 Task: Slide 16 - My Business Strategy.
Action: Mouse moved to (45, 109)
Screenshot: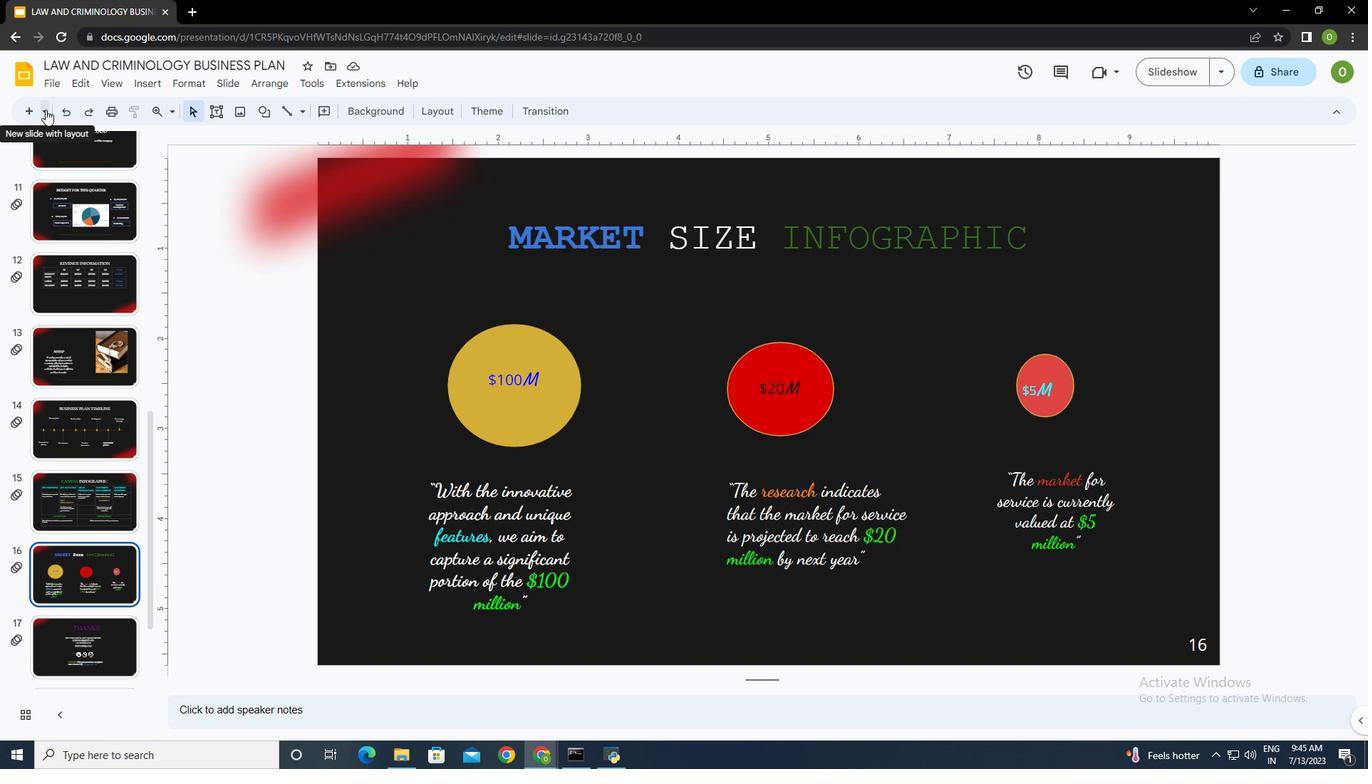 
Action: Mouse pressed left at (45, 109)
Screenshot: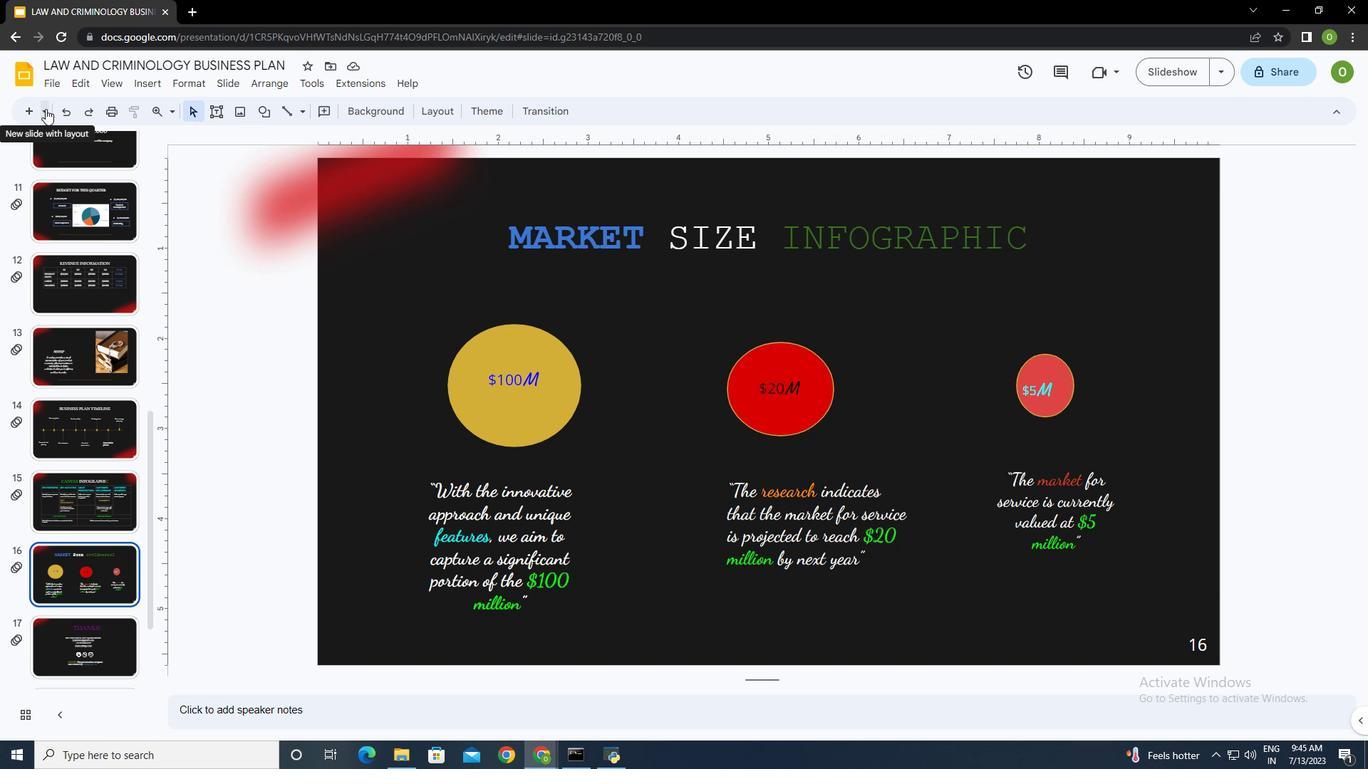 
Action: Mouse moved to (163, 240)
Screenshot: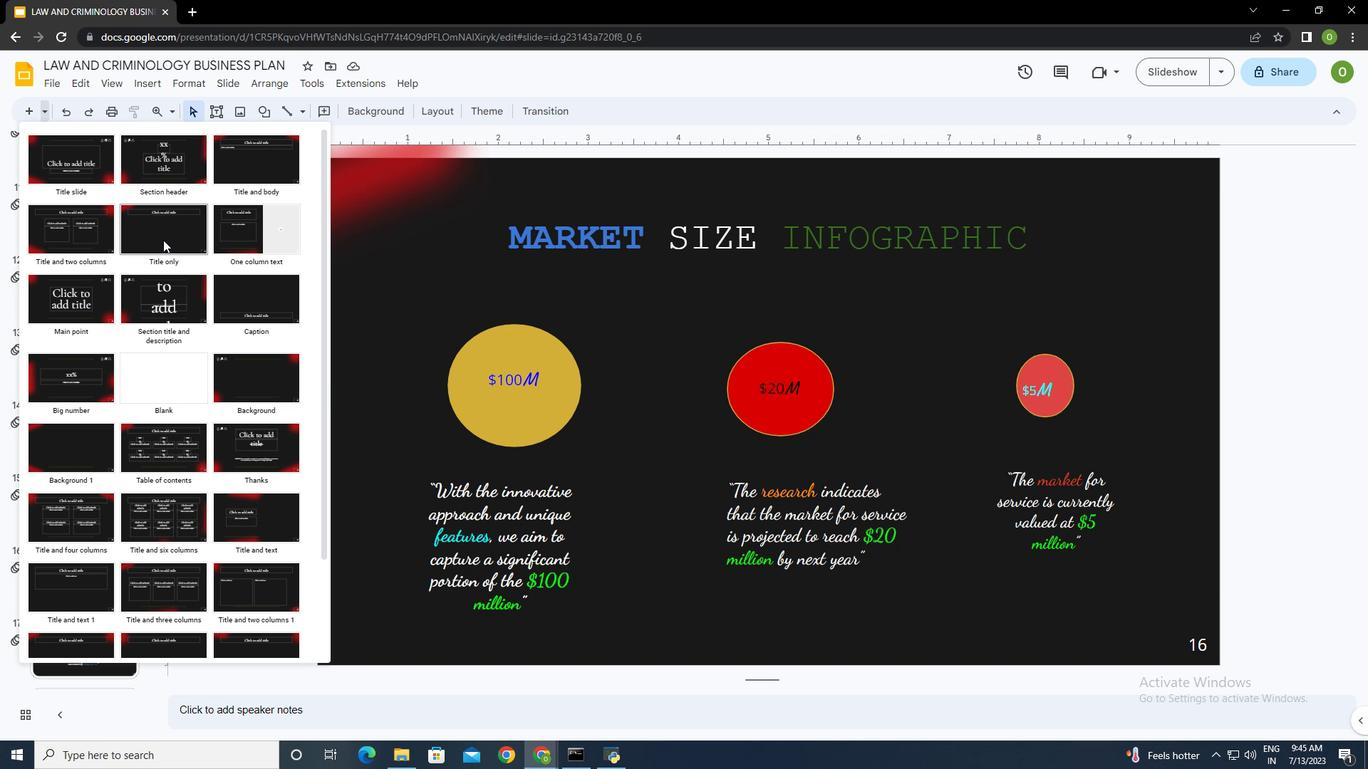 
Action: Mouse pressed left at (163, 240)
Screenshot: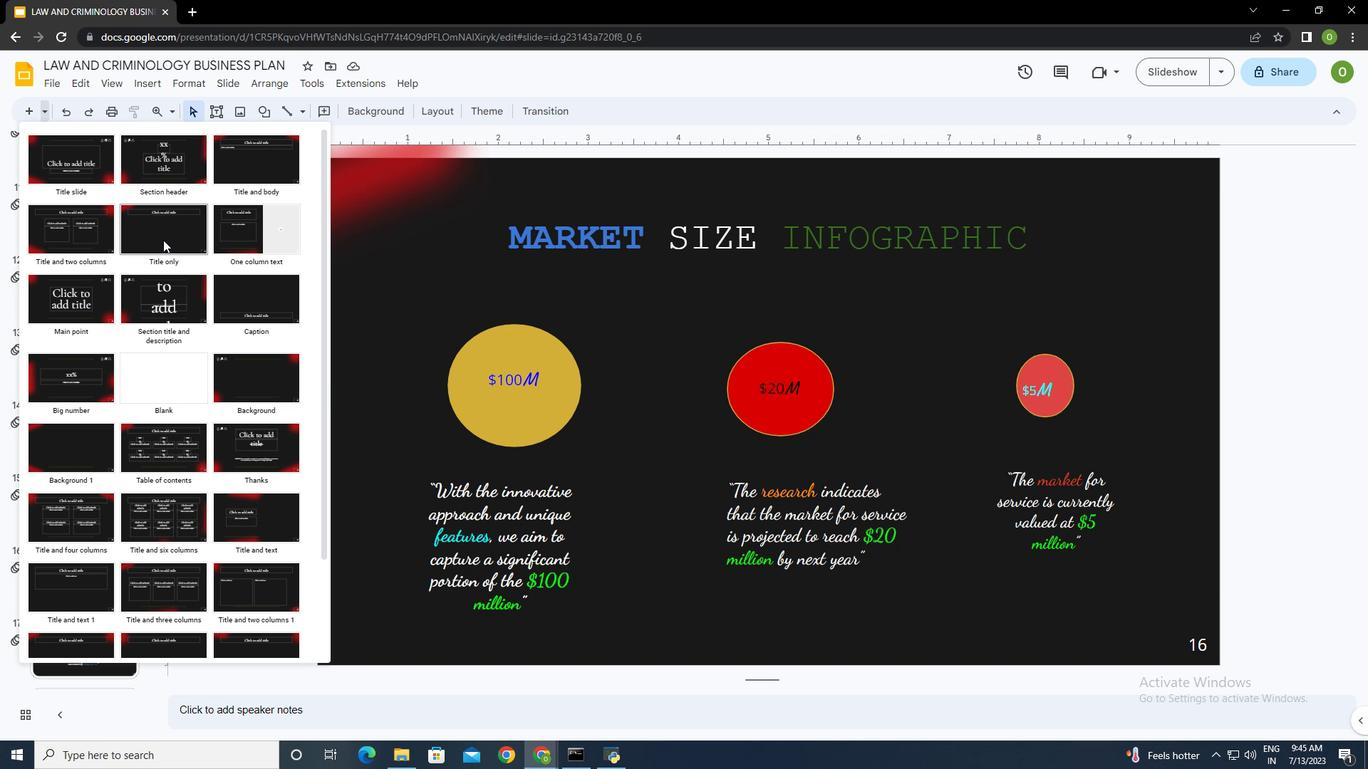 
Action: Mouse moved to (591, 222)
Screenshot: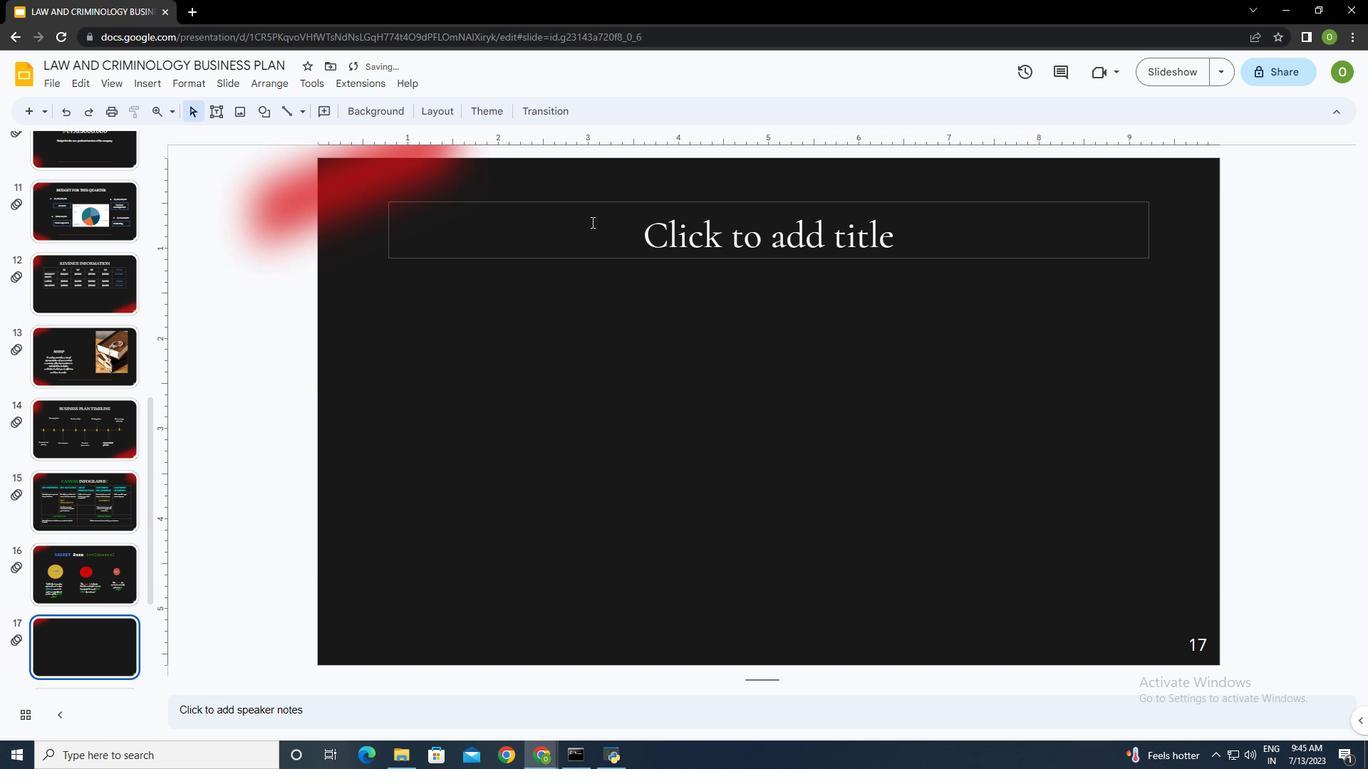 
Action: Mouse pressed left at (591, 222)
Screenshot: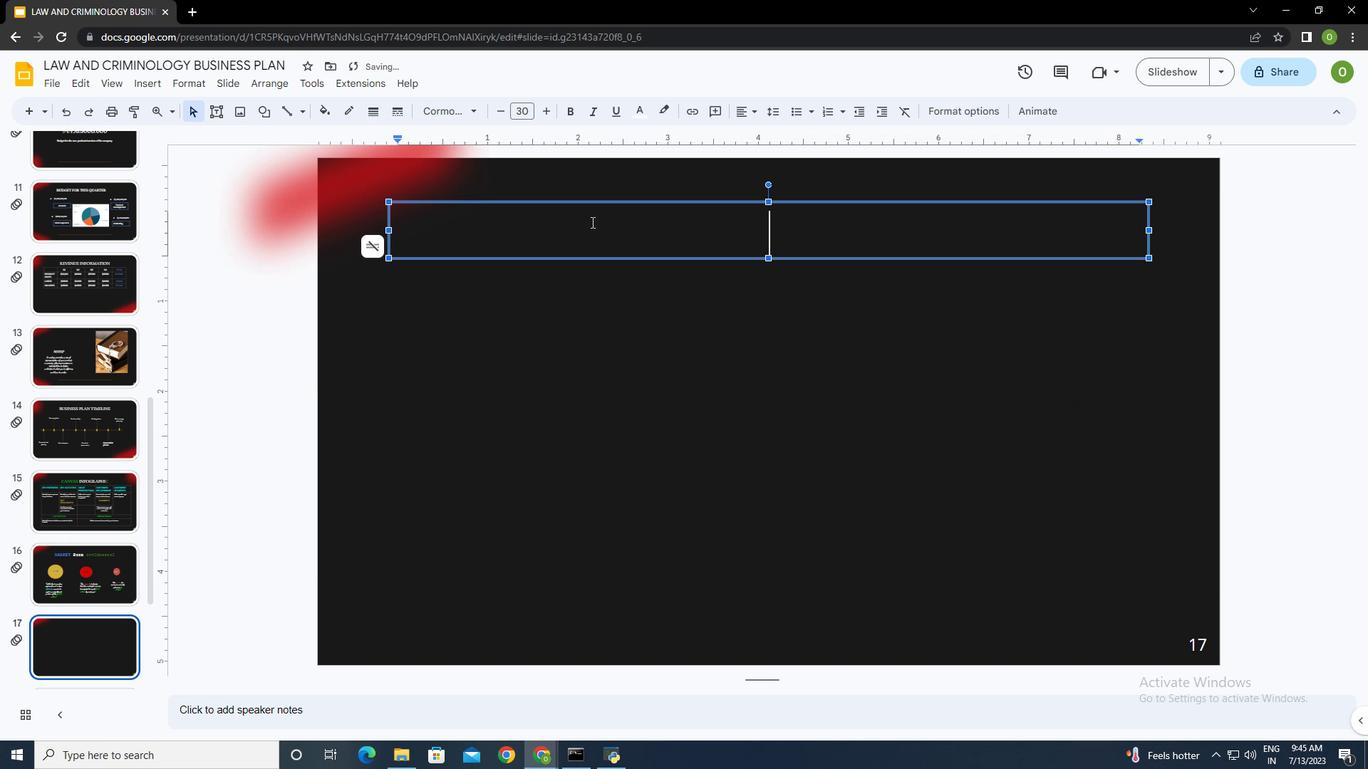 
Action: Key pressed <Key.shift><Key.caps_lock>MY<Key.space>BUSINESS<Key.space>STRATEGY
Screenshot: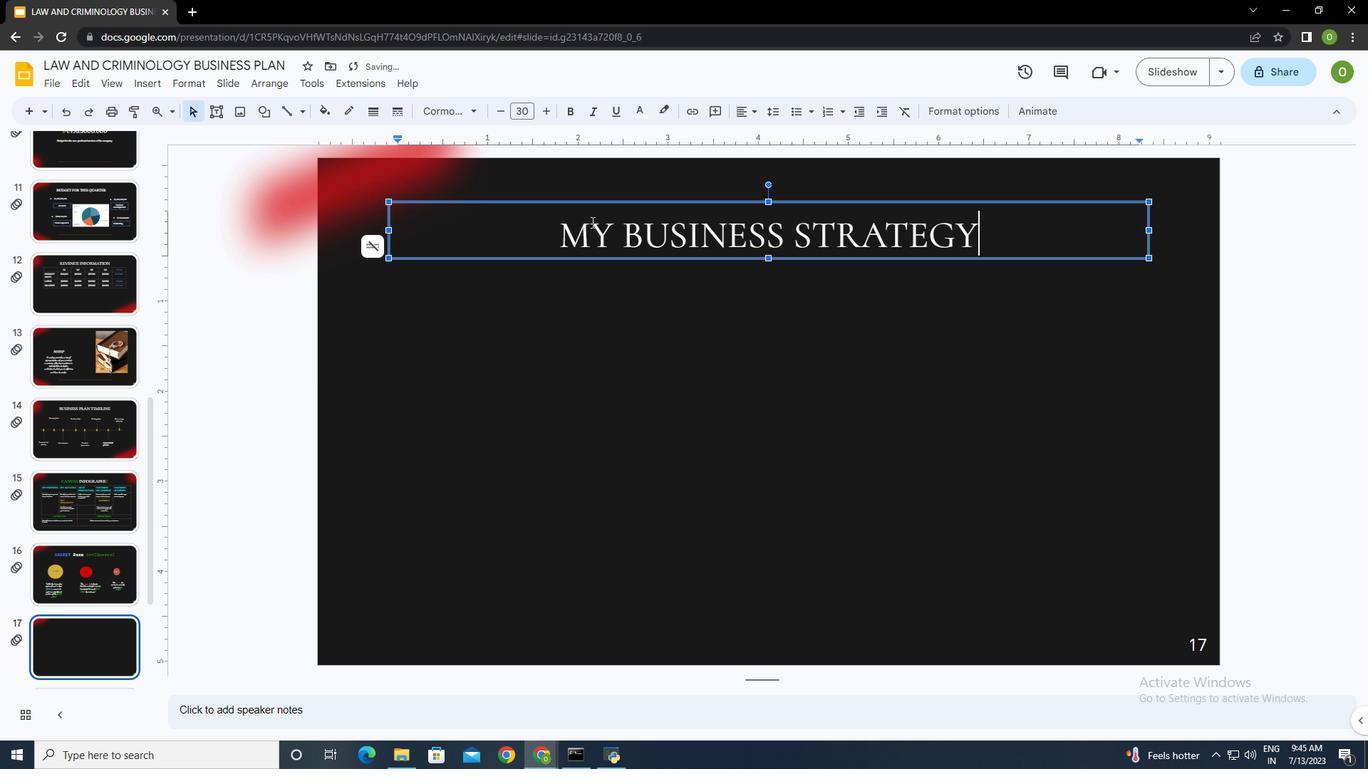 
Action: Mouse moved to (650, 302)
Screenshot: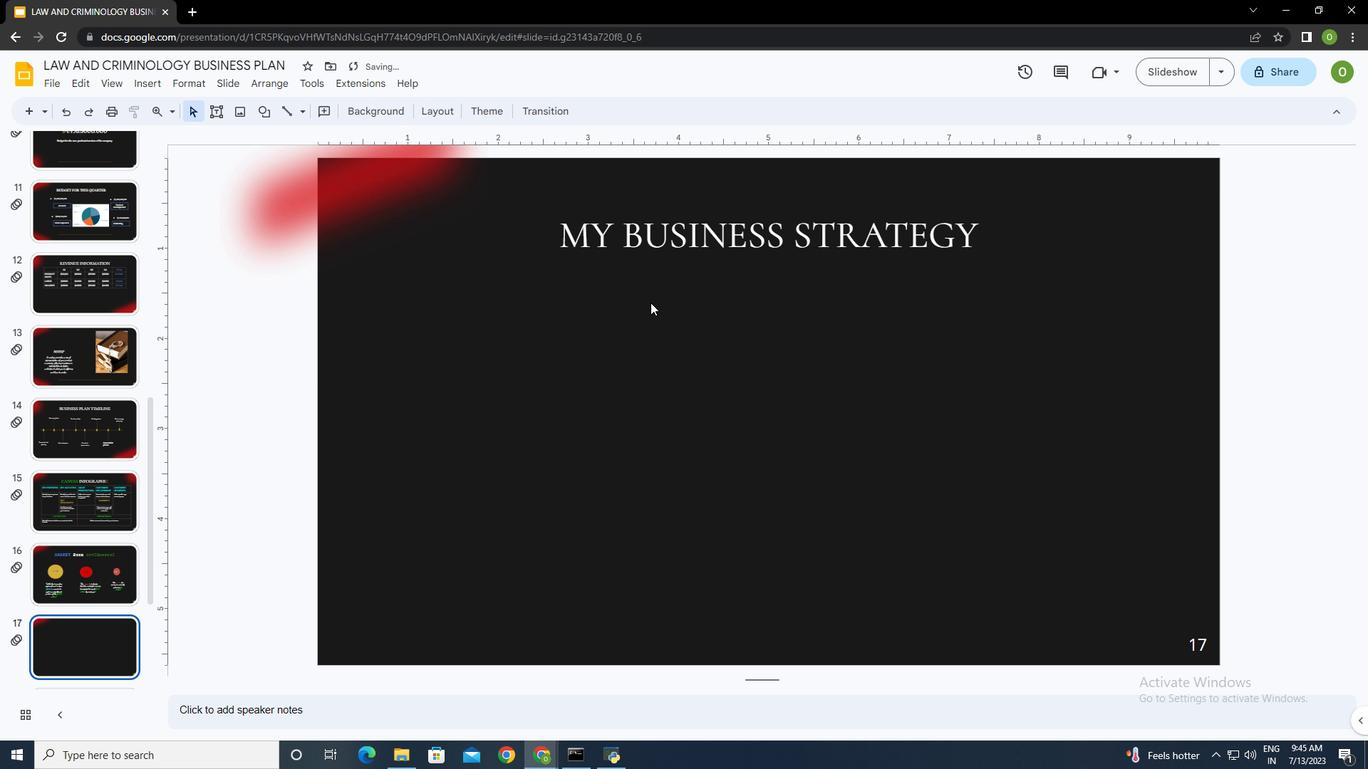 
Action: Mouse pressed left at (650, 302)
Screenshot: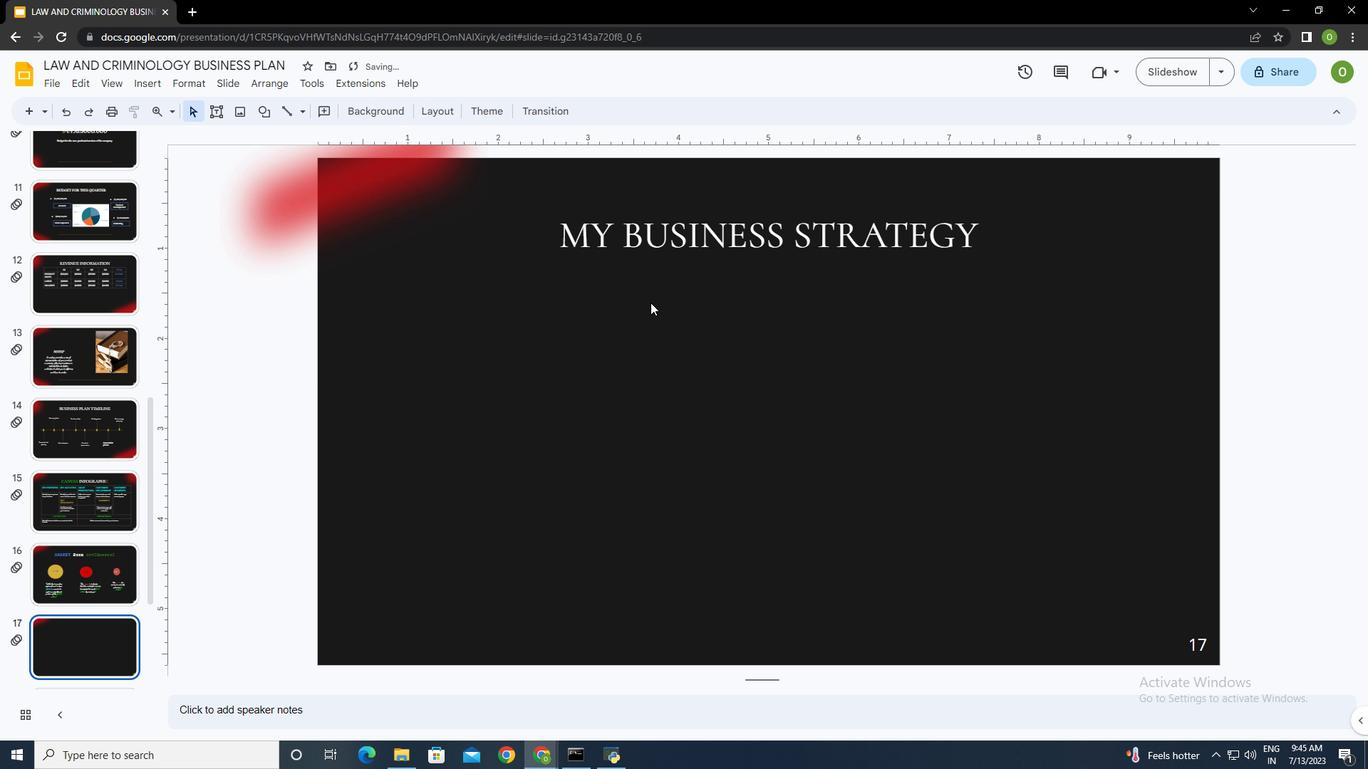 
Action: Mouse moved to (213, 114)
Screenshot: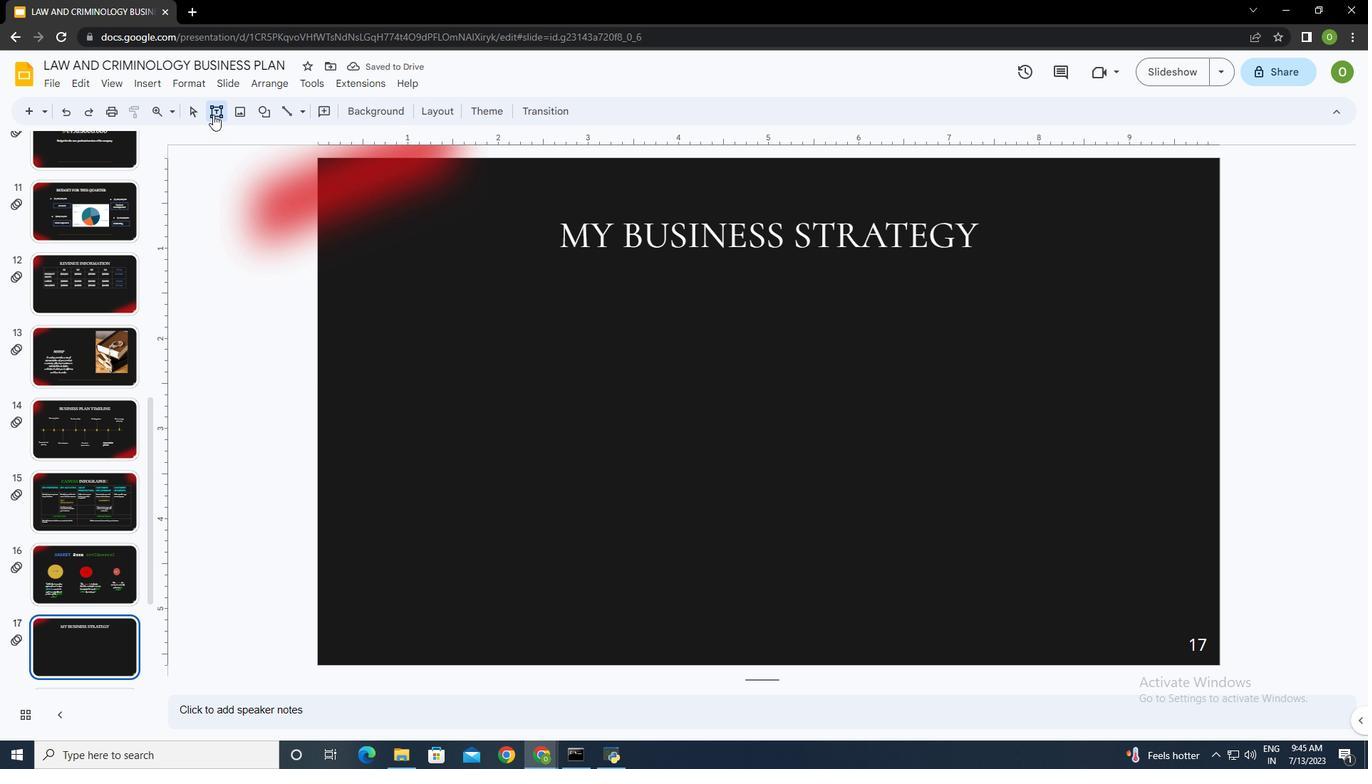 
Action: Mouse pressed left at (213, 114)
Screenshot: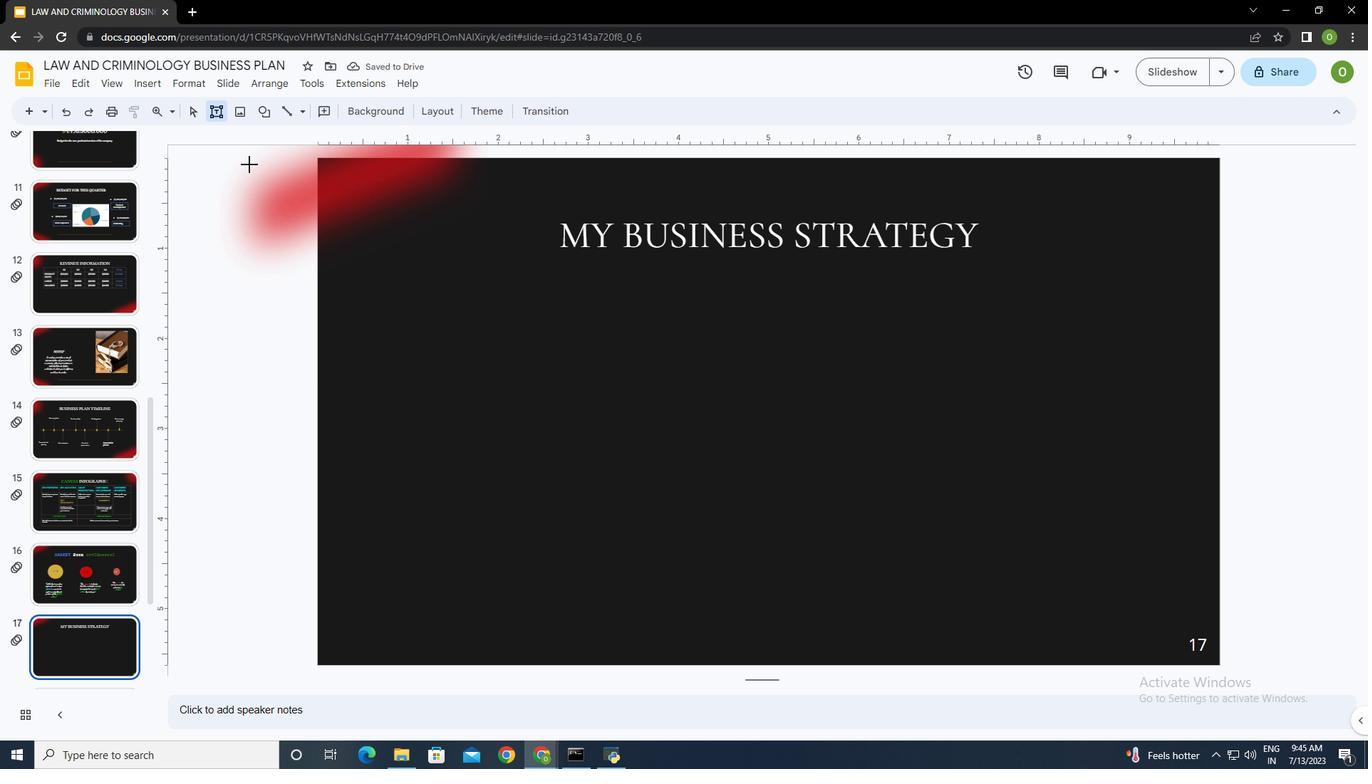 
Action: Mouse moved to (682, 304)
Screenshot: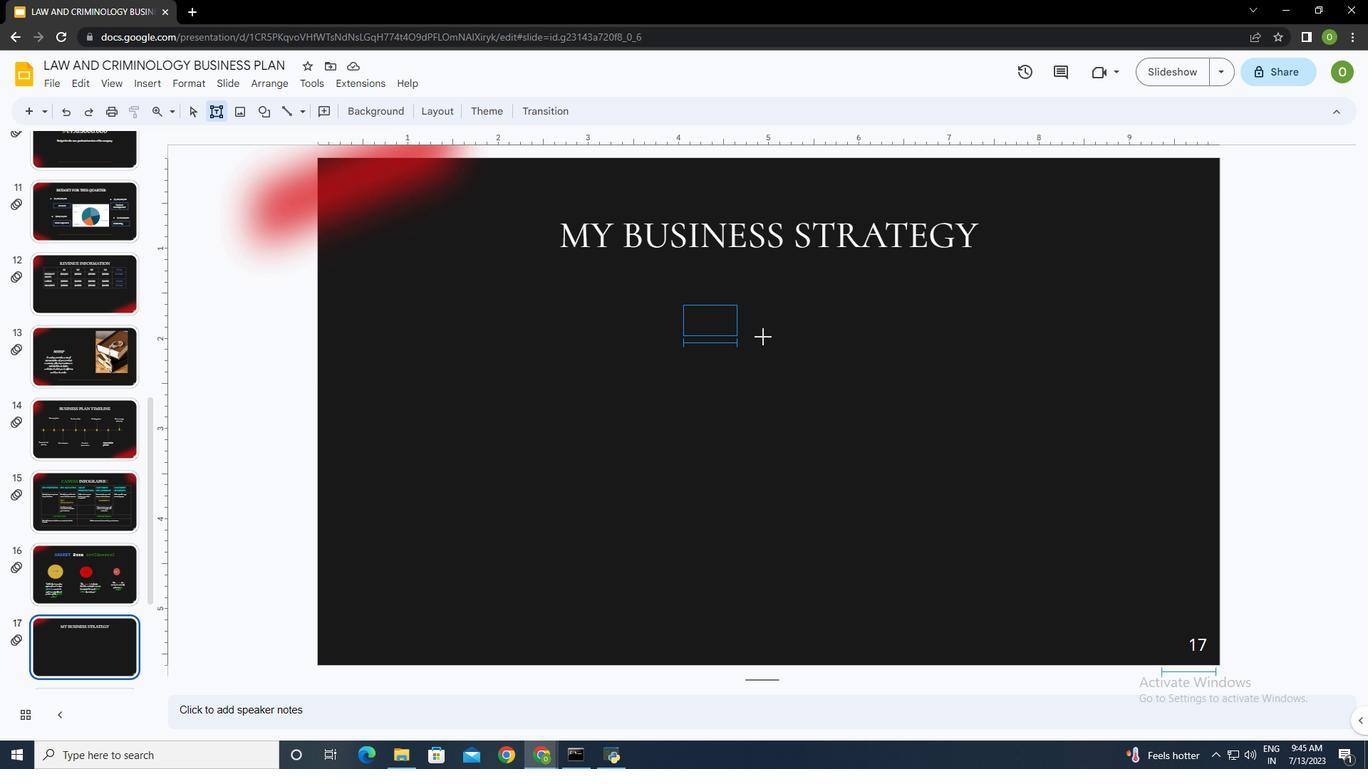 
Action: Mouse pressed left at (682, 304)
Screenshot: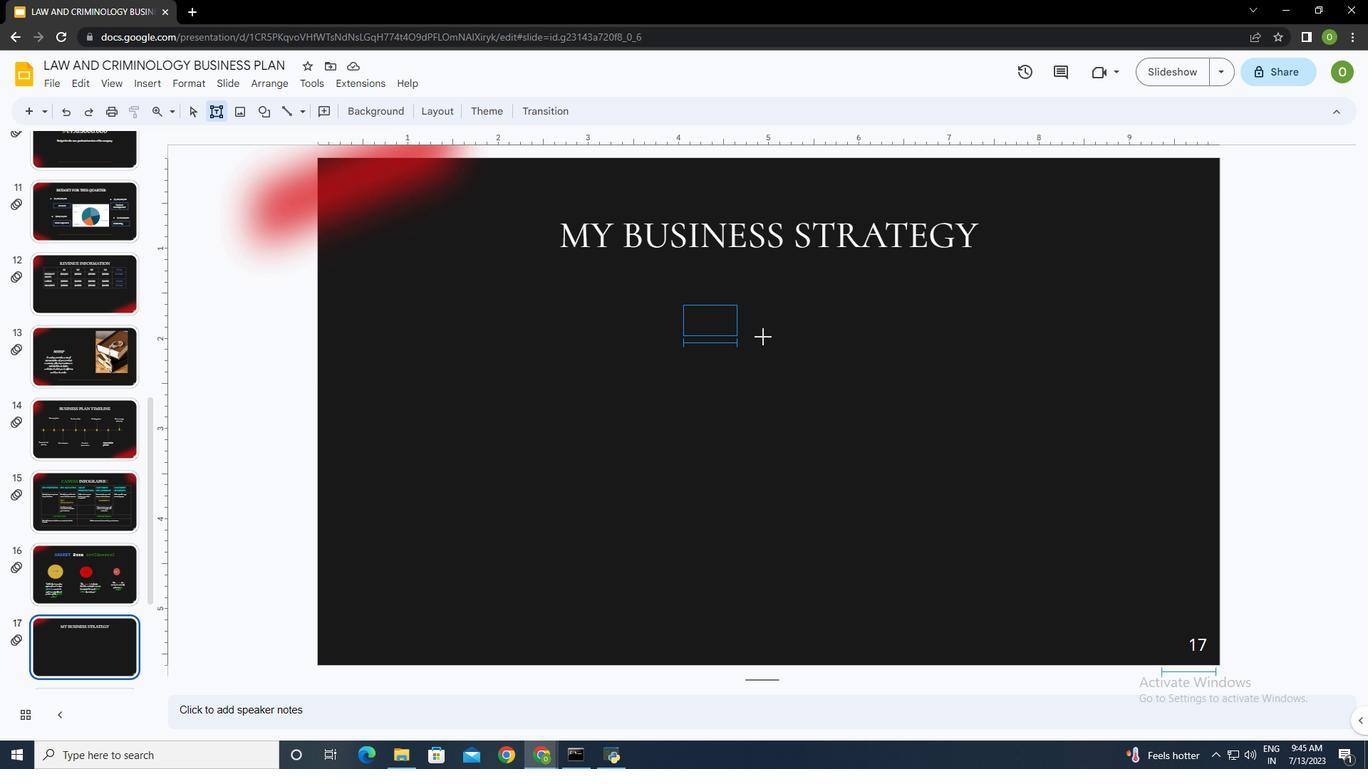 
Action: Mouse moved to (641, 115)
Screenshot: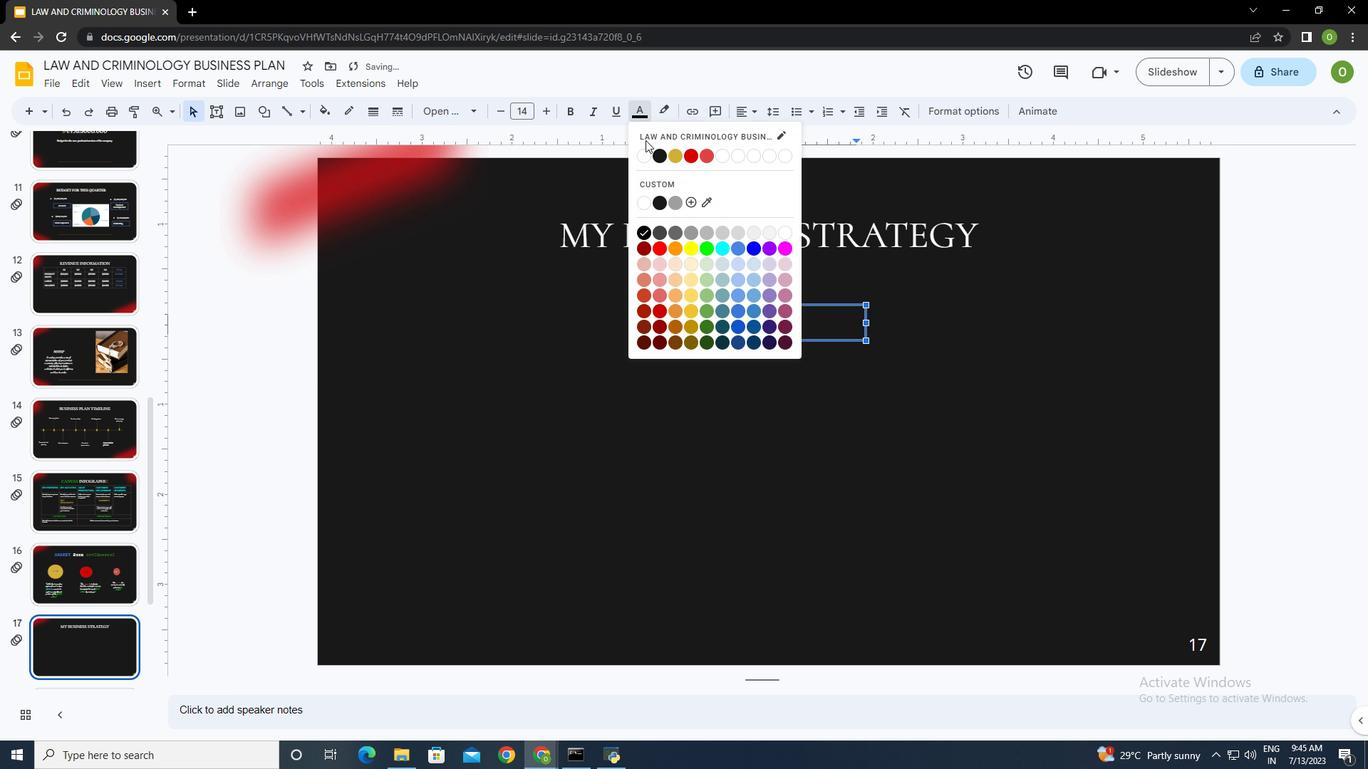 
Action: Mouse pressed left at (641, 115)
Screenshot: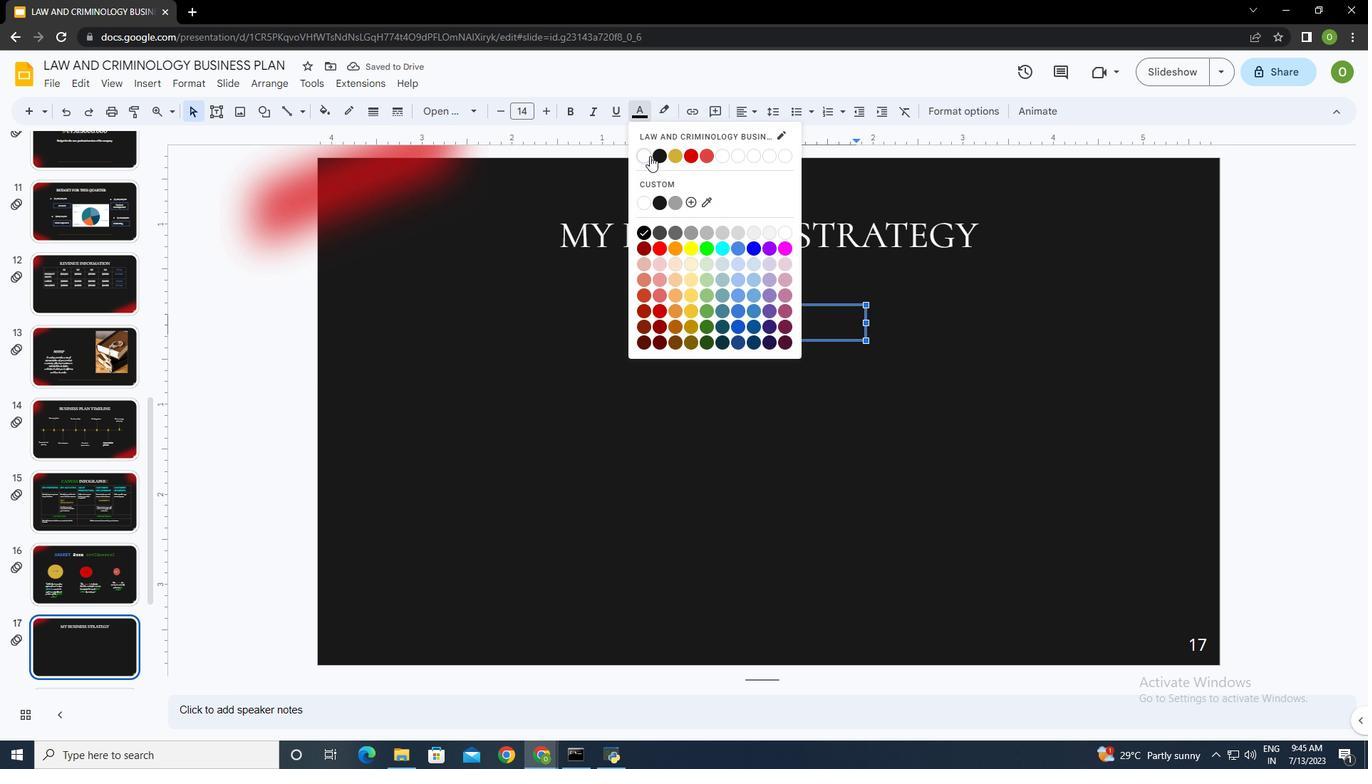 
Action: Mouse moved to (645, 159)
Screenshot: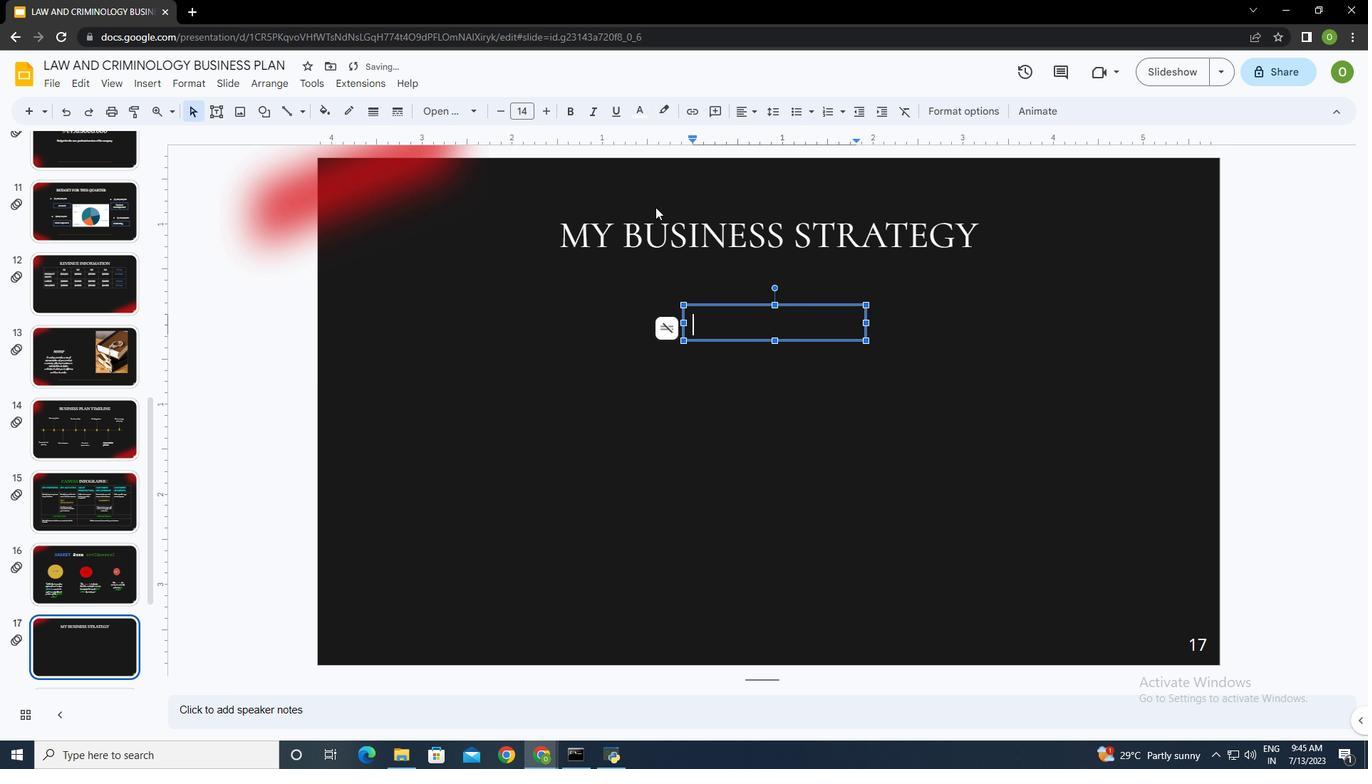 
Action: Mouse pressed left at (645, 159)
Screenshot: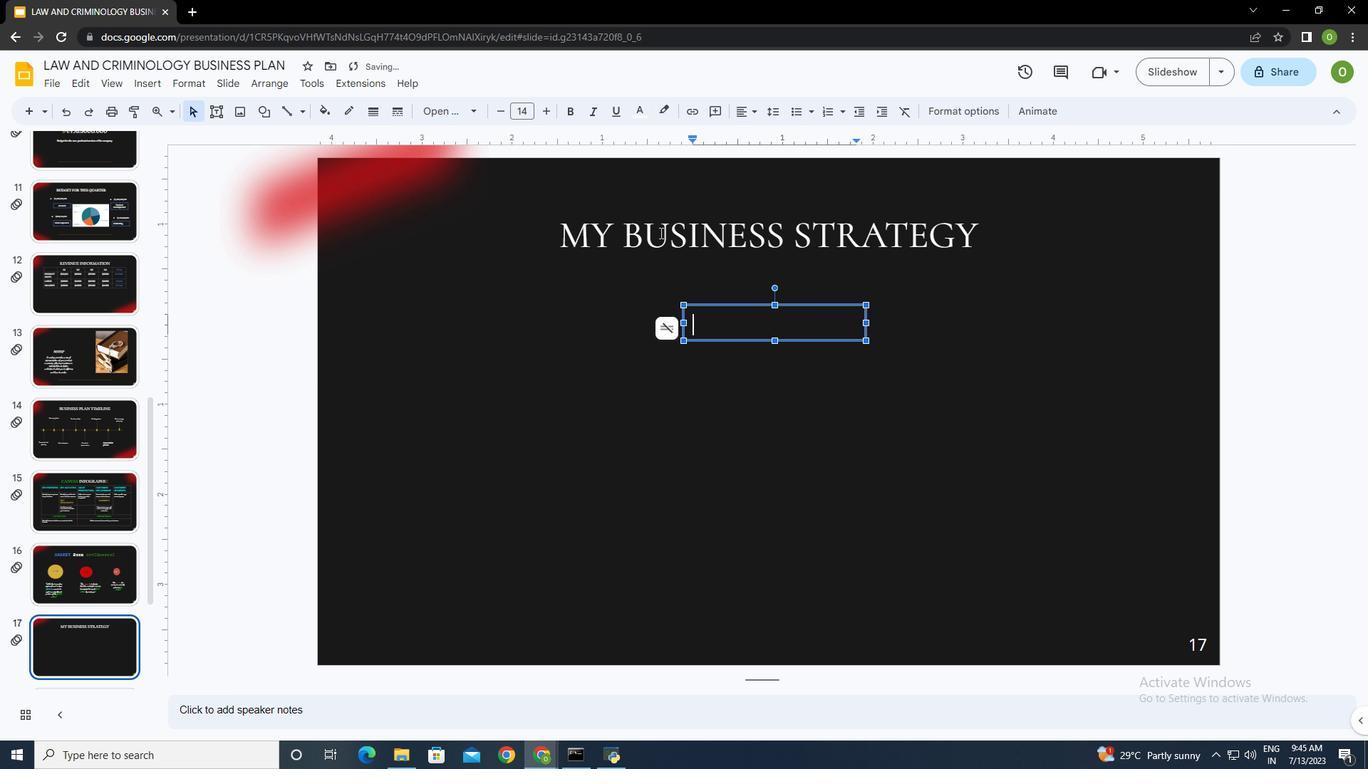 
Action: Mouse moved to (726, 322)
Screenshot: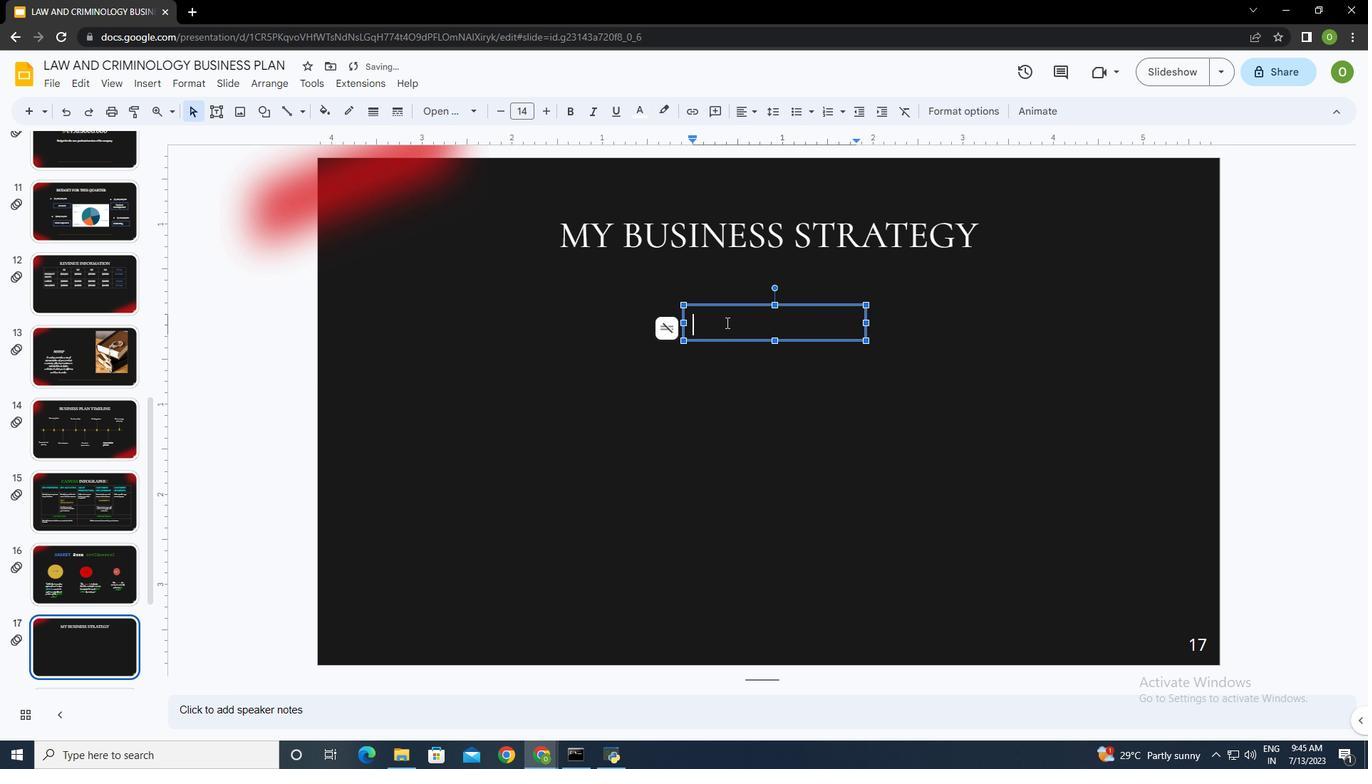 
Action: Mouse pressed left at (726, 322)
Screenshot: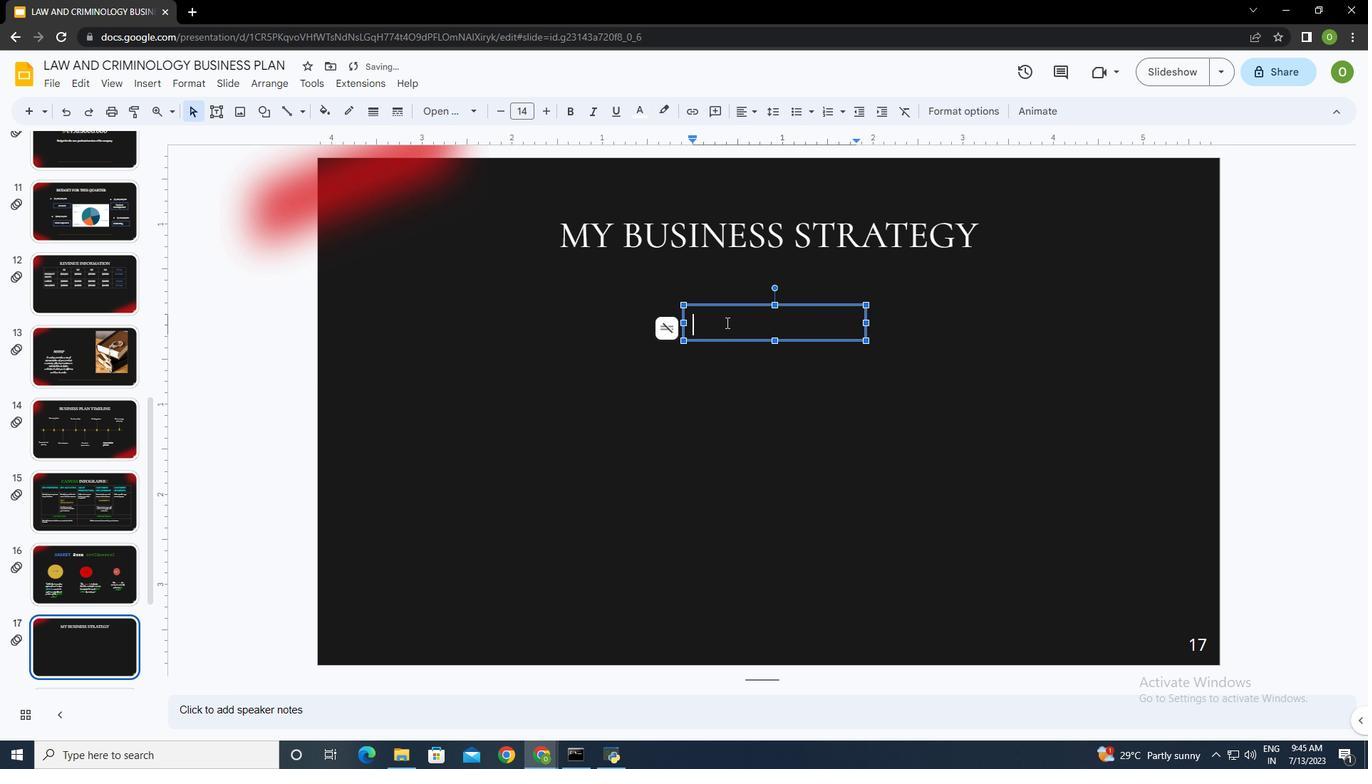 
Action: Key pressed <Key.shift>a<Key.backspace><Key.caps_lock><Key.shift>Atr<Key.backspace>tt<Key.backspace>rsctive<Key.space>business<Key.space>model
Screenshot: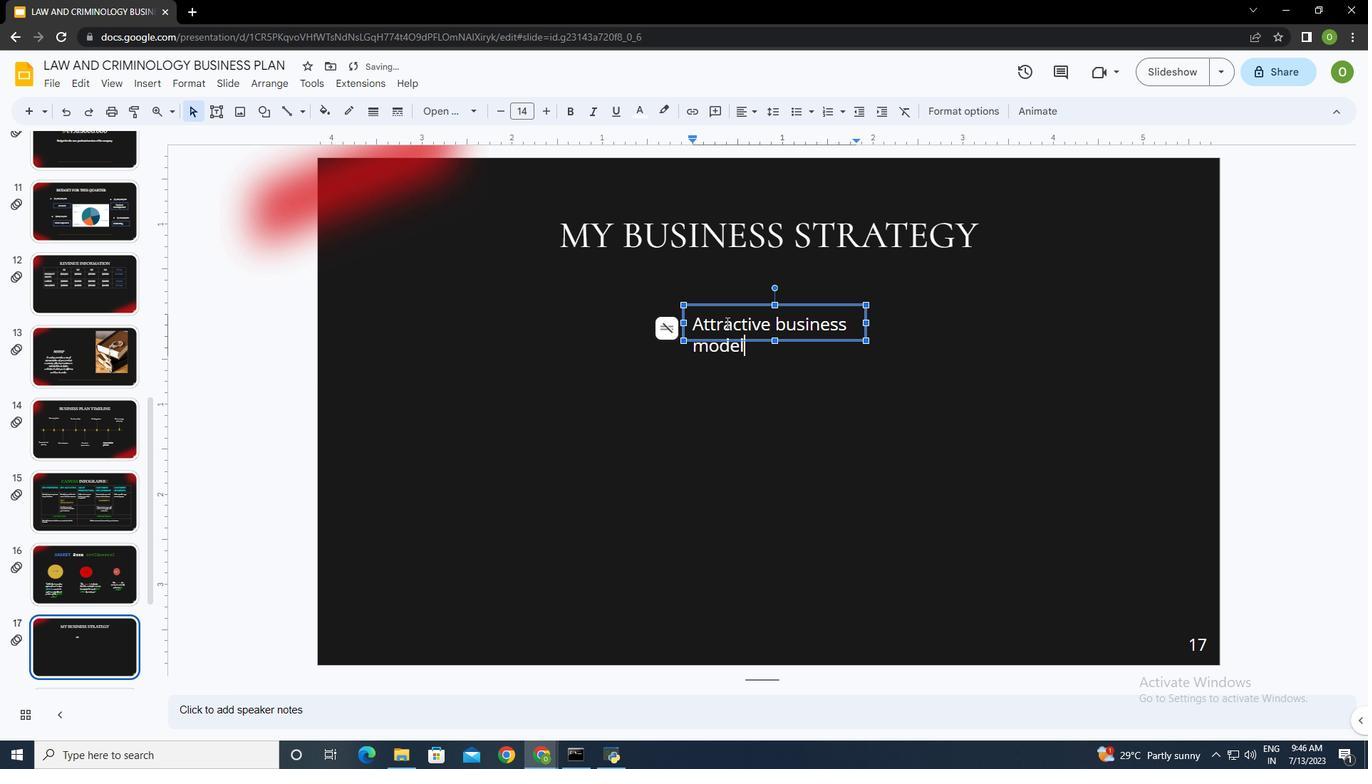 
Action: Mouse moved to (867, 325)
Screenshot: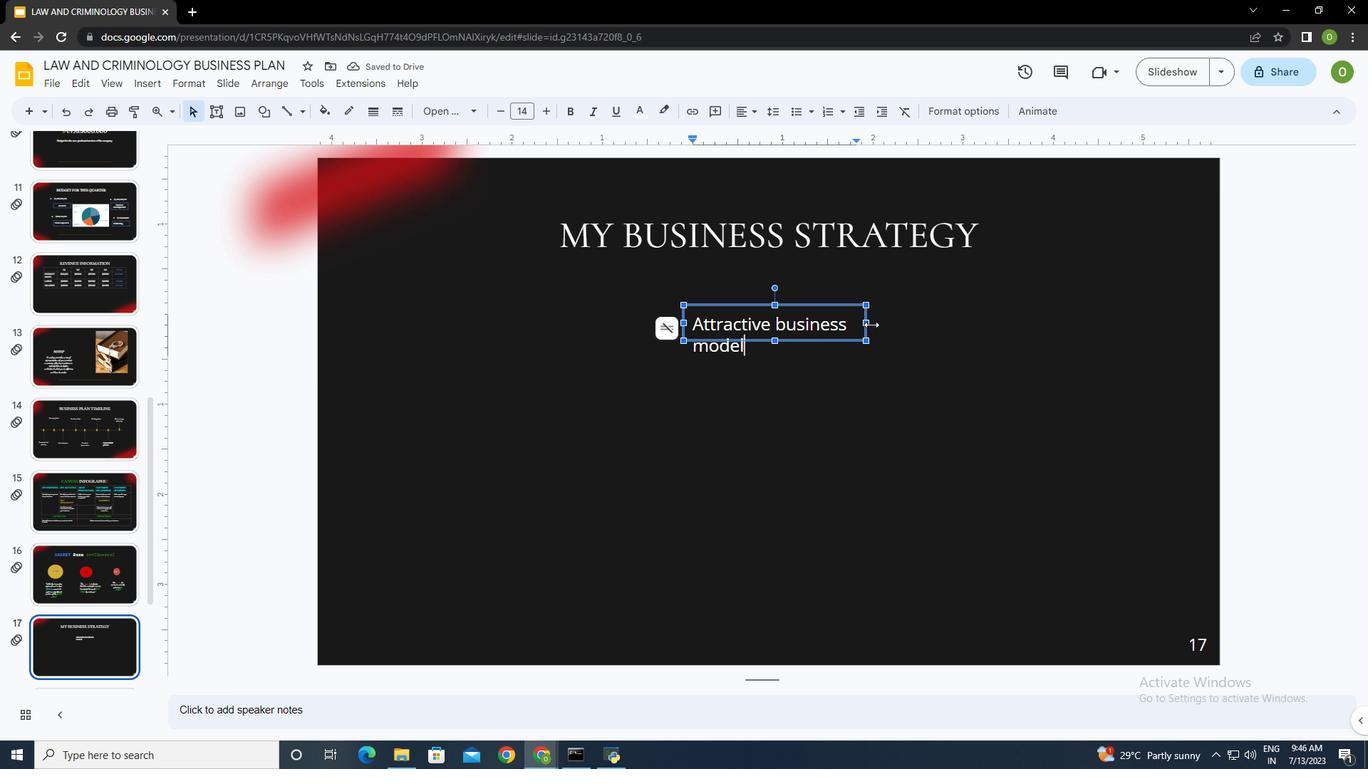 
Action: Mouse pressed left at (867, 325)
Screenshot: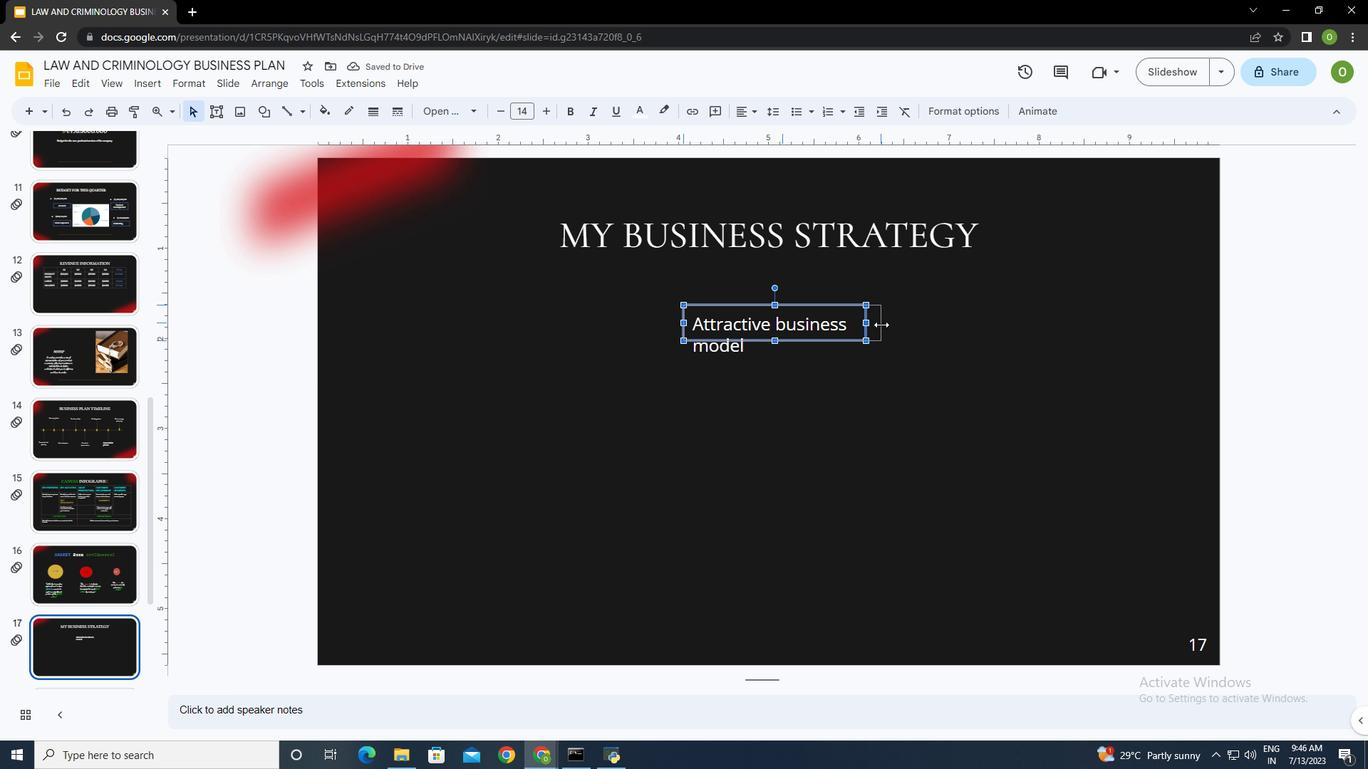 
Action: Mouse moved to (686, 322)
Screenshot: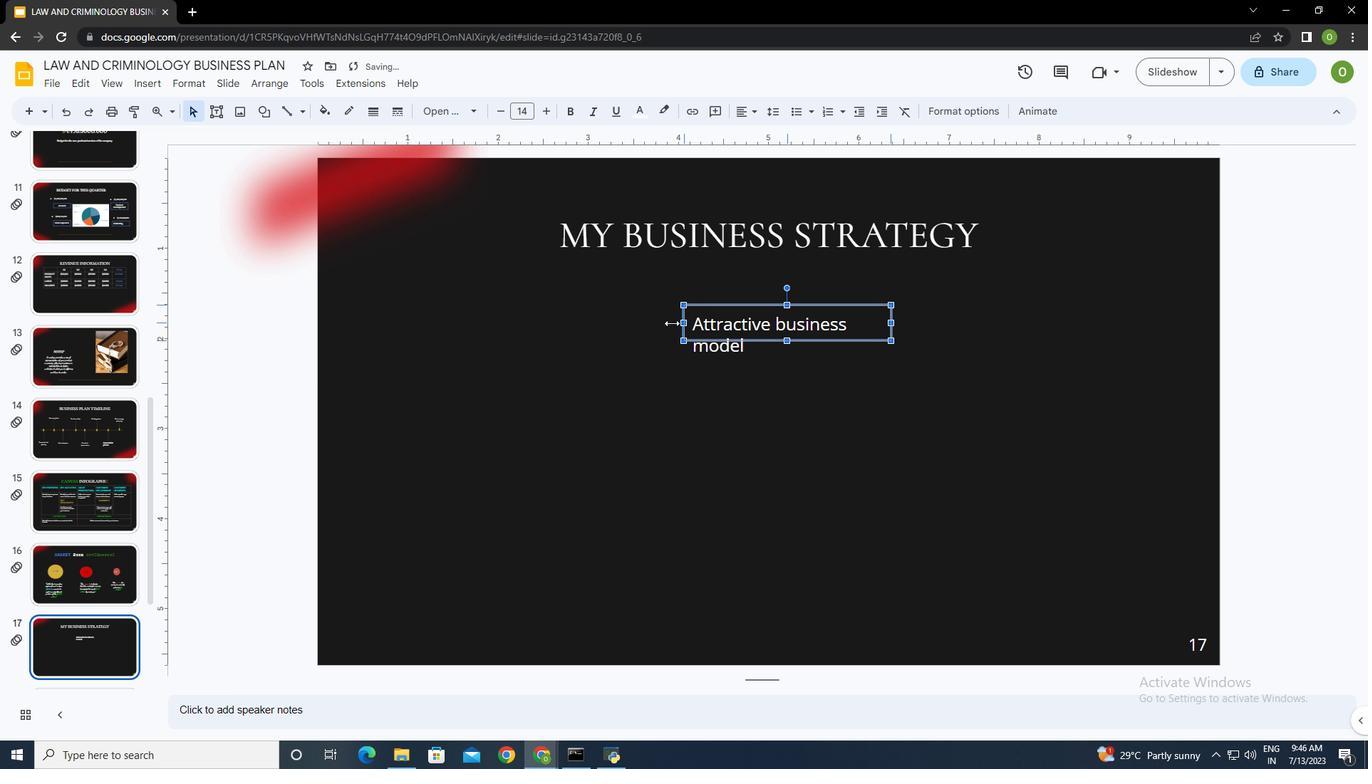 
Action: Mouse pressed left at (686, 322)
Screenshot: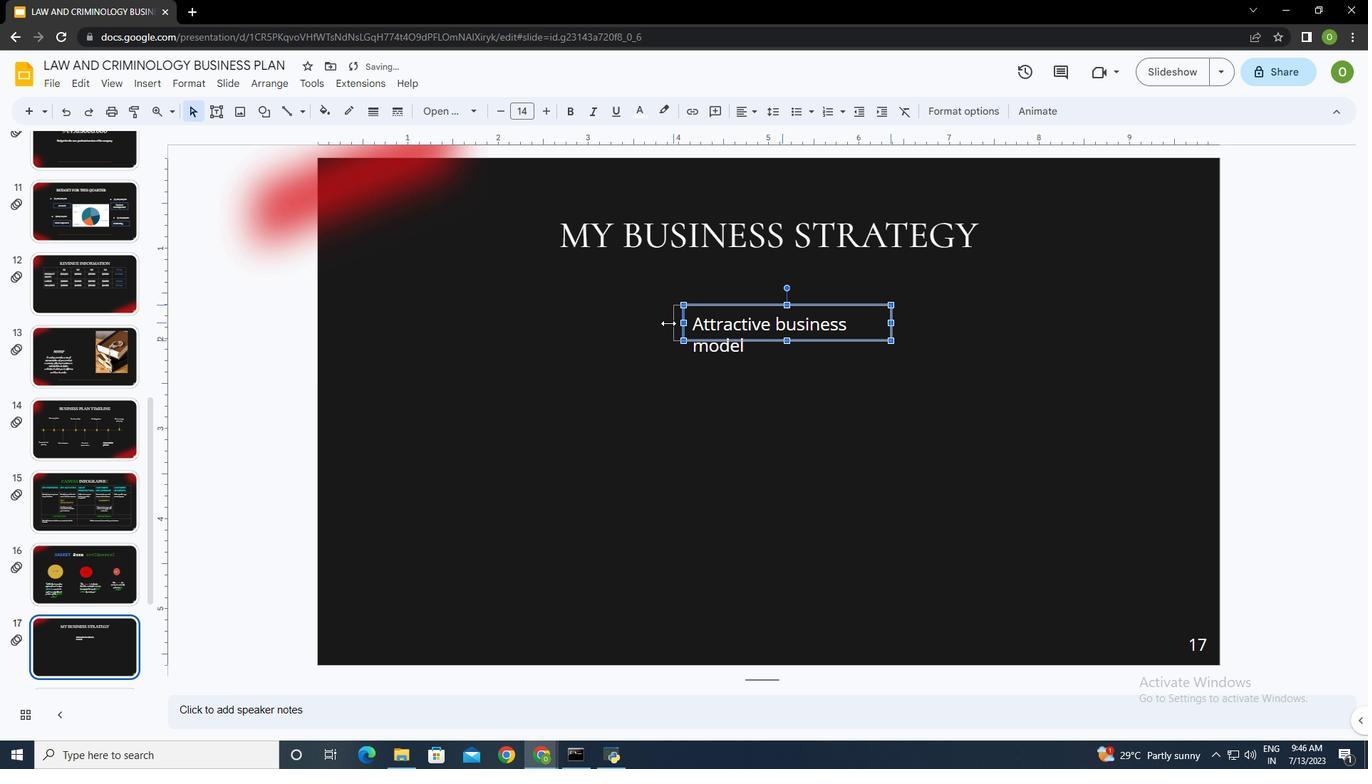 
Action: Mouse moved to (749, 324)
Screenshot: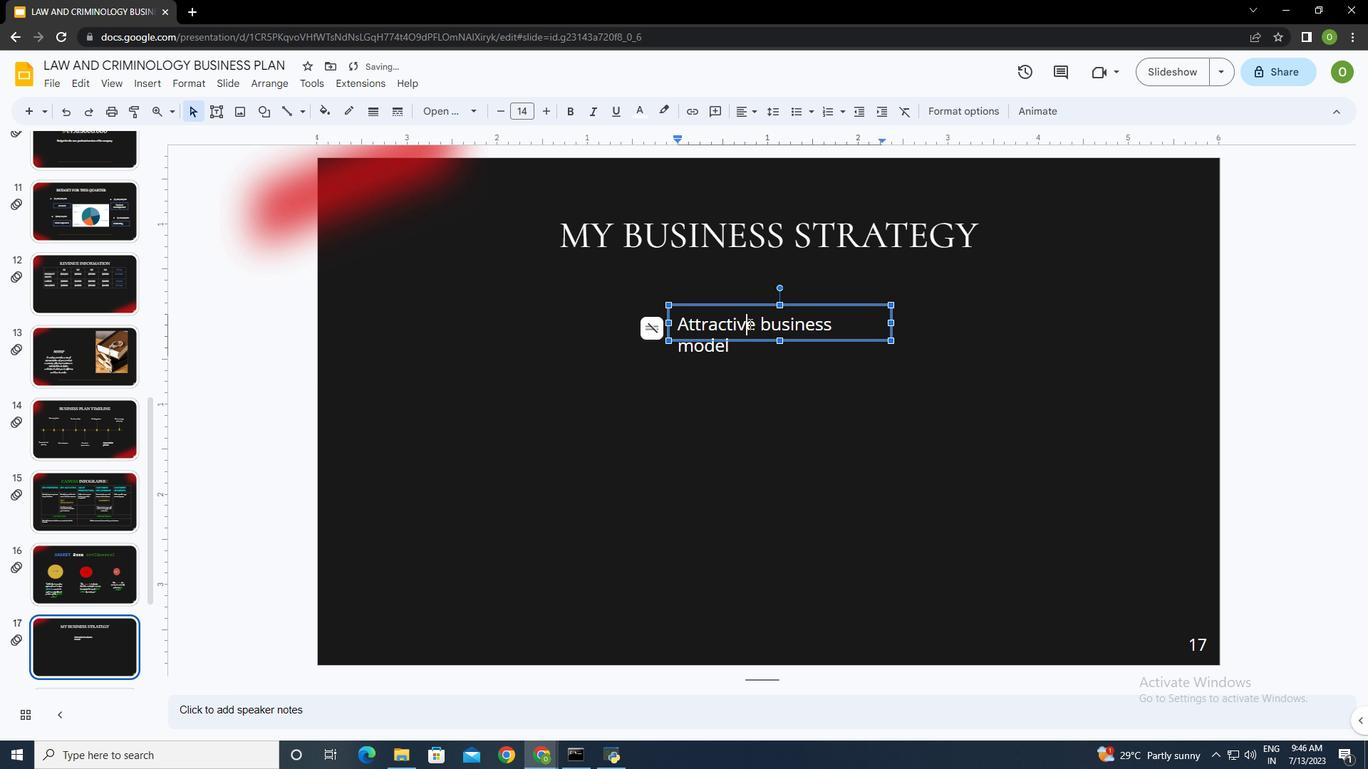 
Action: Mouse pressed left at (749, 324)
Screenshot: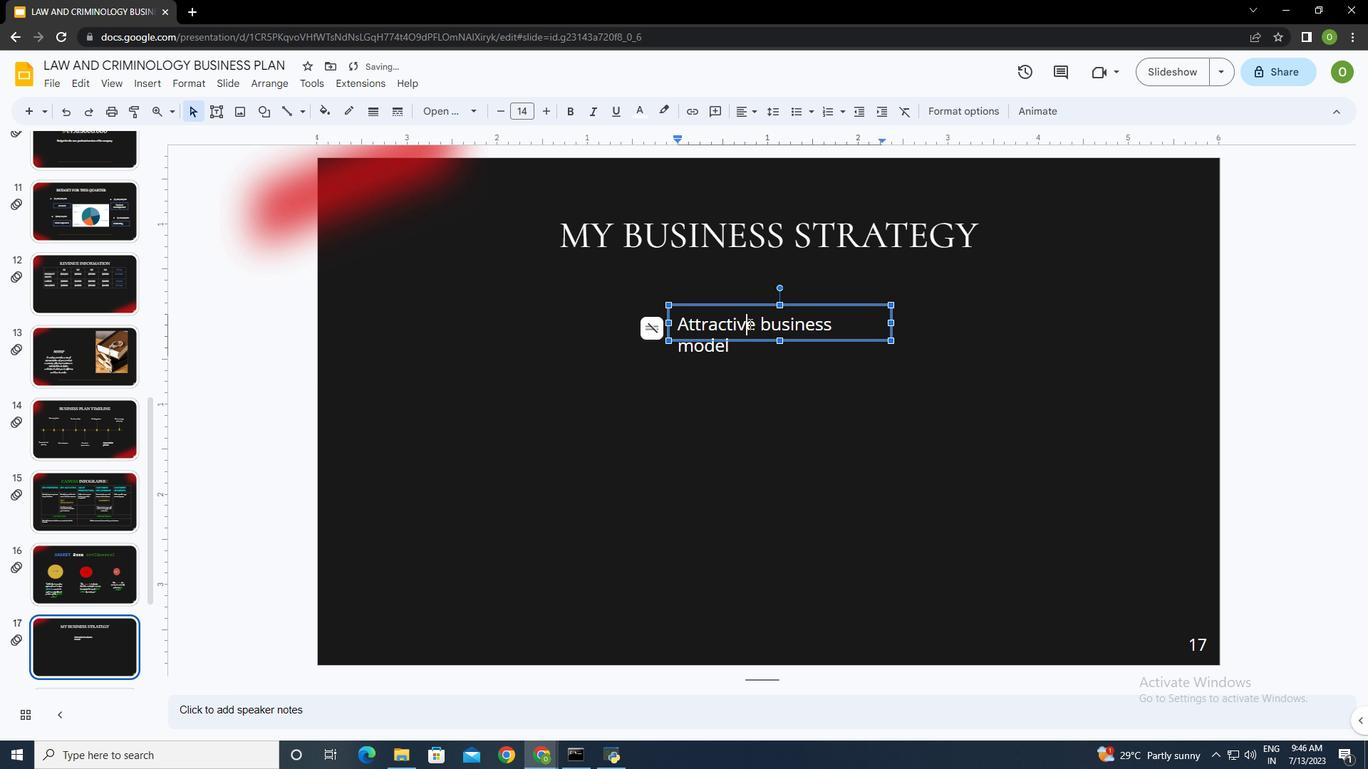 
Action: Key pressed ctrl+A
Screenshot: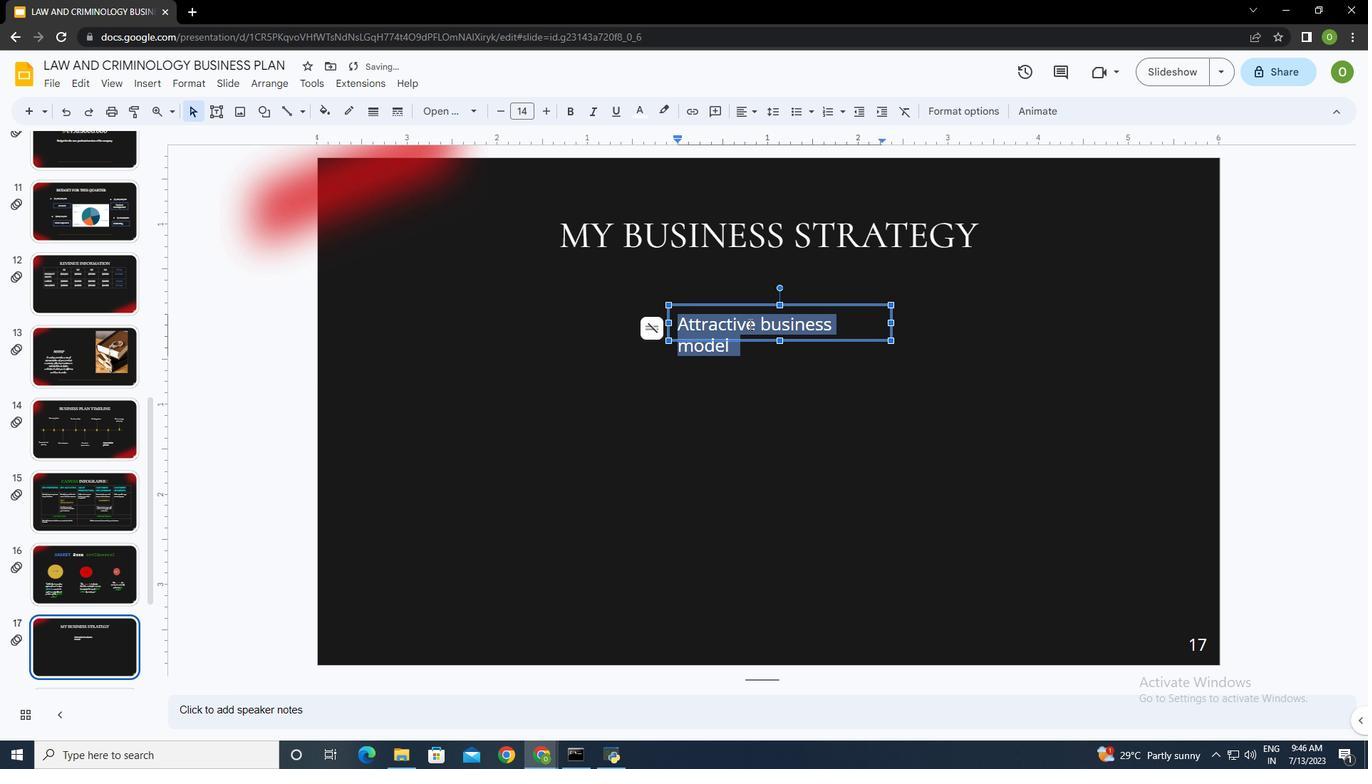 
Action: Mouse moved to (457, 111)
Screenshot: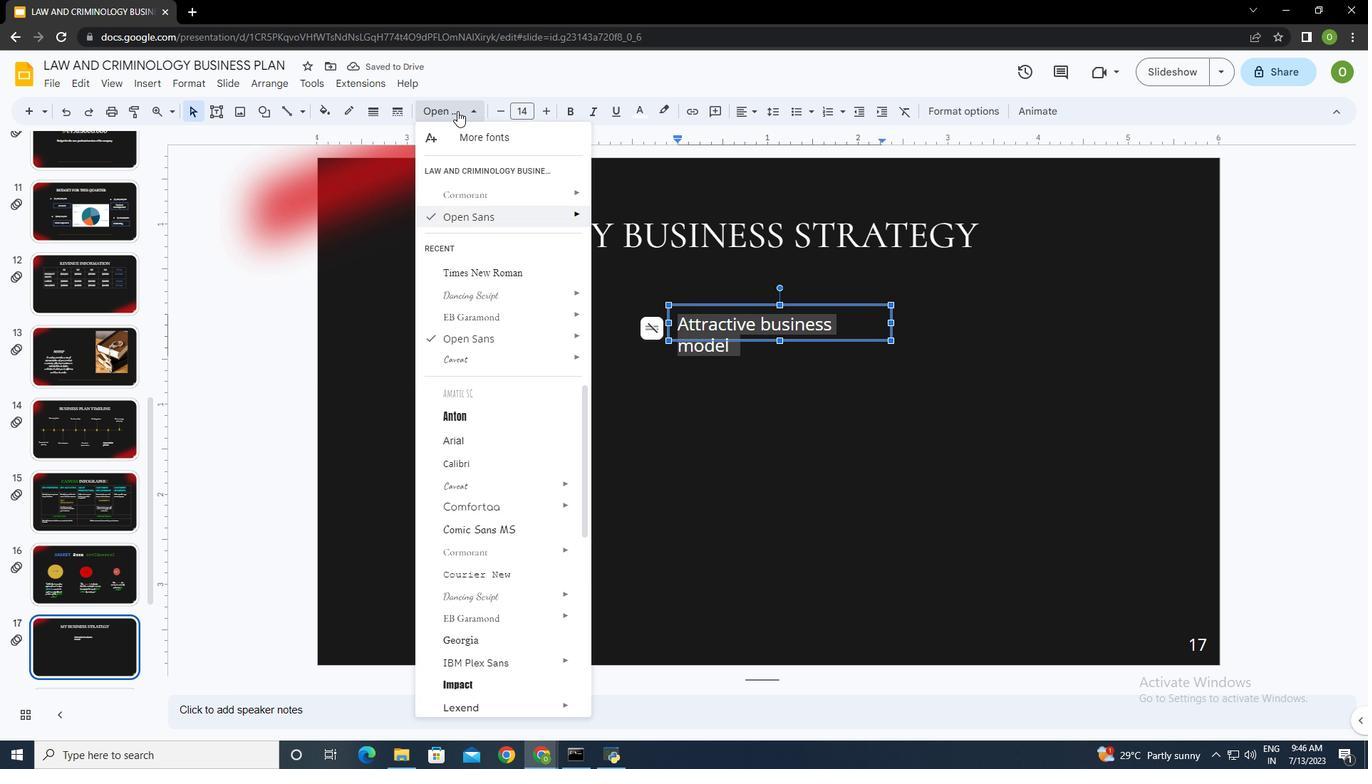 
Action: Mouse pressed left at (457, 111)
Screenshot: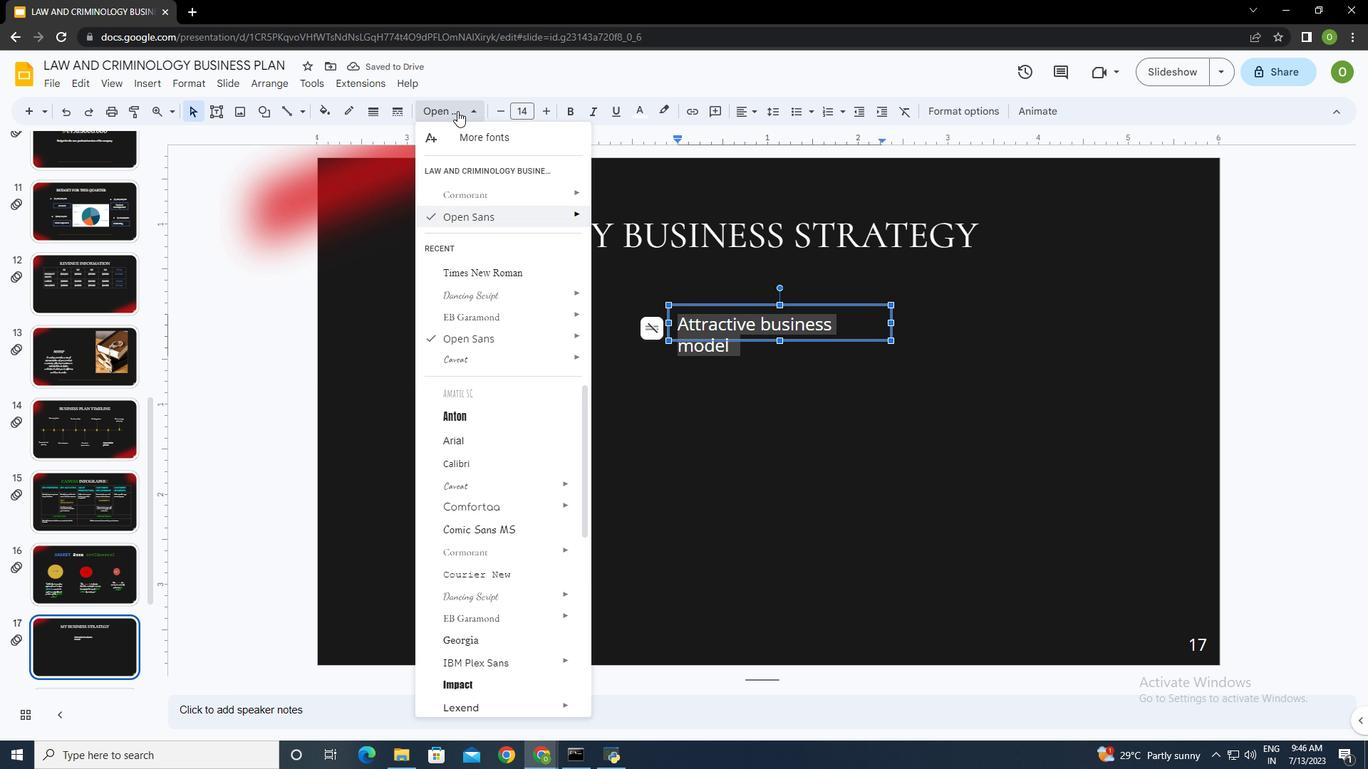 
Action: Mouse moved to (489, 268)
Screenshot: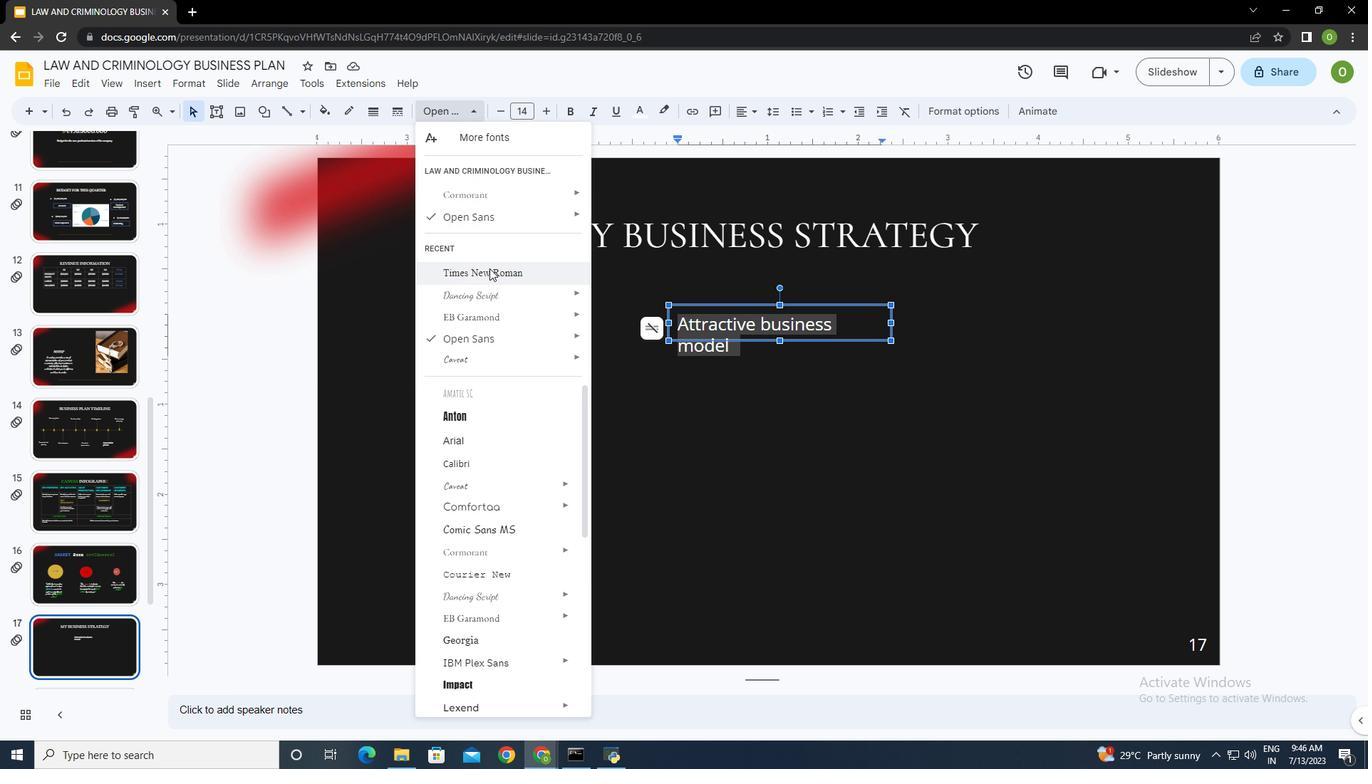
Action: Mouse pressed left at (489, 268)
Screenshot: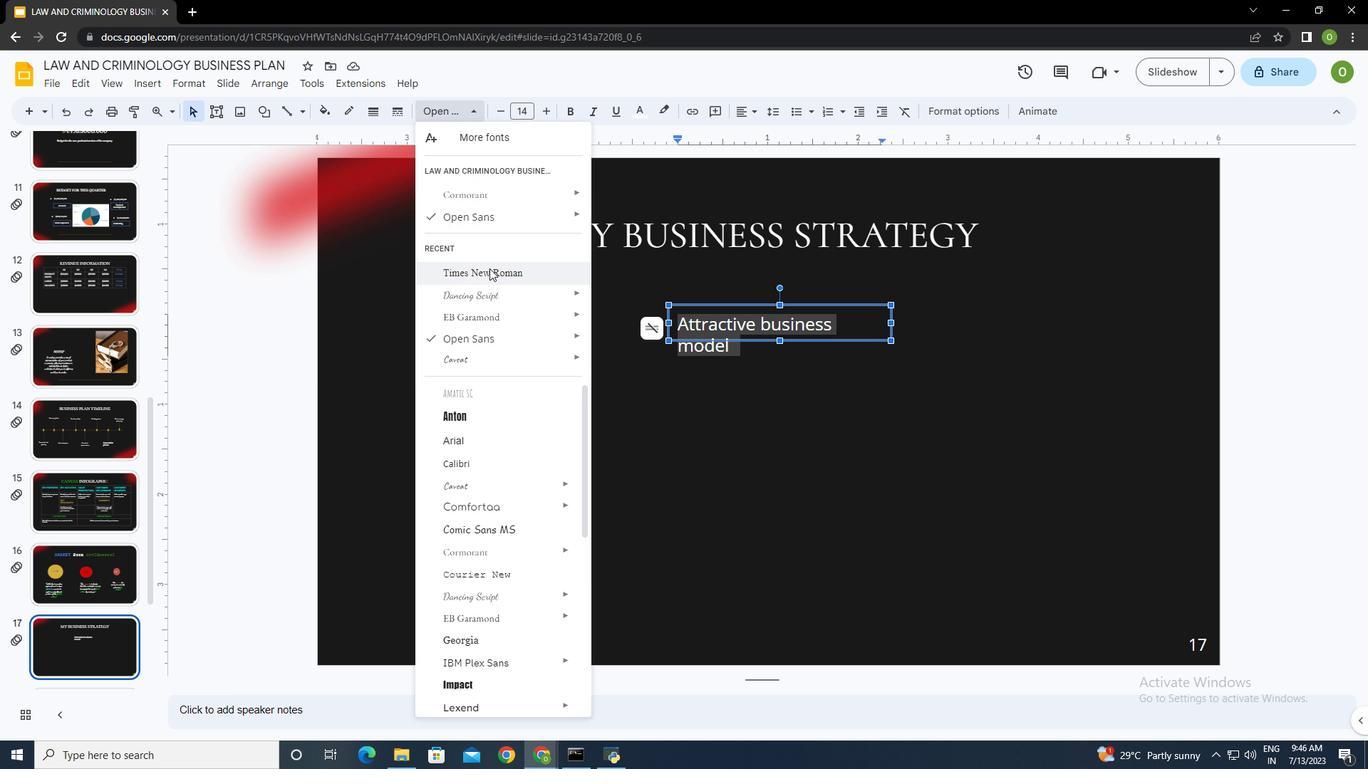 
Action: Mouse moved to (547, 112)
Screenshot: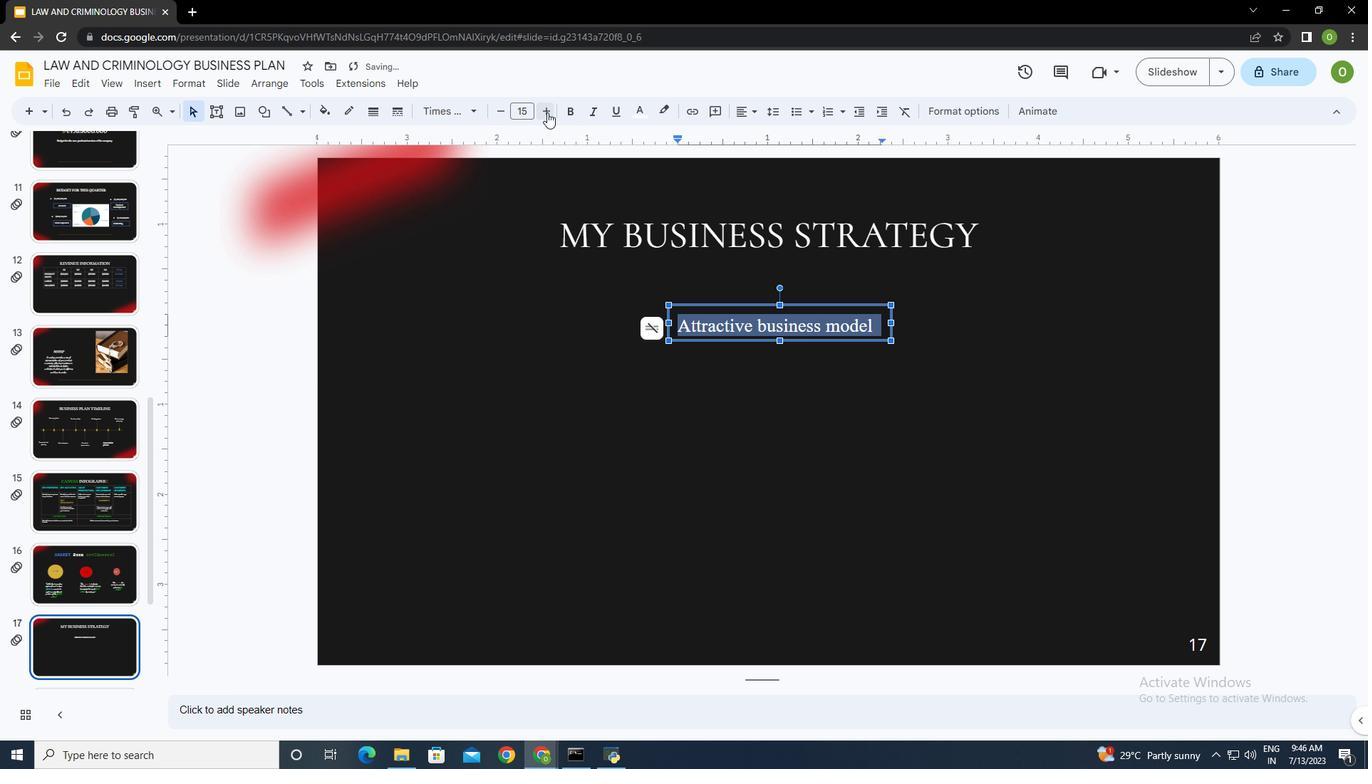 
Action: Mouse pressed left at (547, 112)
Screenshot: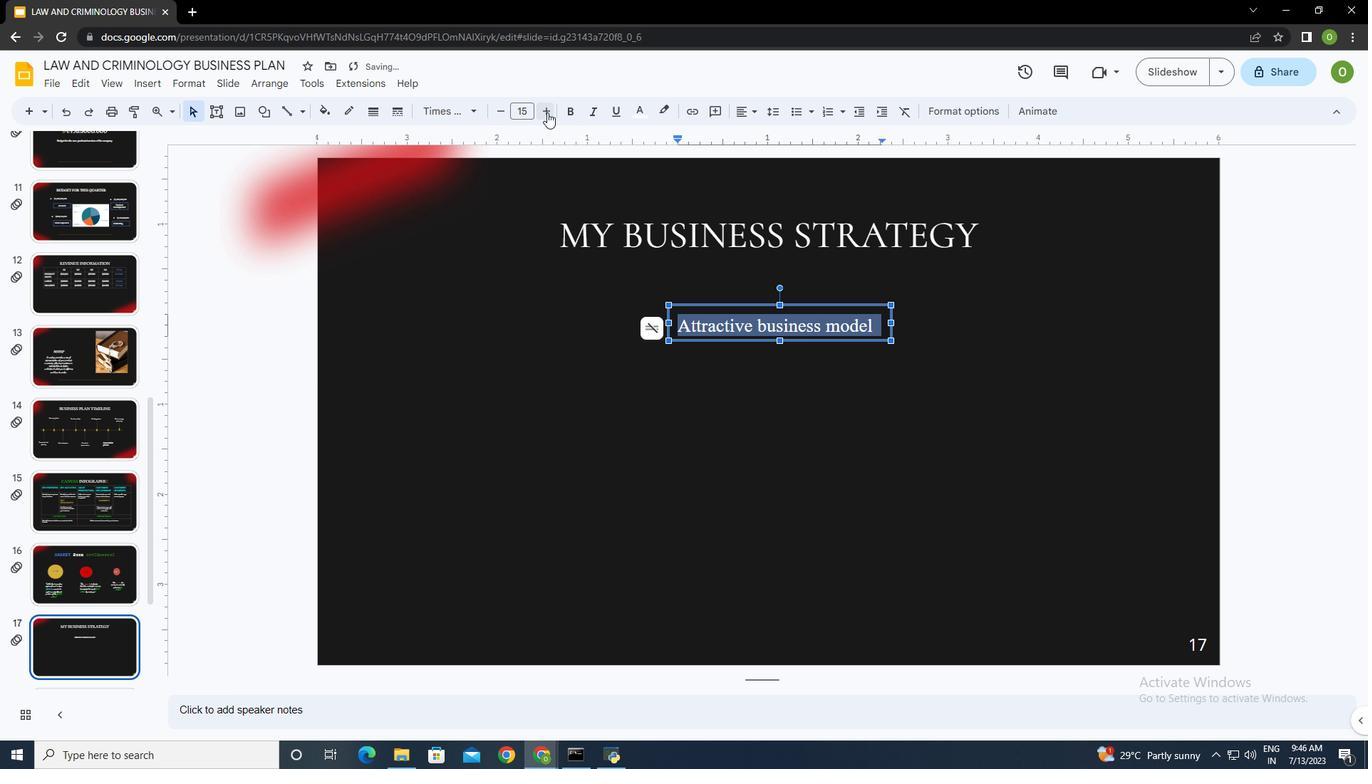 
Action: Mouse moved to (948, 330)
Screenshot: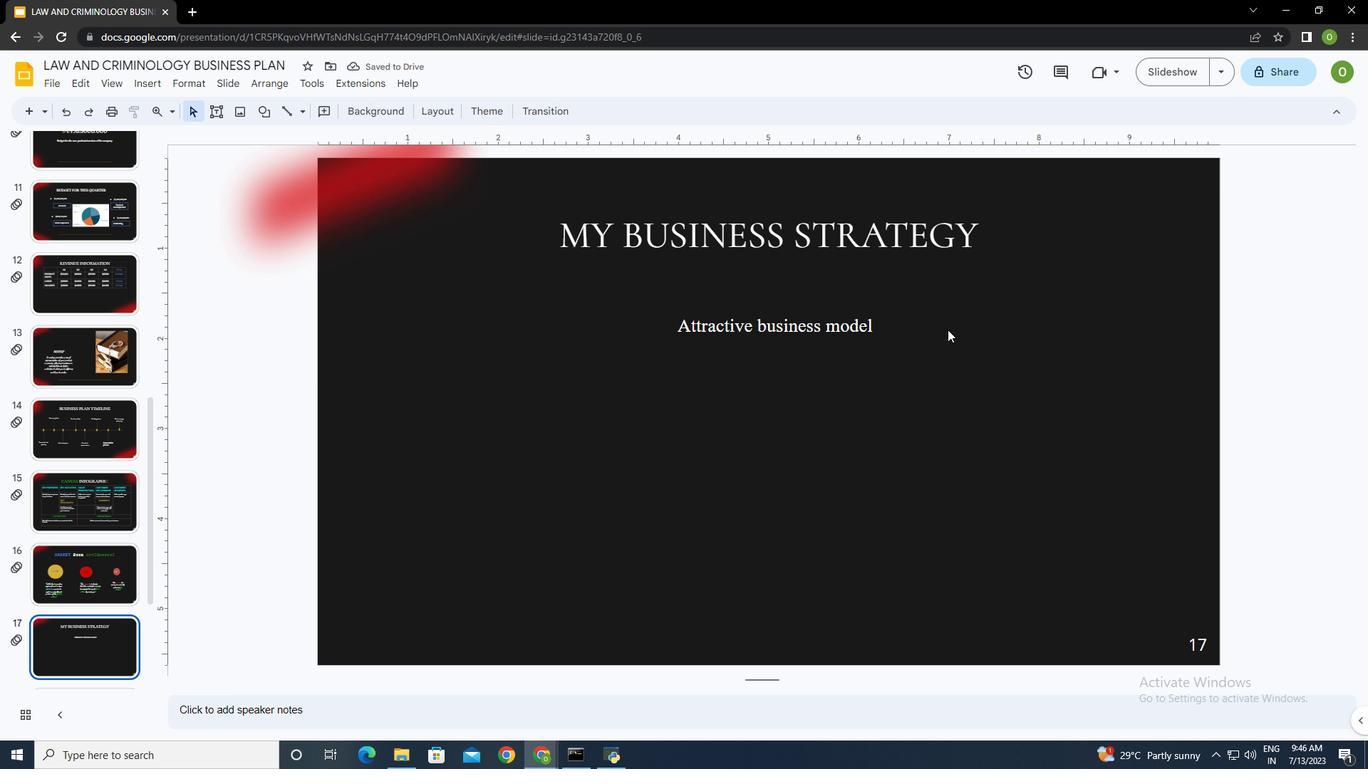 
Action: Mouse pressed left at (948, 330)
Screenshot: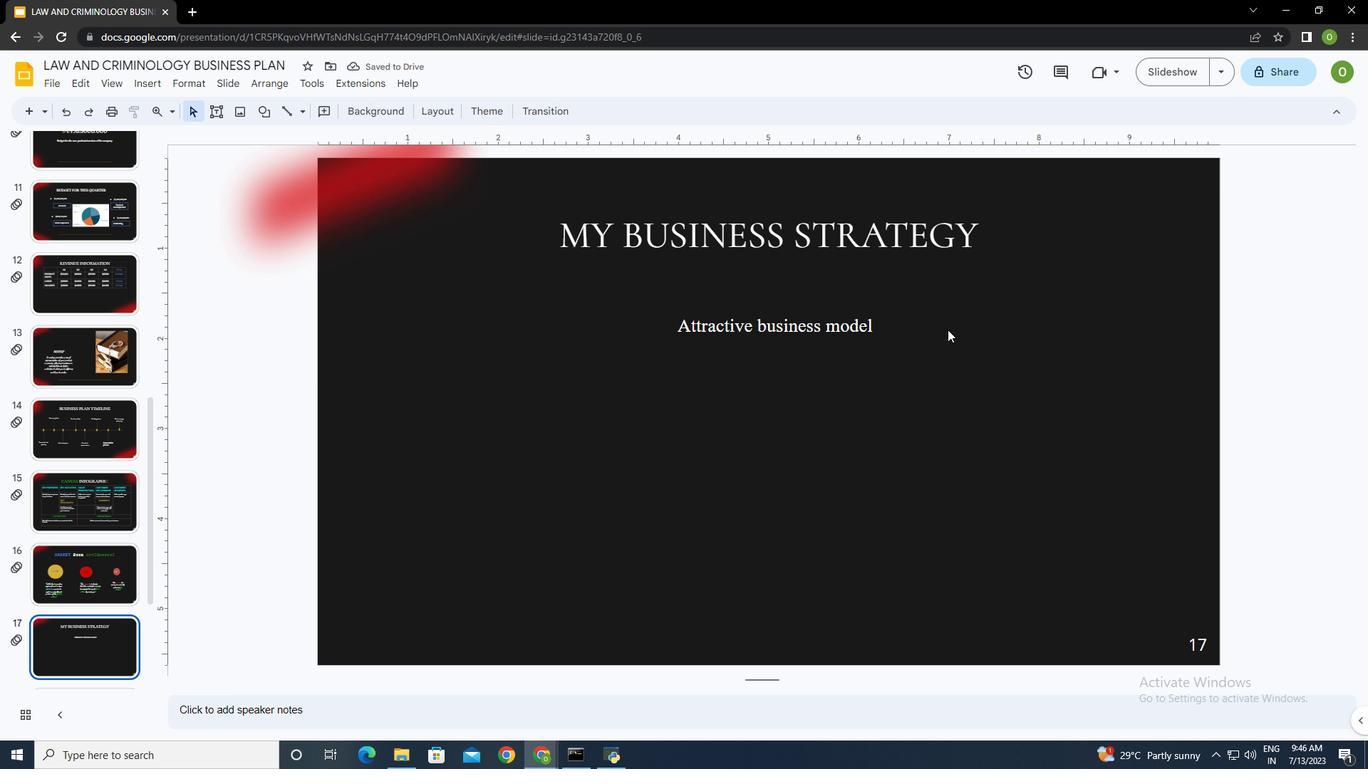 
Action: Mouse moved to (754, 364)
Screenshot: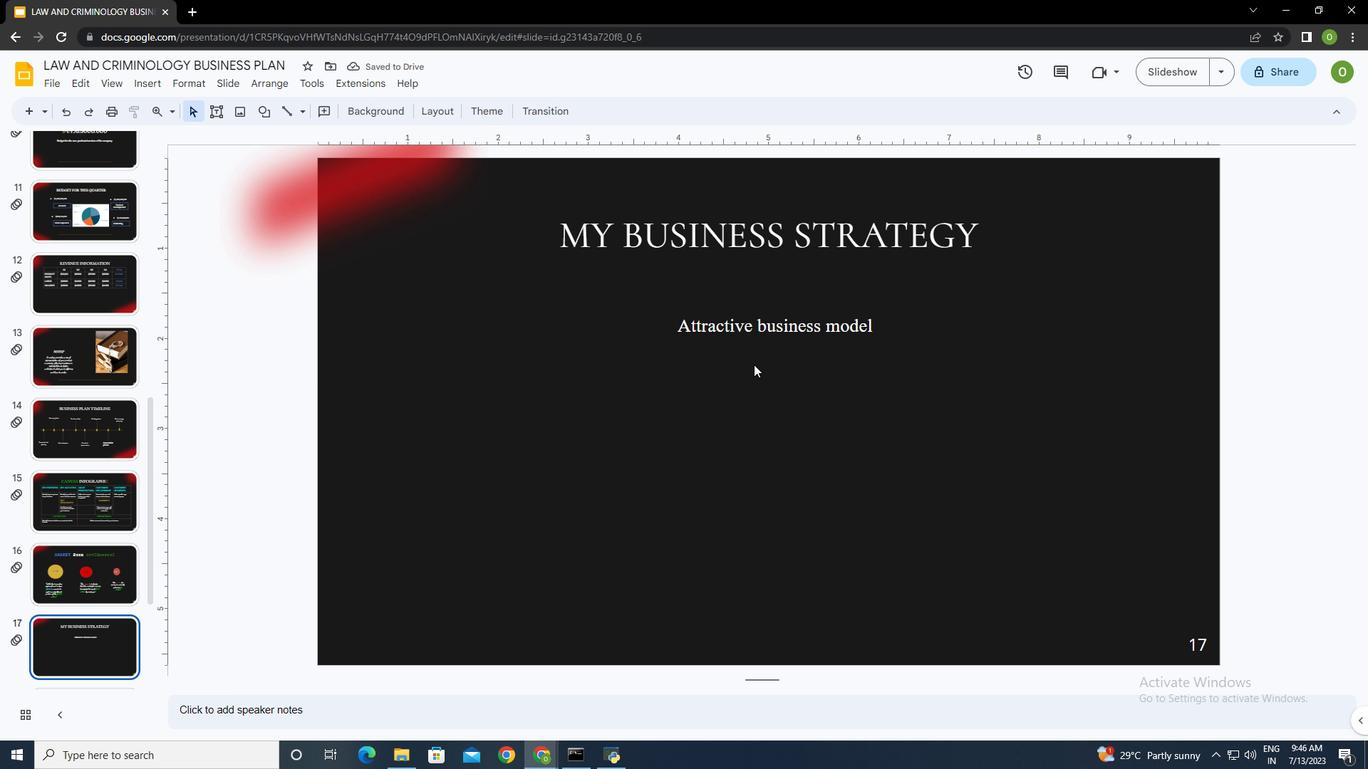 
Action: Mouse pressed left at (754, 364)
Screenshot: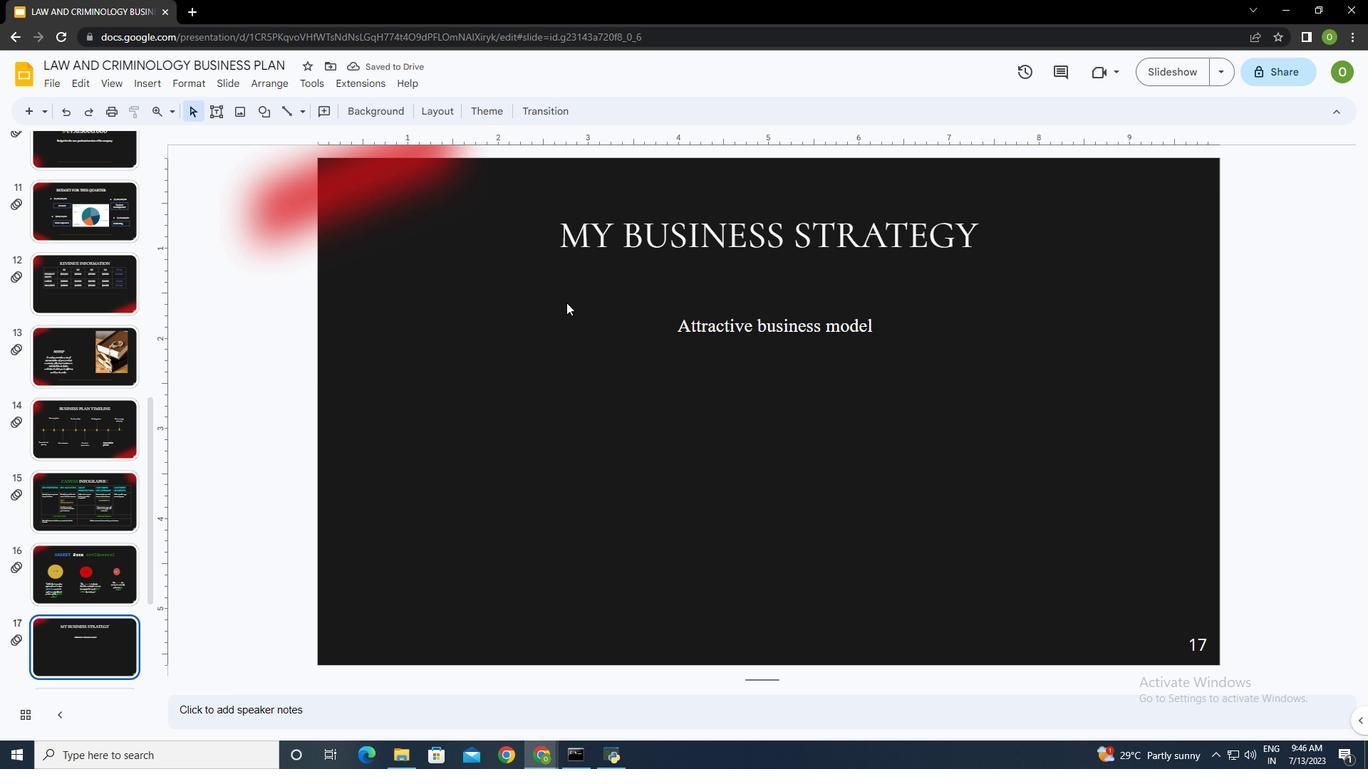 
Action: Mouse moved to (291, 109)
Screenshot: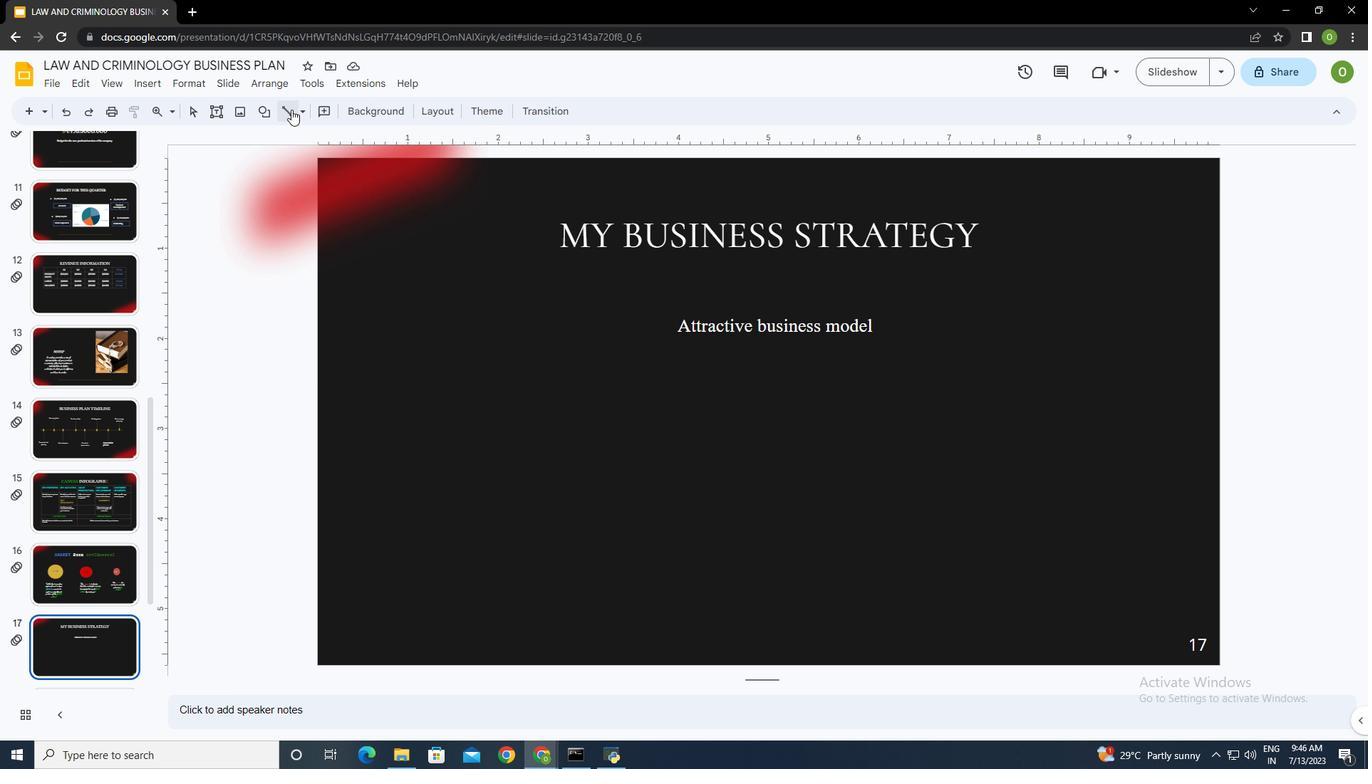 
Action: Mouse pressed left at (291, 109)
Screenshot: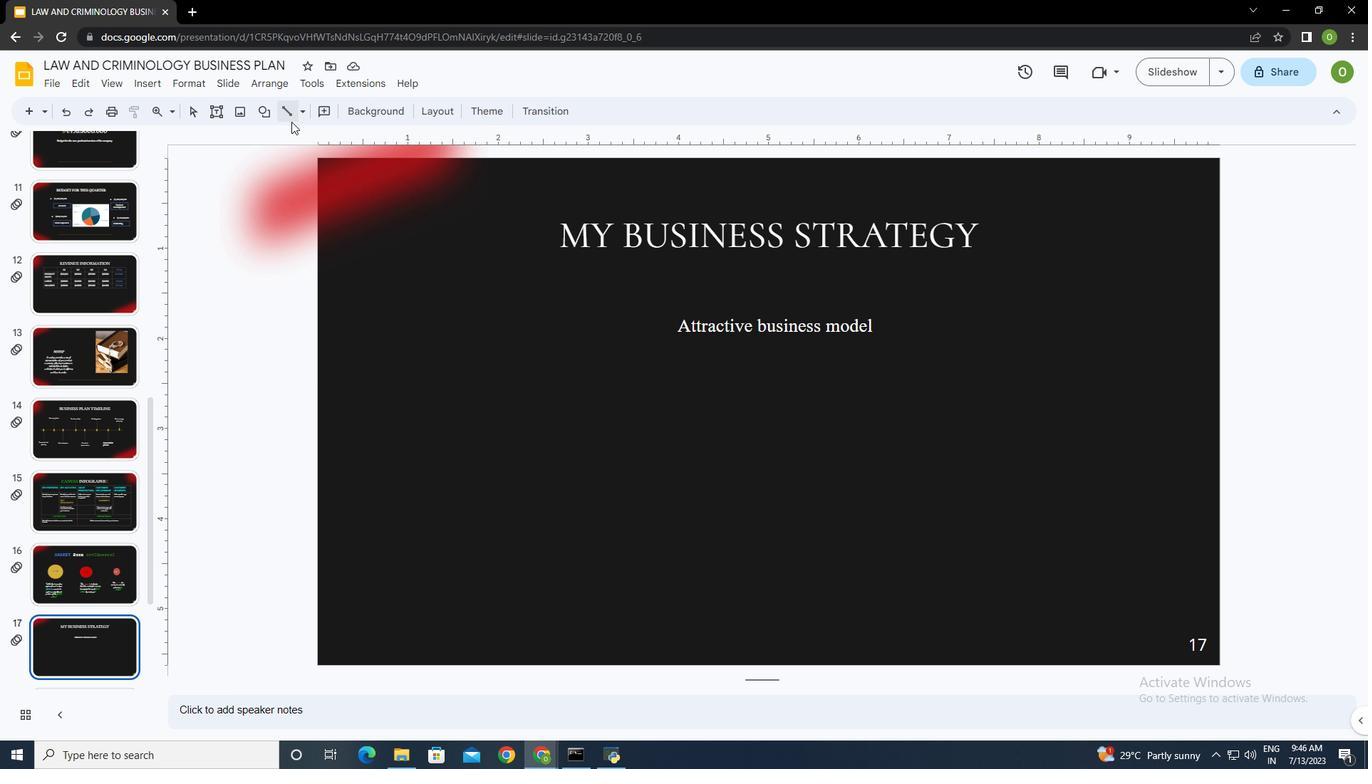 
Action: Mouse moved to (765, 364)
Screenshot: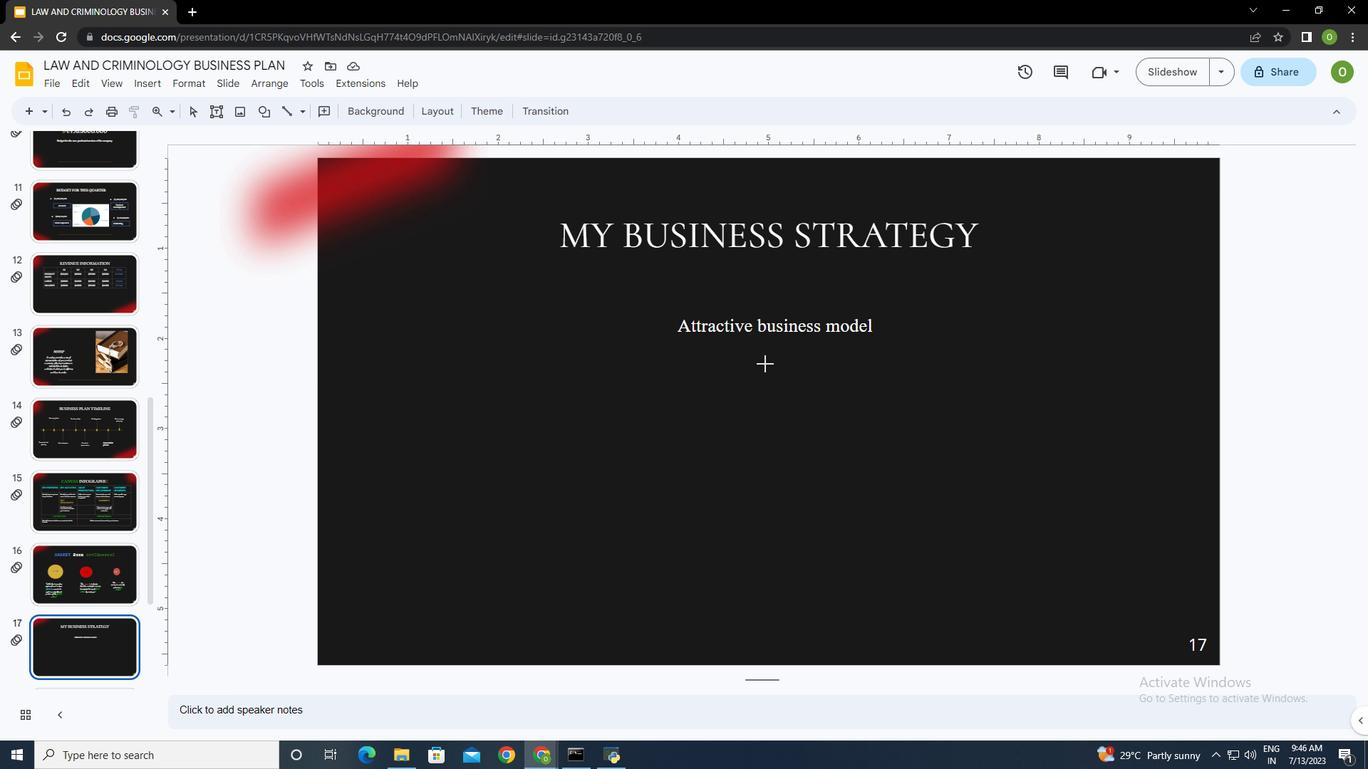 
Action: Mouse pressed left at (765, 364)
Screenshot: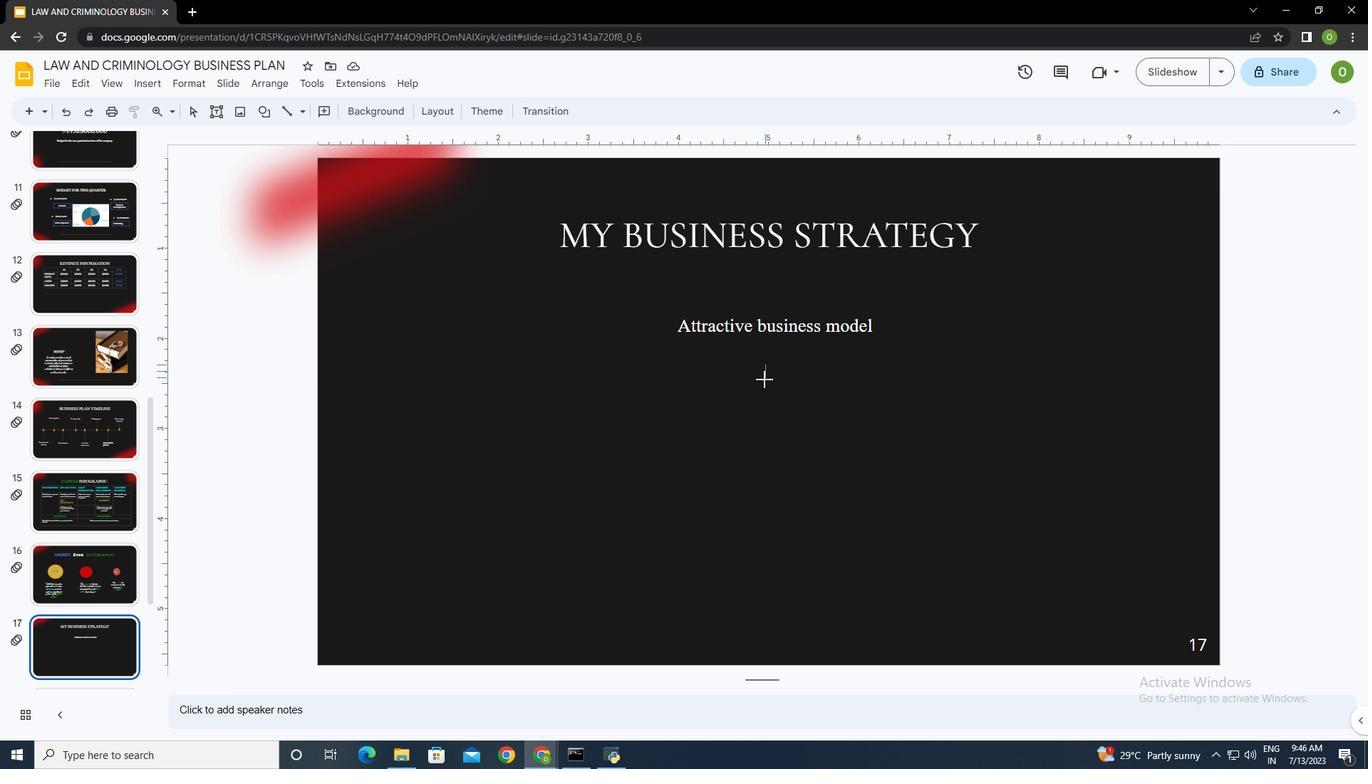 
Action: Mouse moved to (767, 501)
Screenshot: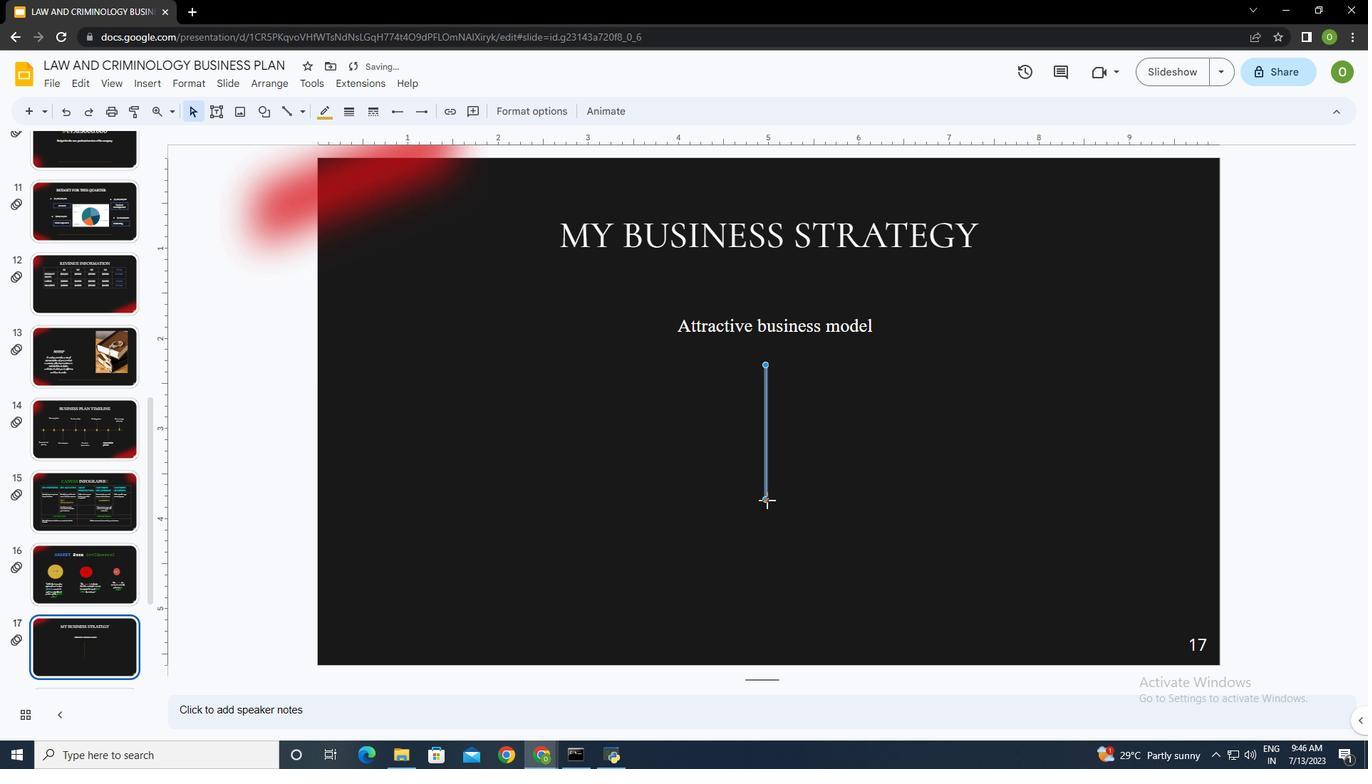 
Action: Mouse pressed left at (767, 501)
Screenshot: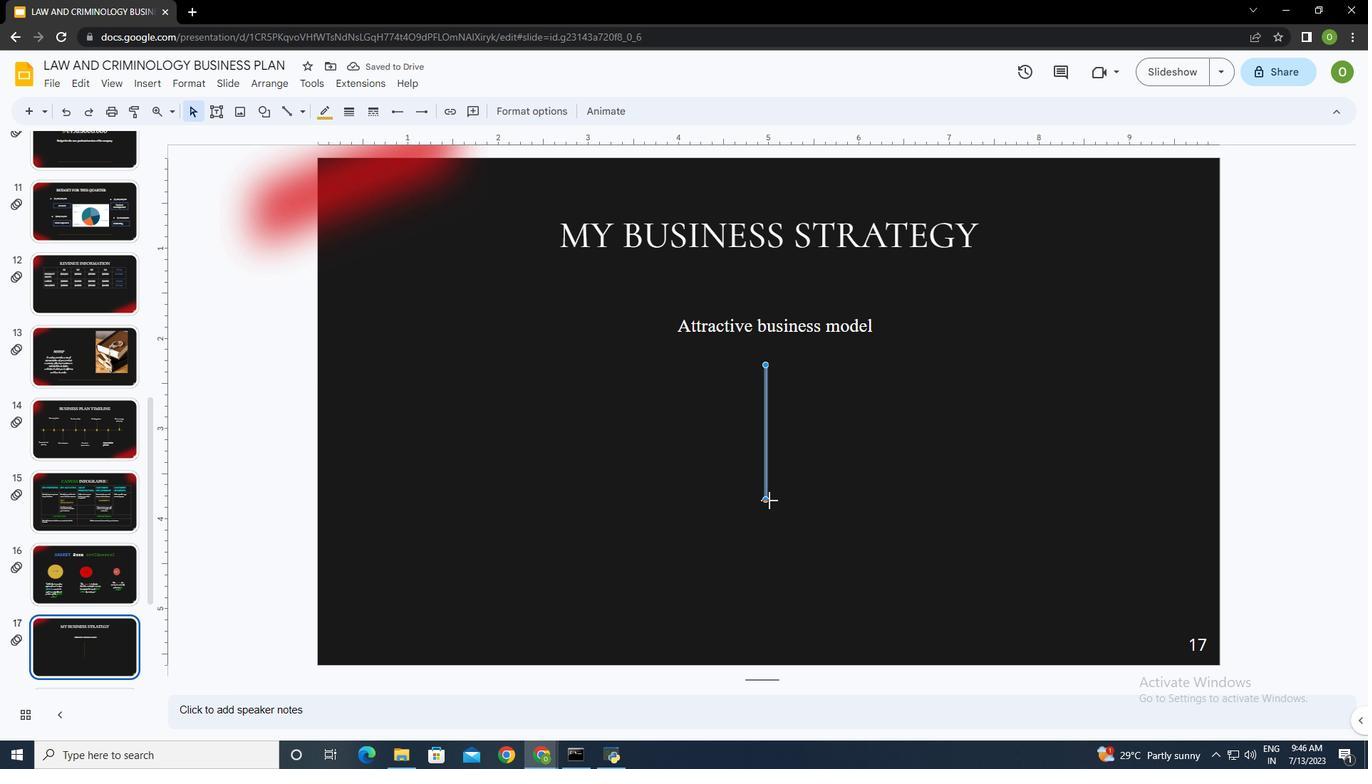 
Action: Mouse moved to (525, 420)
Screenshot: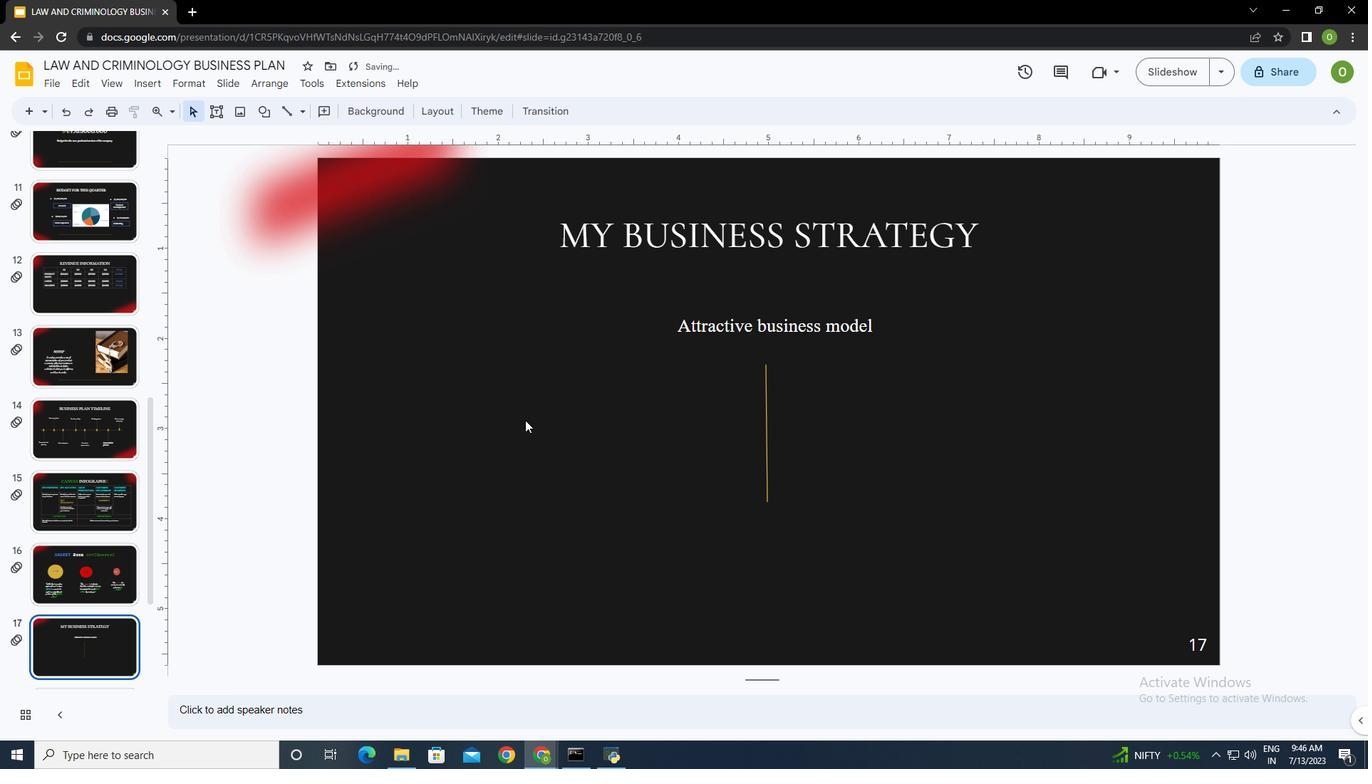 
Action: Mouse pressed left at (525, 420)
Screenshot: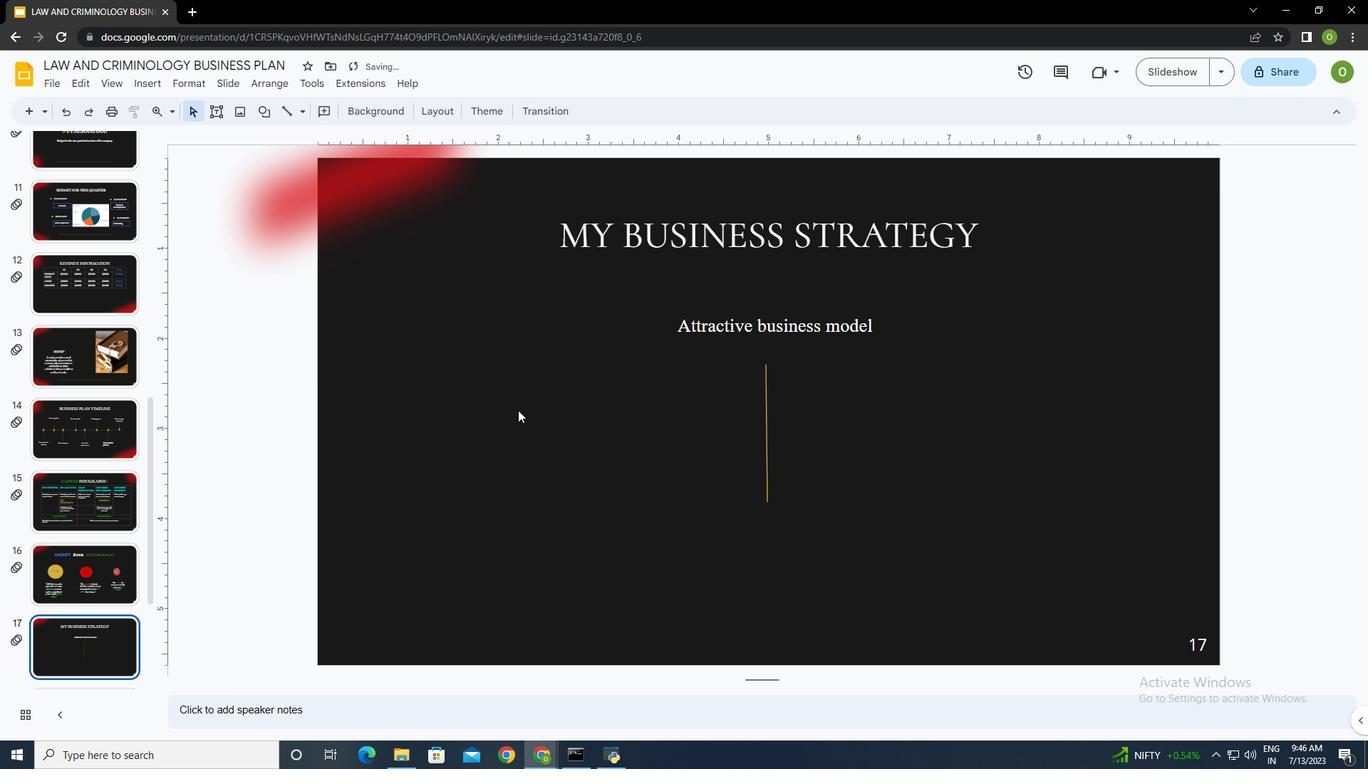 
Action: Mouse moved to (283, 111)
Screenshot: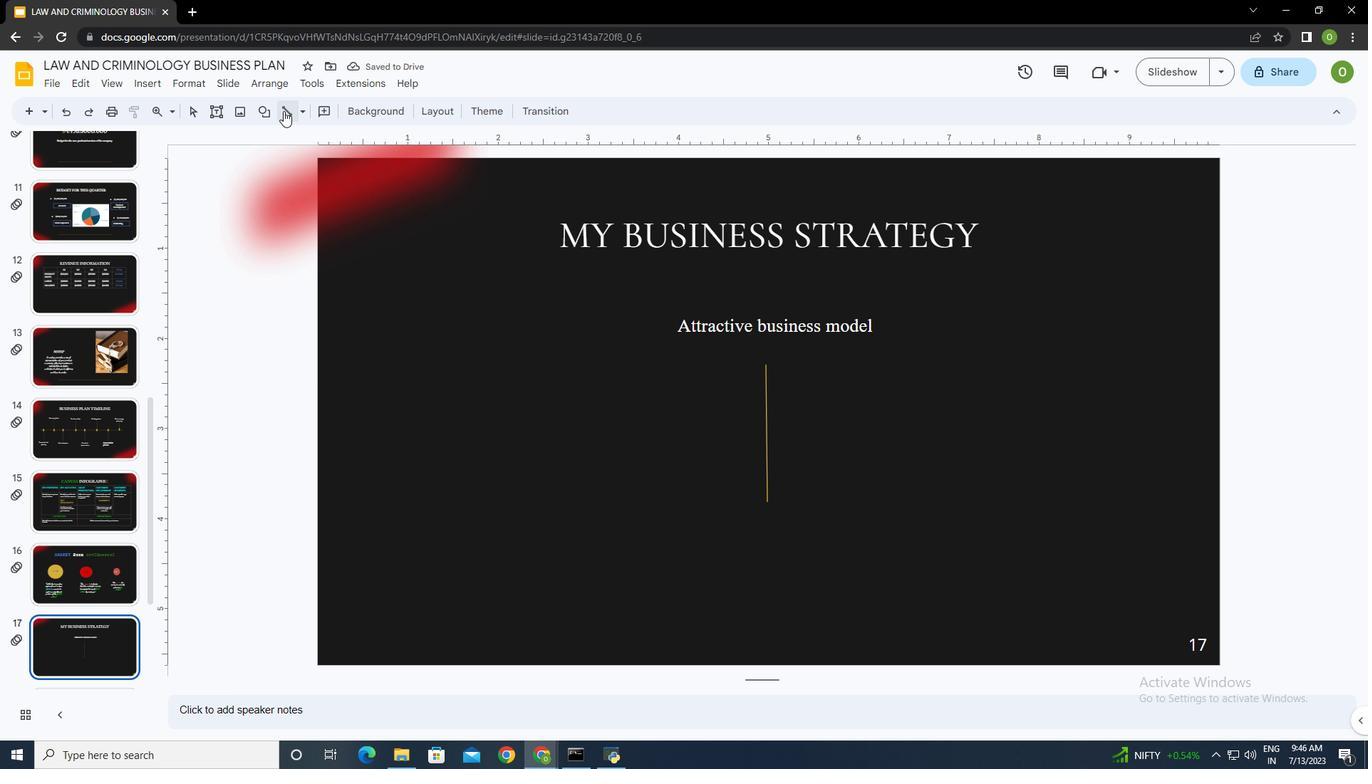 
Action: Mouse pressed left at (283, 111)
Screenshot: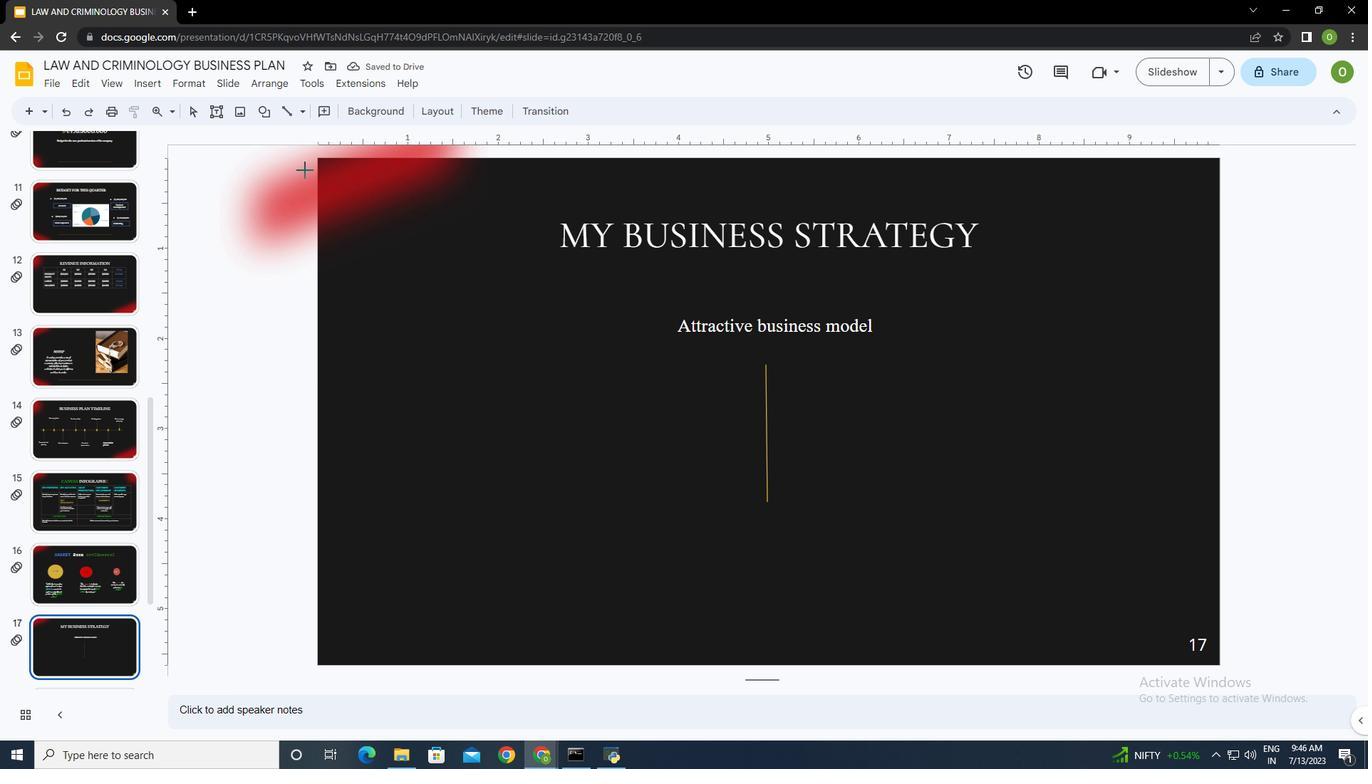 
Action: Mouse moved to (560, 433)
Screenshot: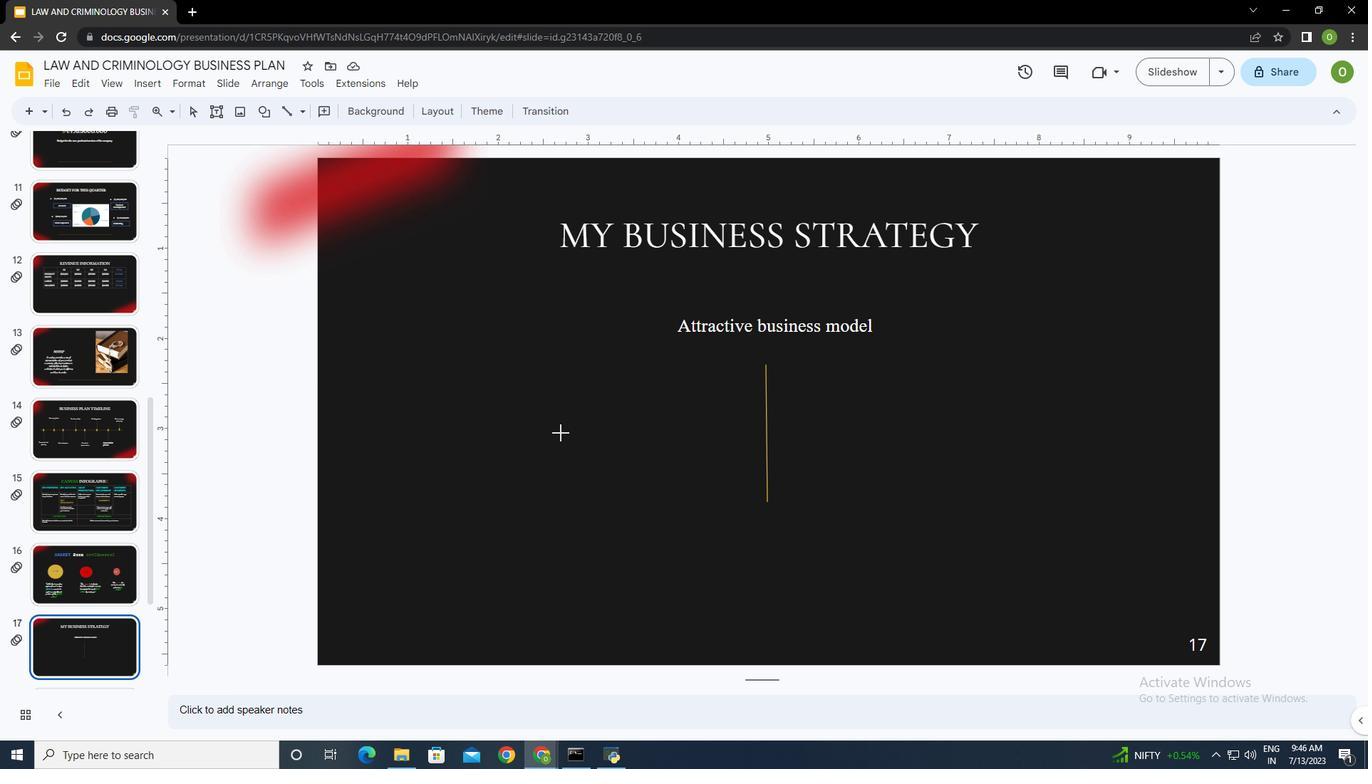 
Action: Mouse pressed left at (560, 433)
Screenshot: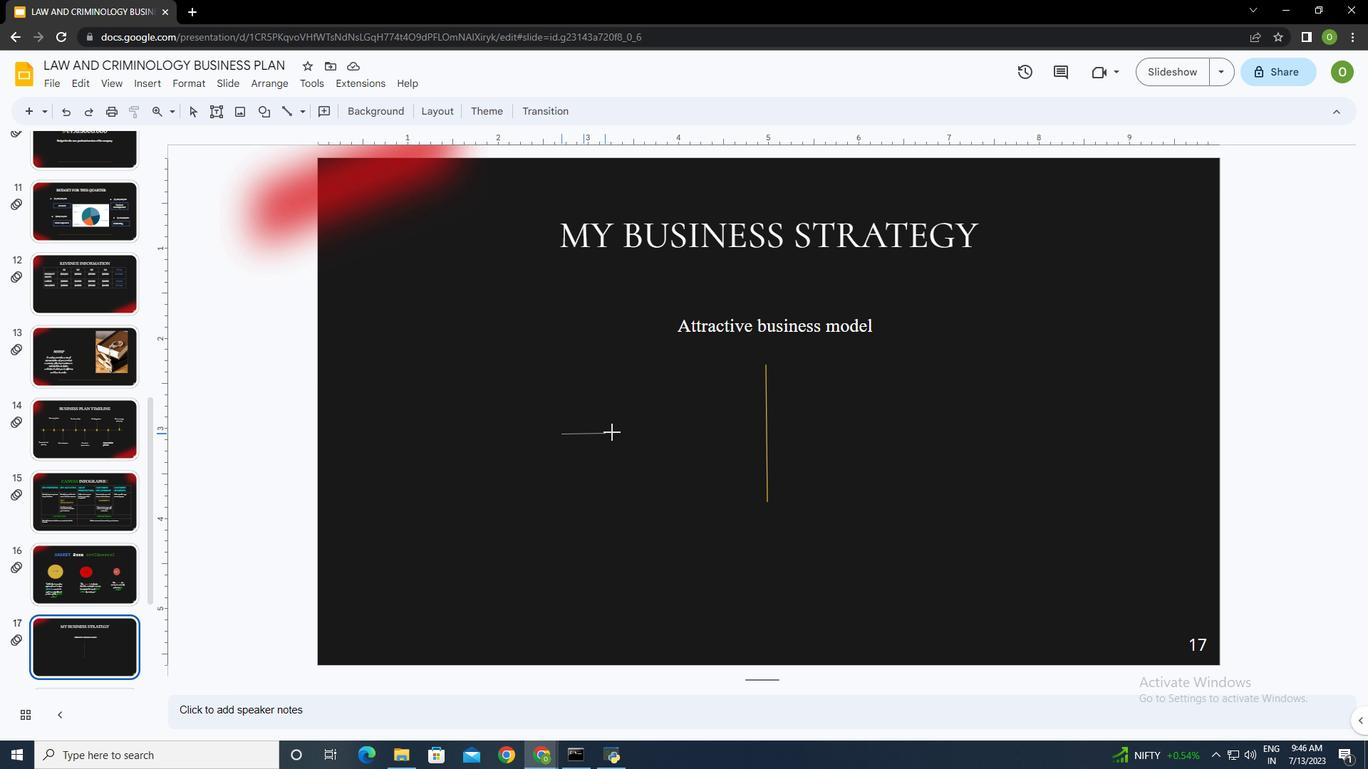 
Action: Mouse moved to (827, 384)
Screenshot: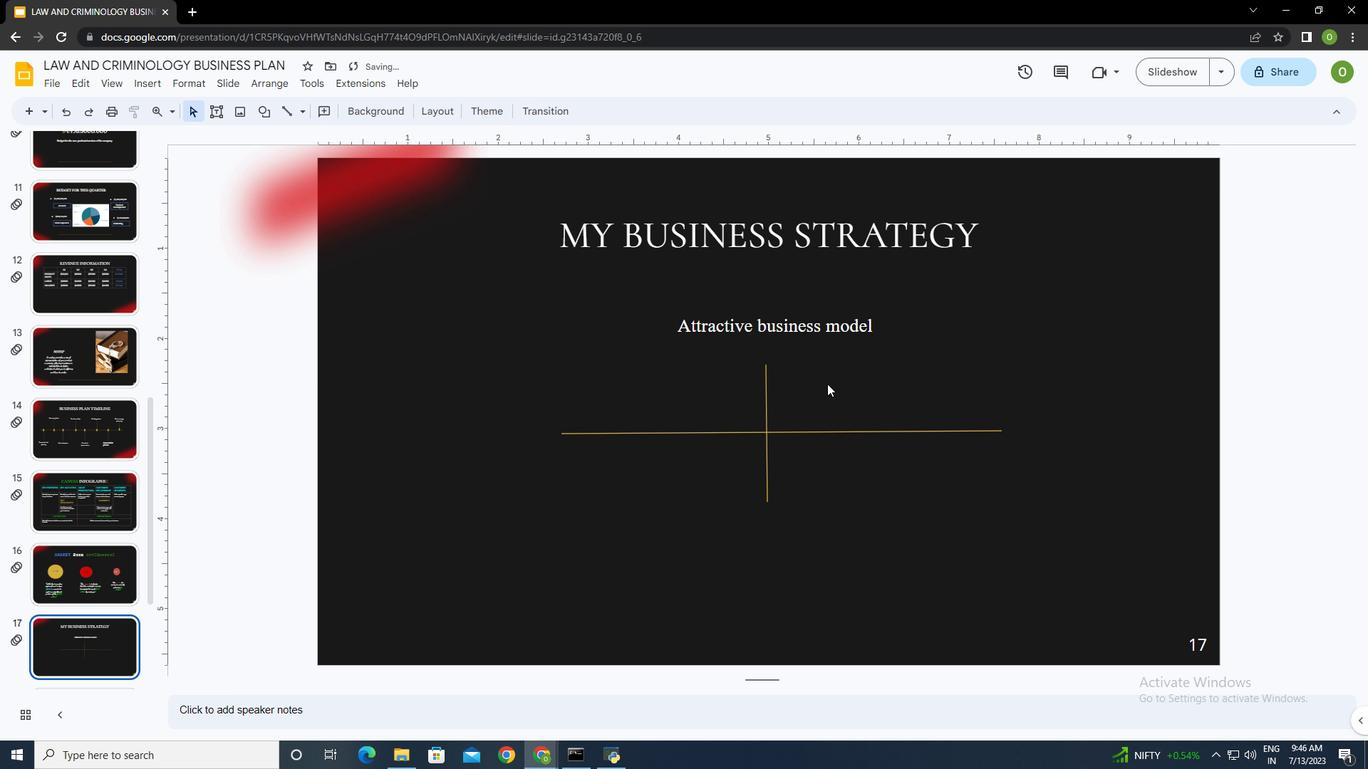 
Action: Mouse pressed left at (827, 384)
Screenshot: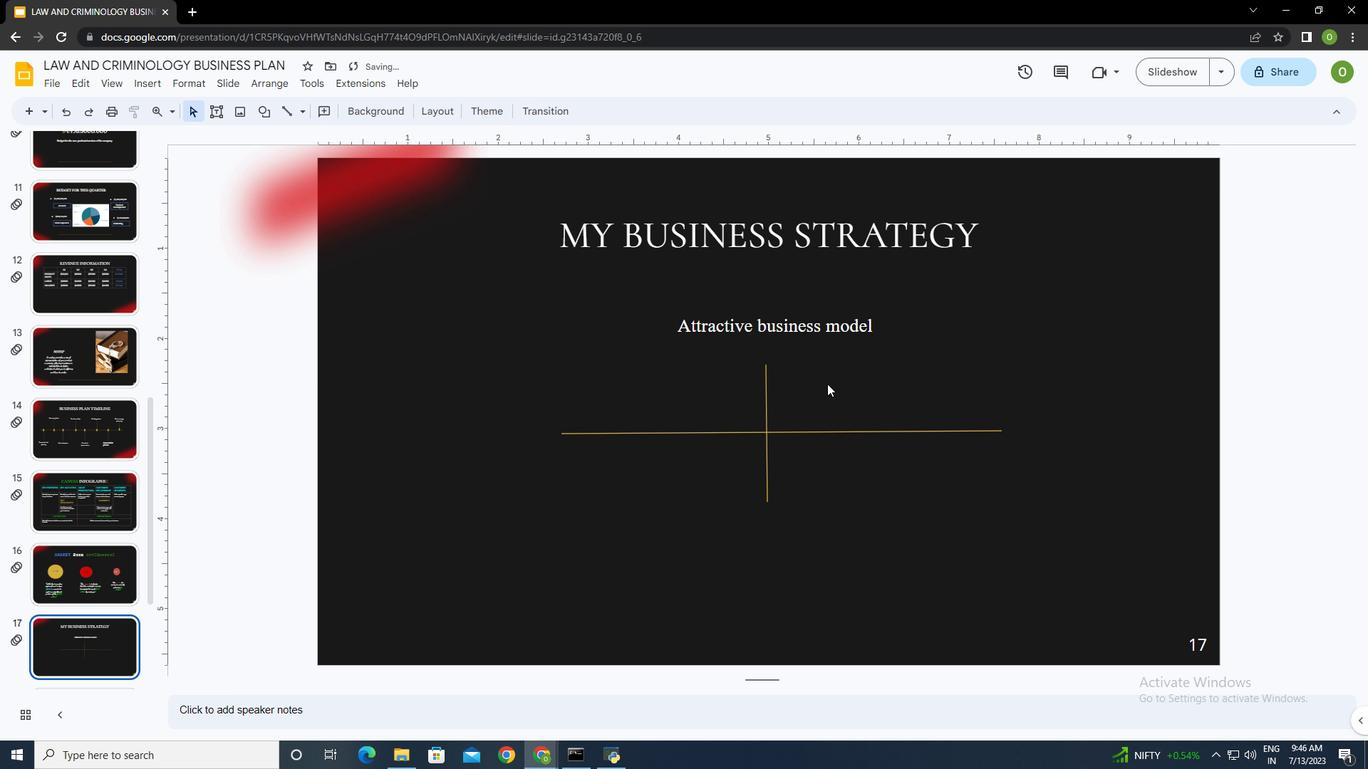 
Action: Mouse moved to (215, 110)
Screenshot: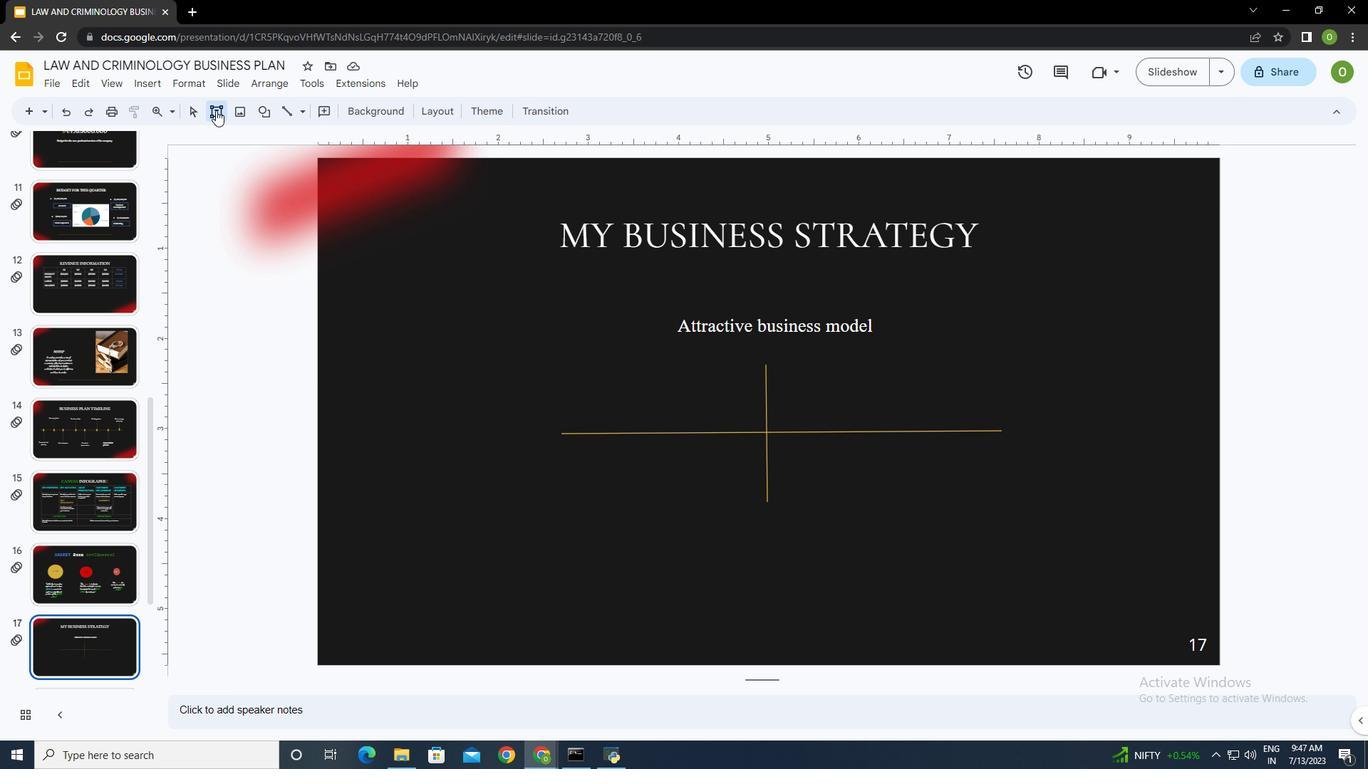 
Action: Mouse pressed left at (215, 110)
Screenshot: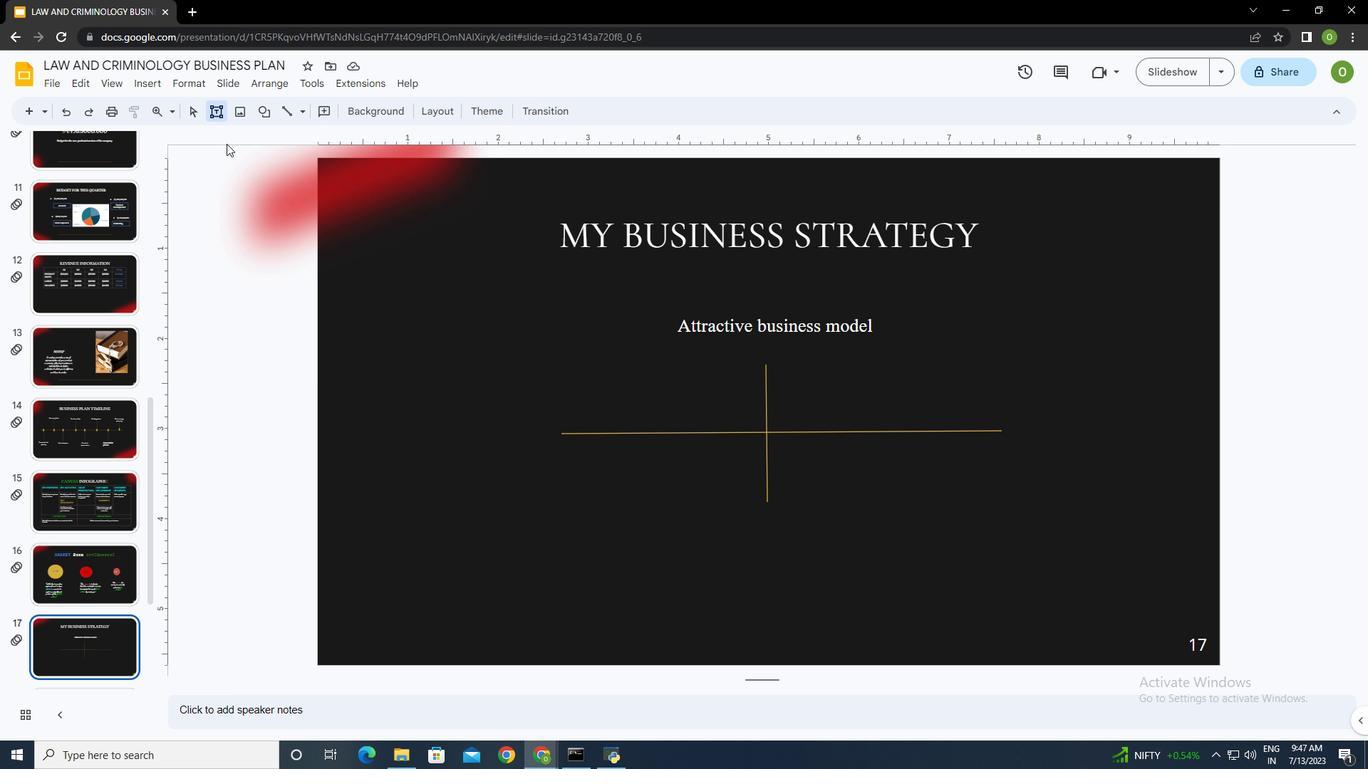 
Action: Mouse moved to (561, 334)
Screenshot: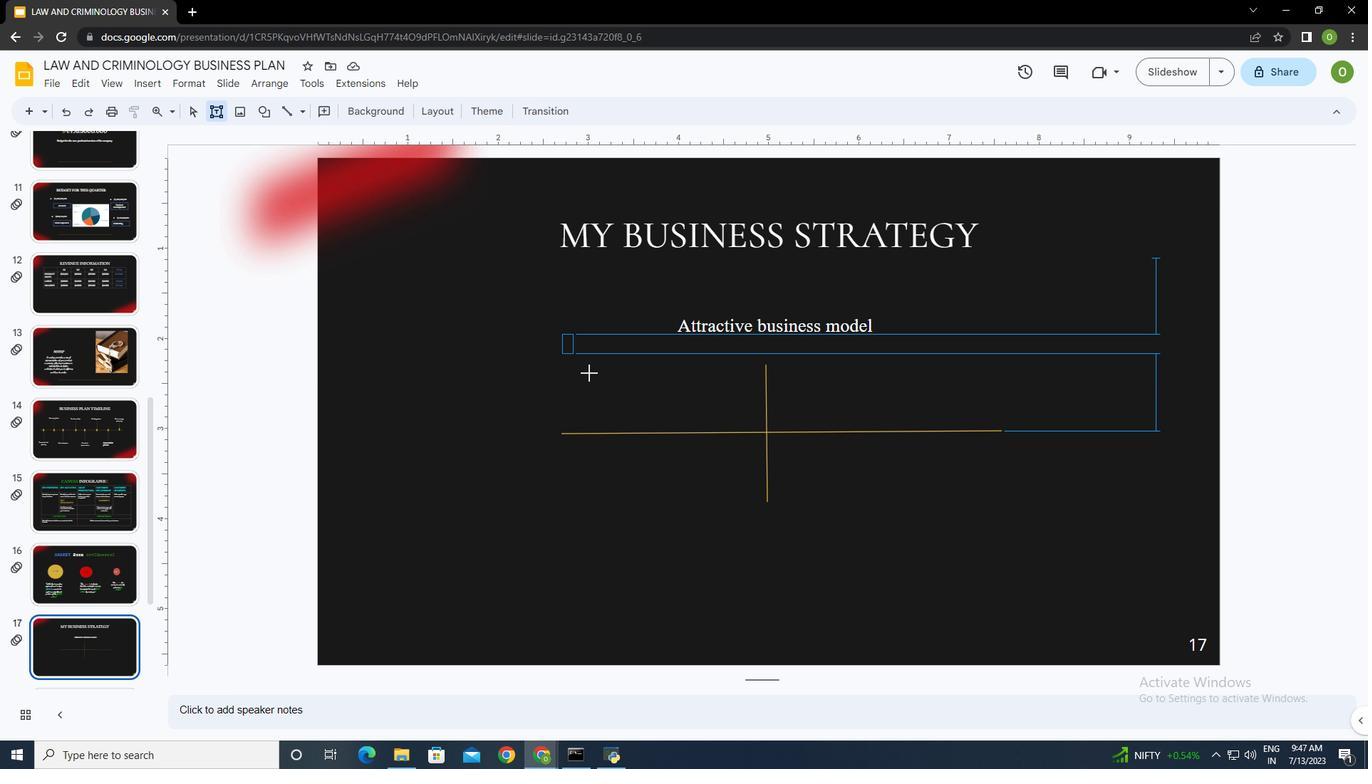 
Action: Mouse pressed left at (561, 334)
Screenshot: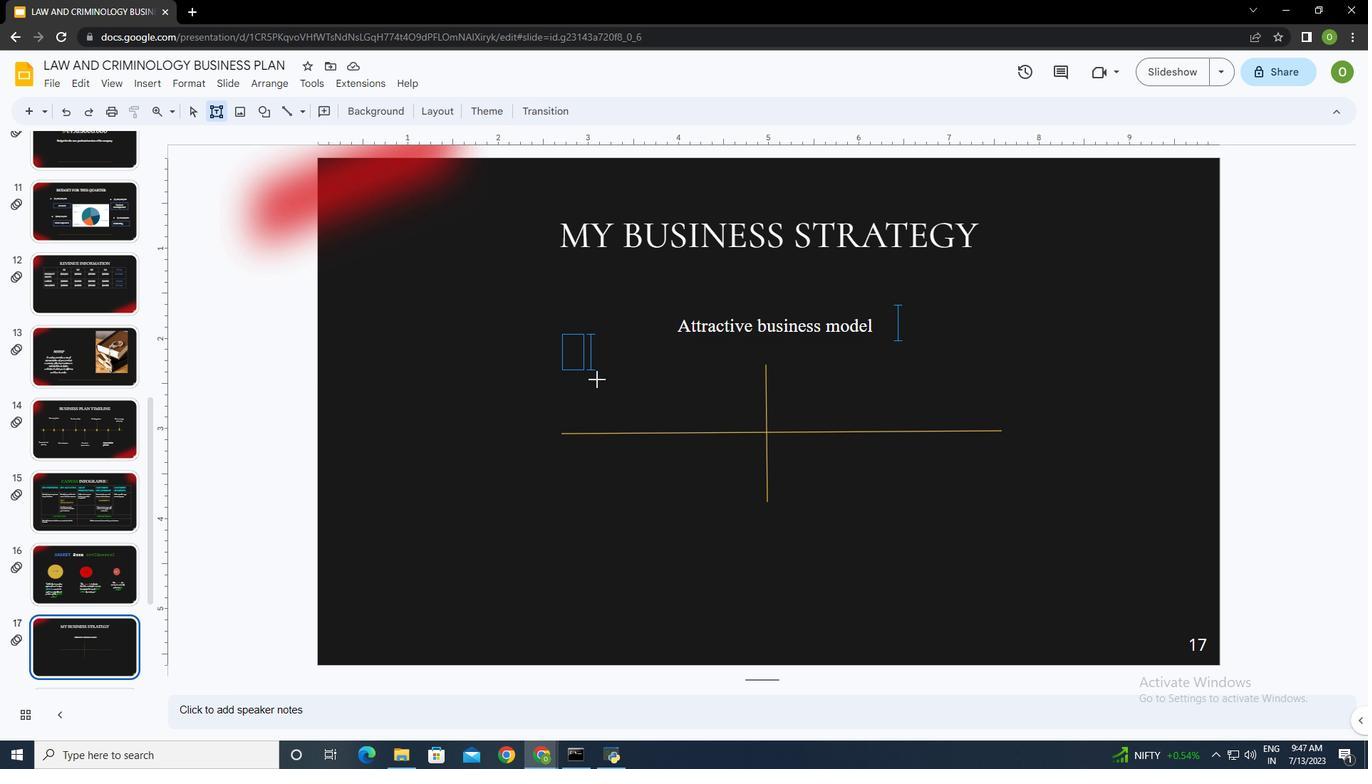 
Action: Mouse moved to (640, 114)
Screenshot: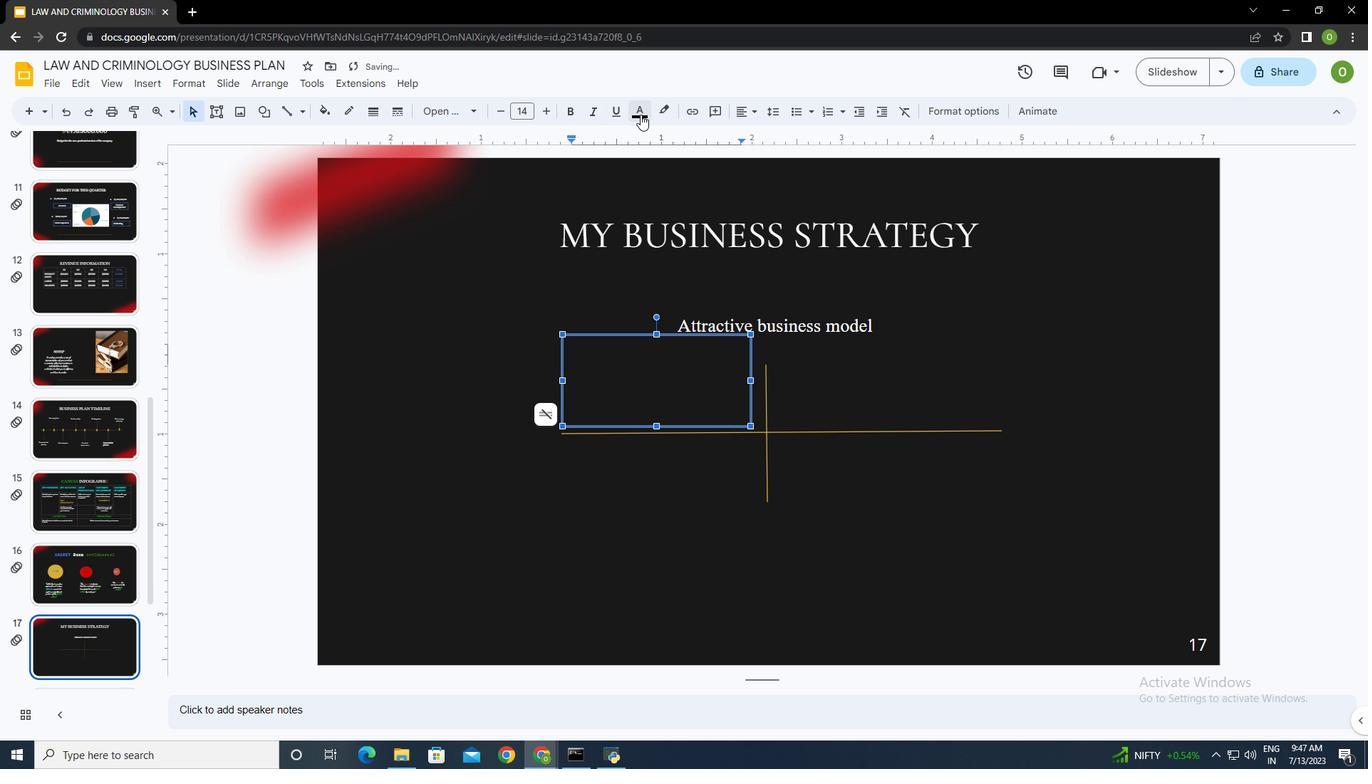 
Action: Mouse pressed left at (640, 114)
Screenshot: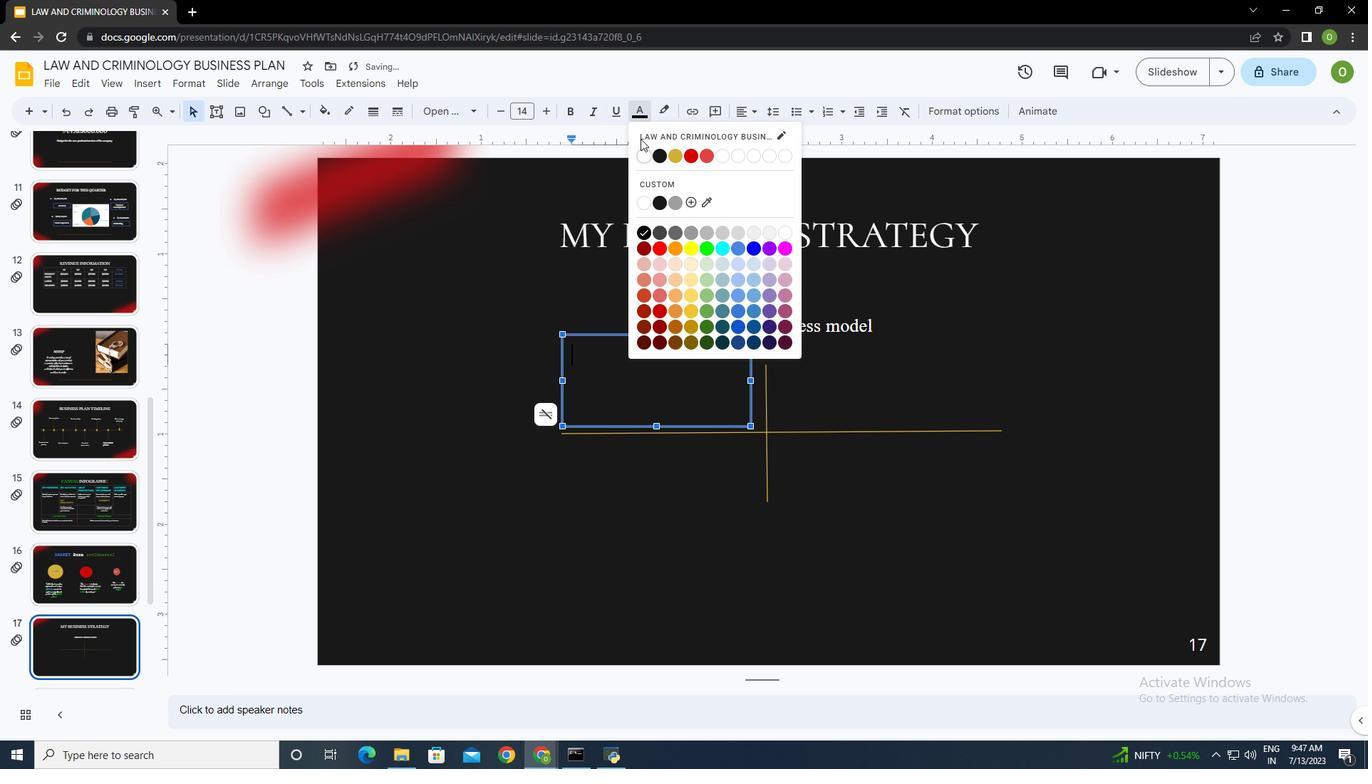 
Action: Mouse moved to (641, 156)
Screenshot: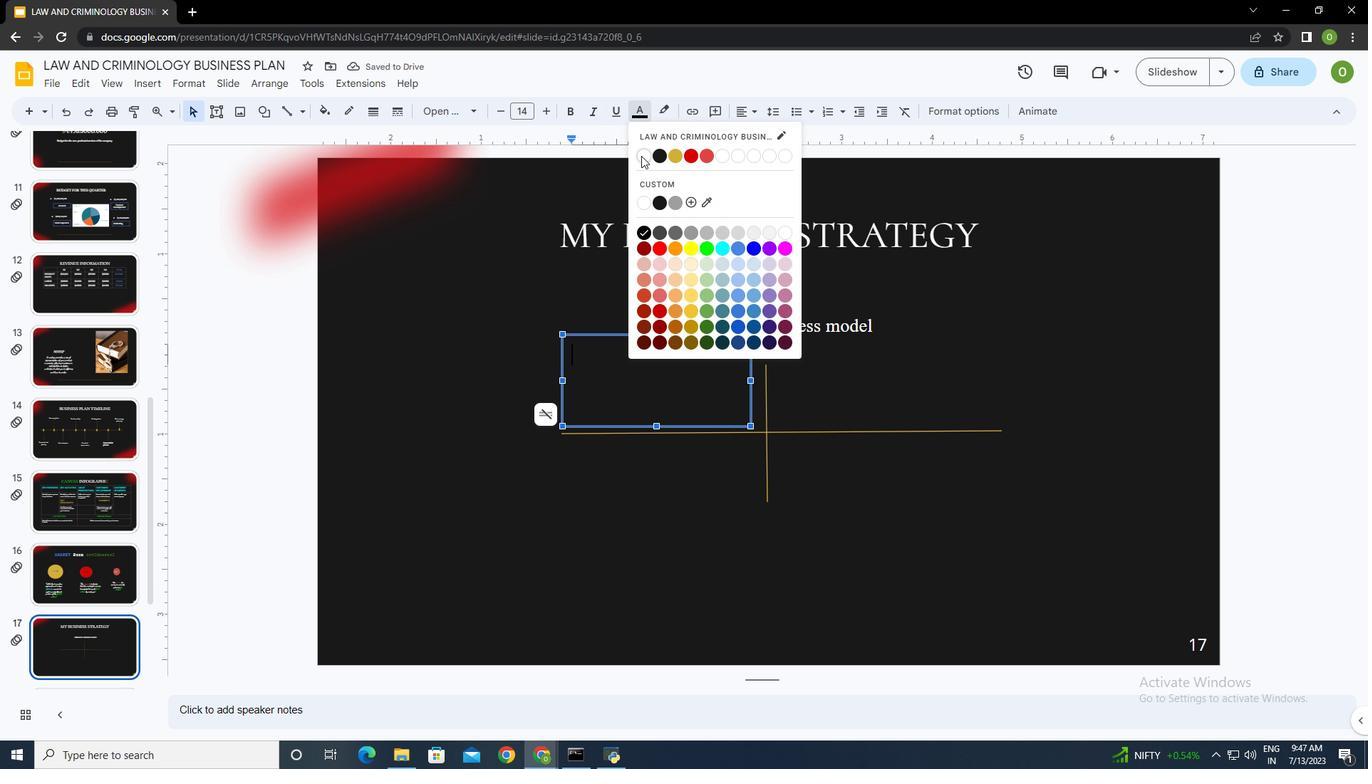 
Action: Mouse pressed left at (641, 156)
Screenshot: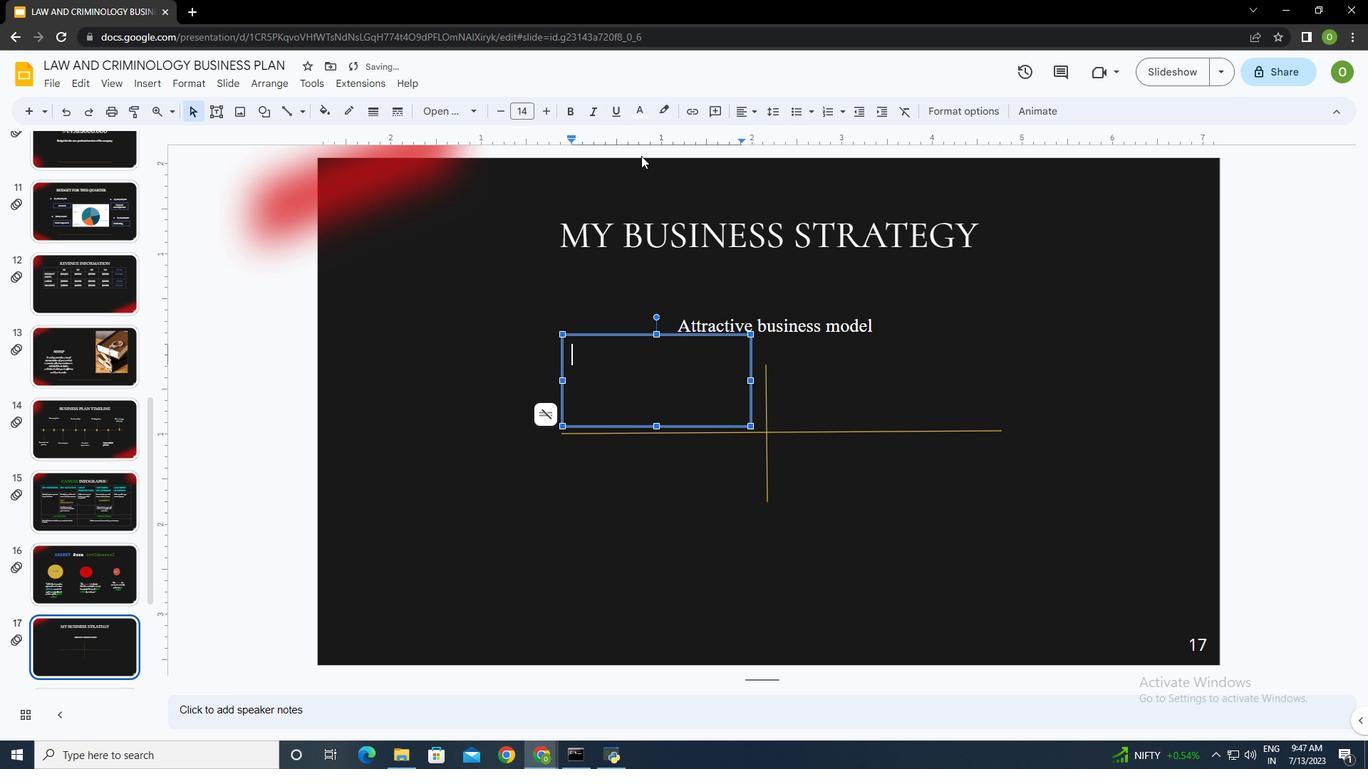 
Action: Mouse moved to (620, 362)
Screenshot: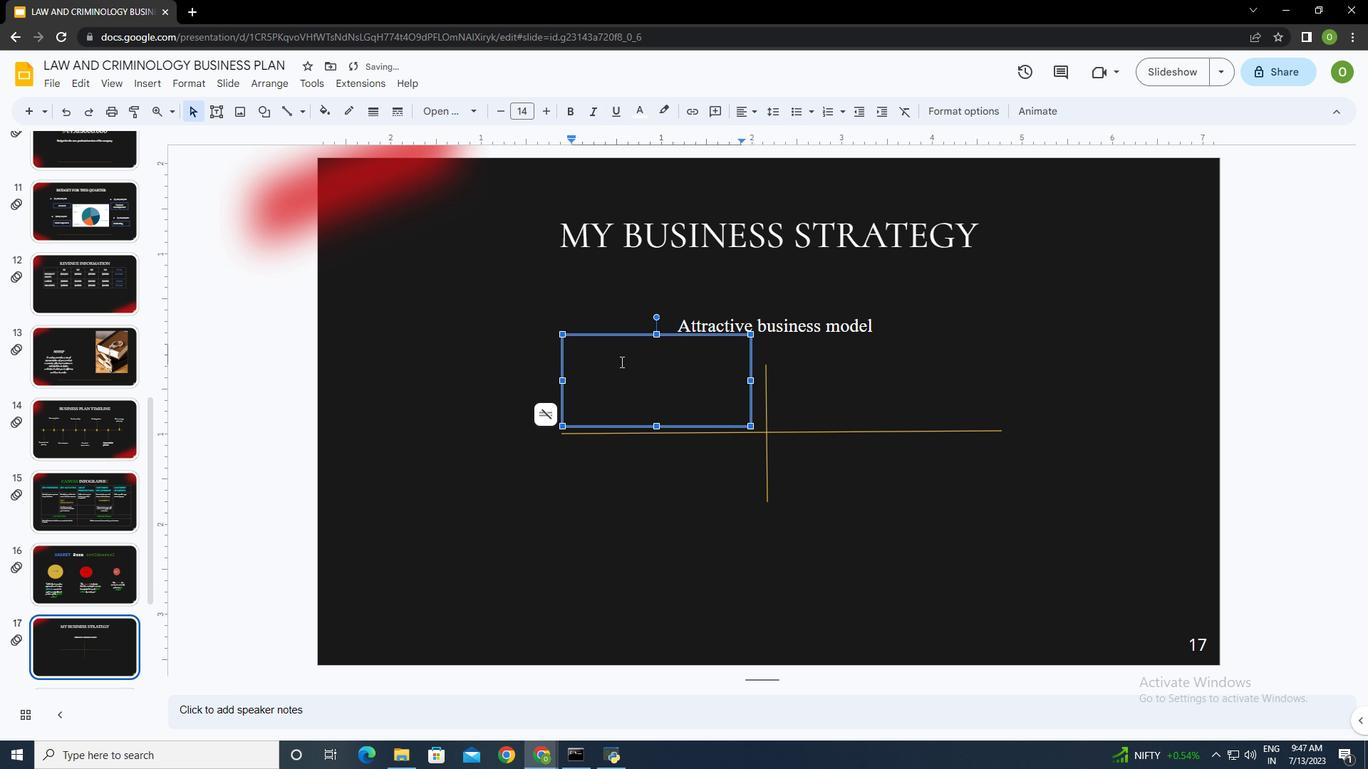 
Action: Mouse pressed left at (620, 362)
Screenshot: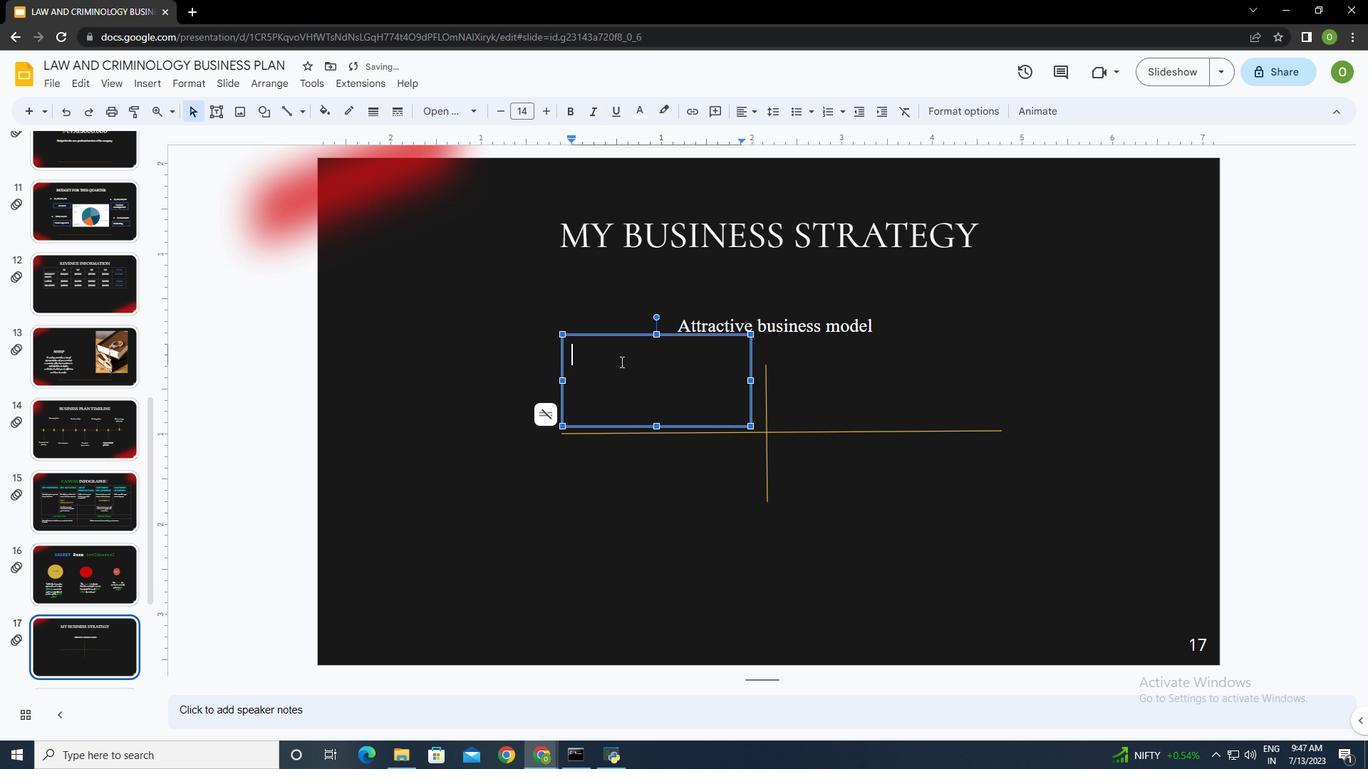 
Action: Key pressed <Key.caps_lock>GROWTH<Key.space>AND<Key.space>EXPANSION<Key.space>STRATEGY
Screenshot: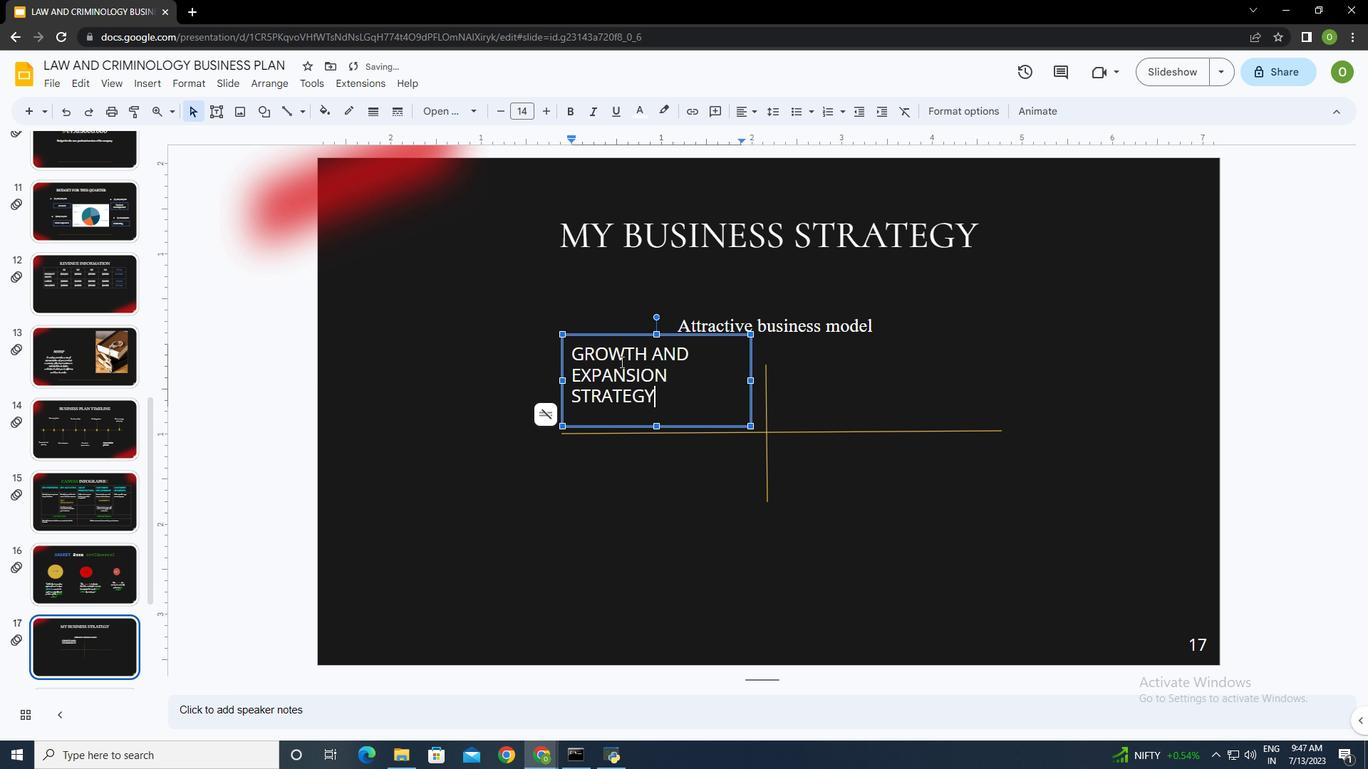 
Action: Mouse moved to (657, 425)
Screenshot: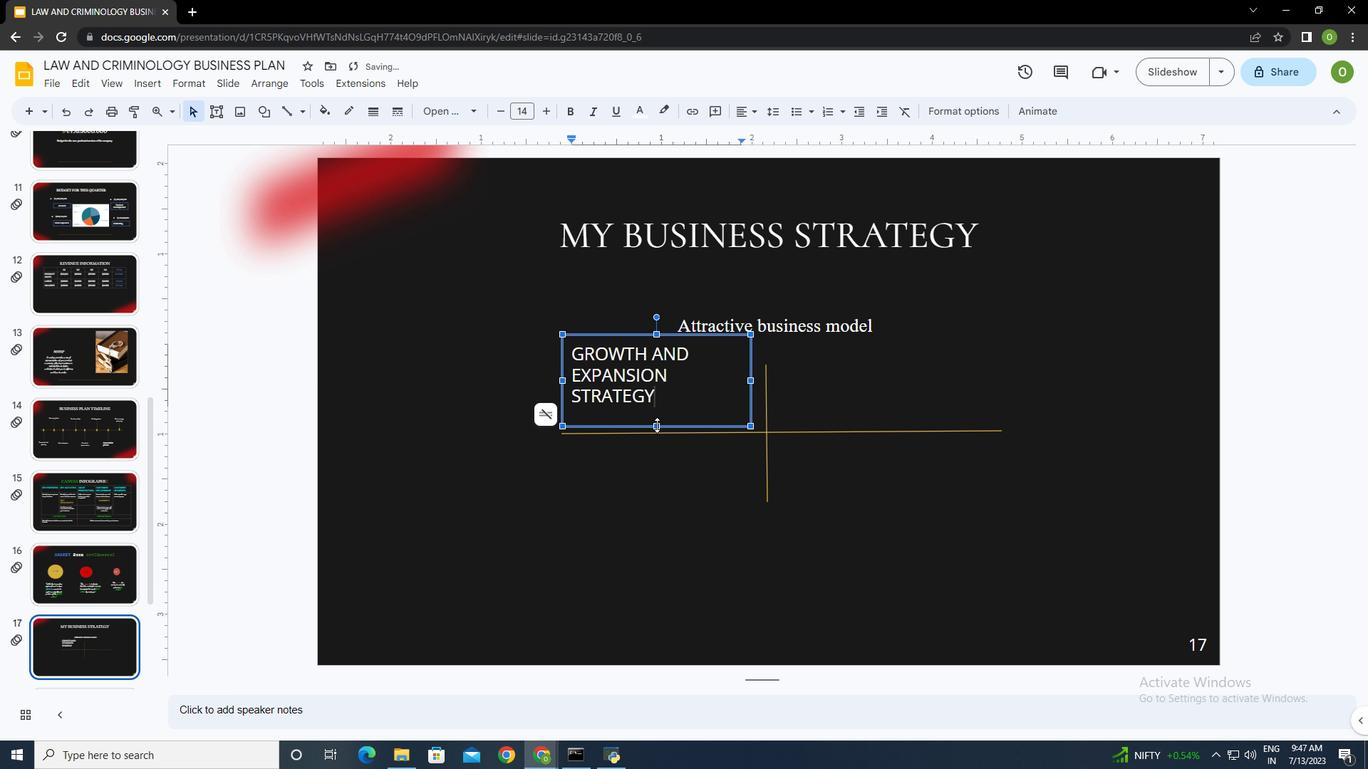 
Action: Mouse pressed left at (657, 425)
Screenshot: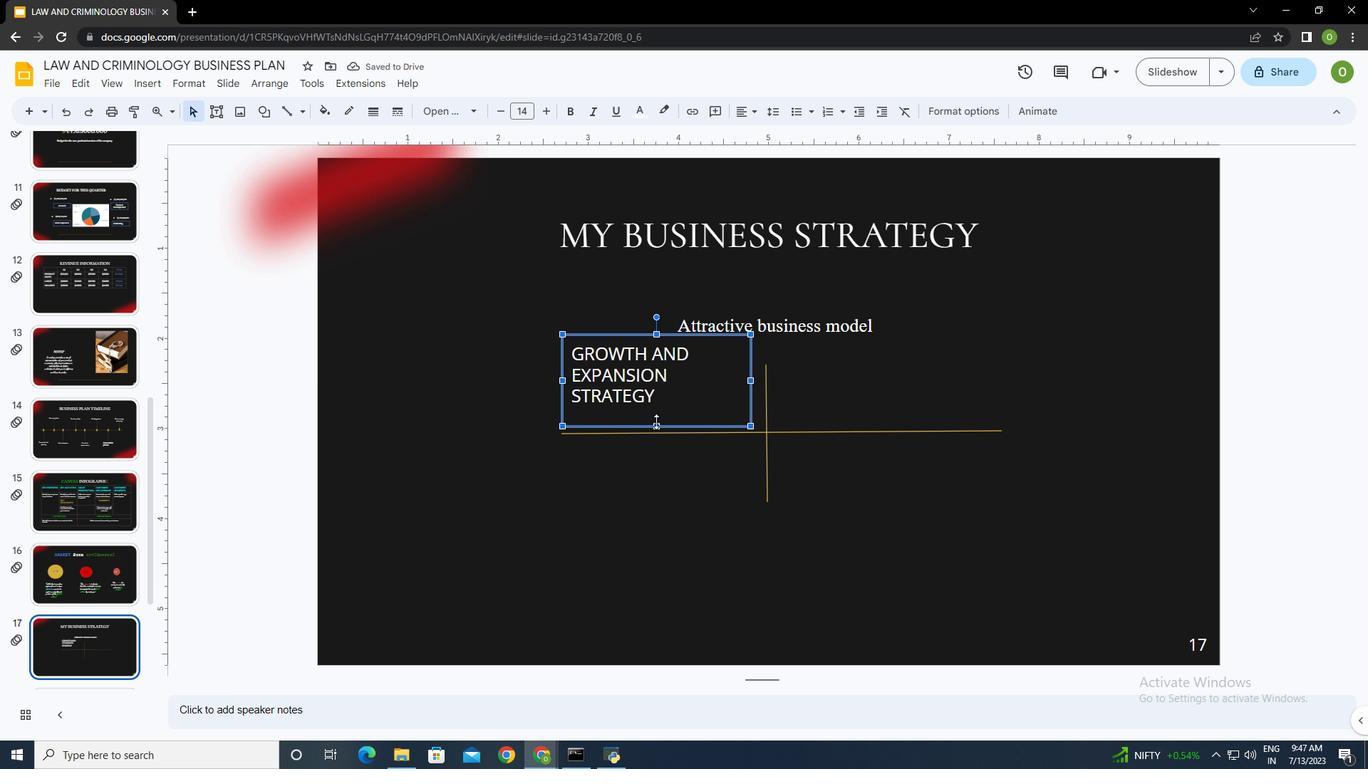 
Action: Mouse moved to (751, 376)
Screenshot: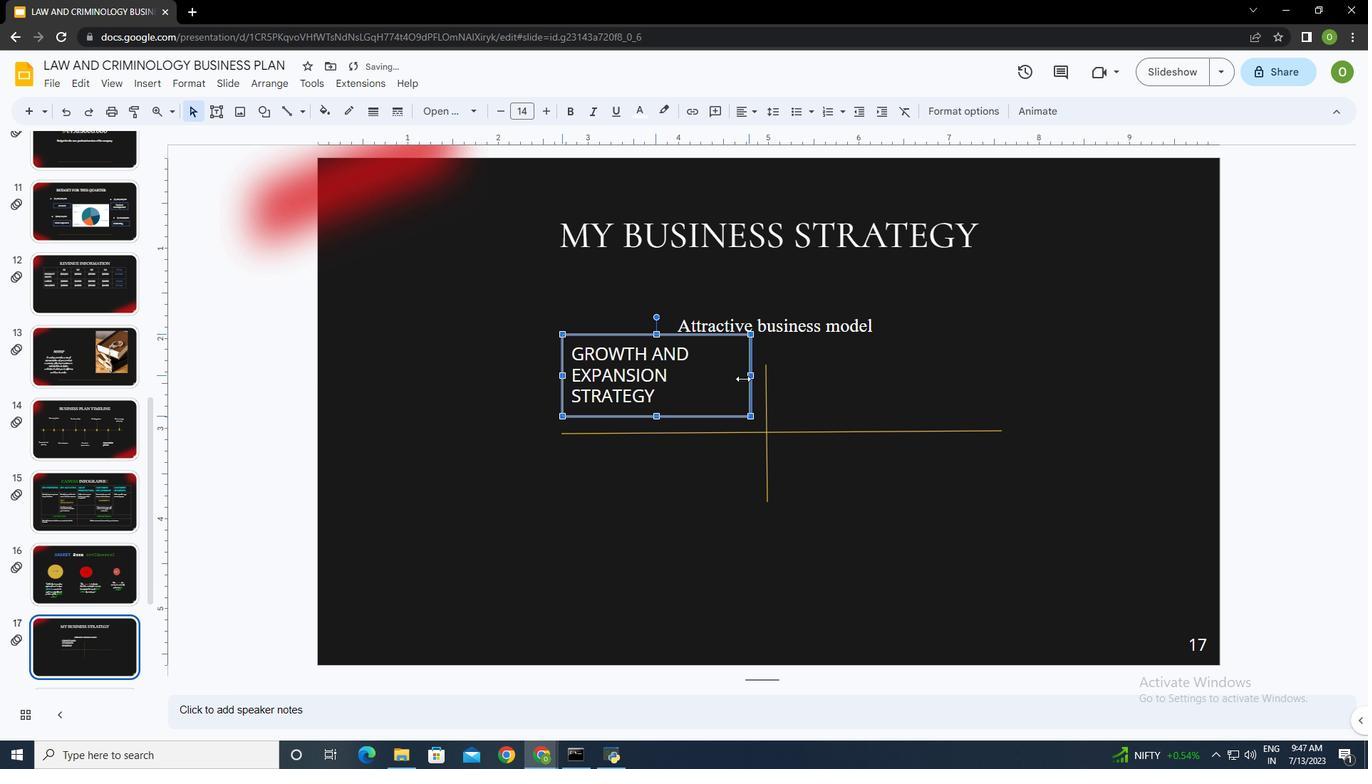 
Action: Mouse pressed left at (751, 376)
Screenshot: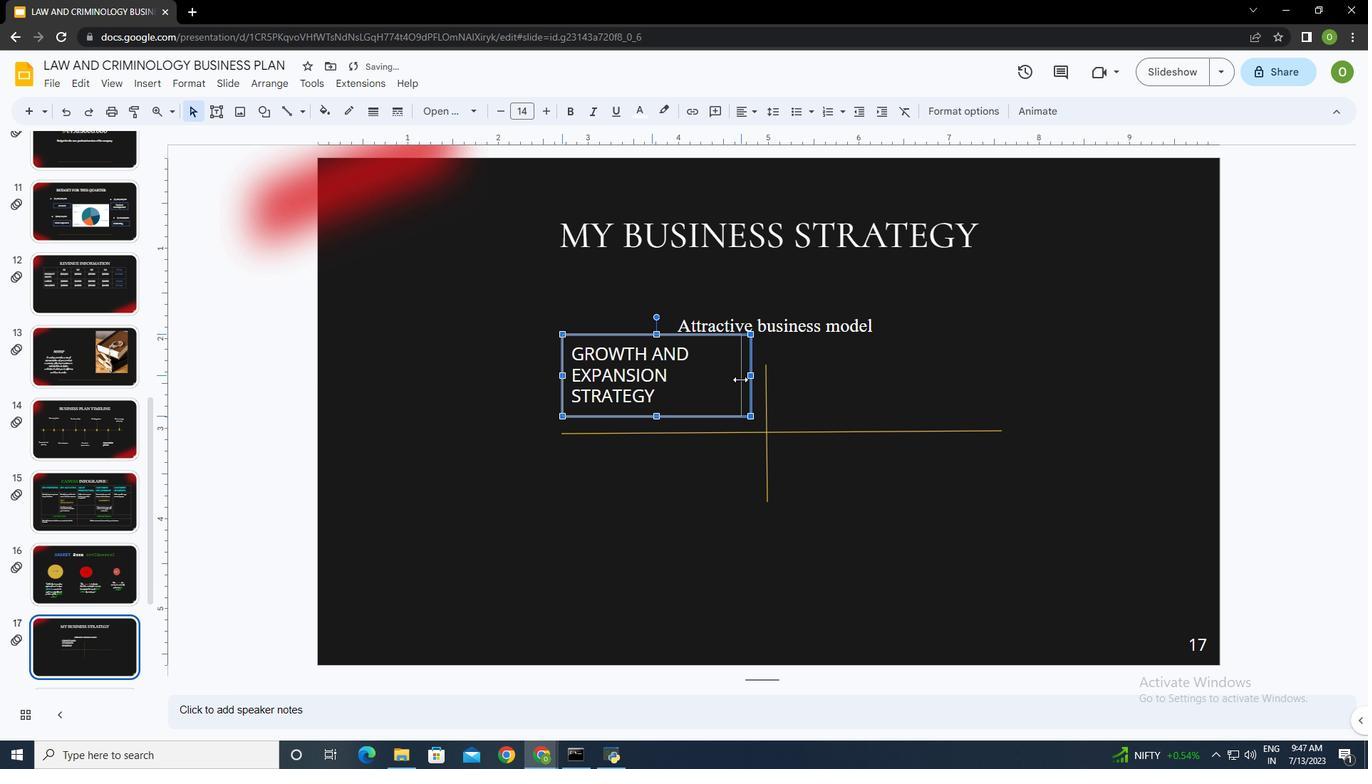 
Action: Mouse moved to (652, 333)
Screenshot: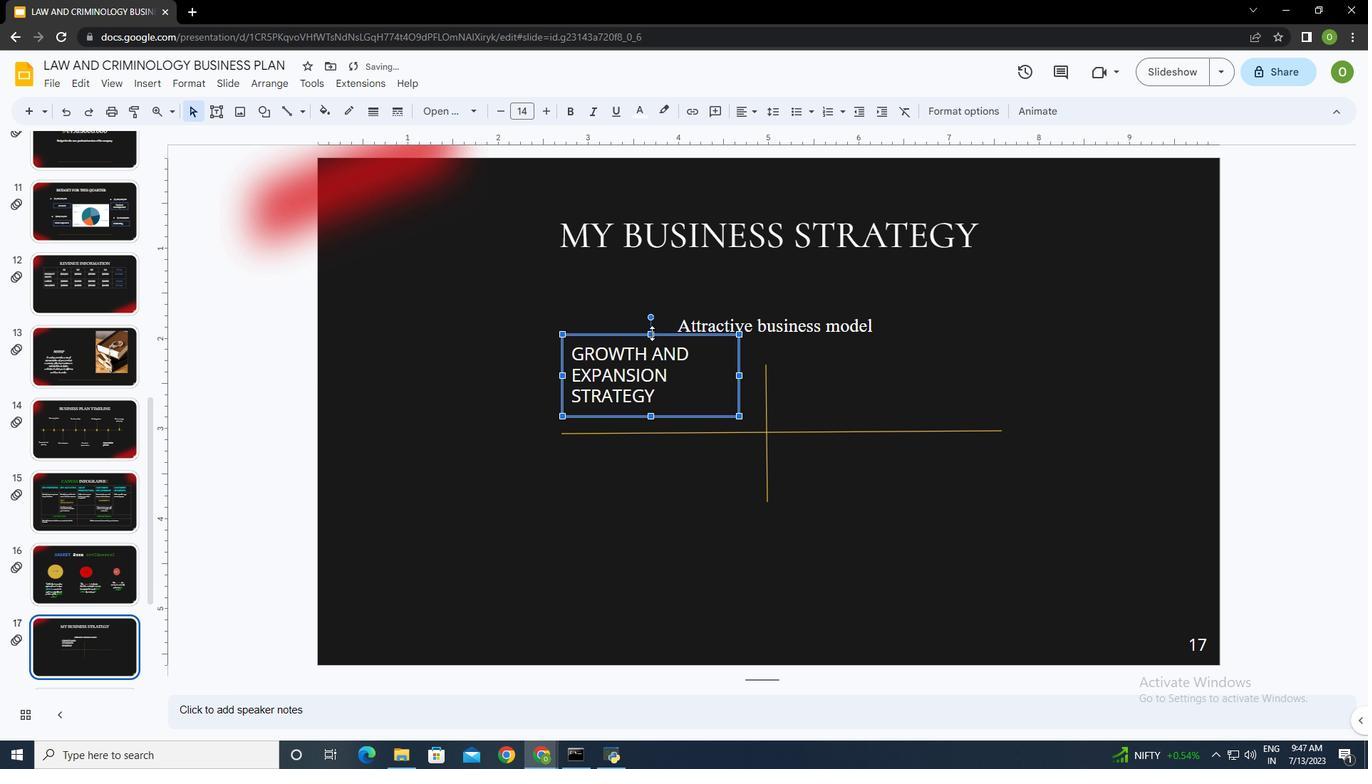 
Action: Mouse pressed left at (652, 333)
Screenshot: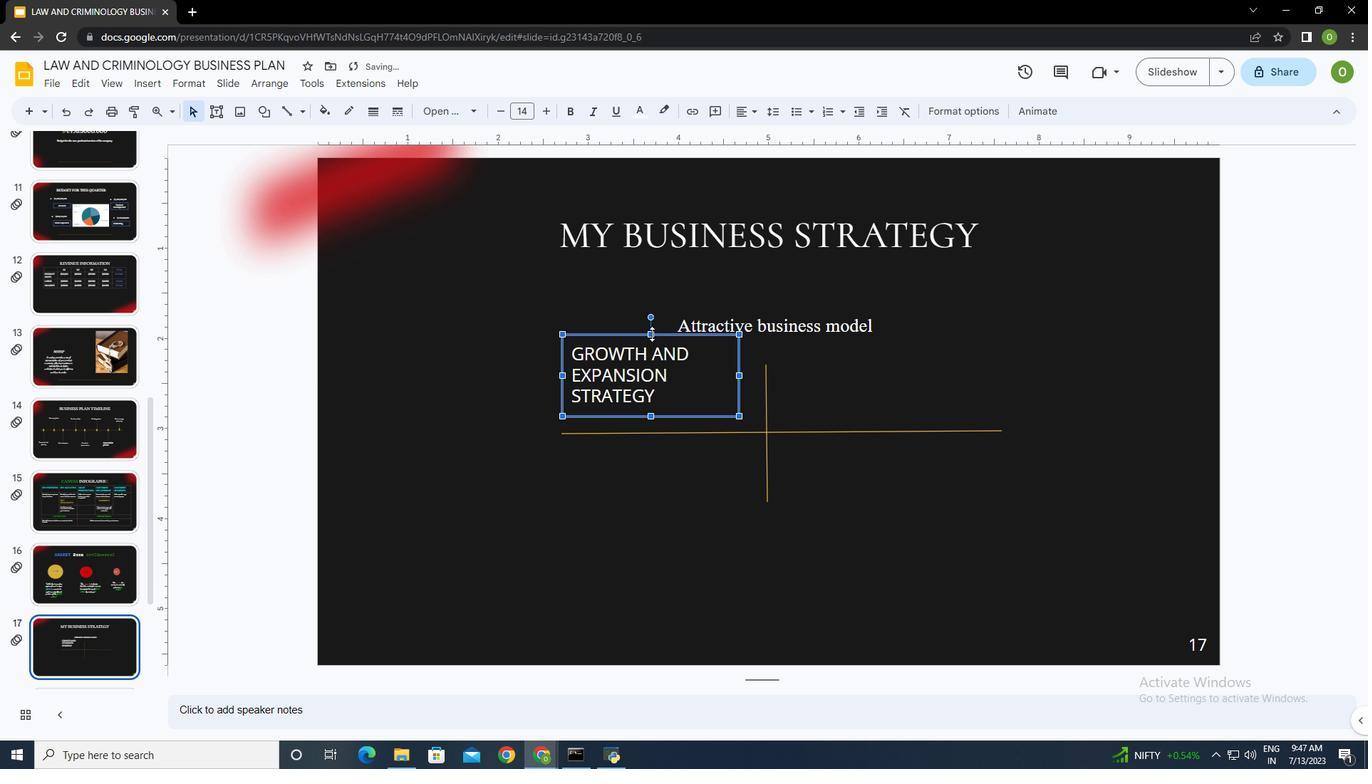 
Action: Mouse moved to (705, 372)
Screenshot: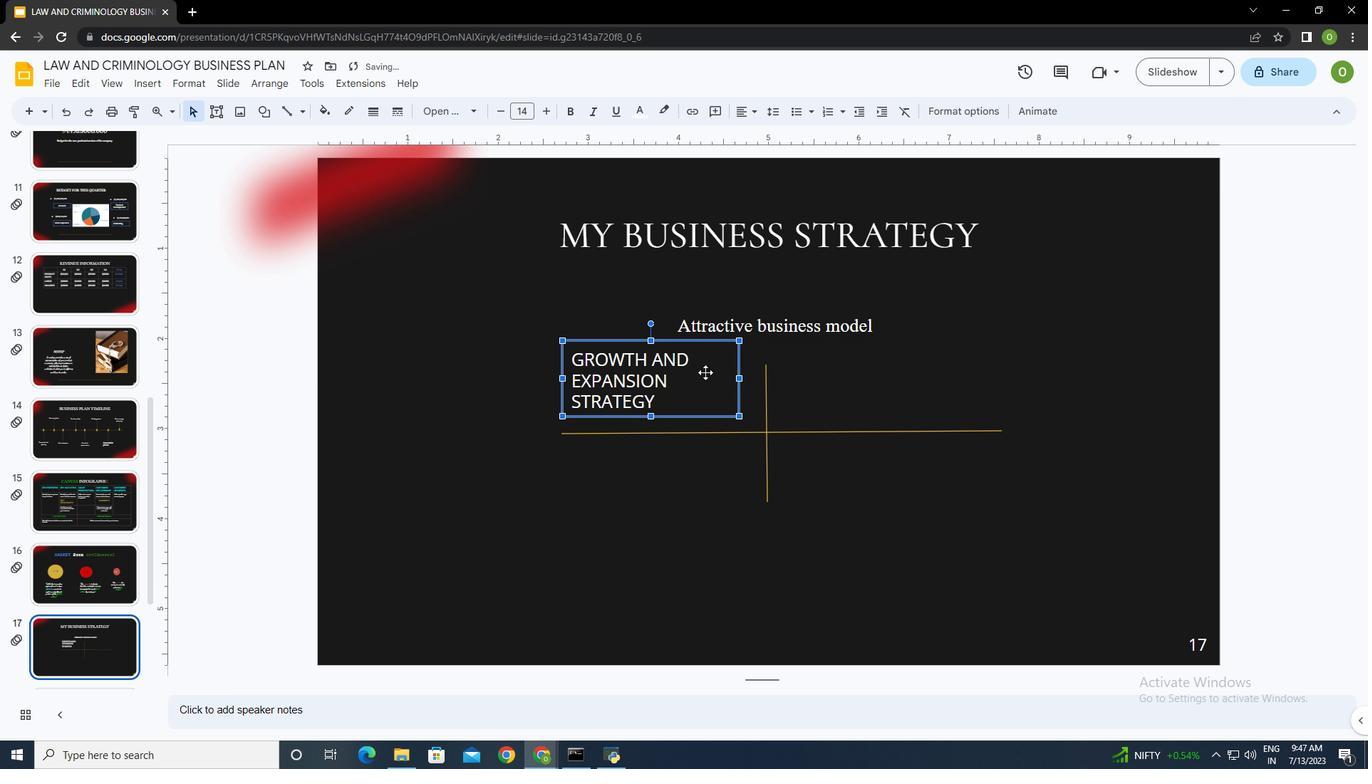 
Action: Mouse pressed left at (705, 372)
Screenshot: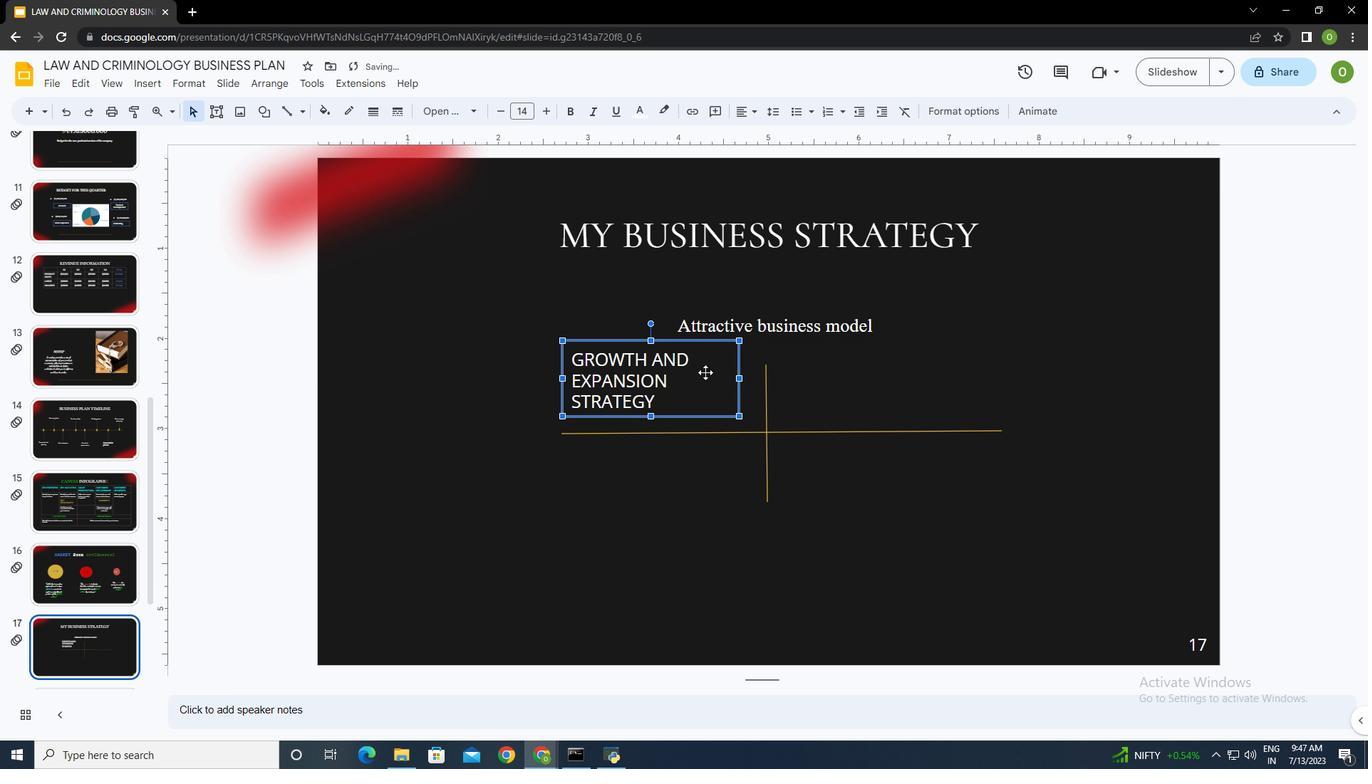 
Action: Mouse moved to (681, 399)
Screenshot: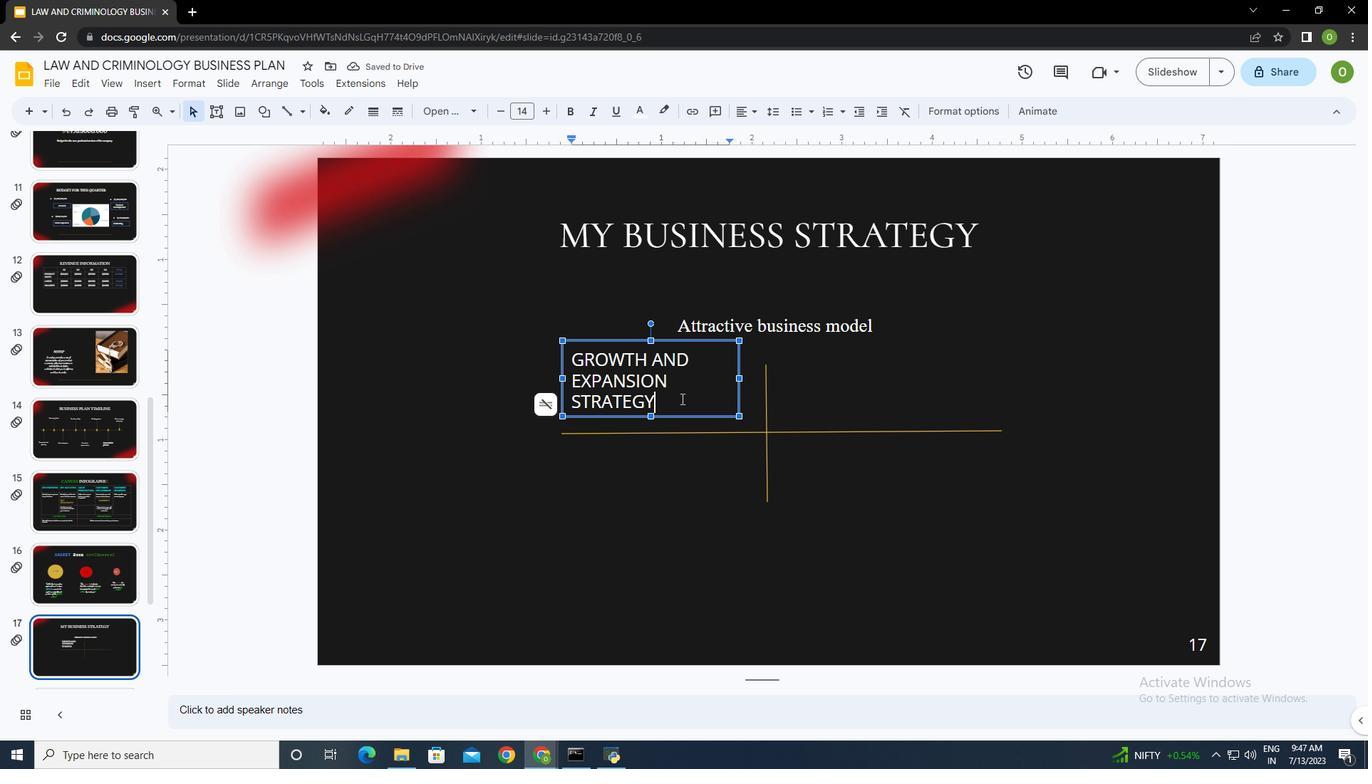 
Action: Mouse pressed left at (681, 399)
Screenshot: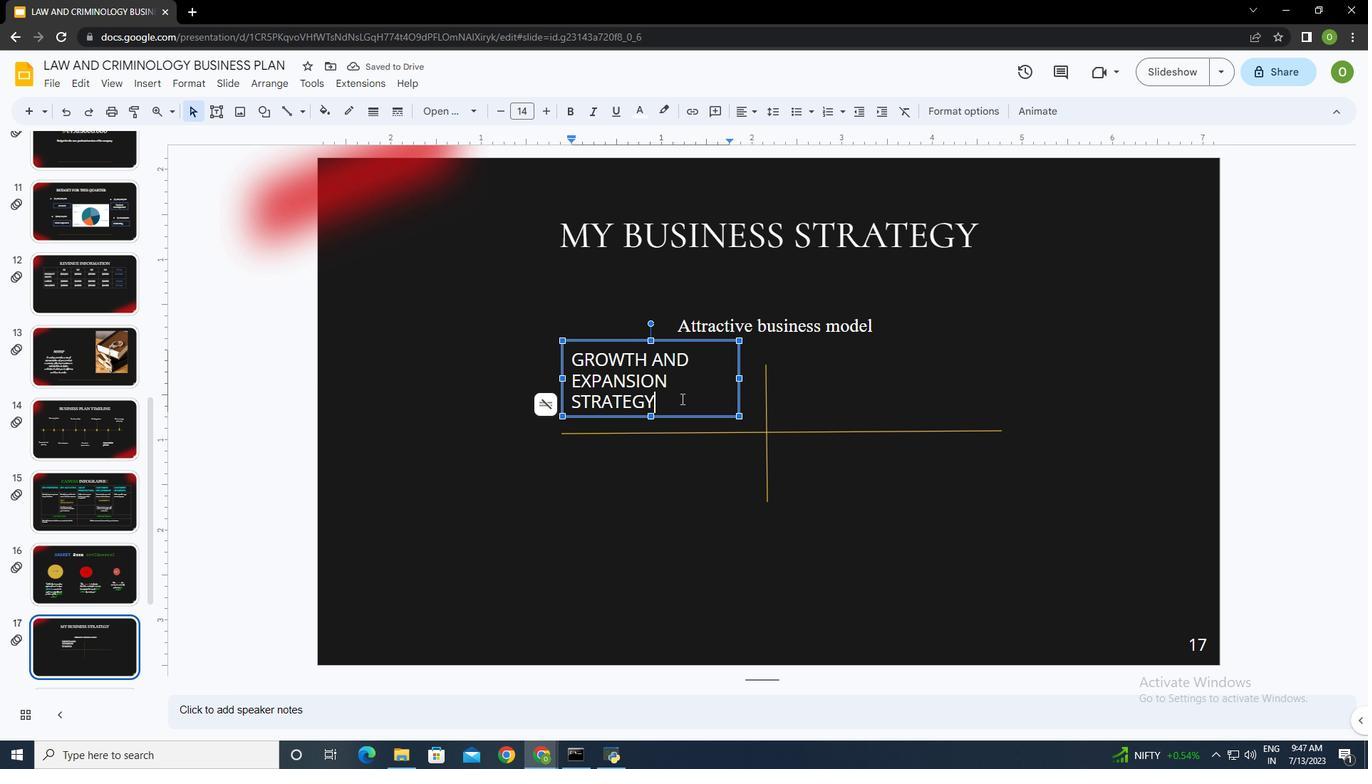
Action: Key pressed ctrl+A
Screenshot: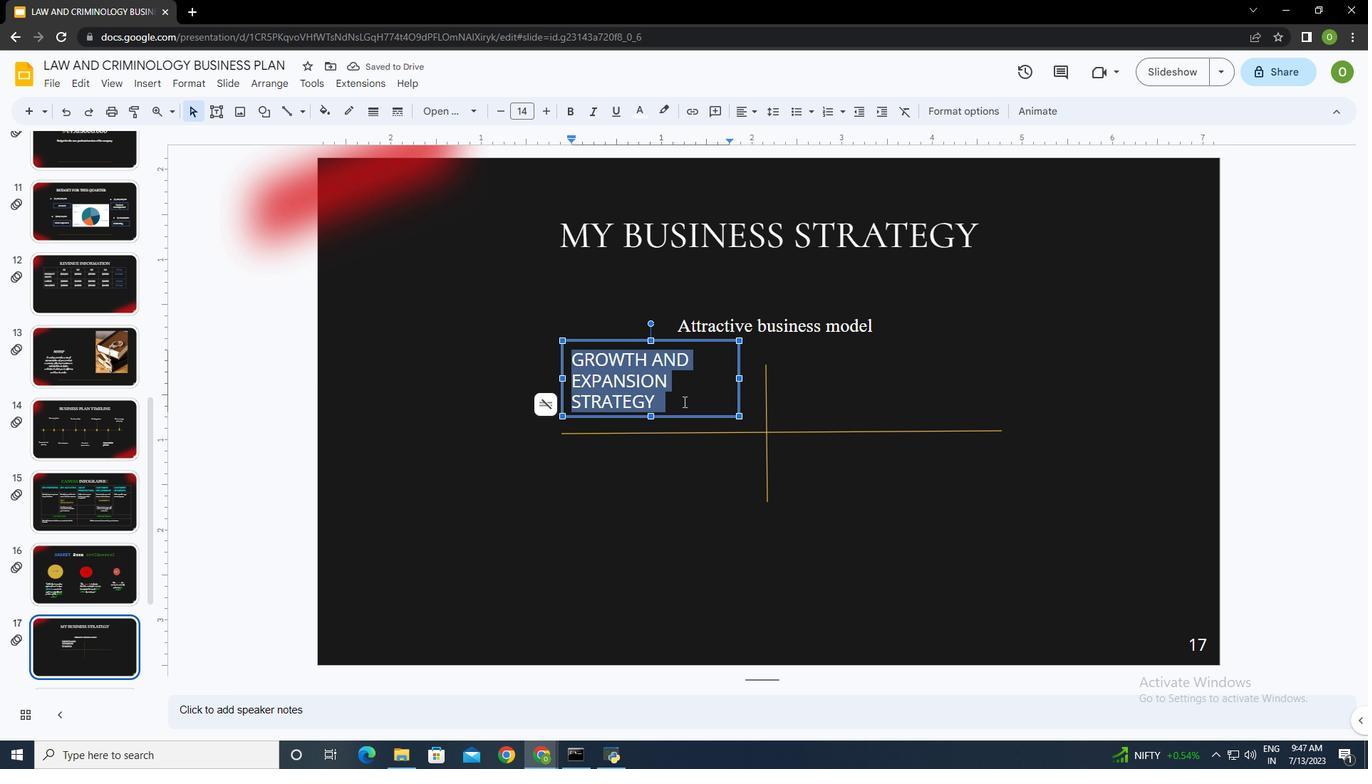
Action: Mouse moved to (447, 110)
Screenshot: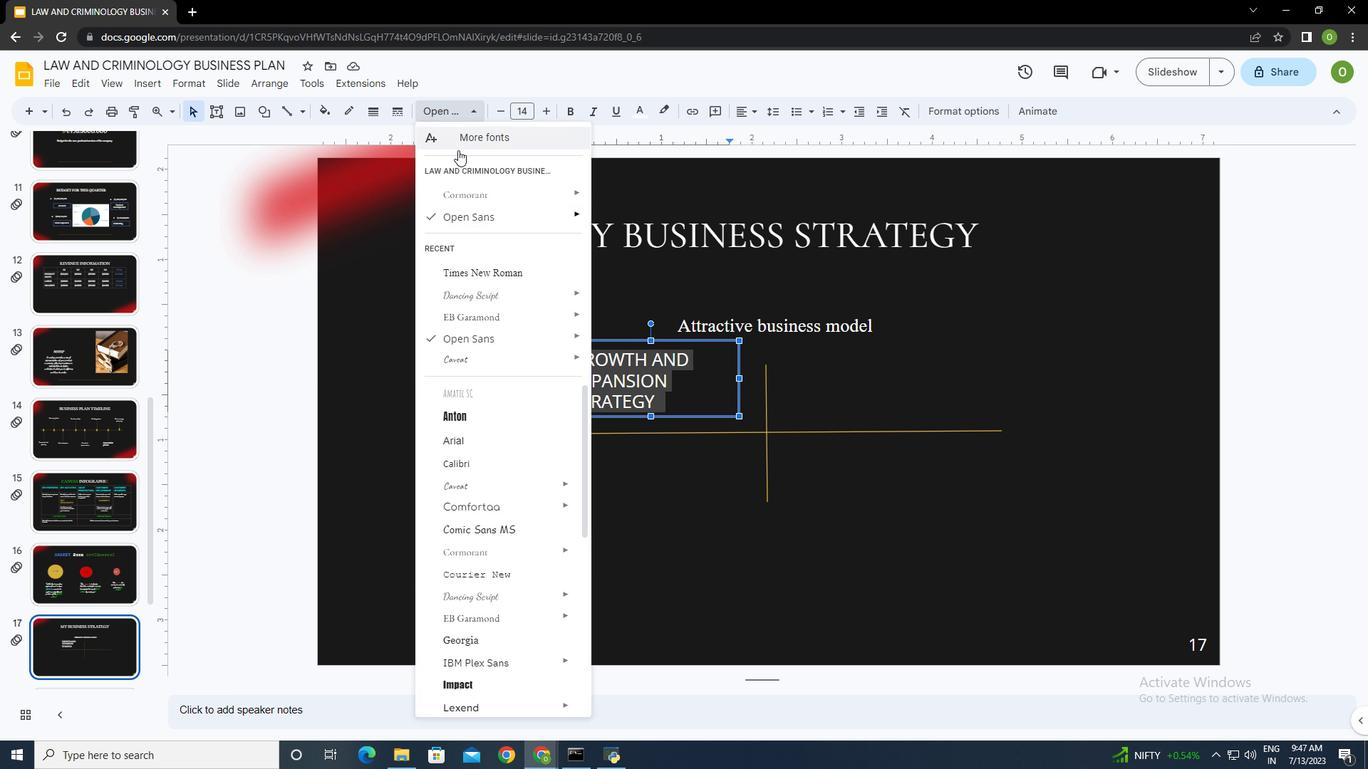 
Action: Mouse pressed left at (447, 110)
Screenshot: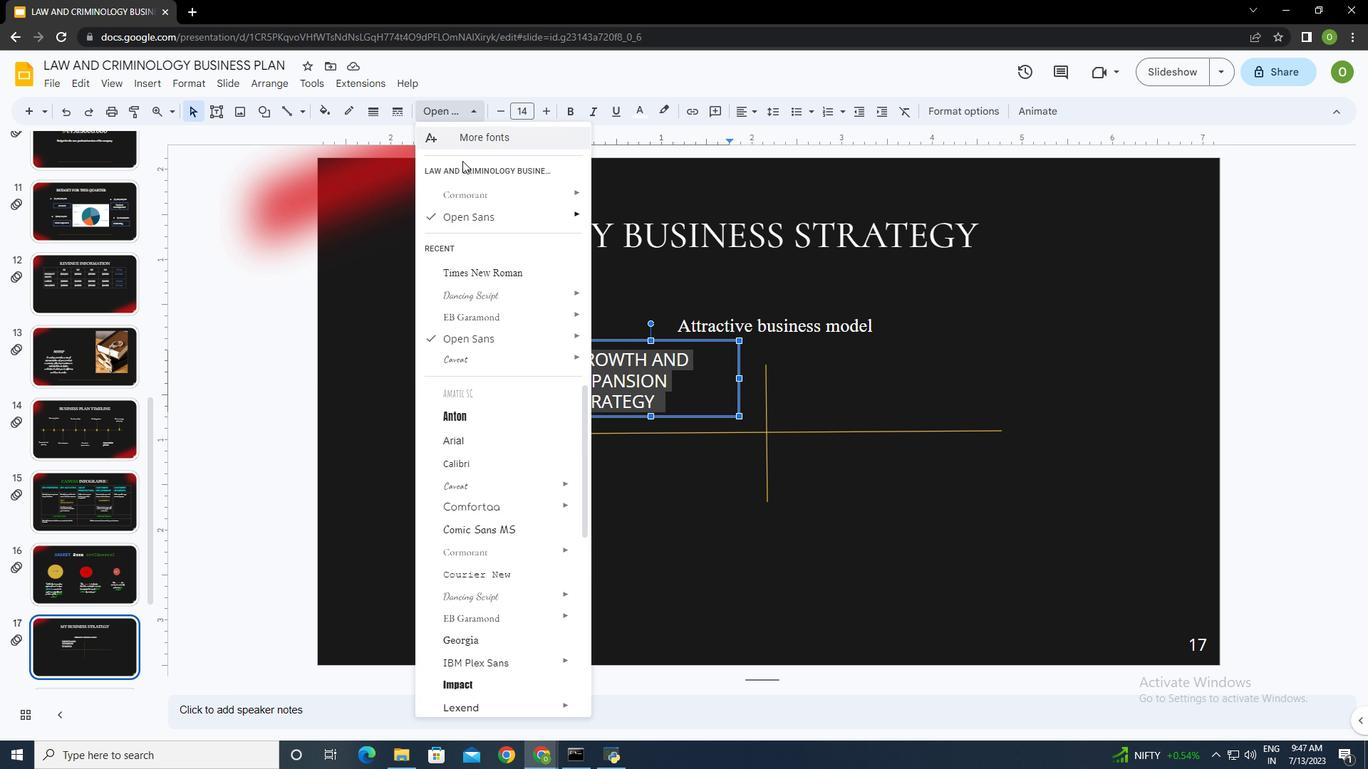 
Action: Mouse moved to (493, 275)
Screenshot: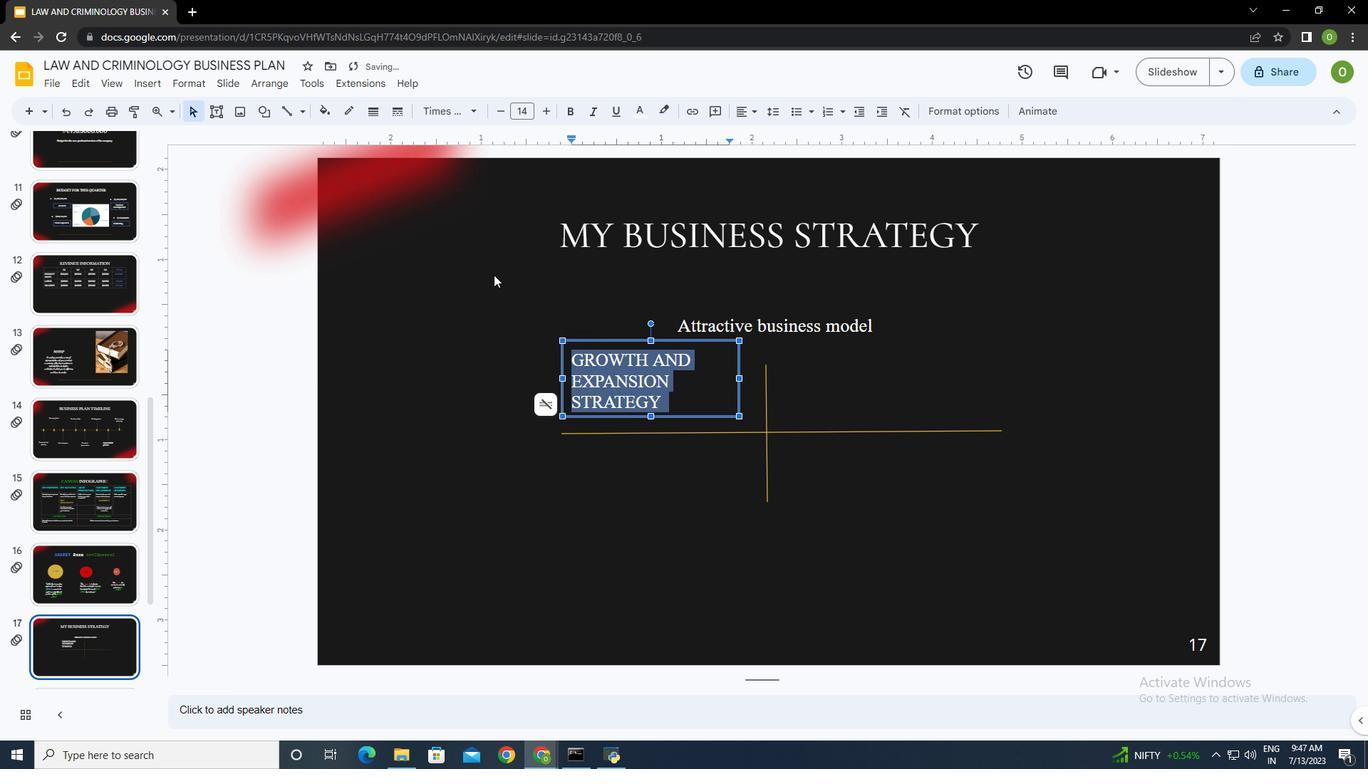
Action: Mouse pressed left at (493, 275)
Screenshot: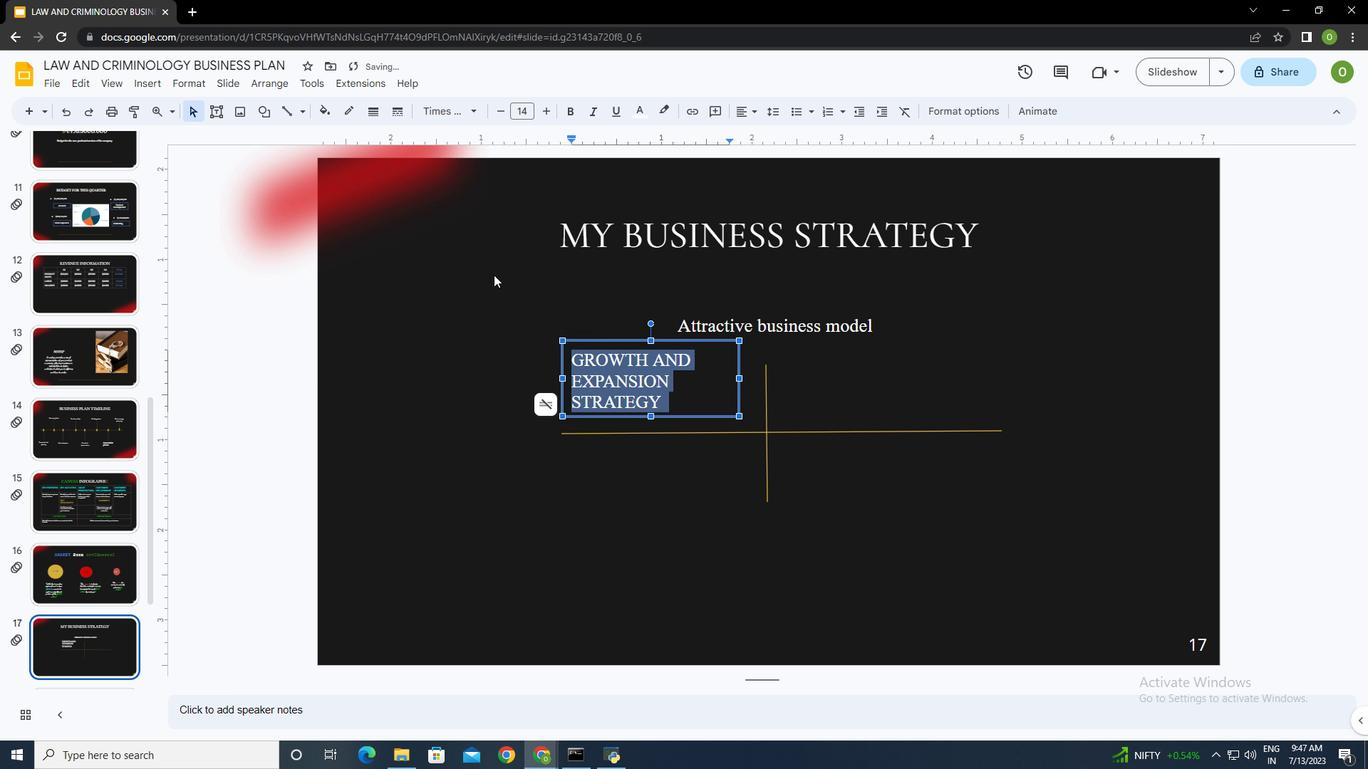 
Action: Mouse moved to (811, 369)
Screenshot: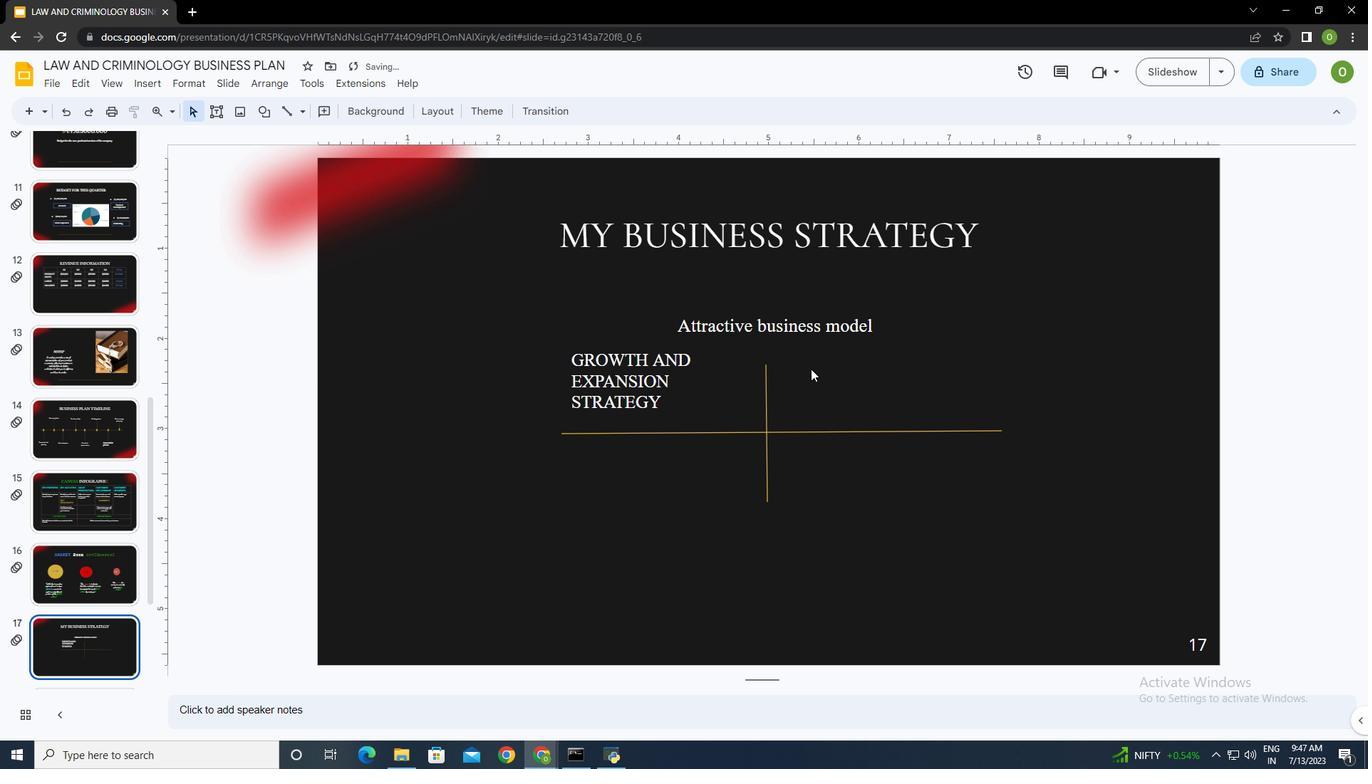 
Action: Mouse pressed left at (811, 369)
Screenshot: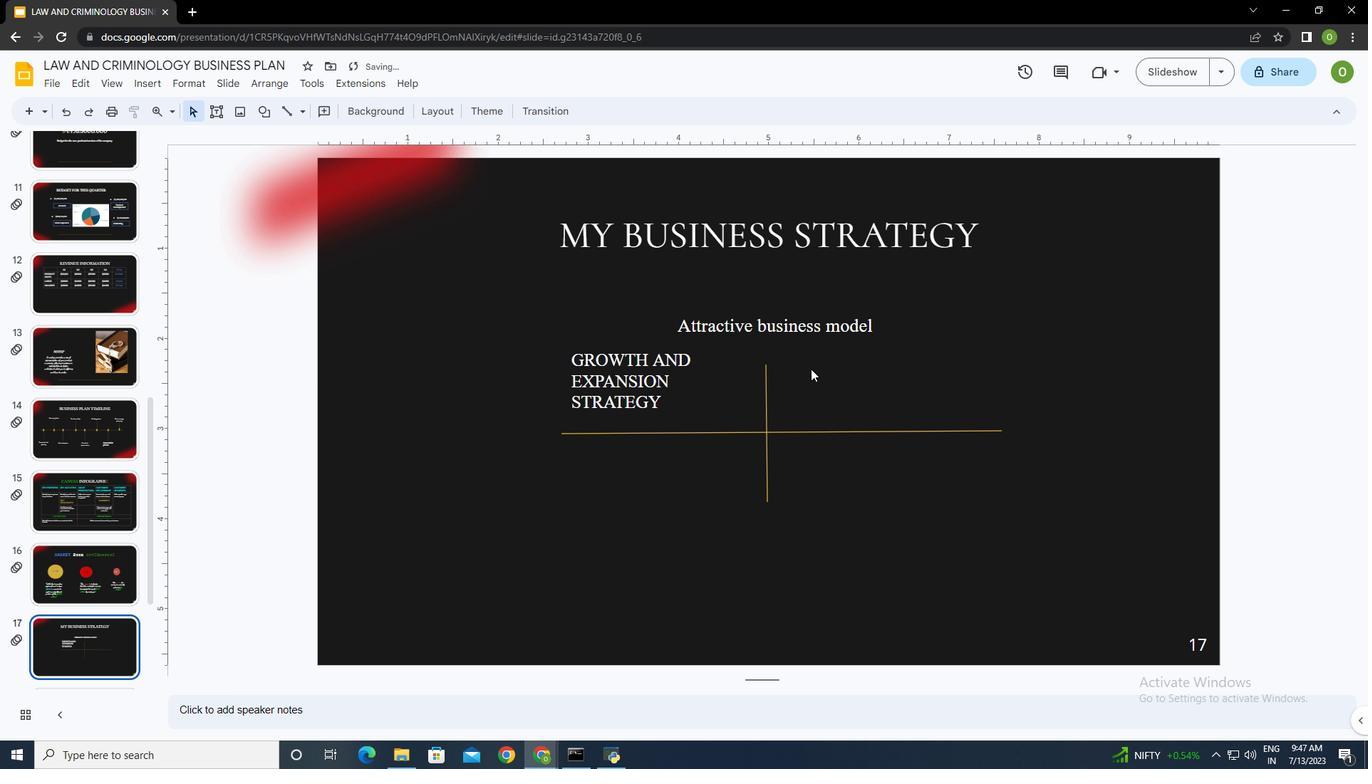 
Action: Mouse moved to (214, 113)
Screenshot: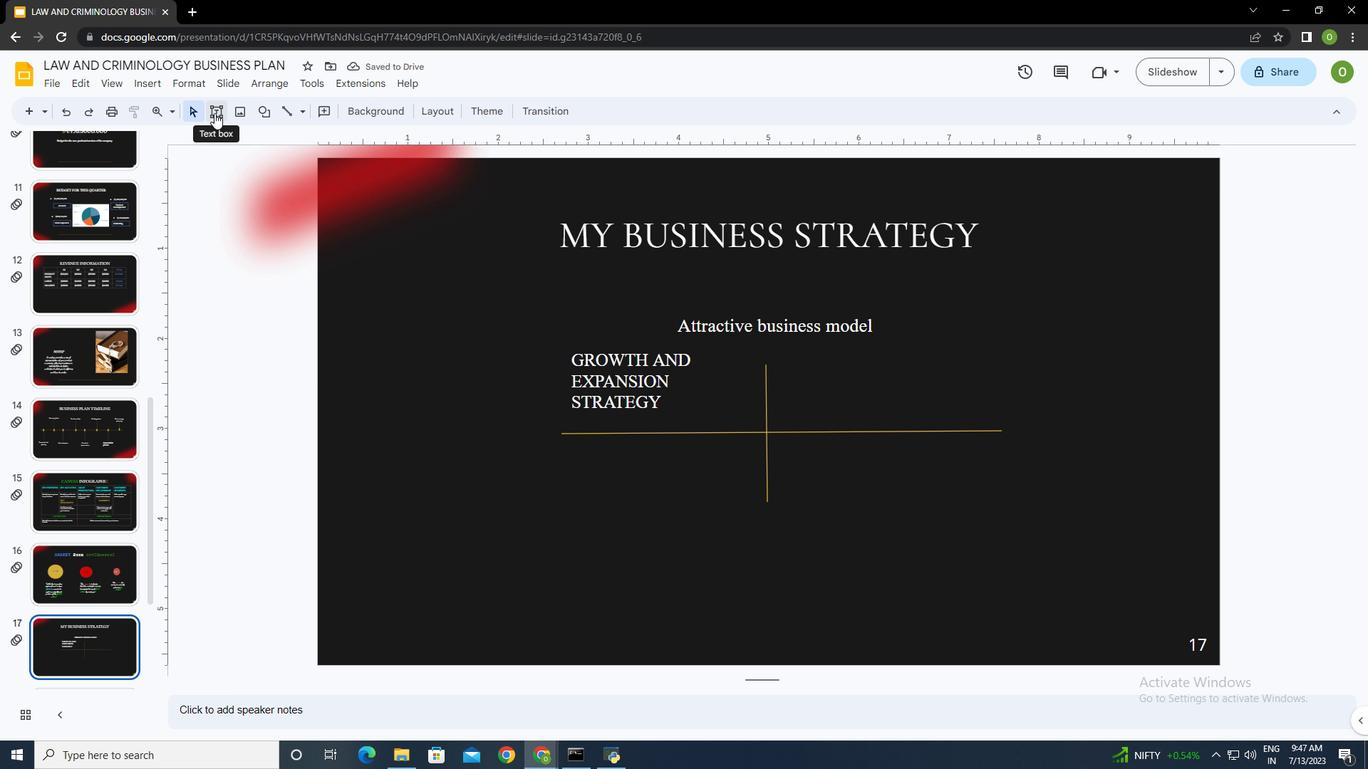 
Action: Mouse pressed left at (214, 113)
Screenshot: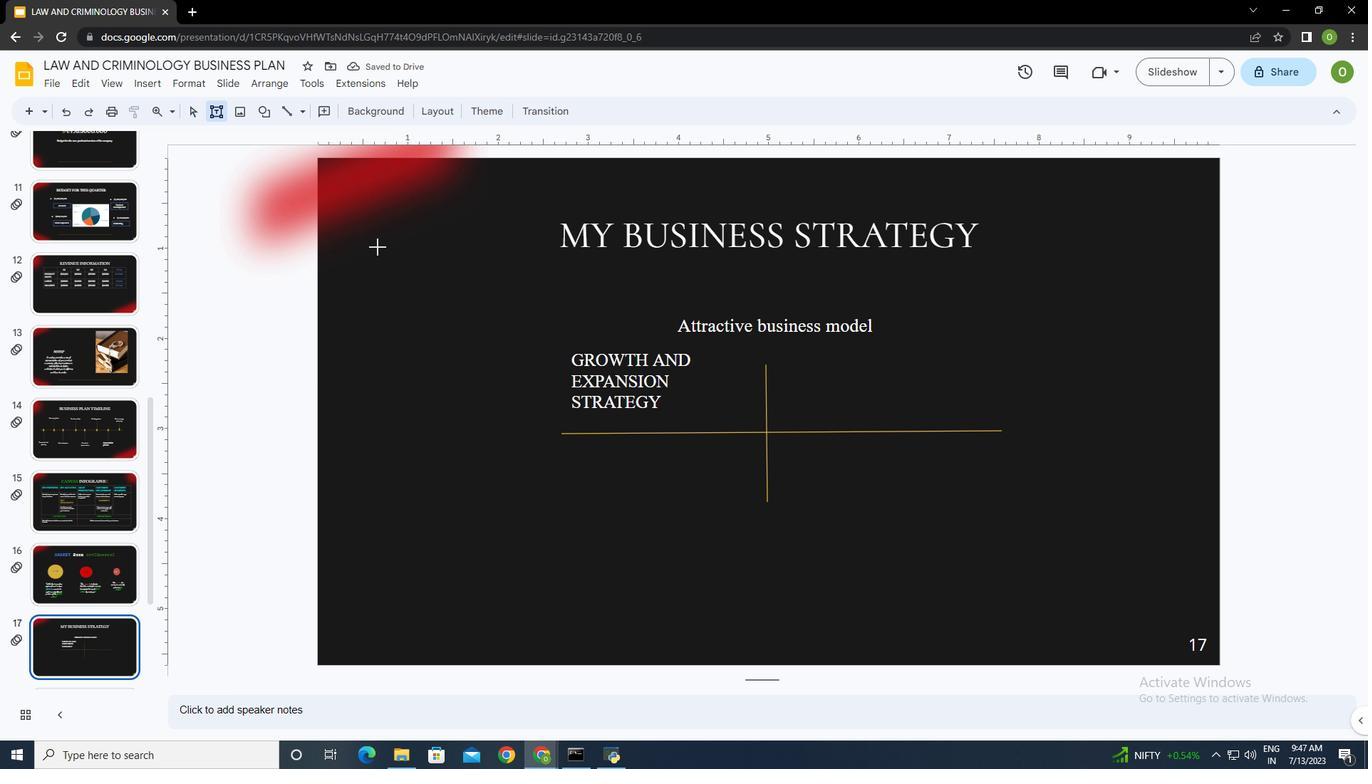 
Action: Mouse moved to (803, 359)
Screenshot: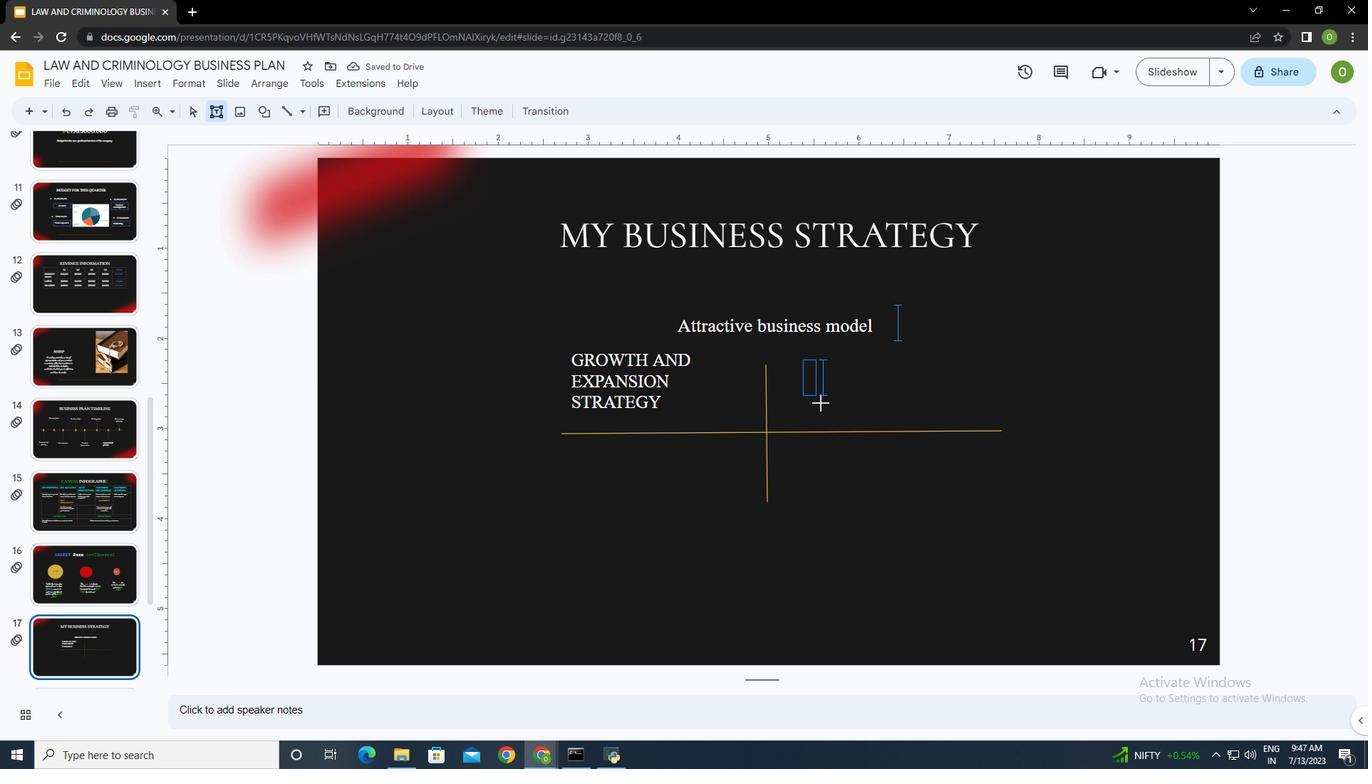 
Action: Mouse pressed left at (803, 359)
Screenshot: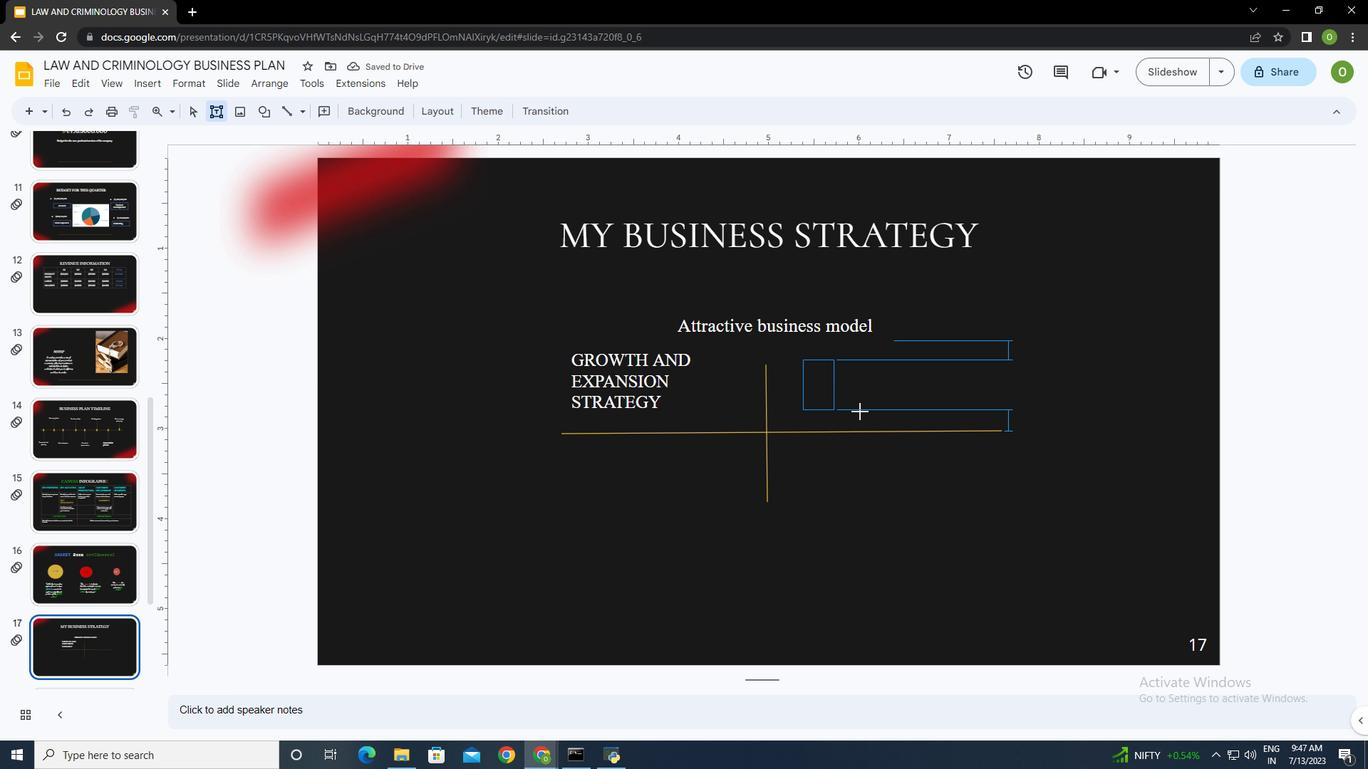 
Action: Mouse moved to (640, 106)
Screenshot: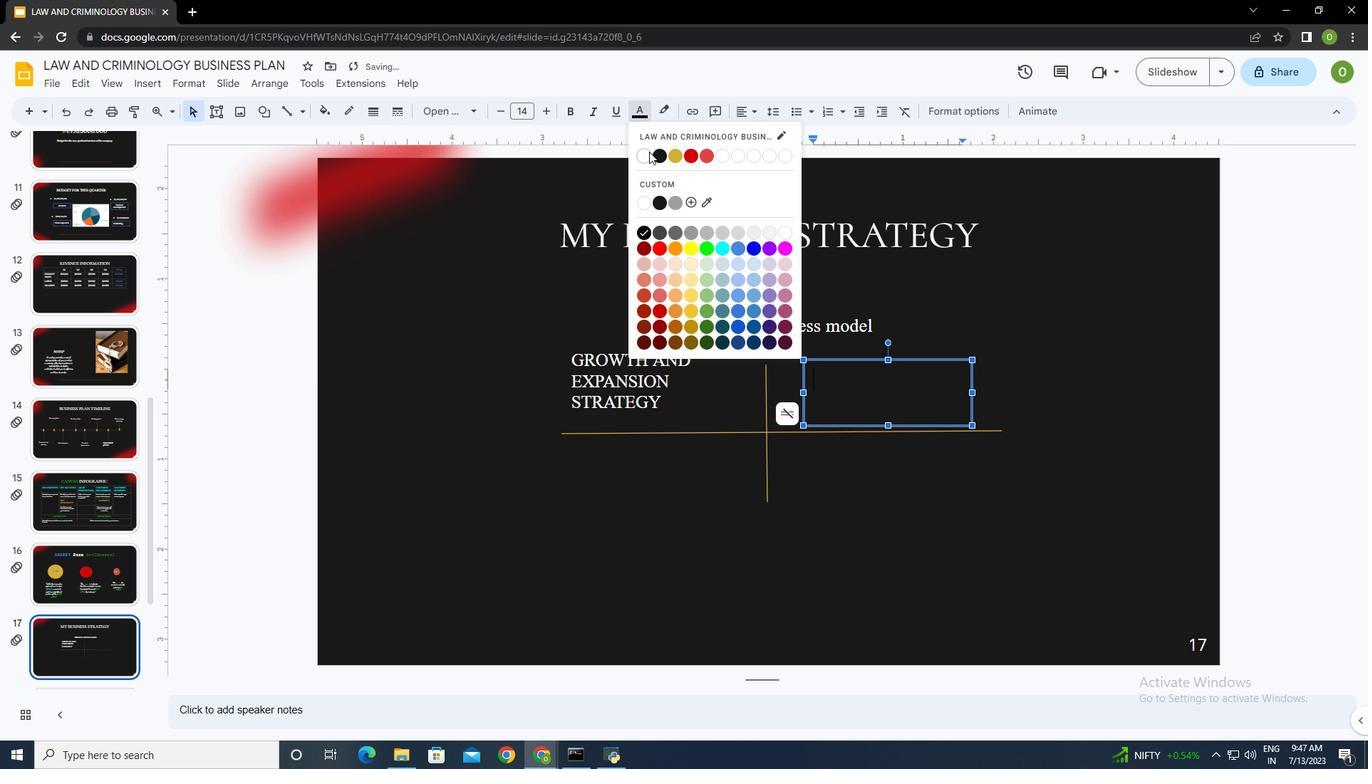 
Action: Mouse pressed left at (640, 106)
Screenshot: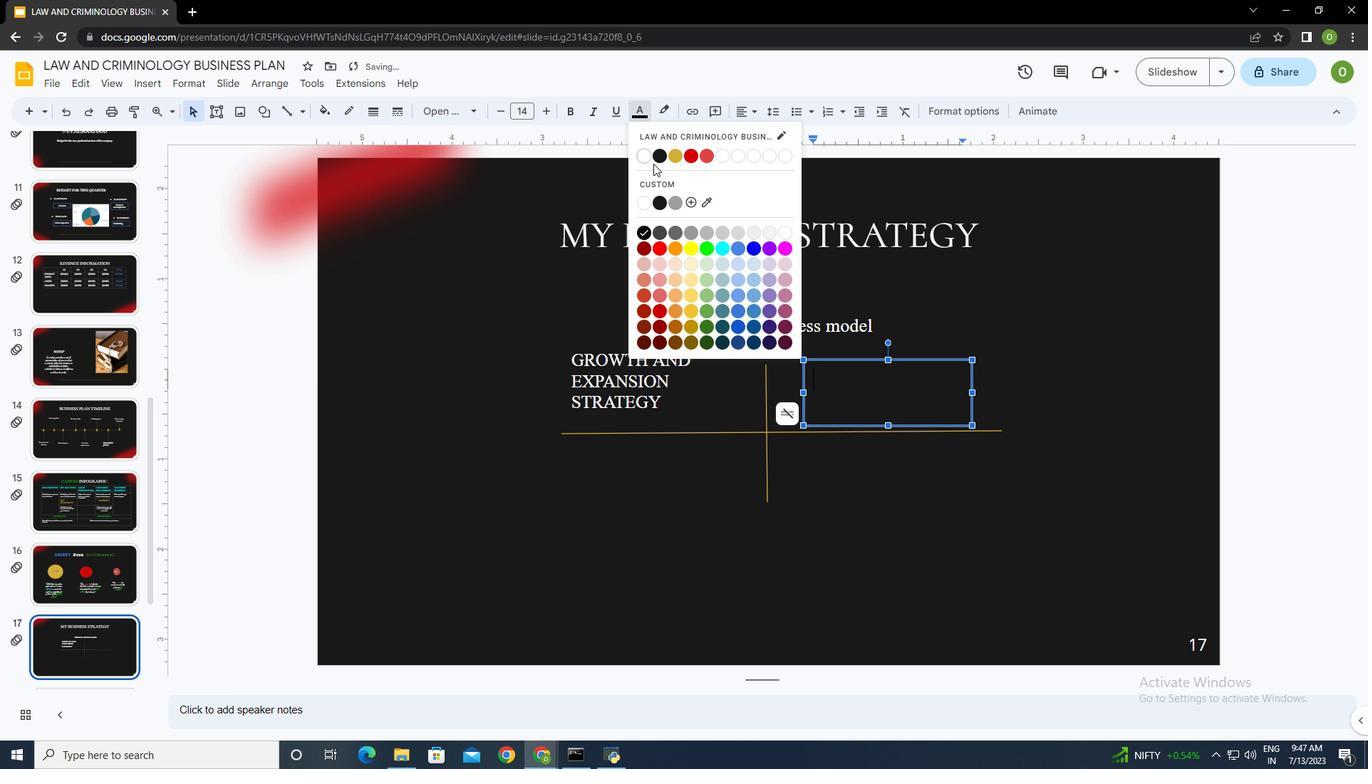 
Action: Mouse moved to (642, 156)
Screenshot: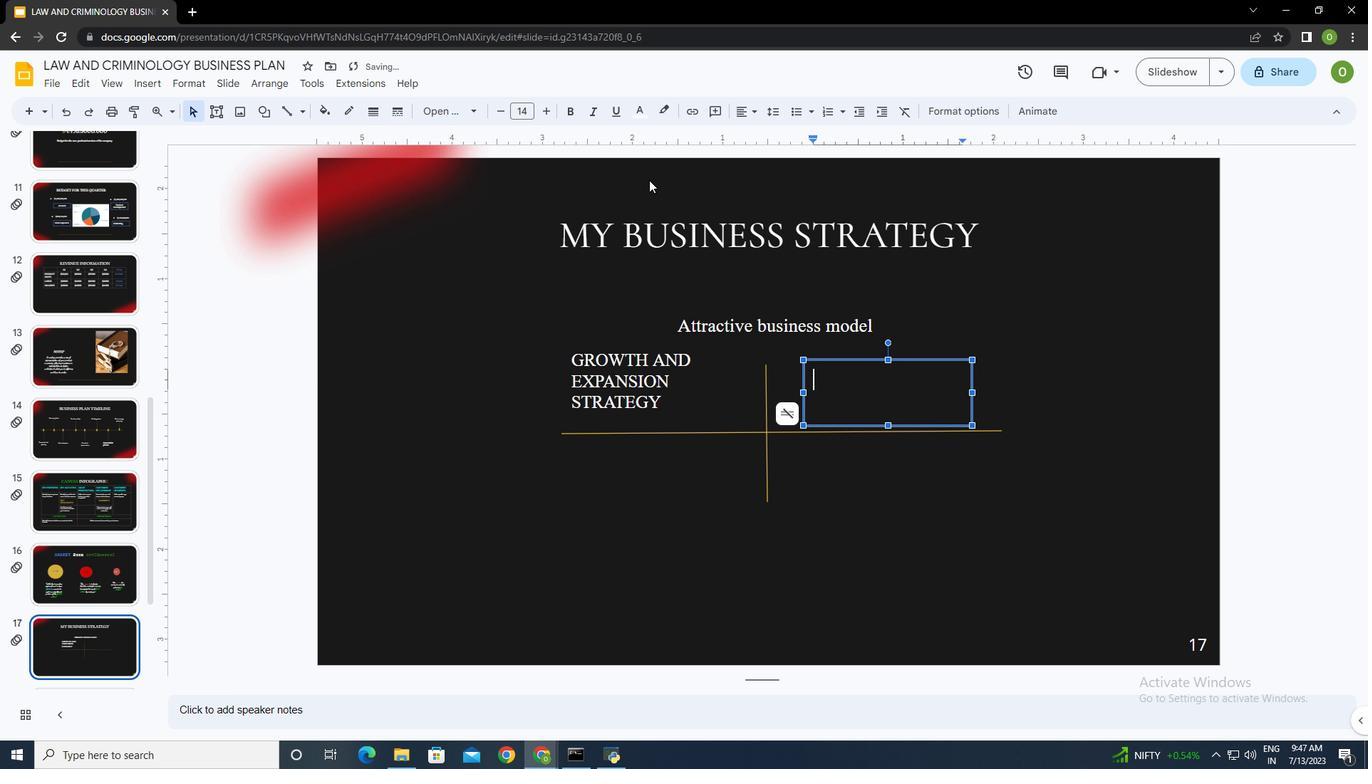 
Action: Mouse pressed left at (642, 156)
Screenshot: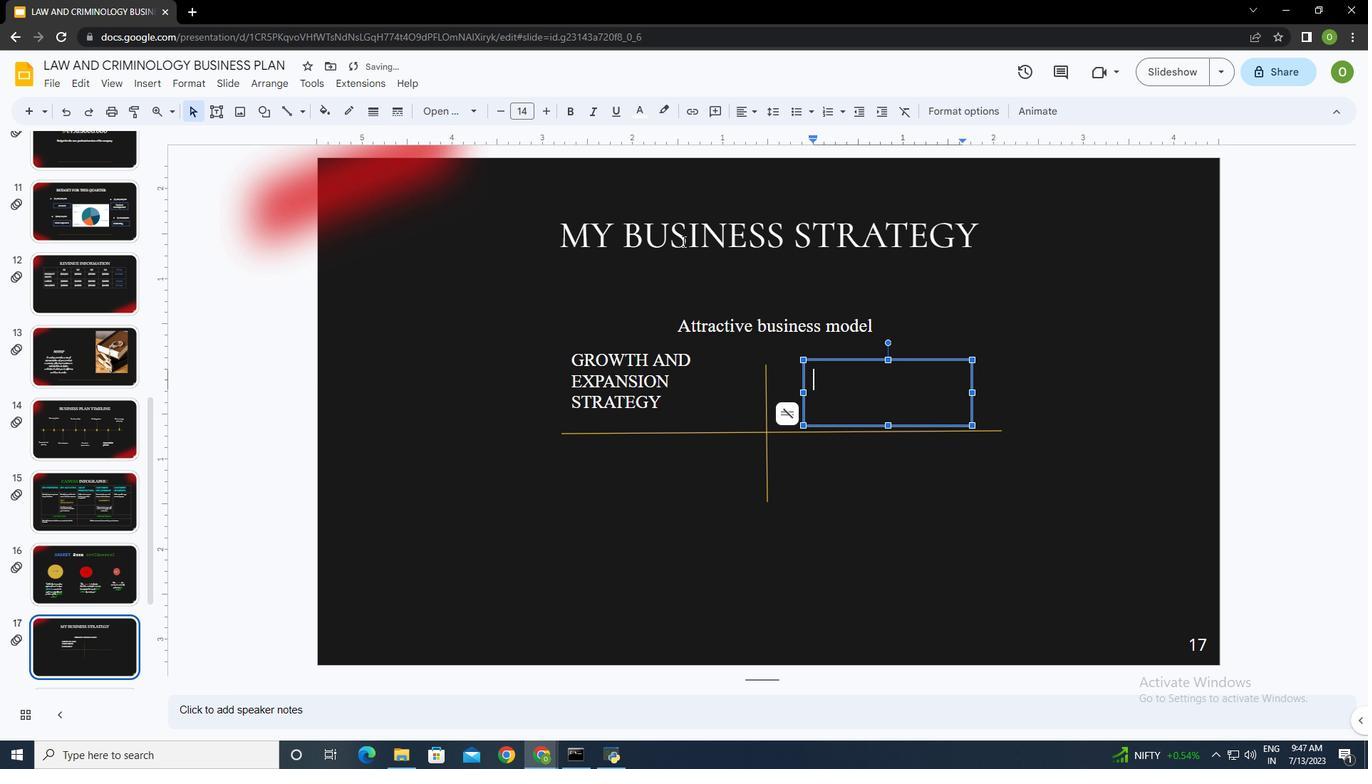 
Action: Mouse moved to (848, 379)
Screenshot: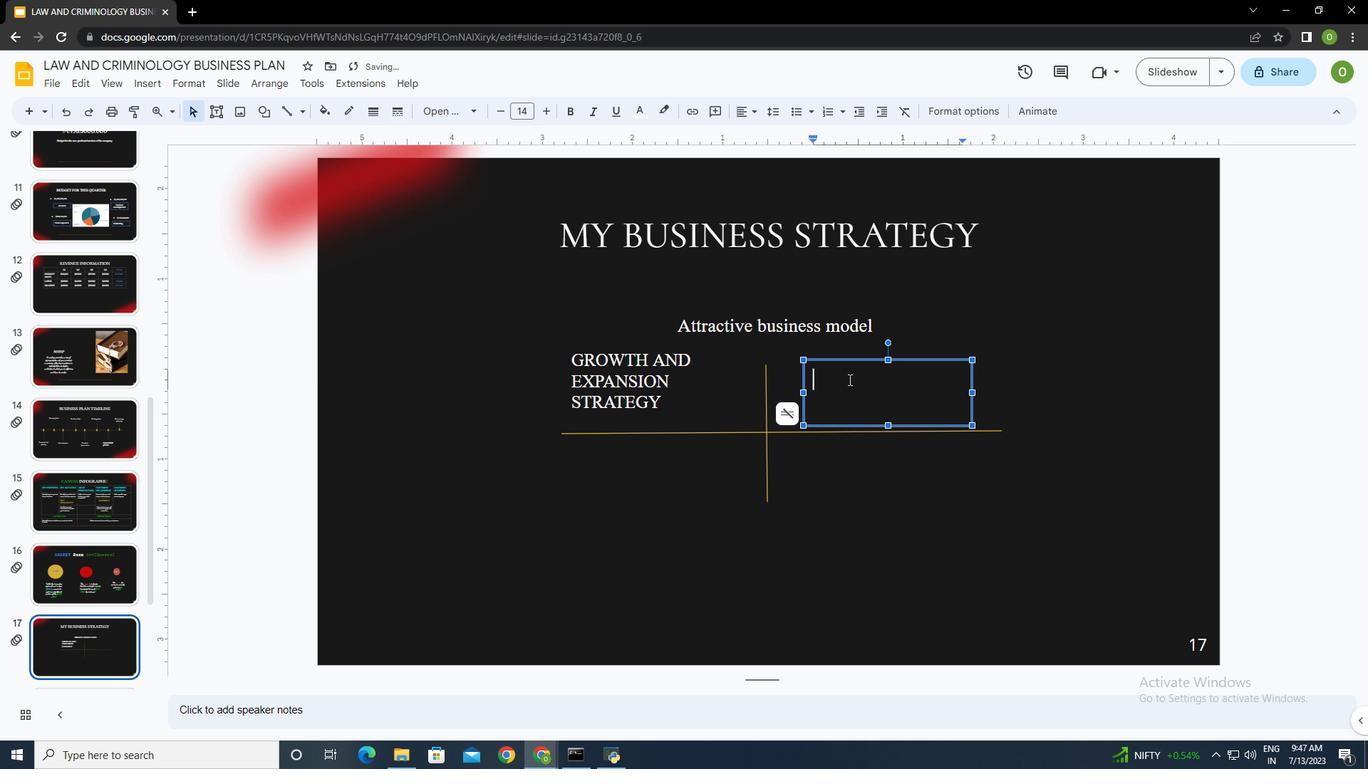 
Action: Key pressed REORIENTATIONR<Key.space>OR<Key.space>ABANDONMENT<Key.space>STRATEGYctrl+A
Screenshot: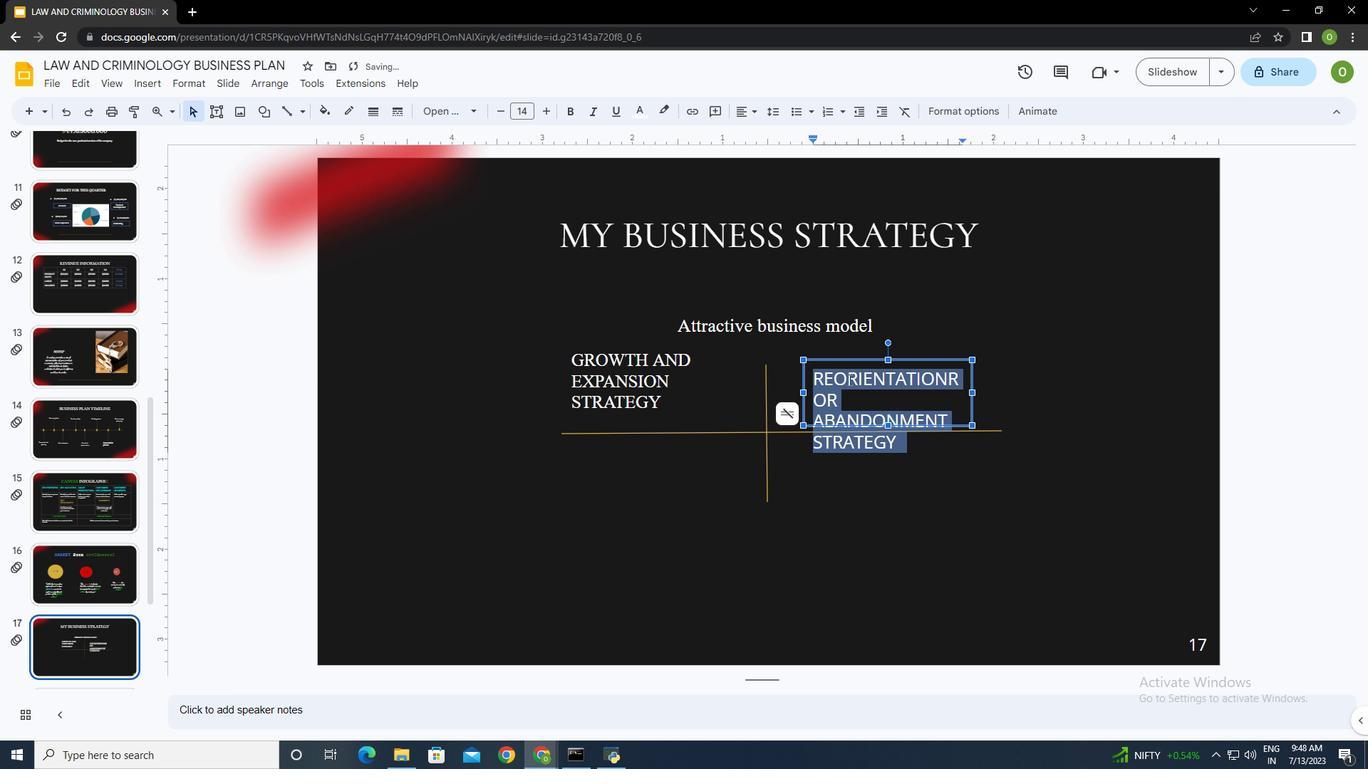 
Action: Mouse moved to (449, 109)
Screenshot: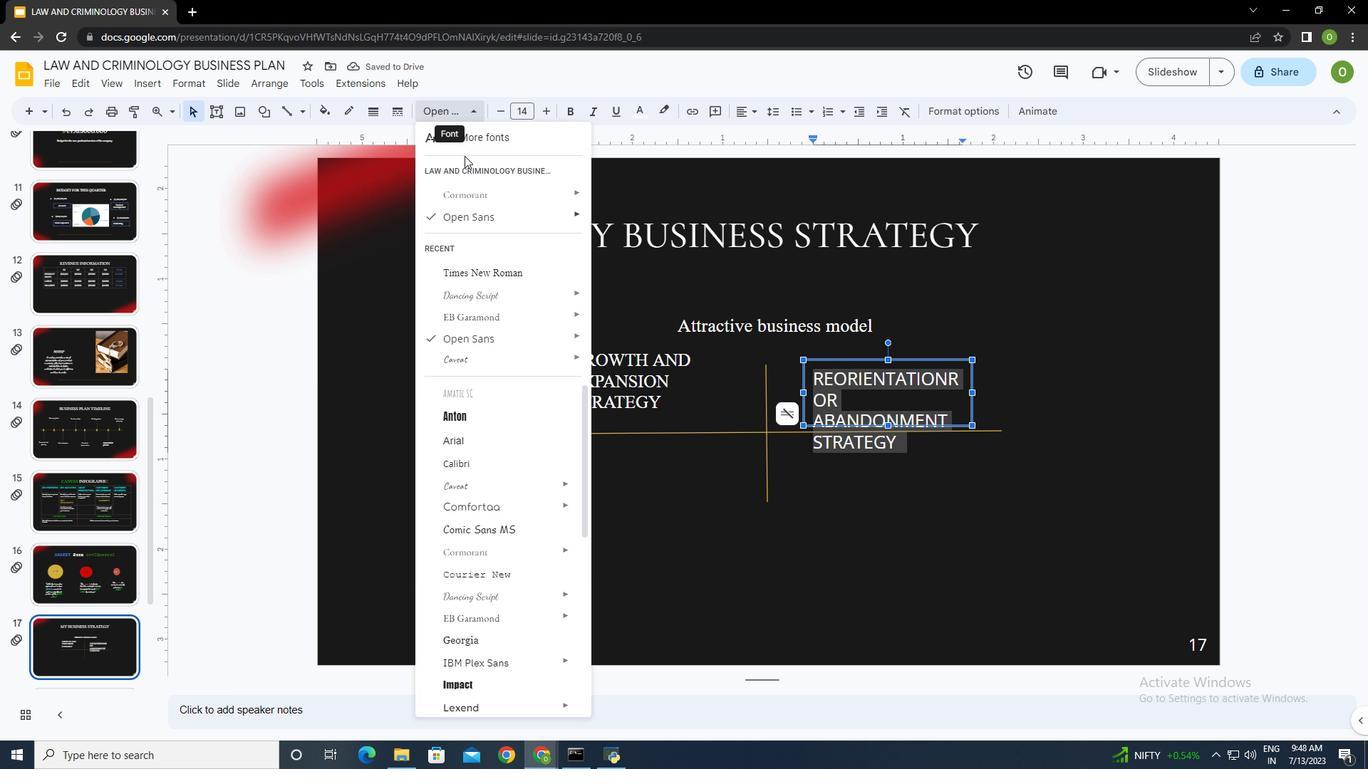 
Action: Mouse pressed left at (449, 109)
Screenshot: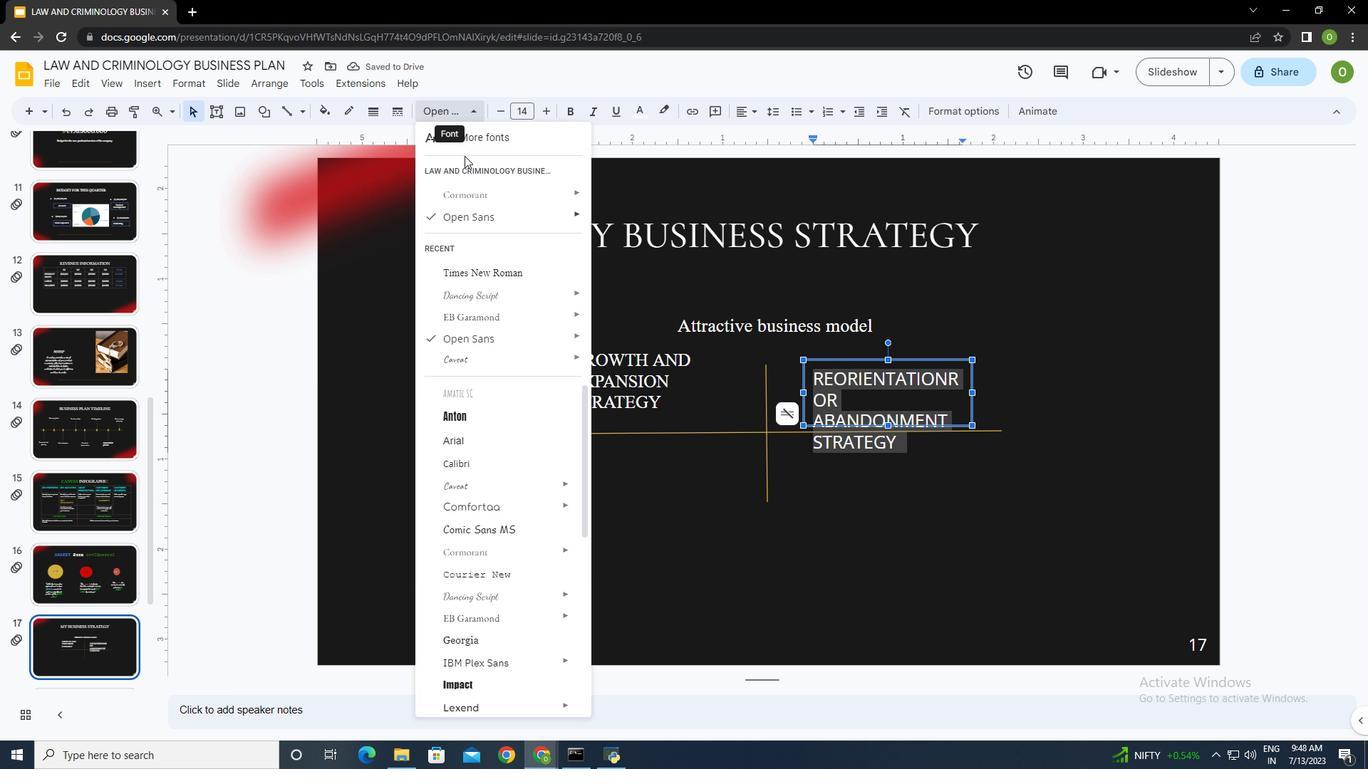 
Action: Mouse moved to (494, 271)
Screenshot: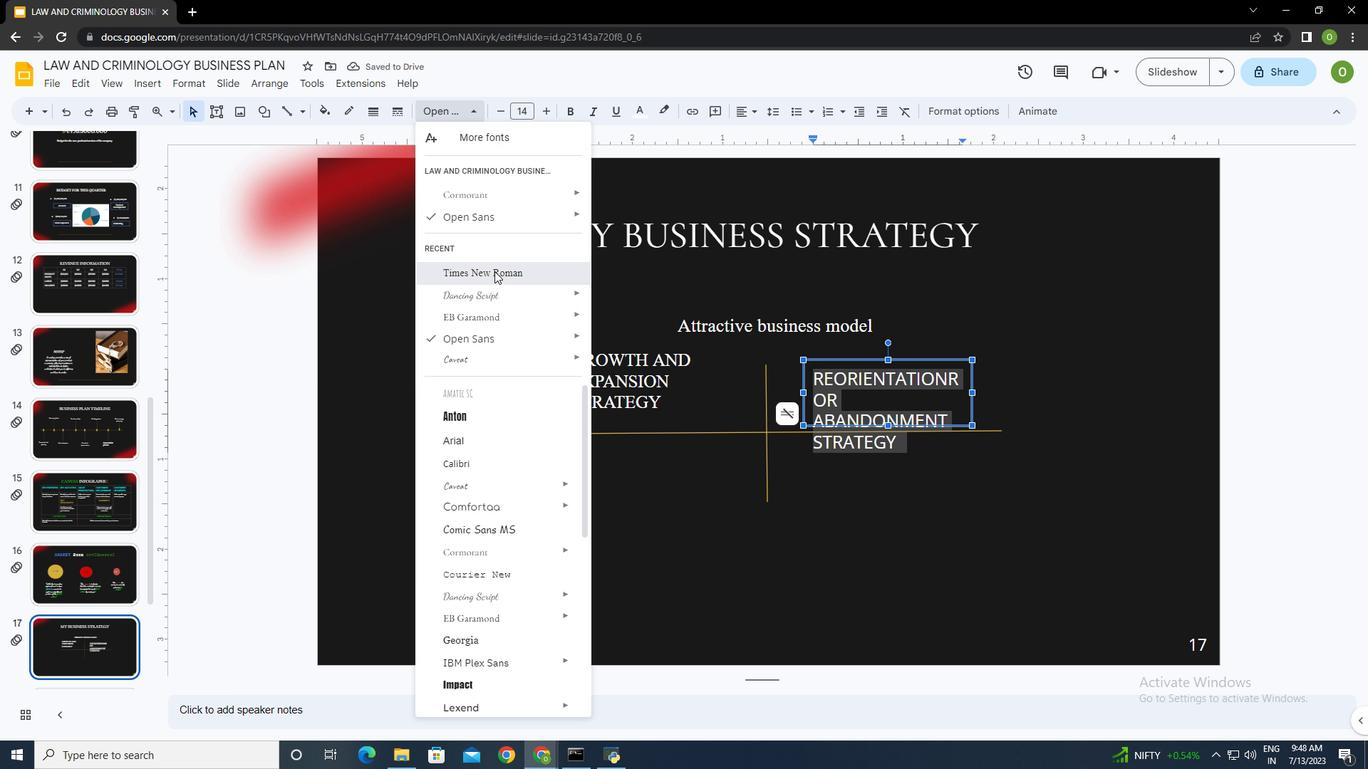 
Action: Mouse pressed left at (494, 271)
Screenshot: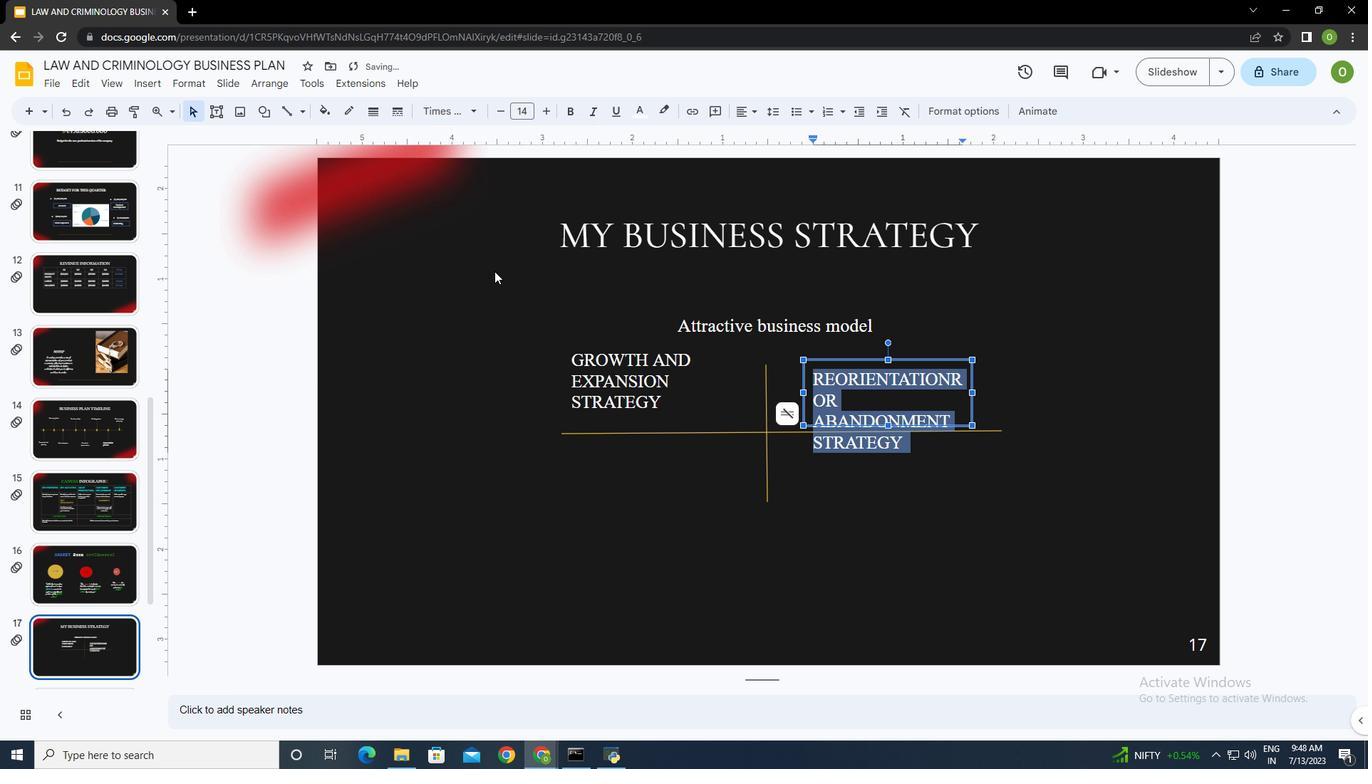 
Action: Mouse moved to (494, 109)
Screenshot: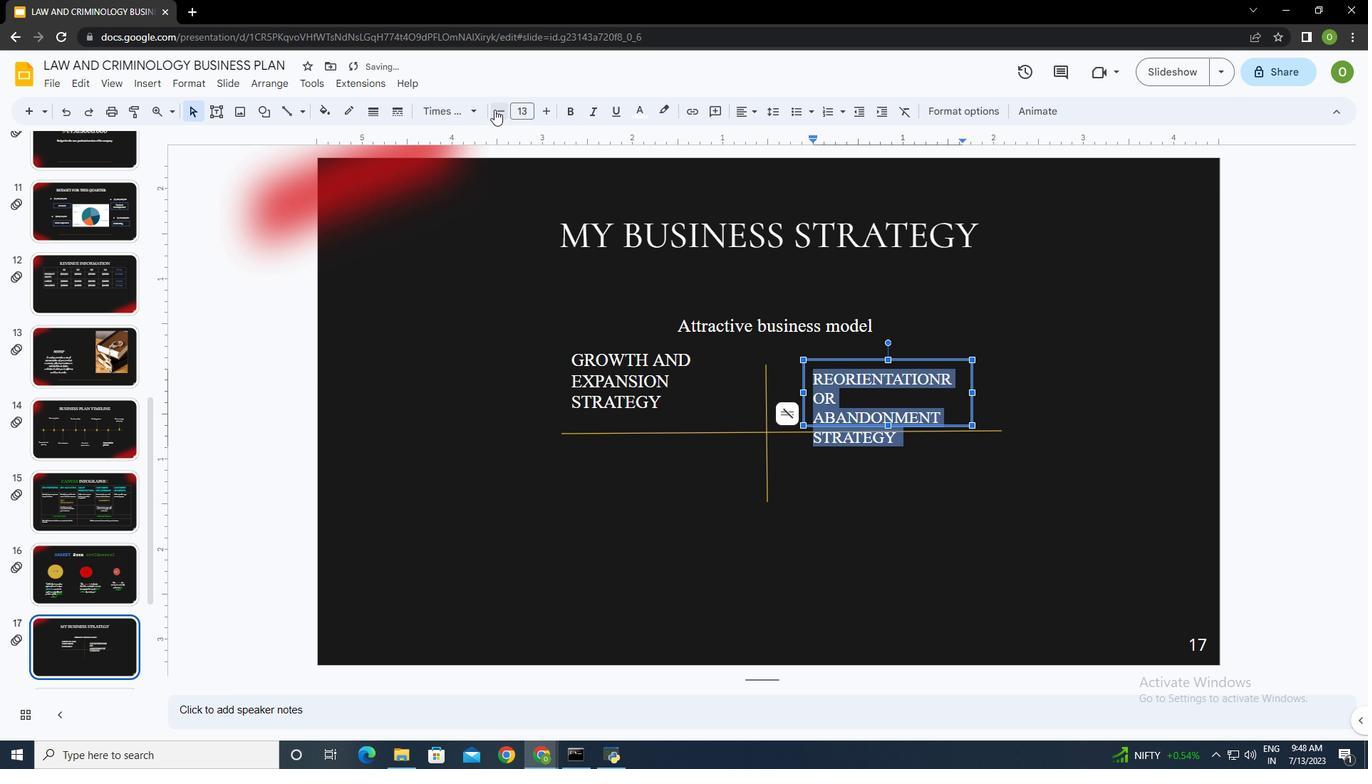 
Action: Mouse pressed left at (494, 109)
Screenshot: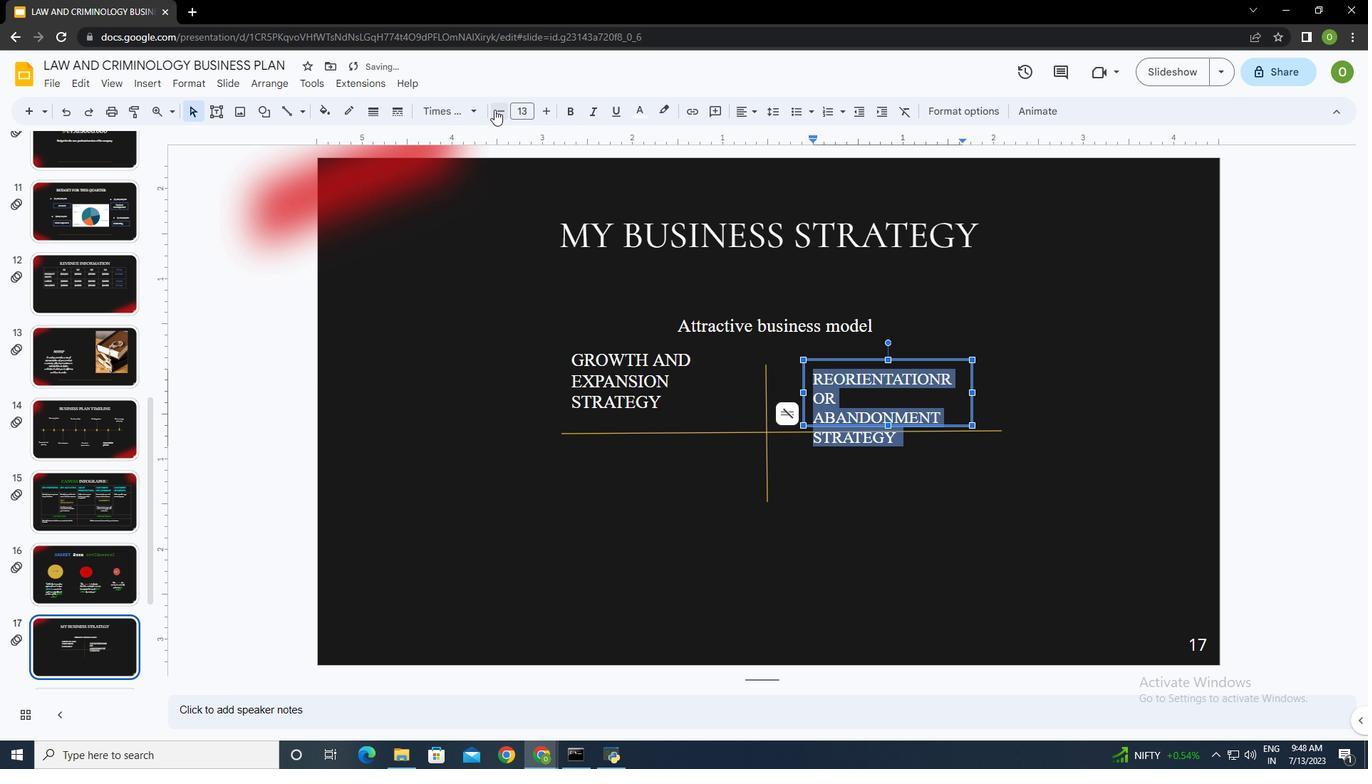 
Action: Mouse pressed left at (494, 109)
Screenshot: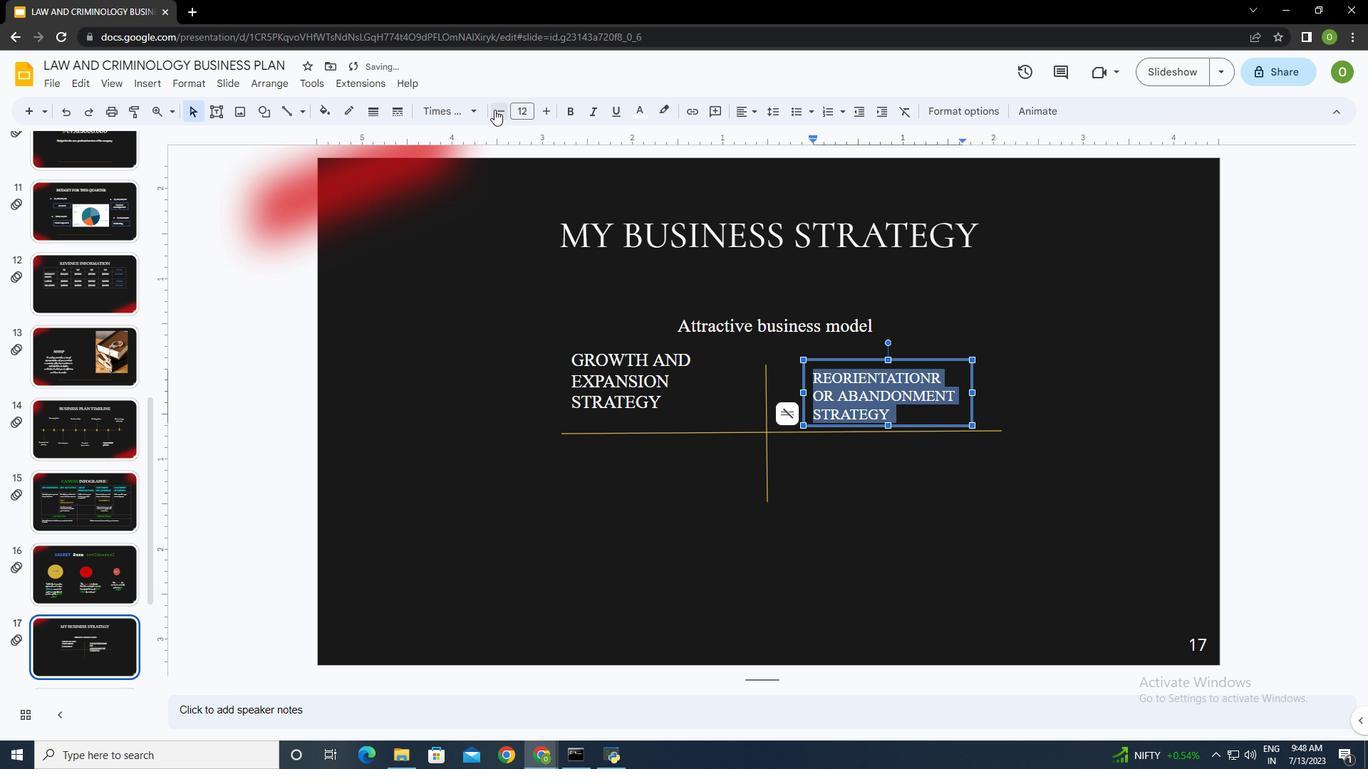 
Action: Mouse moved to (806, 394)
Screenshot: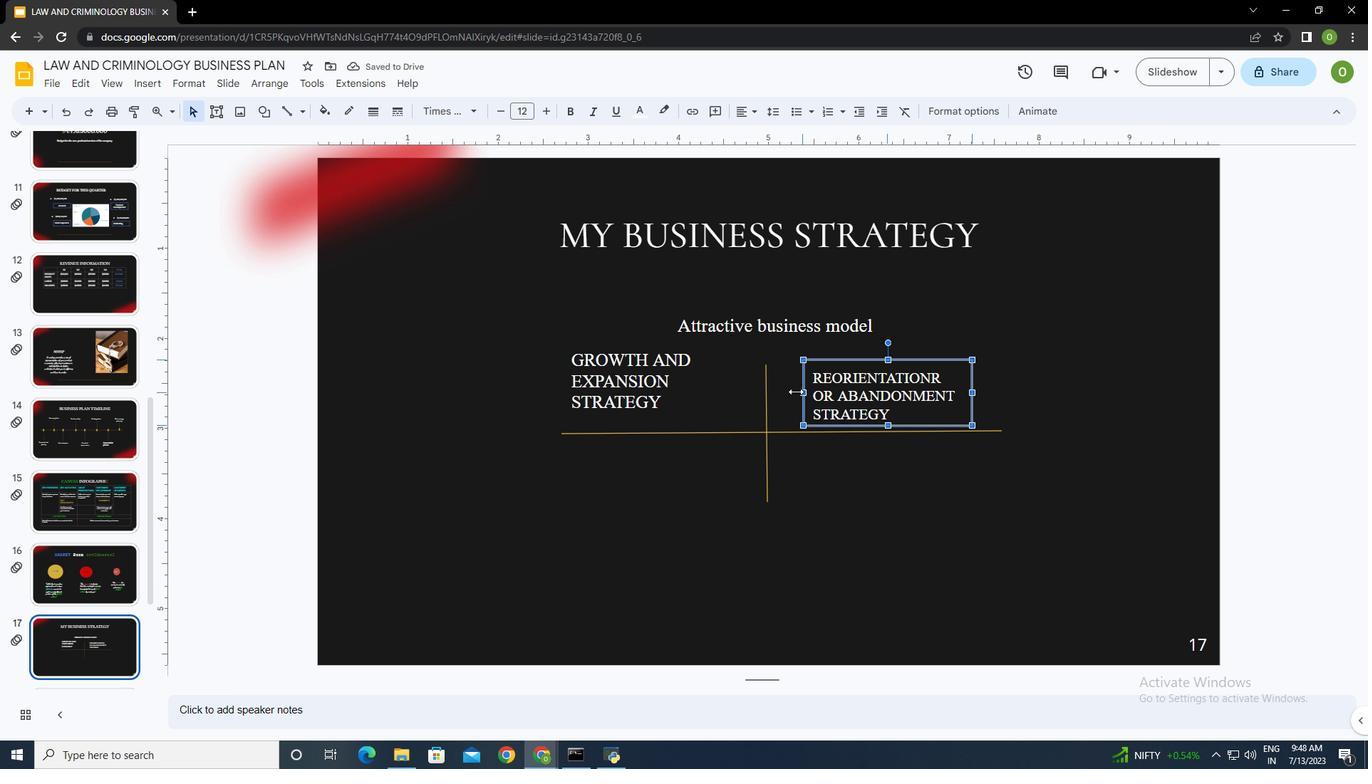 
Action: Mouse pressed left at (806, 394)
Screenshot: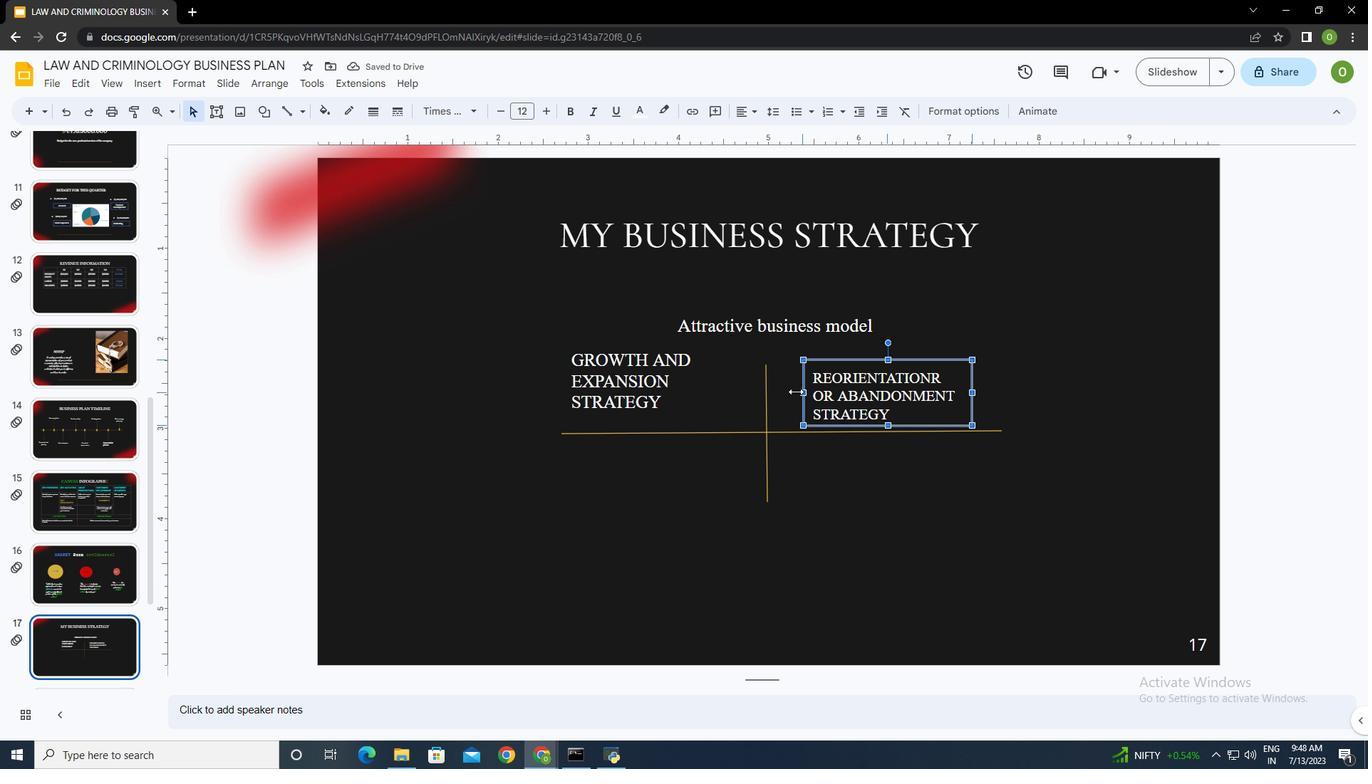 
Action: Mouse moved to (885, 361)
Screenshot: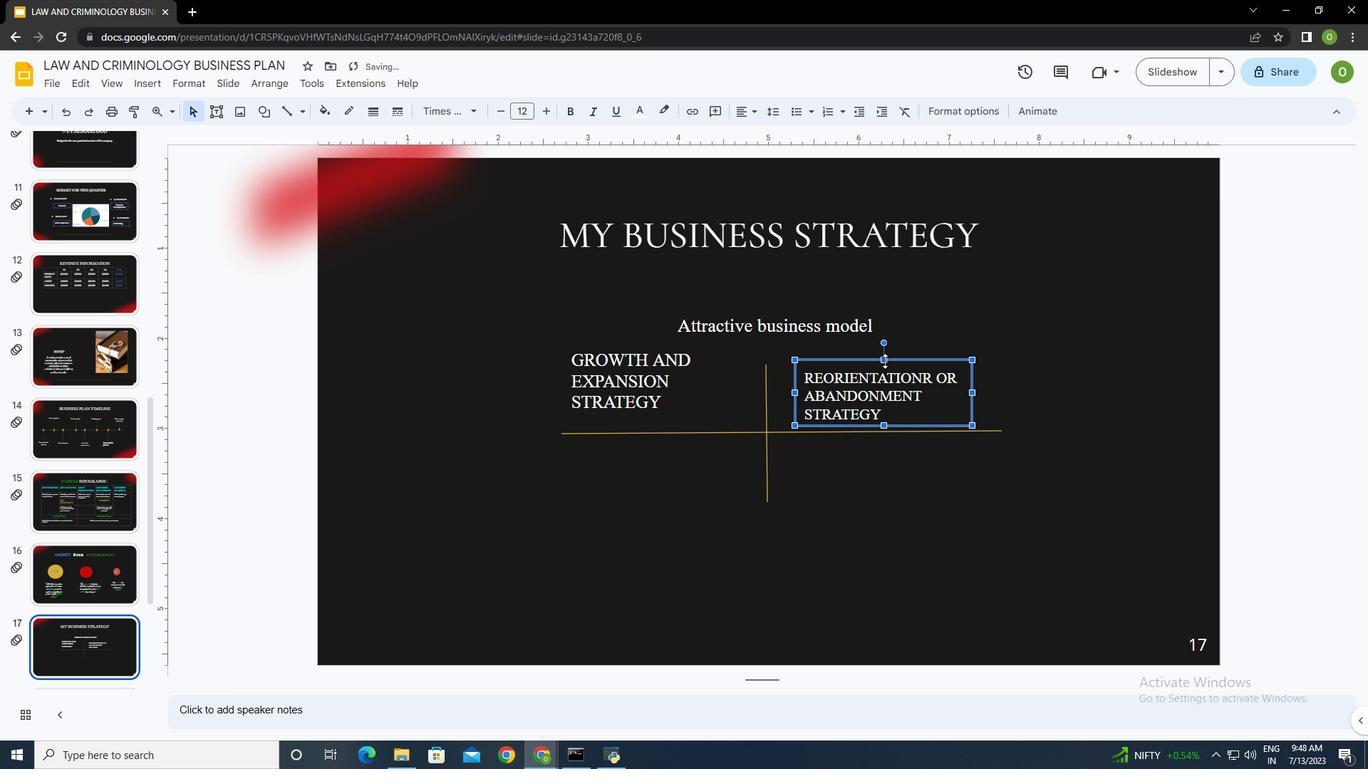 
Action: Mouse pressed left at (885, 361)
Screenshot: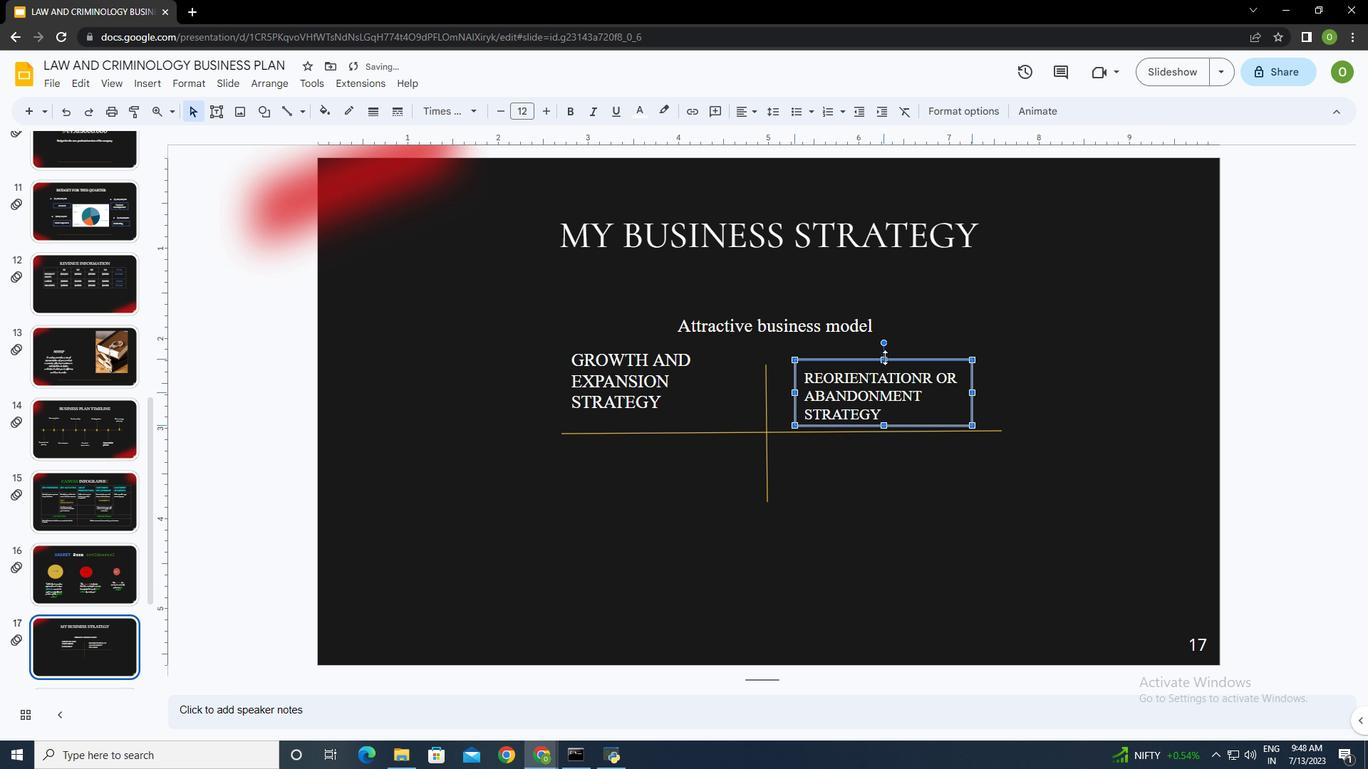 
Action: Mouse moved to (976, 392)
Screenshot: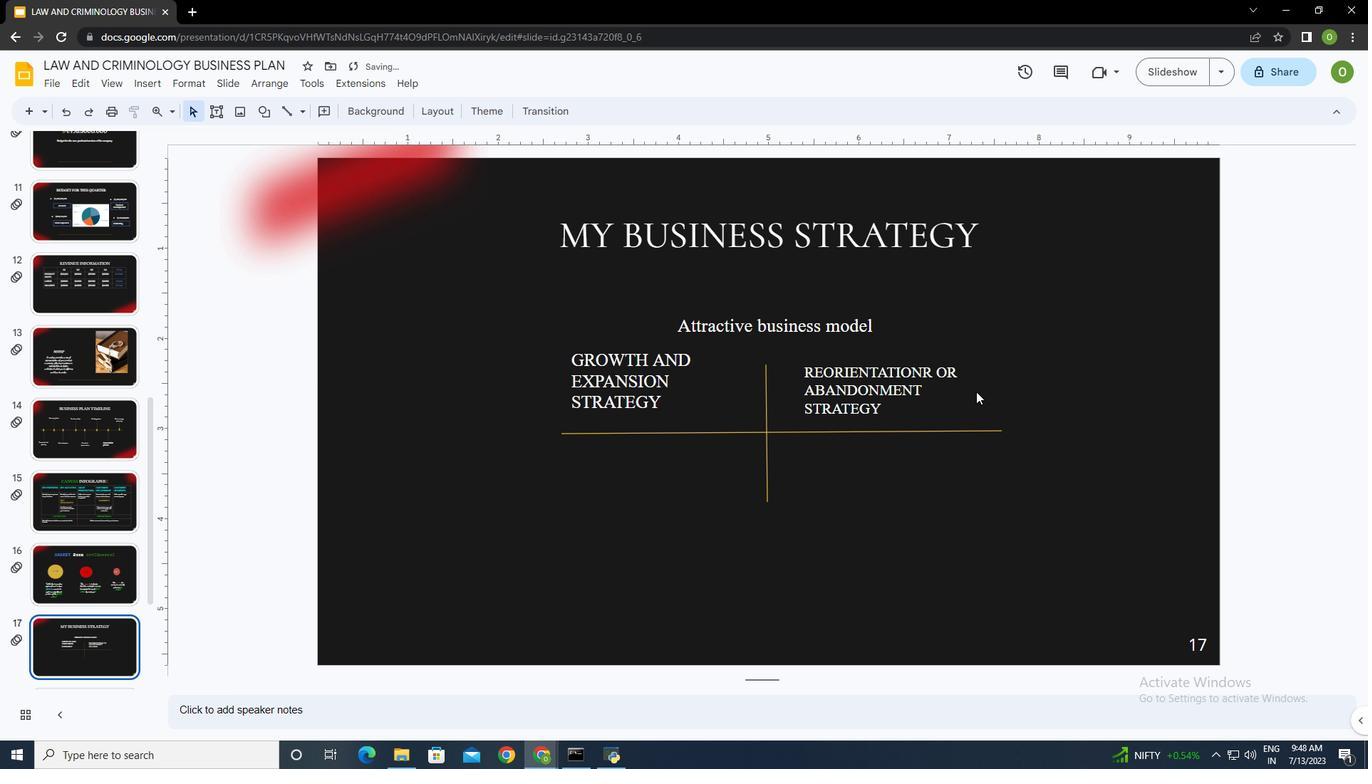 
Action: Mouse pressed left at (976, 392)
Screenshot: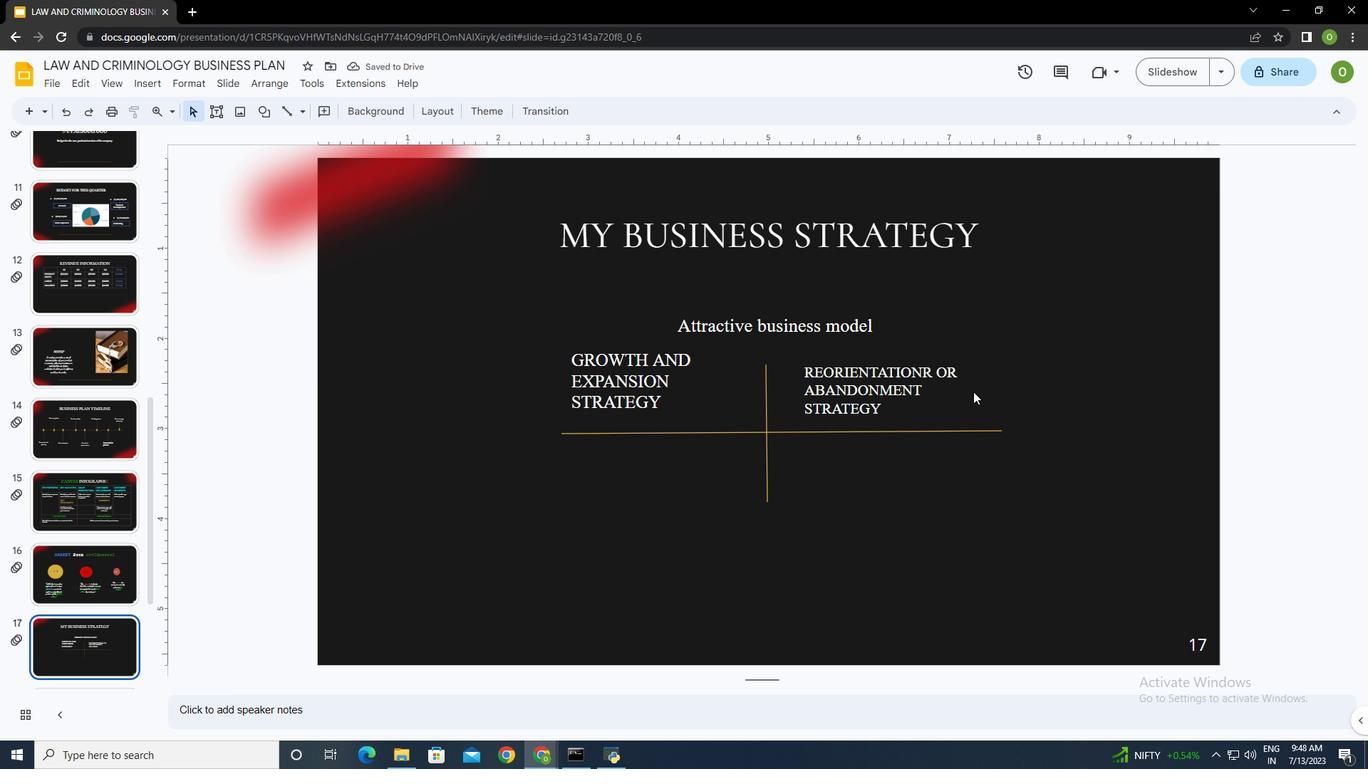 
Action: Mouse moved to (920, 394)
Screenshot: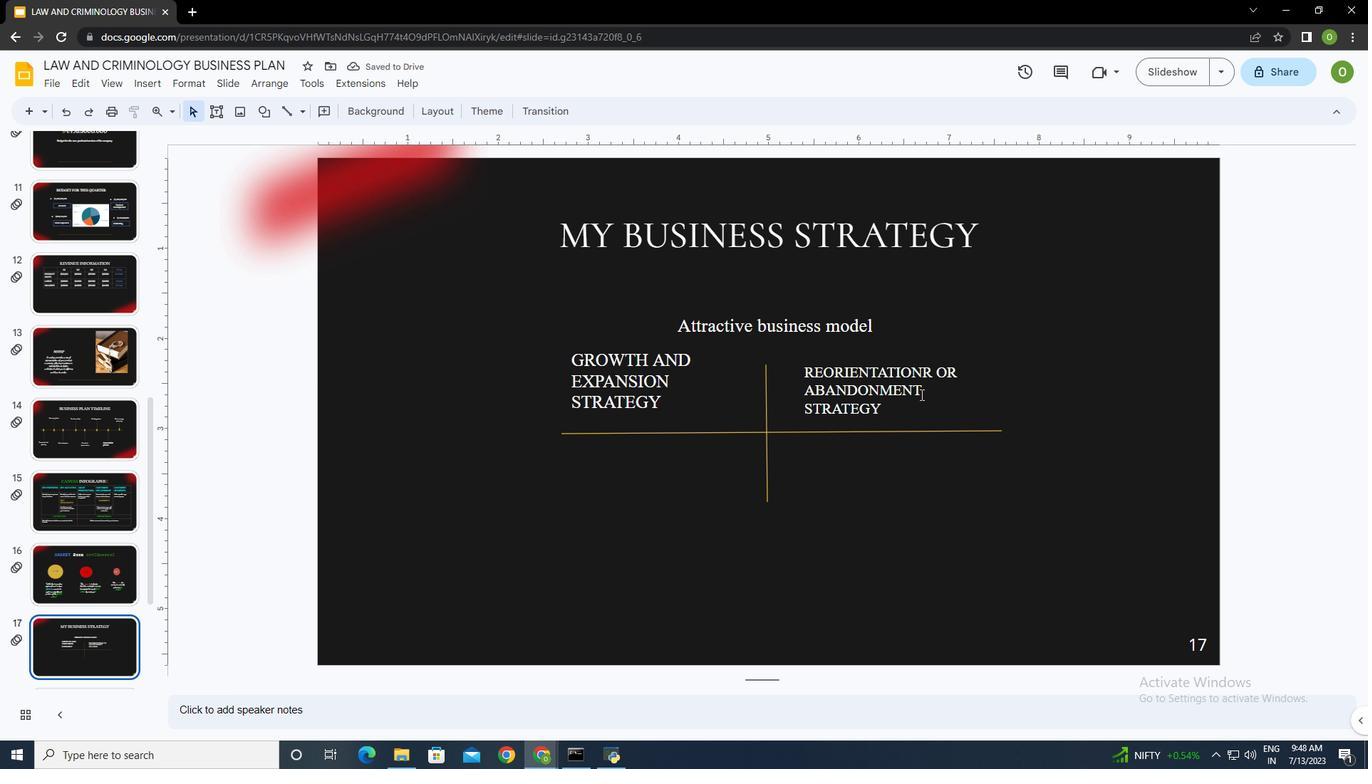 
Action: Mouse pressed left at (920, 394)
Screenshot: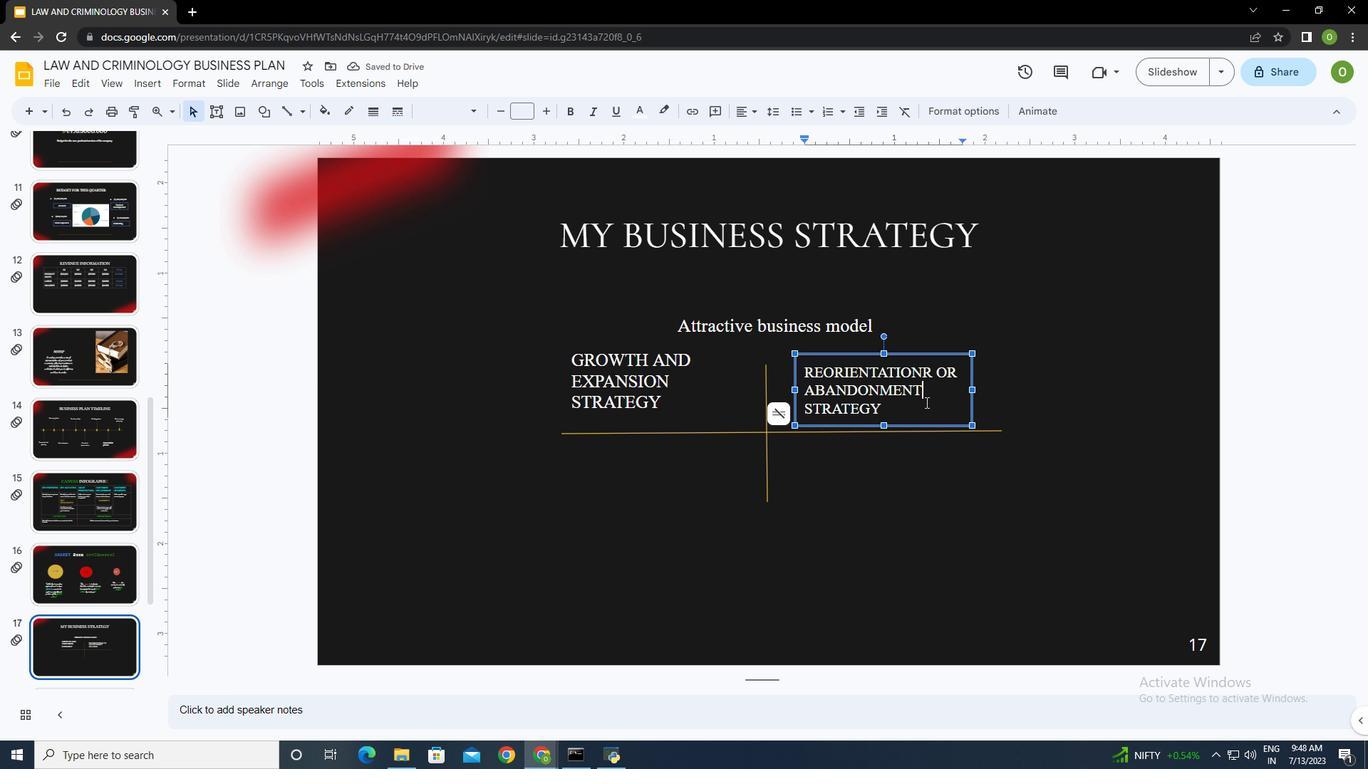
Action: Mouse moved to (915, 466)
Screenshot: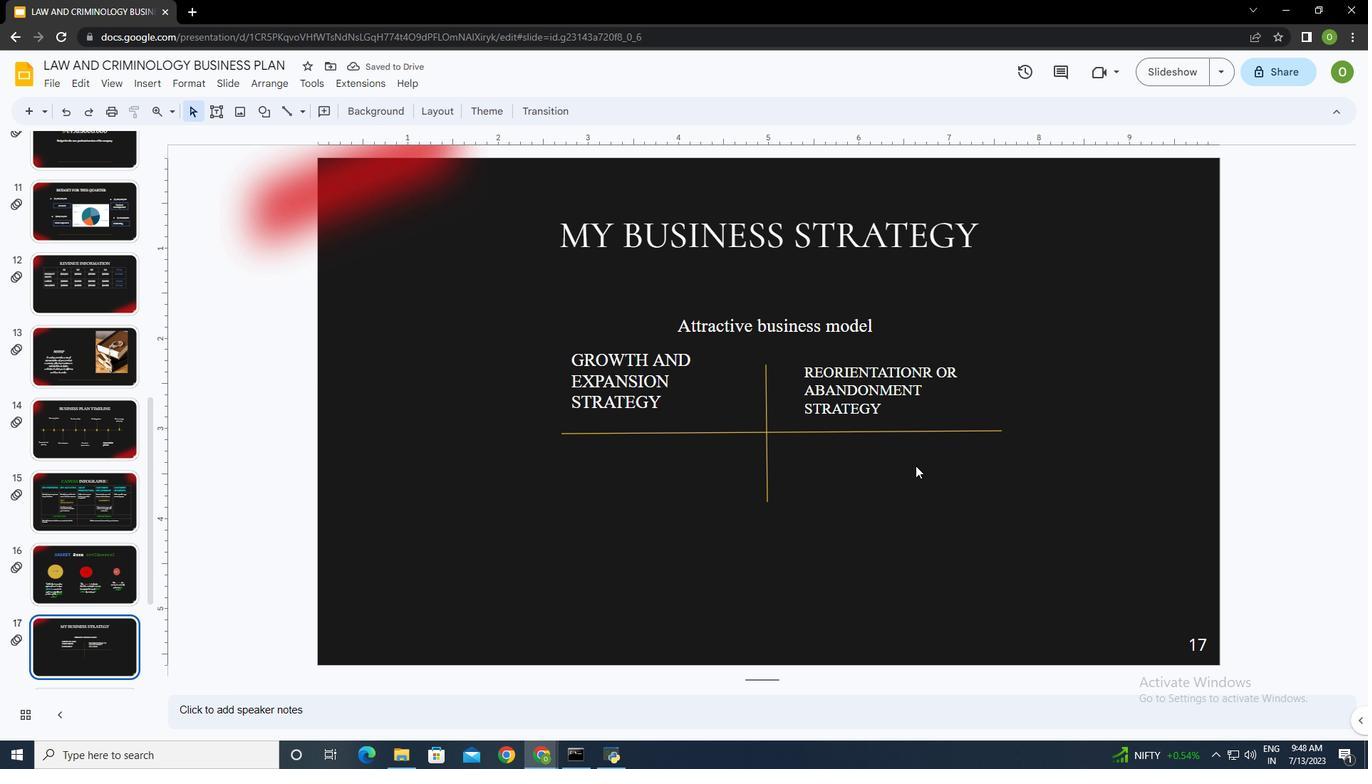 
Action: Mouse pressed left at (915, 466)
Screenshot: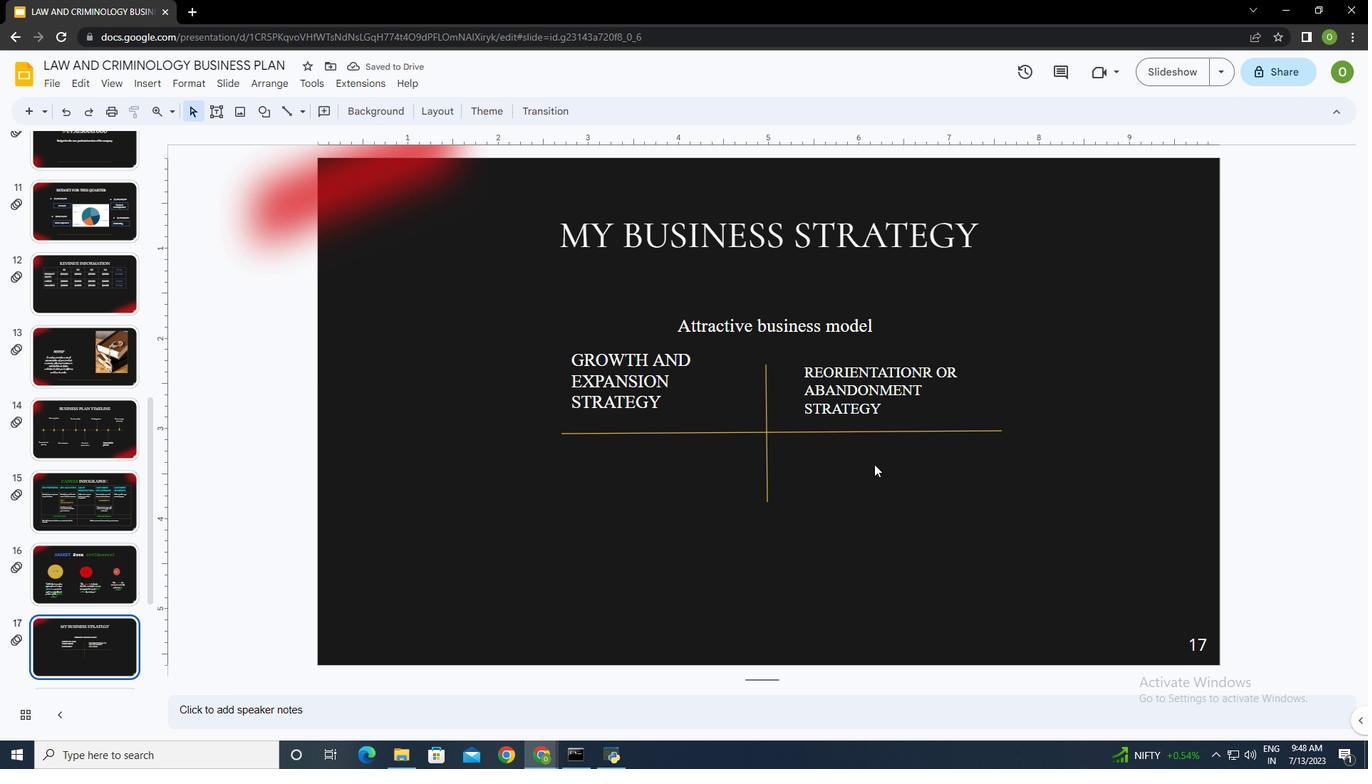 
Action: Mouse moved to (217, 114)
Screenshot: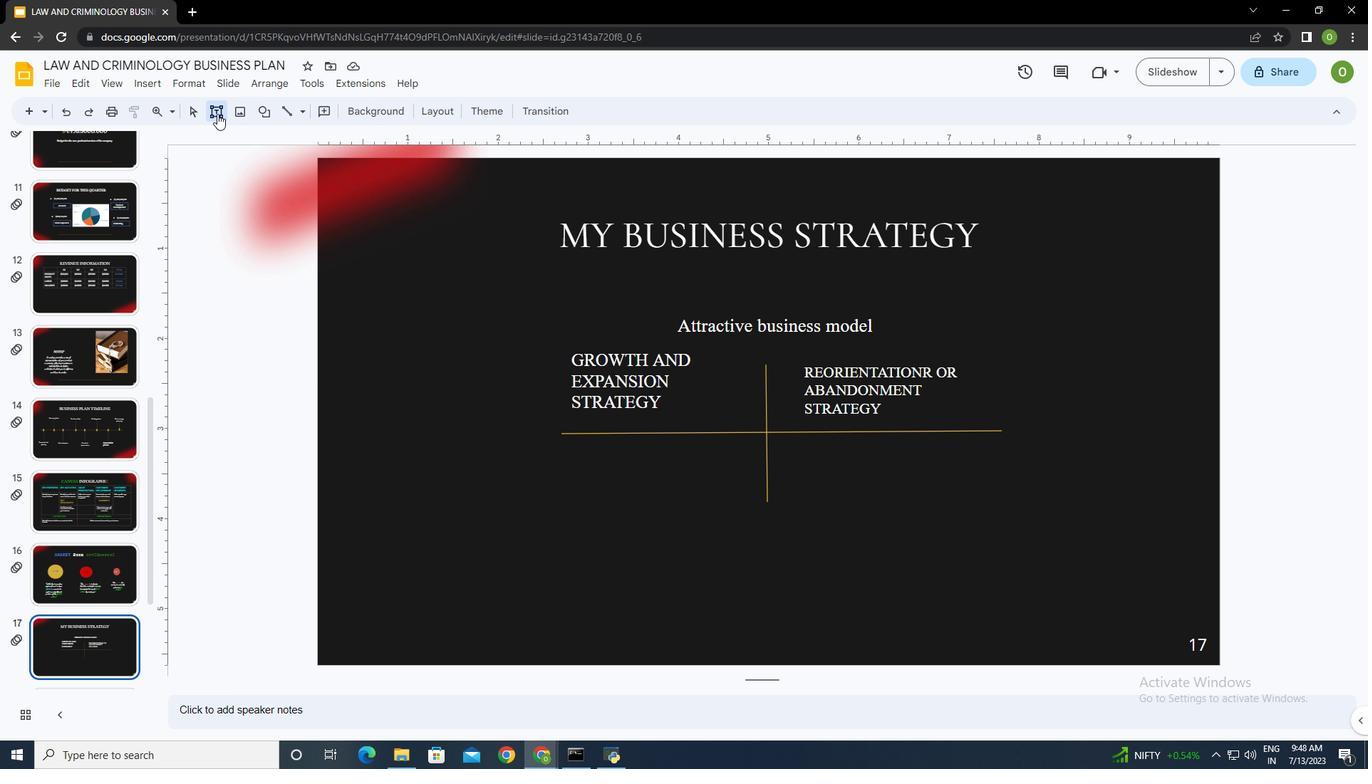 
Action: Mouse pressed left at (217, 114)
Screenshot: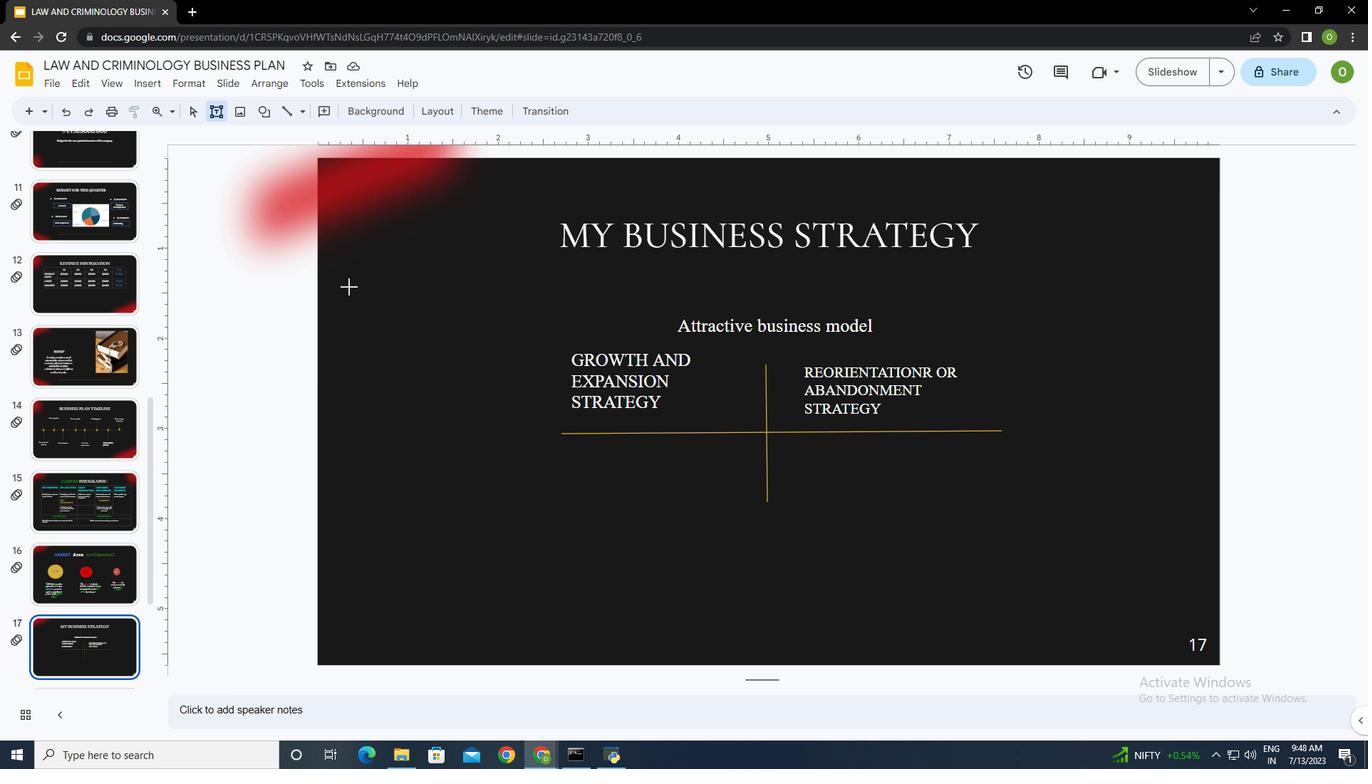 
Action: Mouse moved to (583, 449)
Screenshot: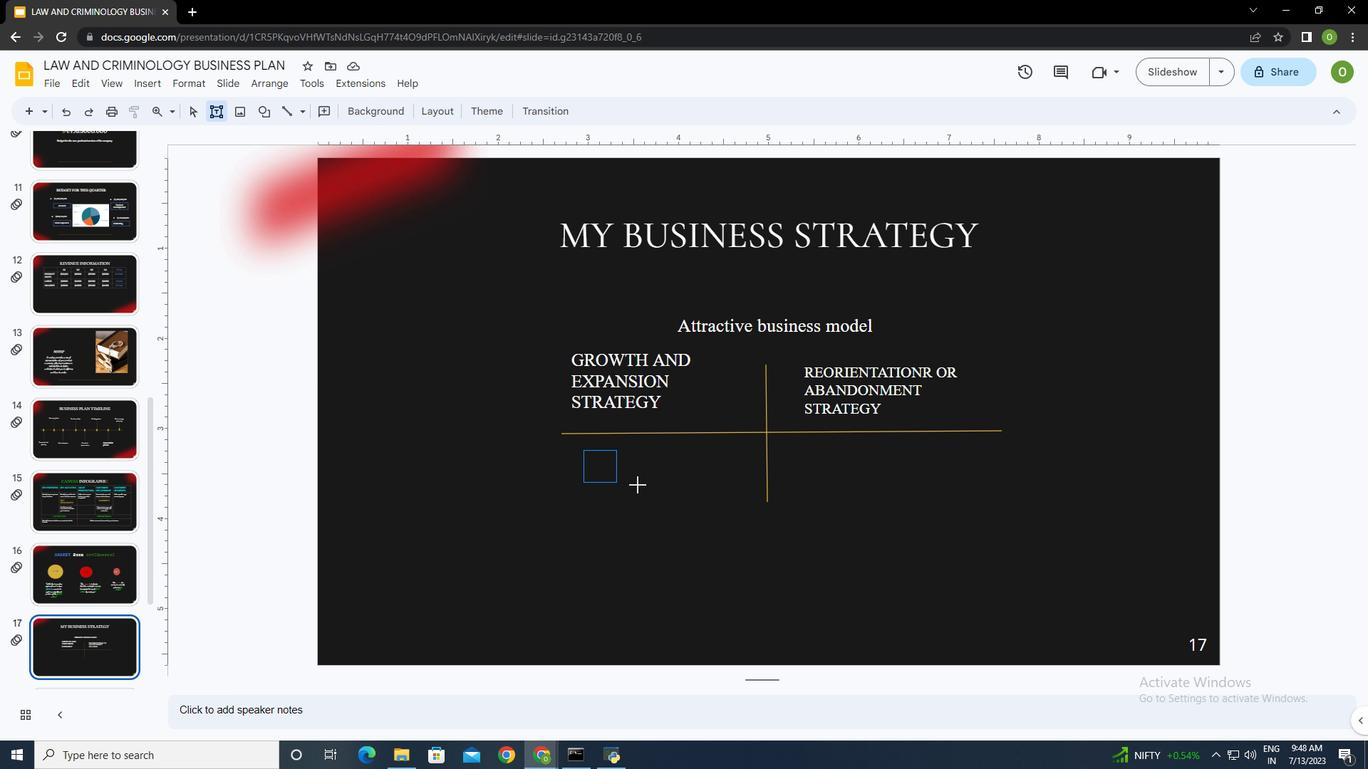 
Action: Mouse pressed left at (583, 449)
Screenshot: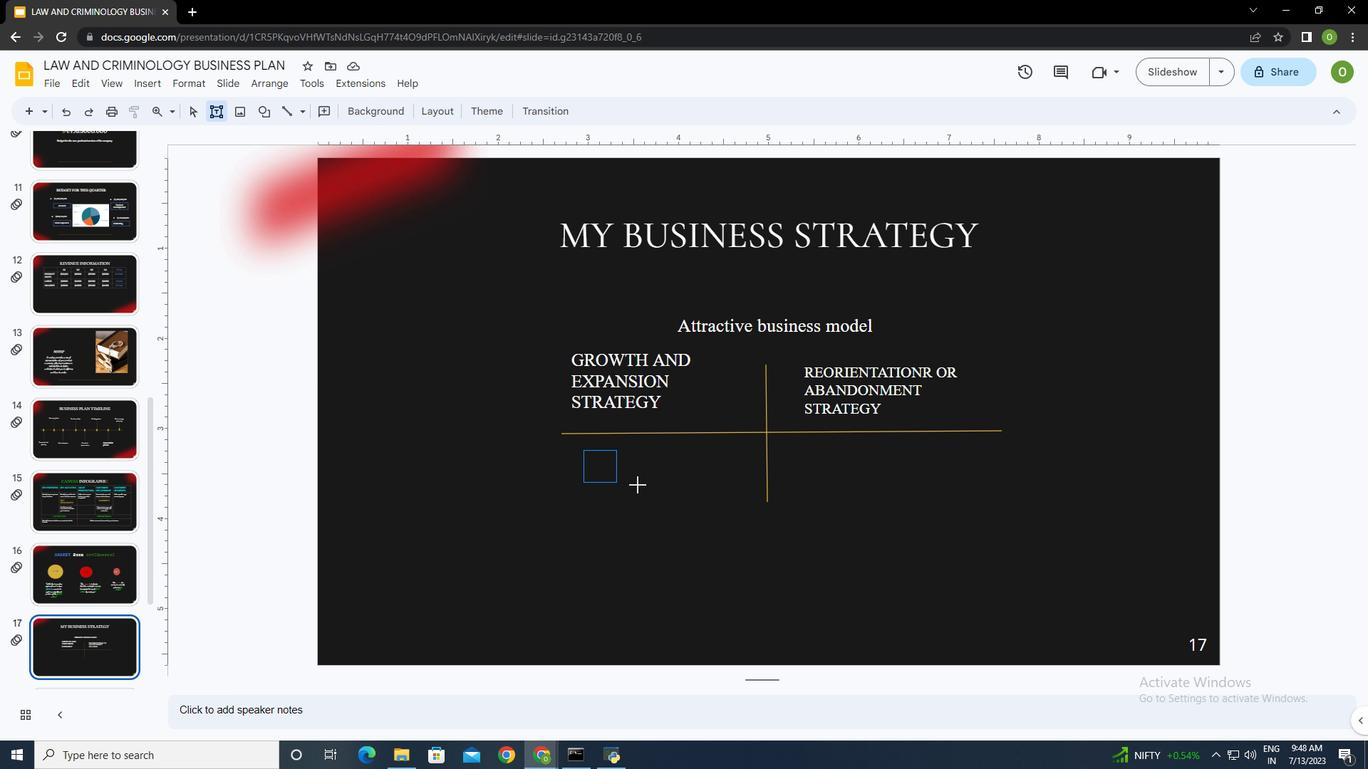 
Action: Mouse moved to (501, 113)
Screenshot: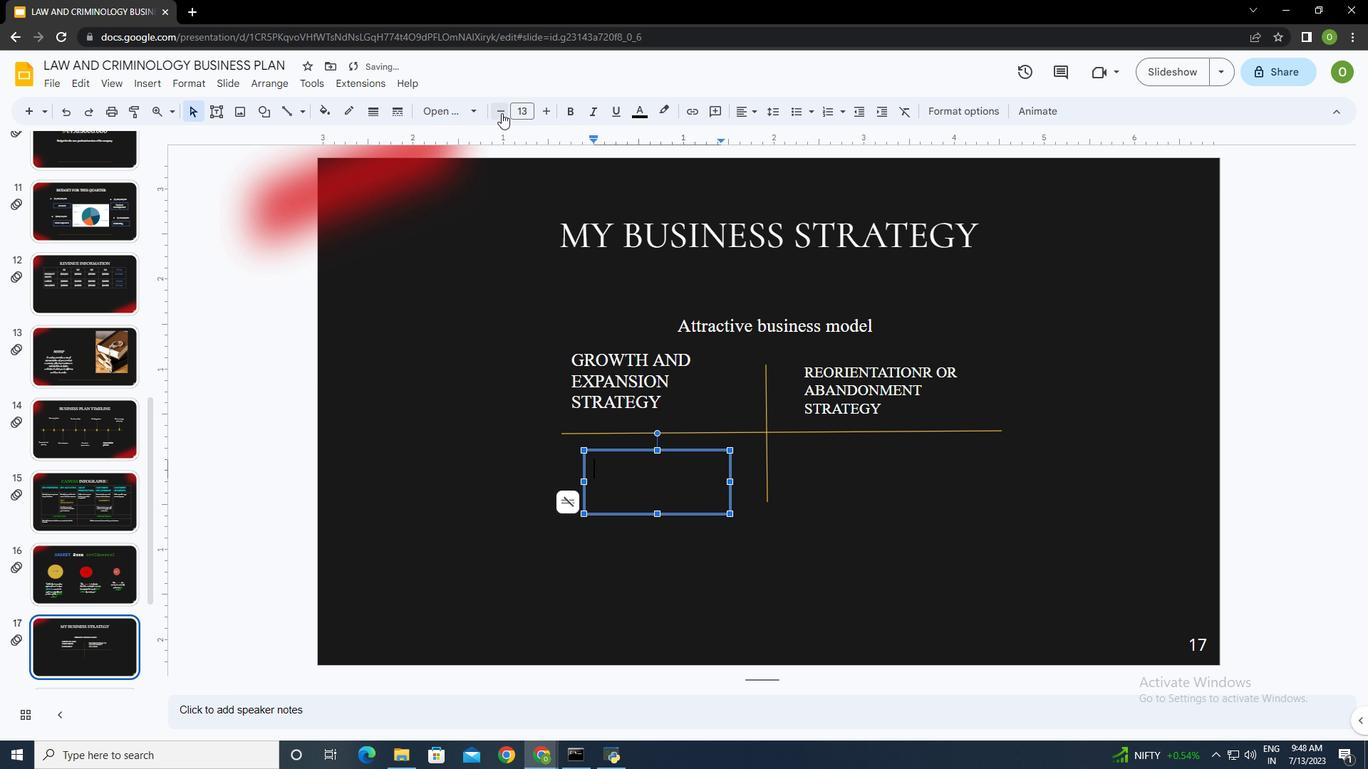 
Action: Mouse pressed left at (501, 113)
Screenshot: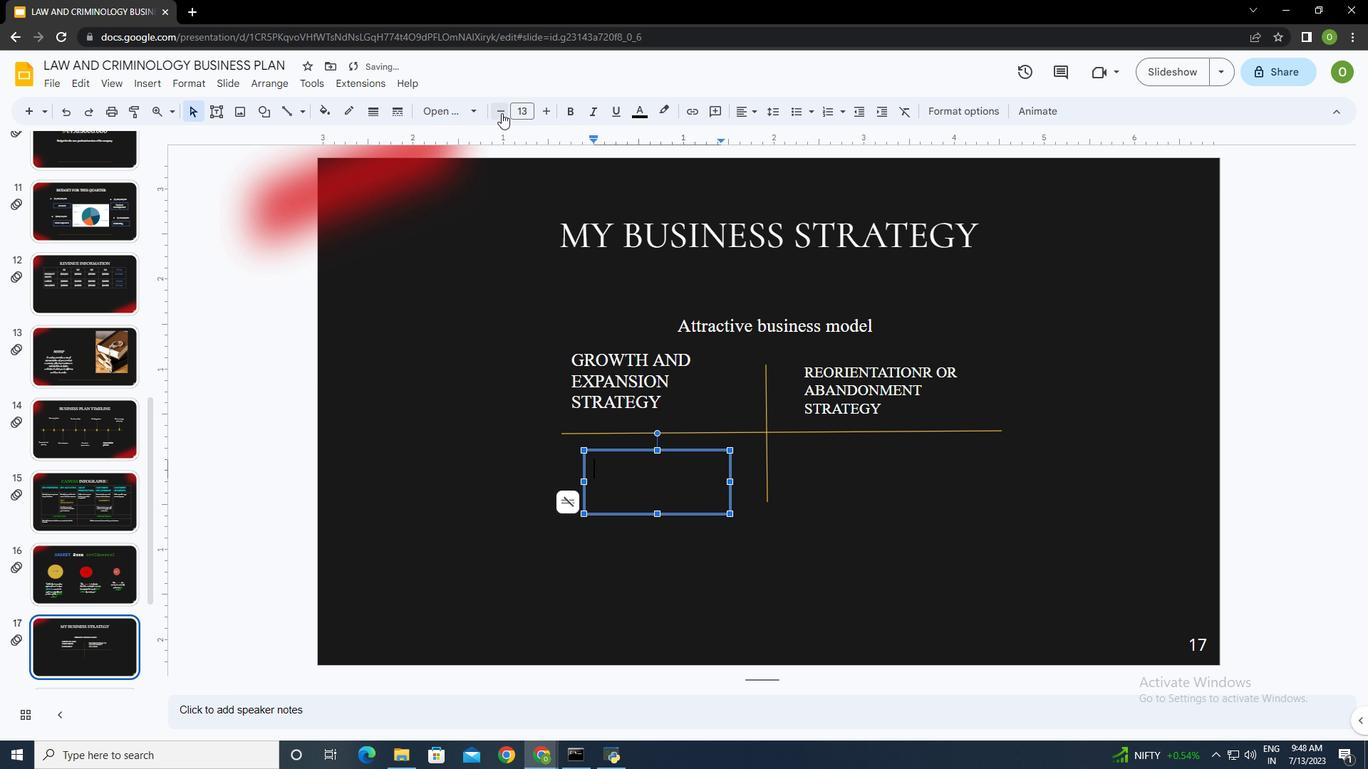 
Action: Mouse moved to (638, 115)
Screenshot: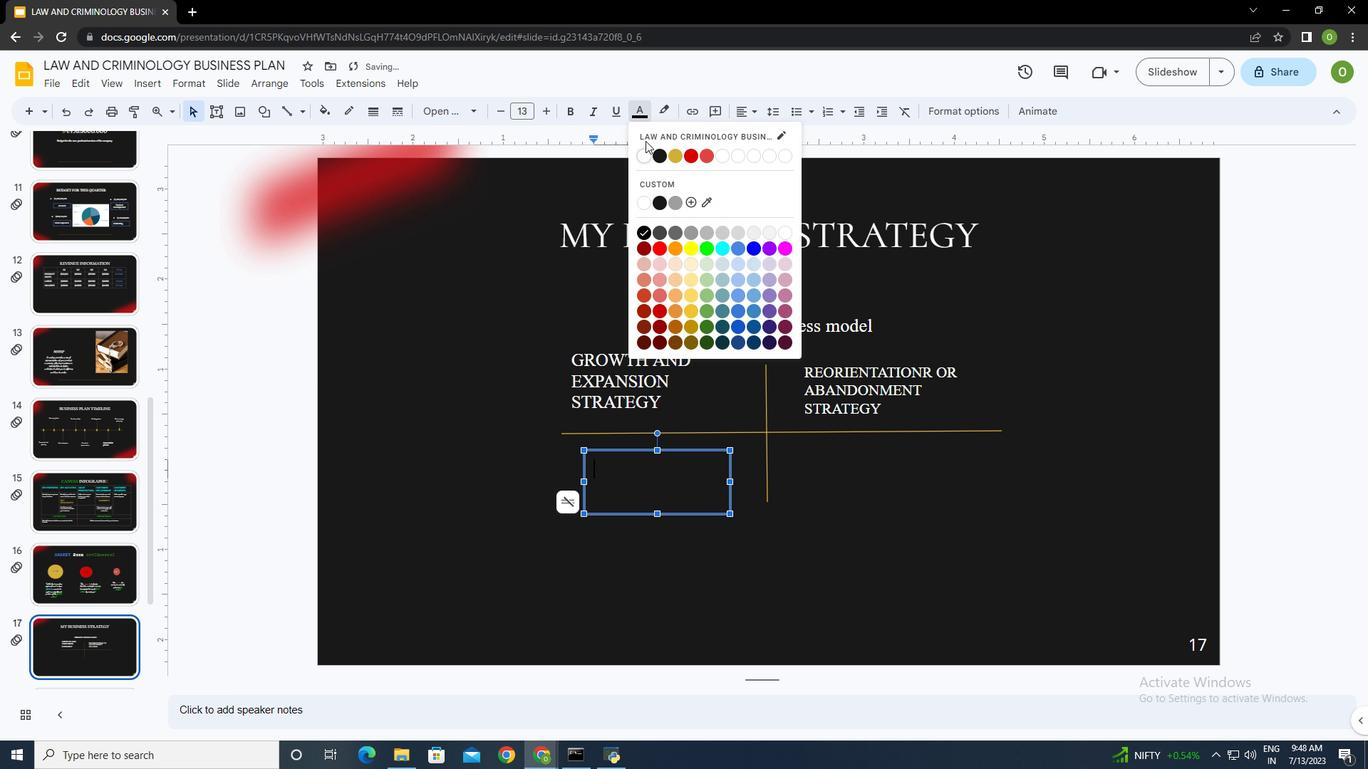 
Action: Mouse pressed left at (638, 115)
Screenshot: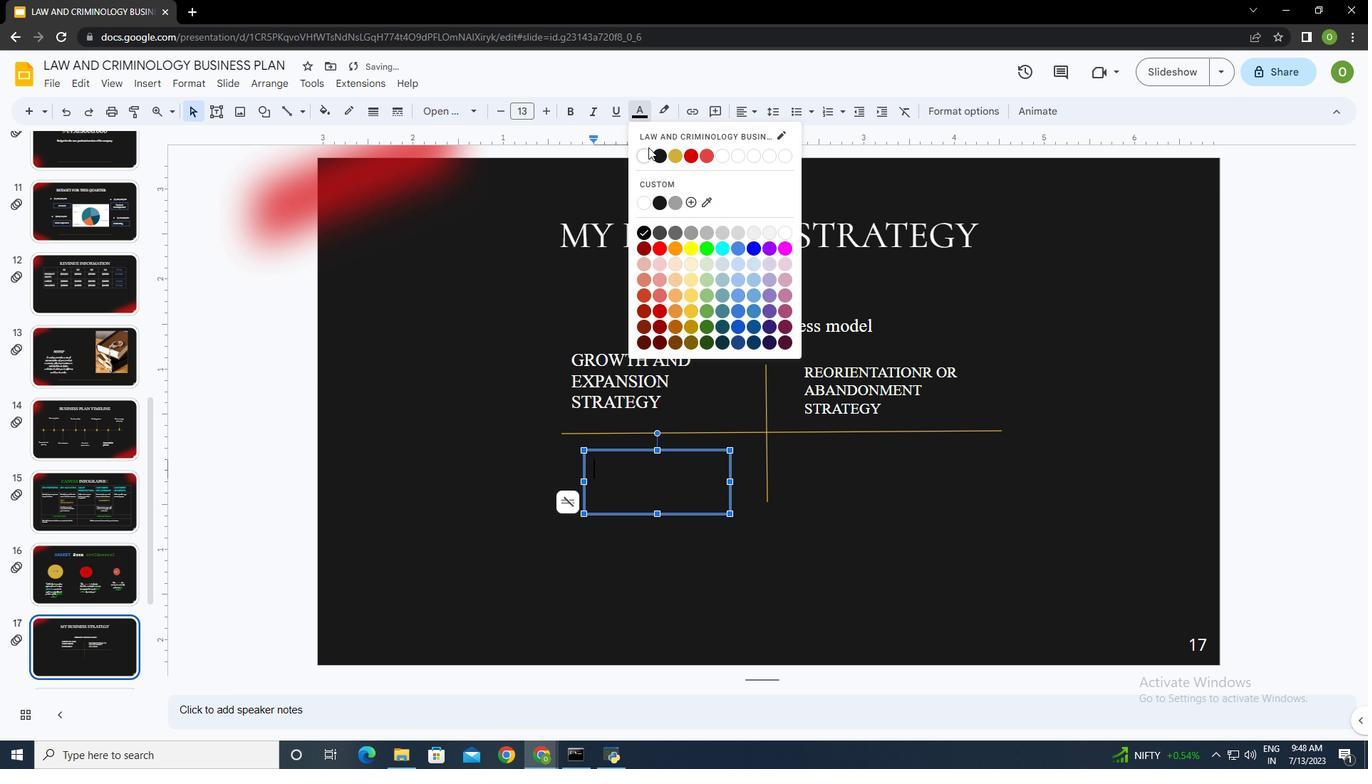 
Action: Mouse moved to (645, 156)
Screenshot: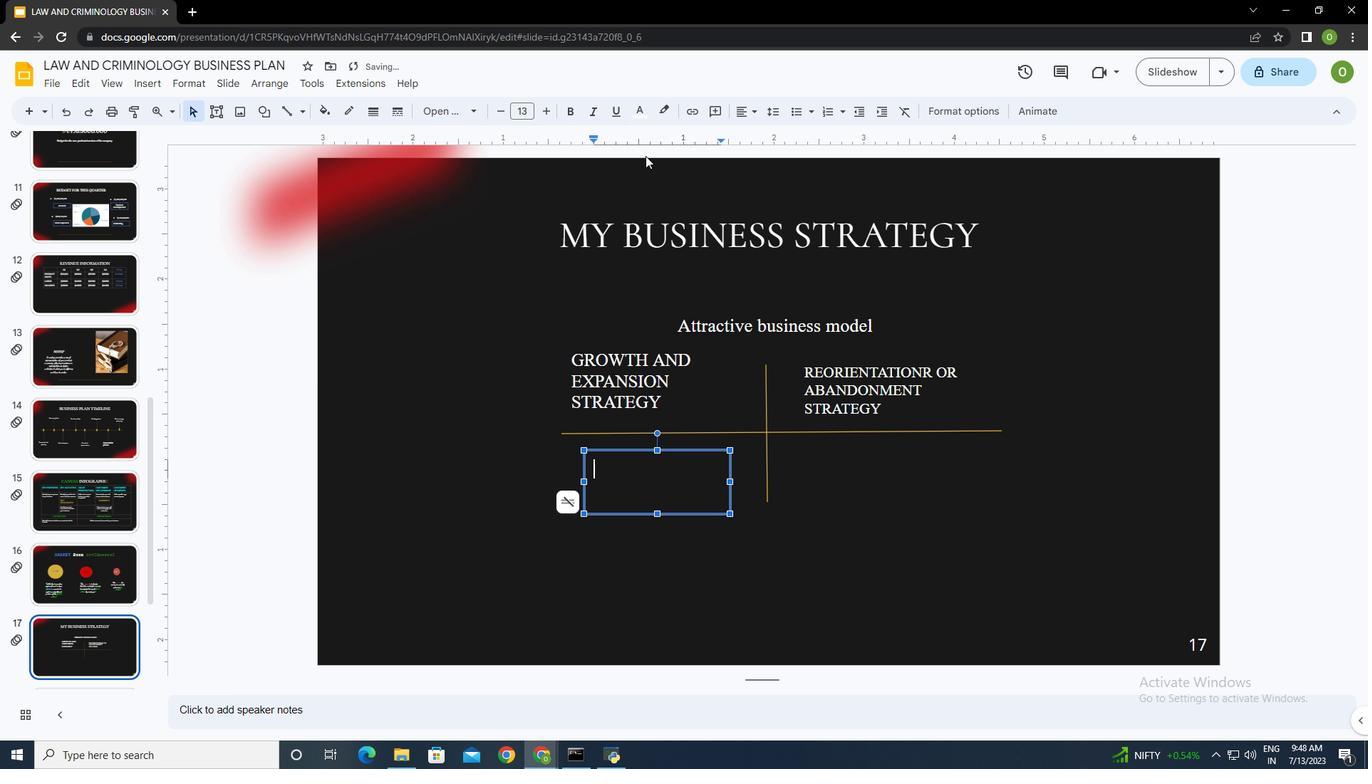 
Action: Mouse pressed left at (645, 156)
Screenshot: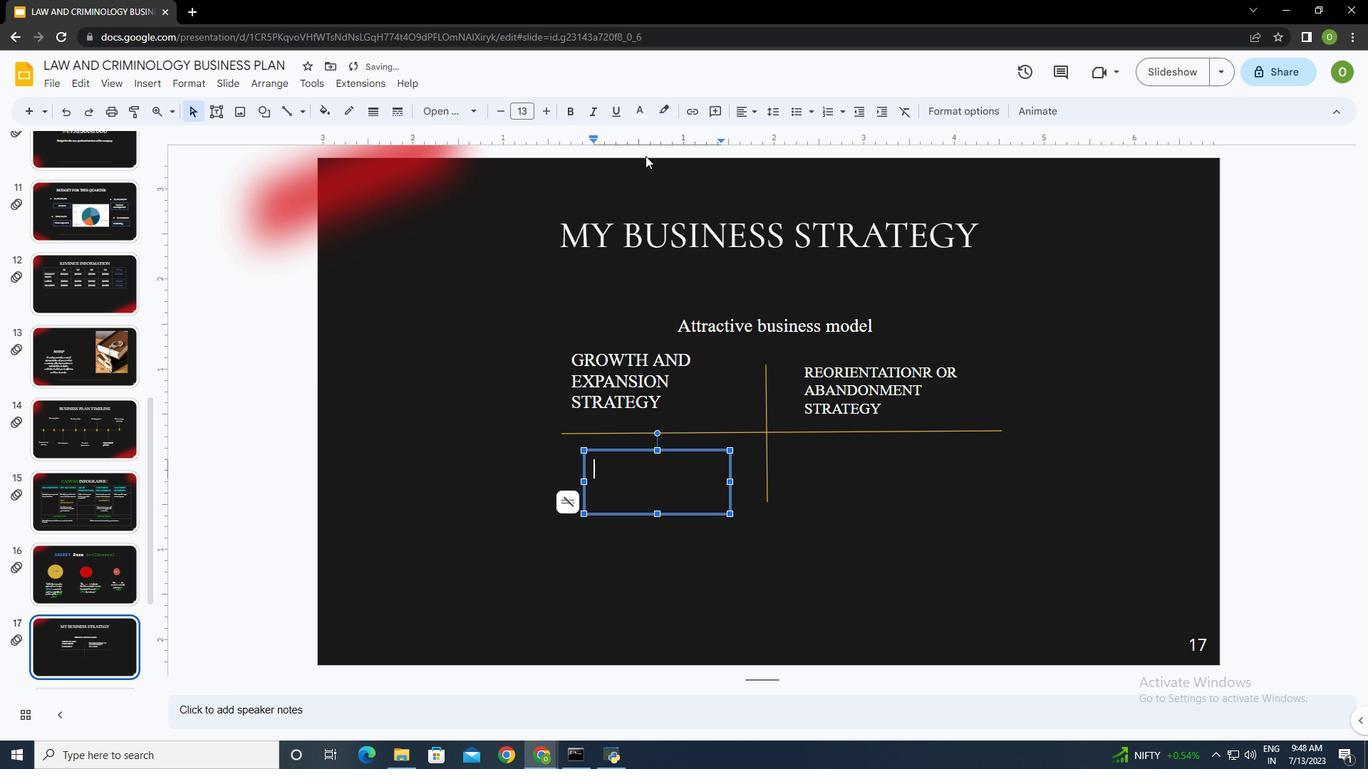 
Action: Mouse moved to (610, 464)
Screenshot: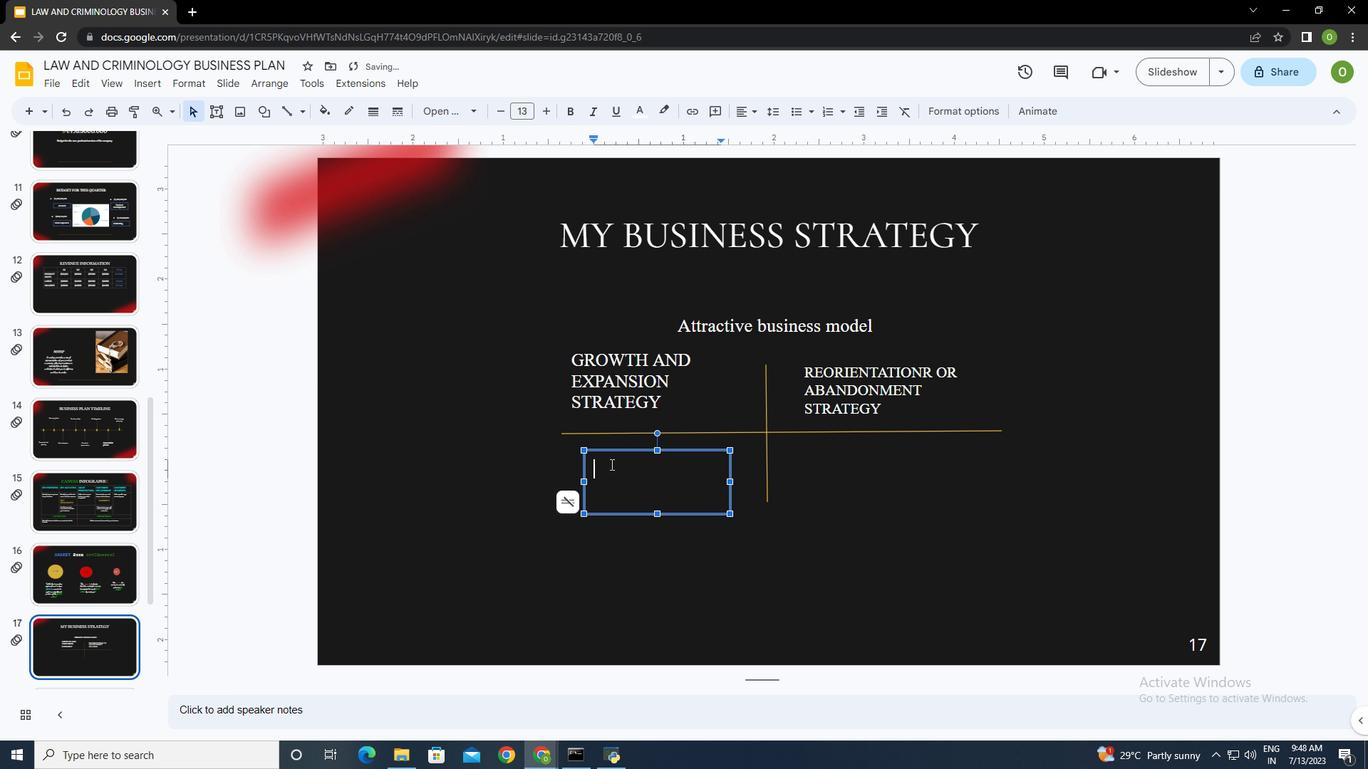 
Action: Mouse pressed left at (610, 464)
Screenshot: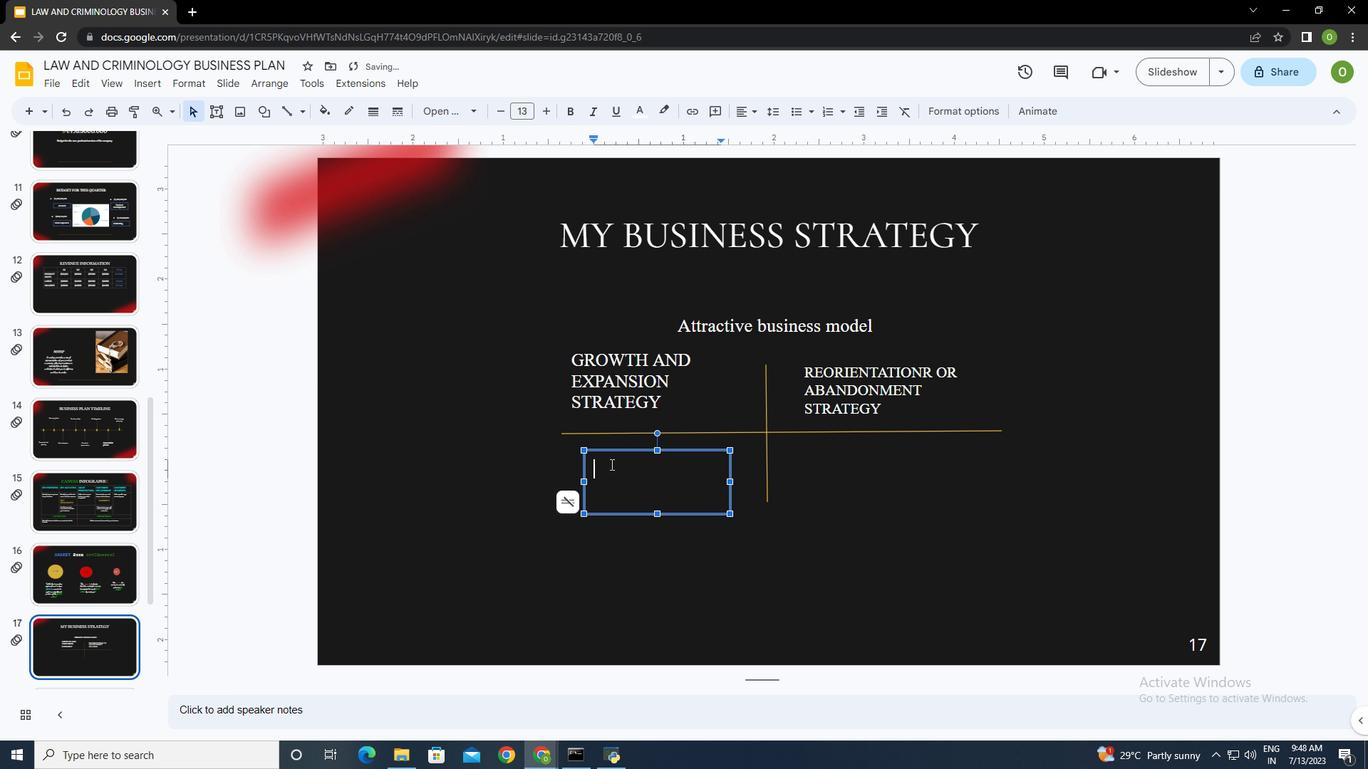 
Action: Key pressed MAINTENANCE<Key.space>AND<Key.space>PROTECTION<Key.space>STRATEGY
Screenshot: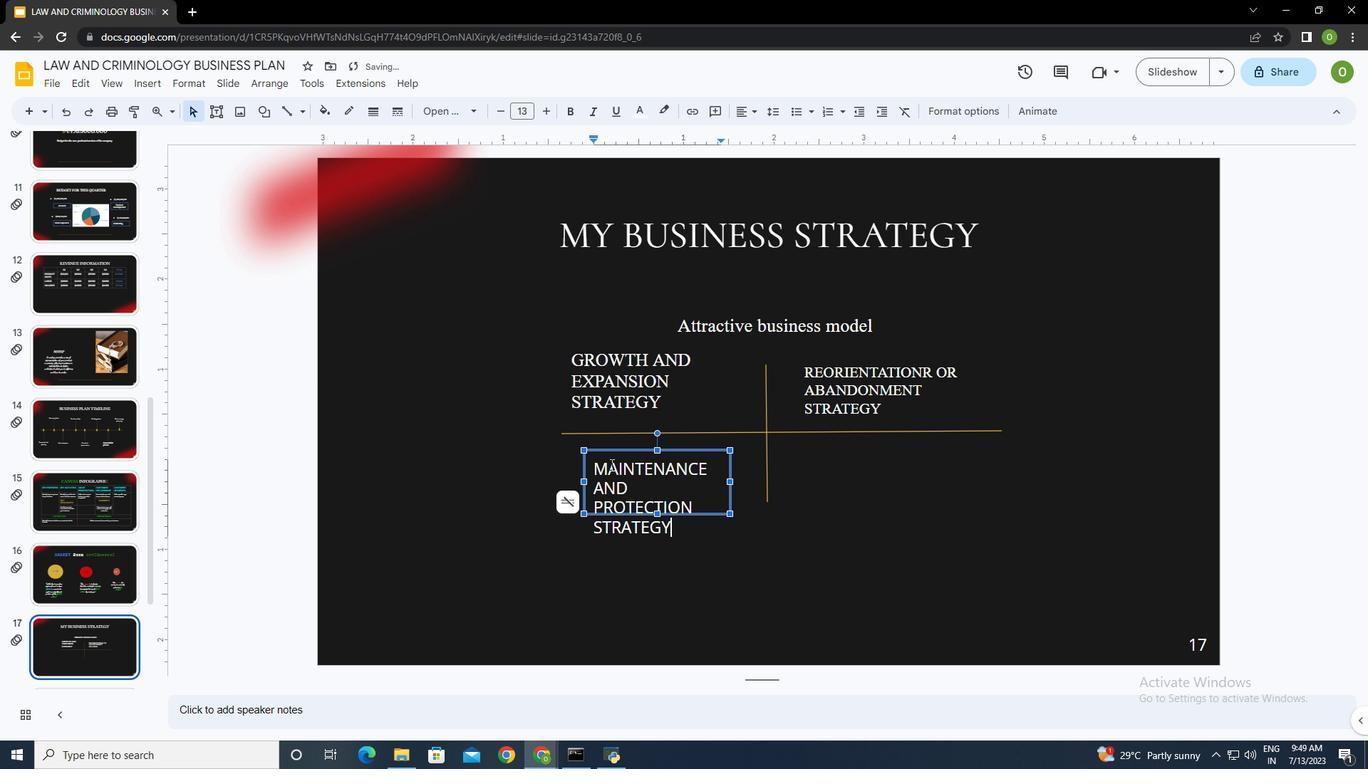 
Action: Mouse moved to (637, 469)
Screenshot: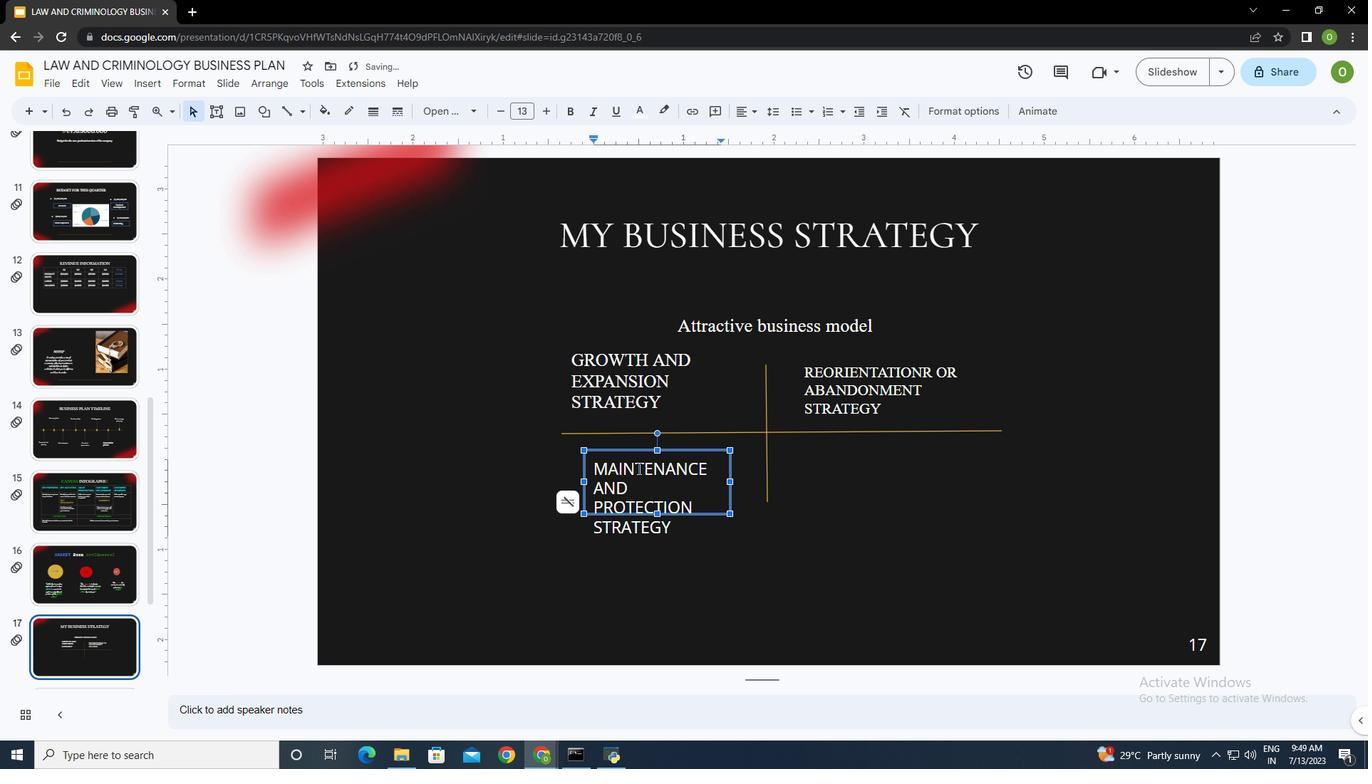 
Action: Key pressed ctrl+A
Screenshot: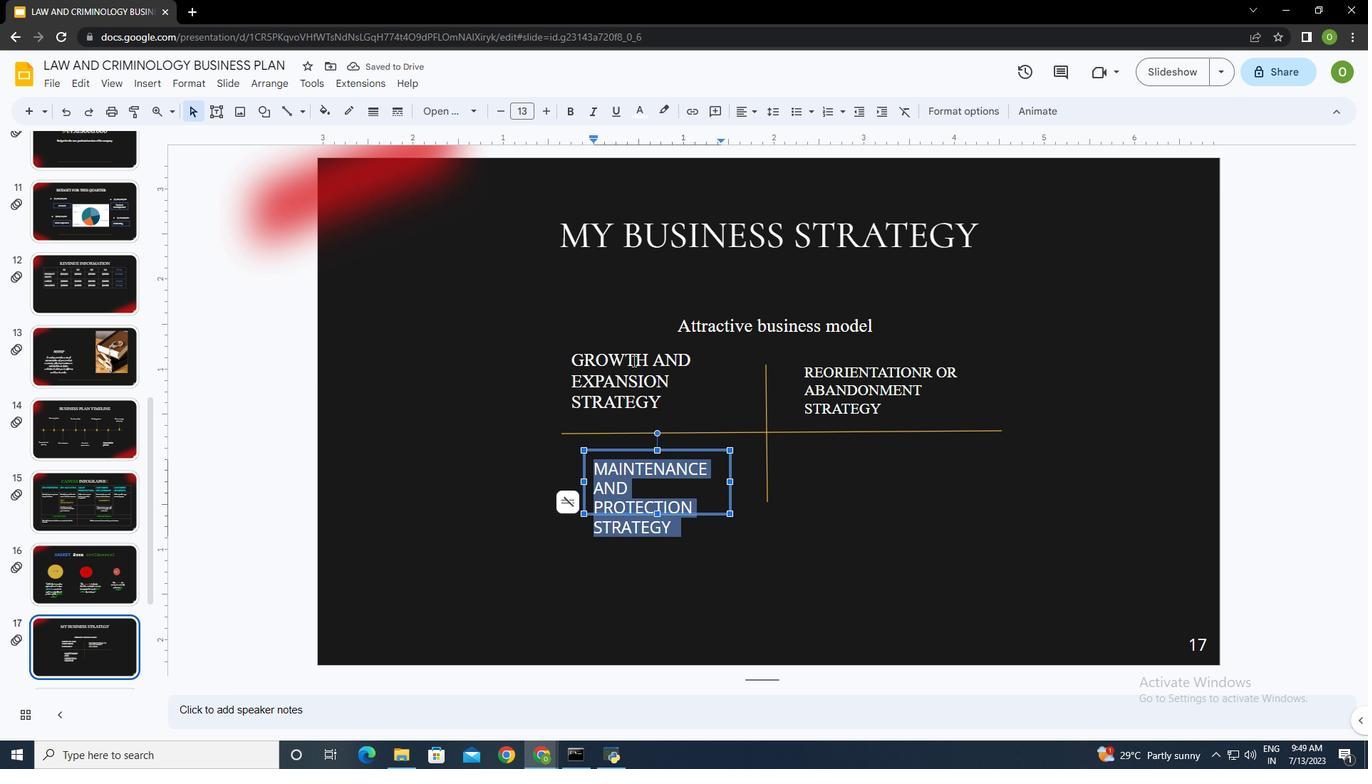 
Action: Mouse moved to (456, 111)
Screenshot: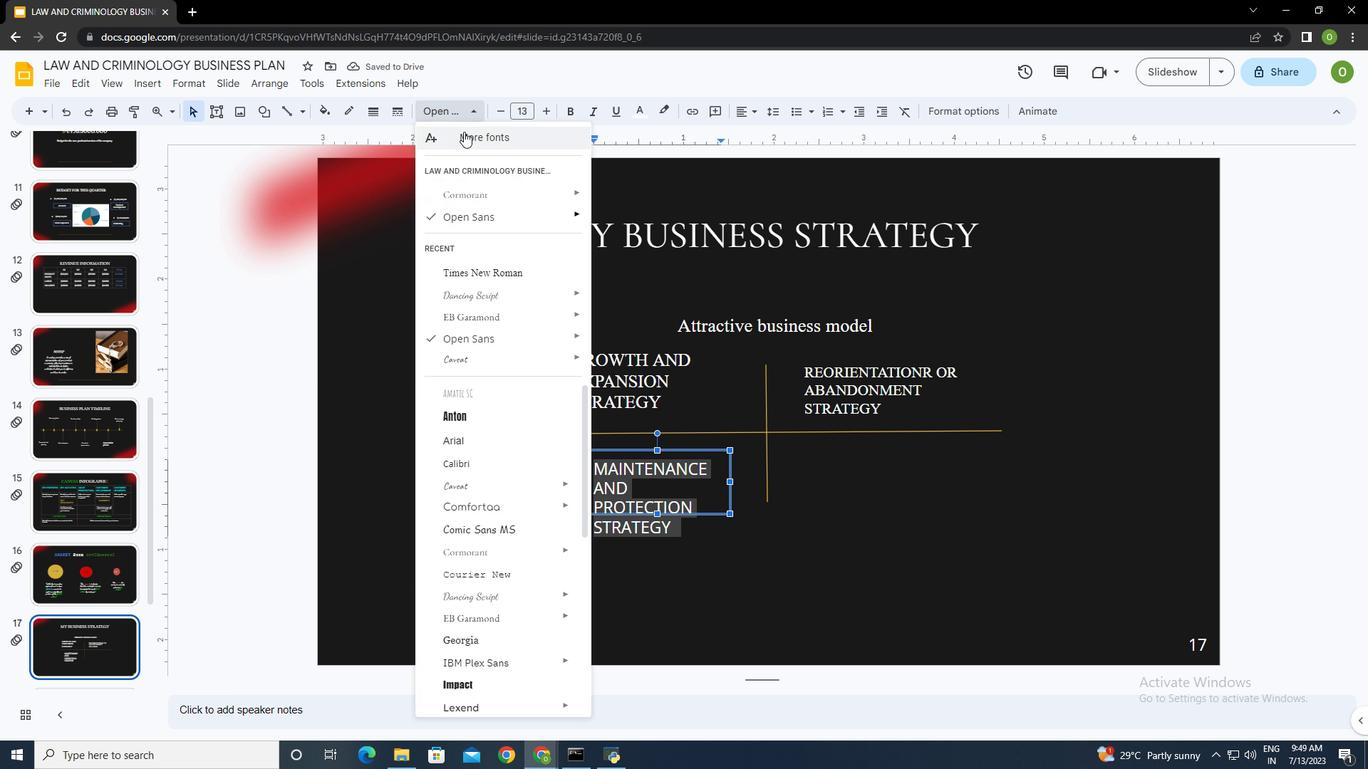 
Action: Mouse pressed left at (456, 111)
Screenshot: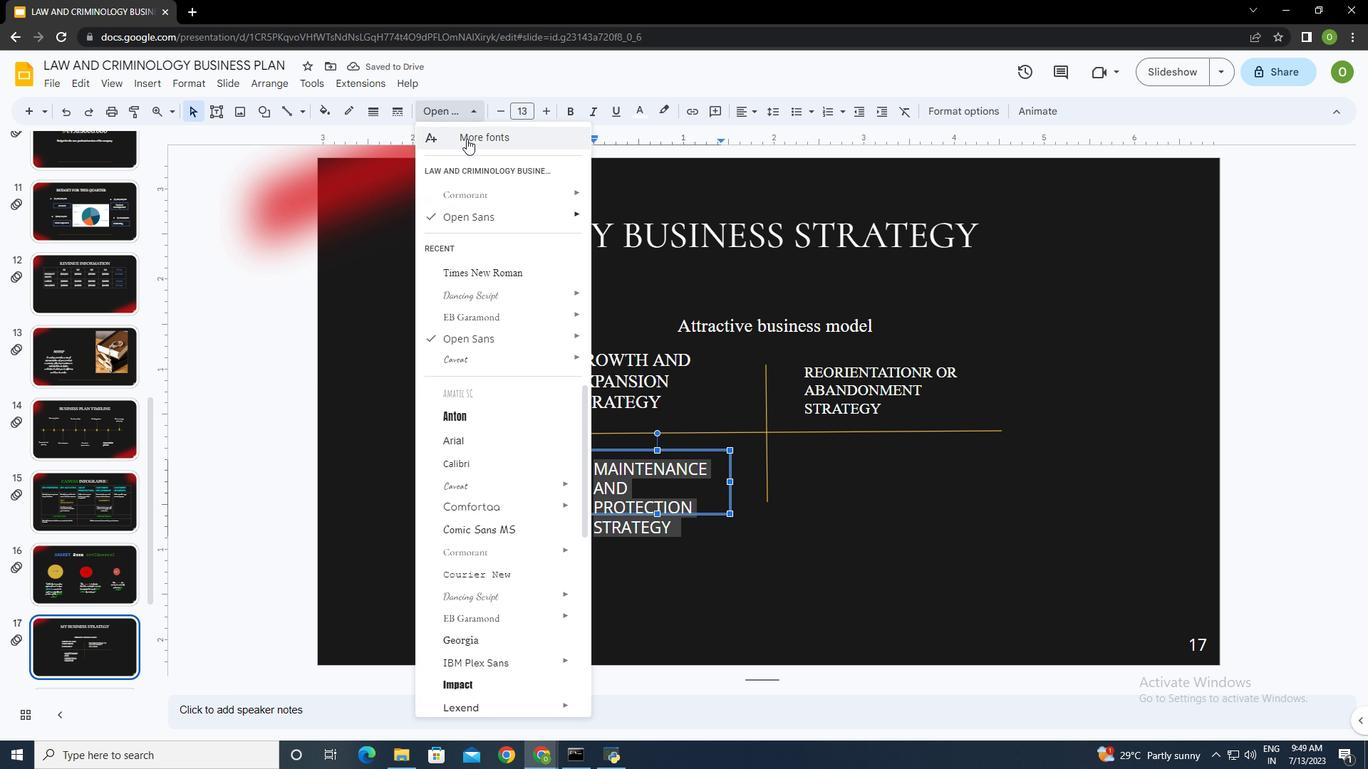 
Action: Mouse moved to (480, 280)
Screenshot: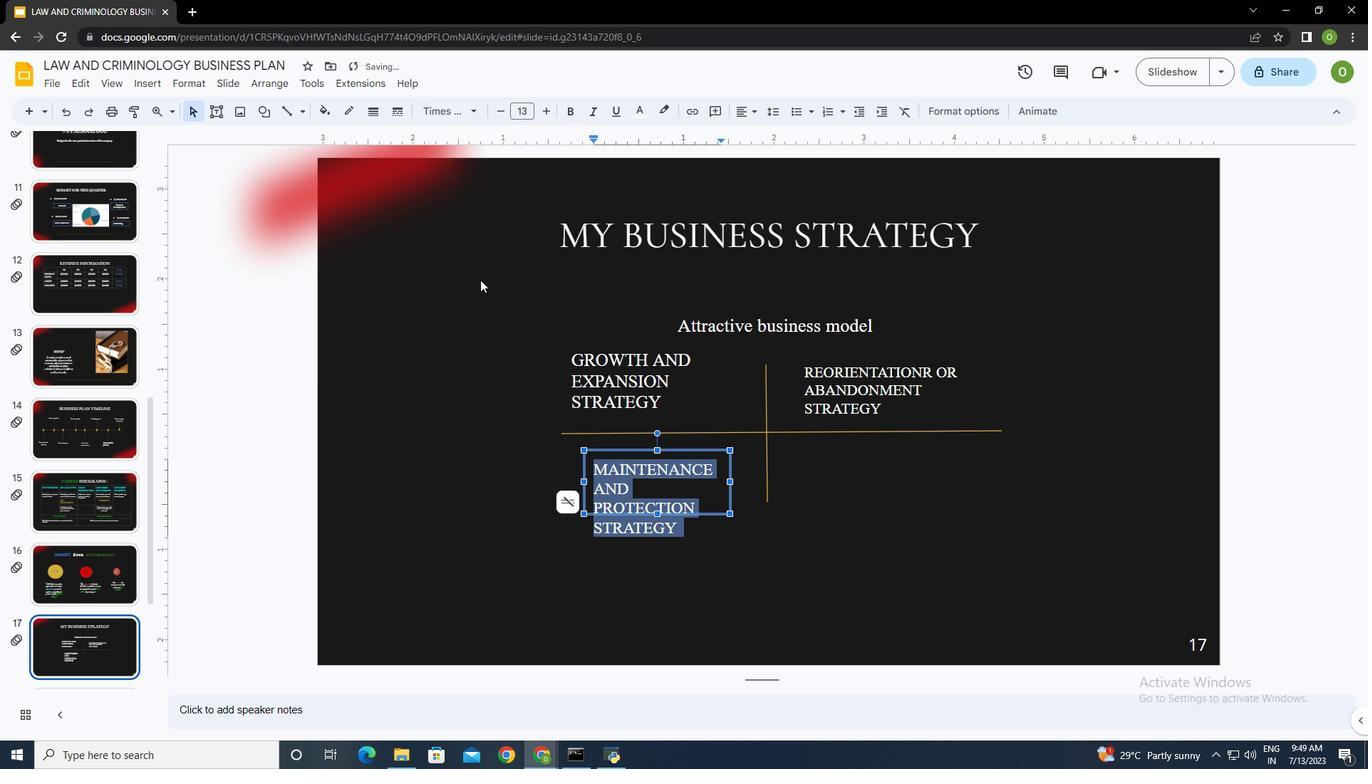 
Action: Mouse pressed left at (480, 280)
Screenshot: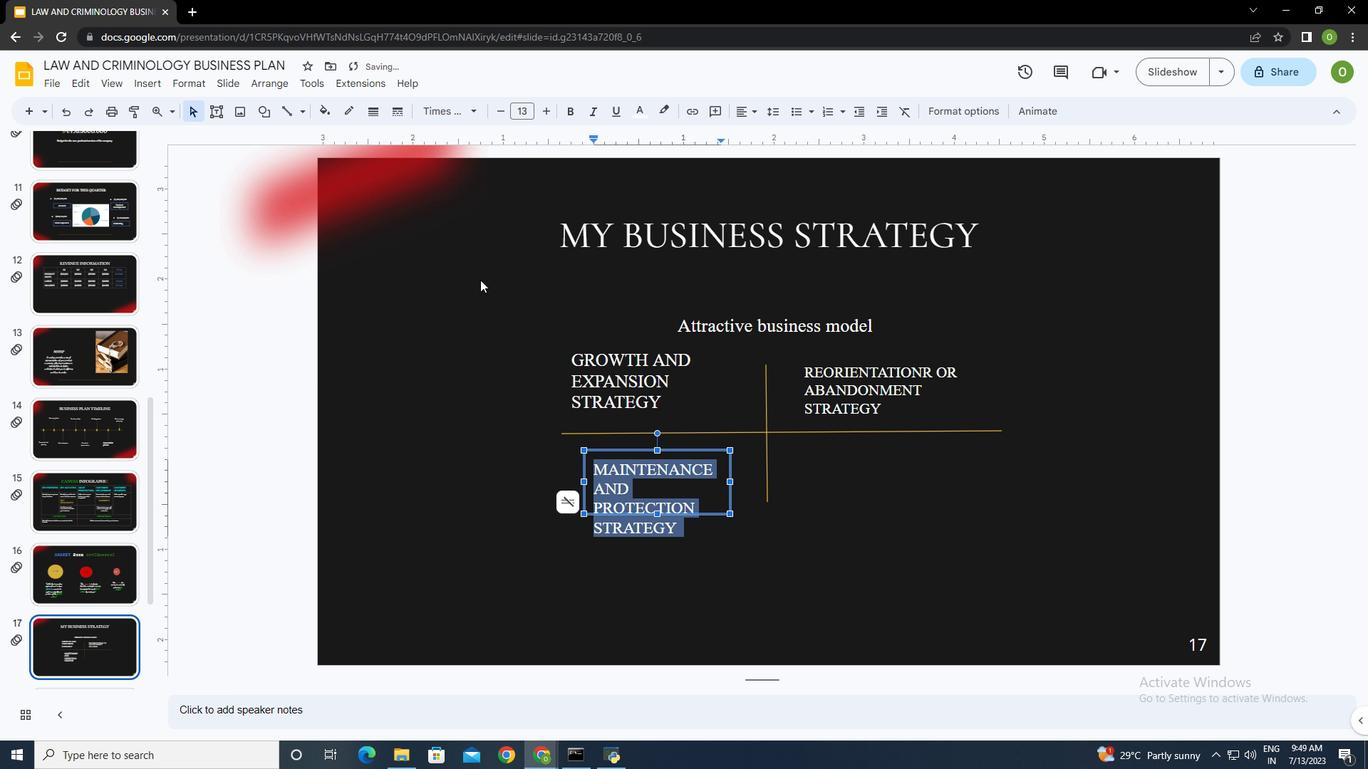 
Action: Mouse moved to (584, 481)
Screenshot: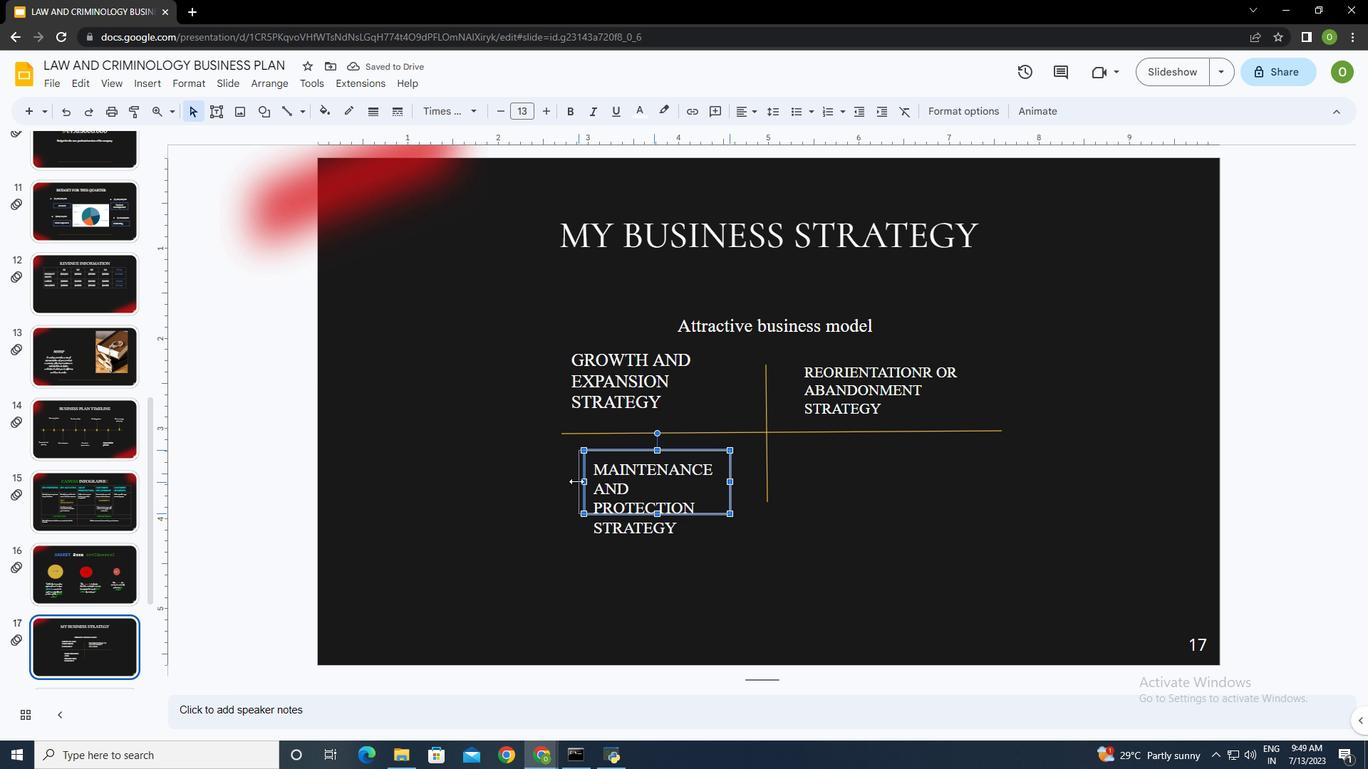 
Action: Mouse pressed left at (584, 481)
Screenshot: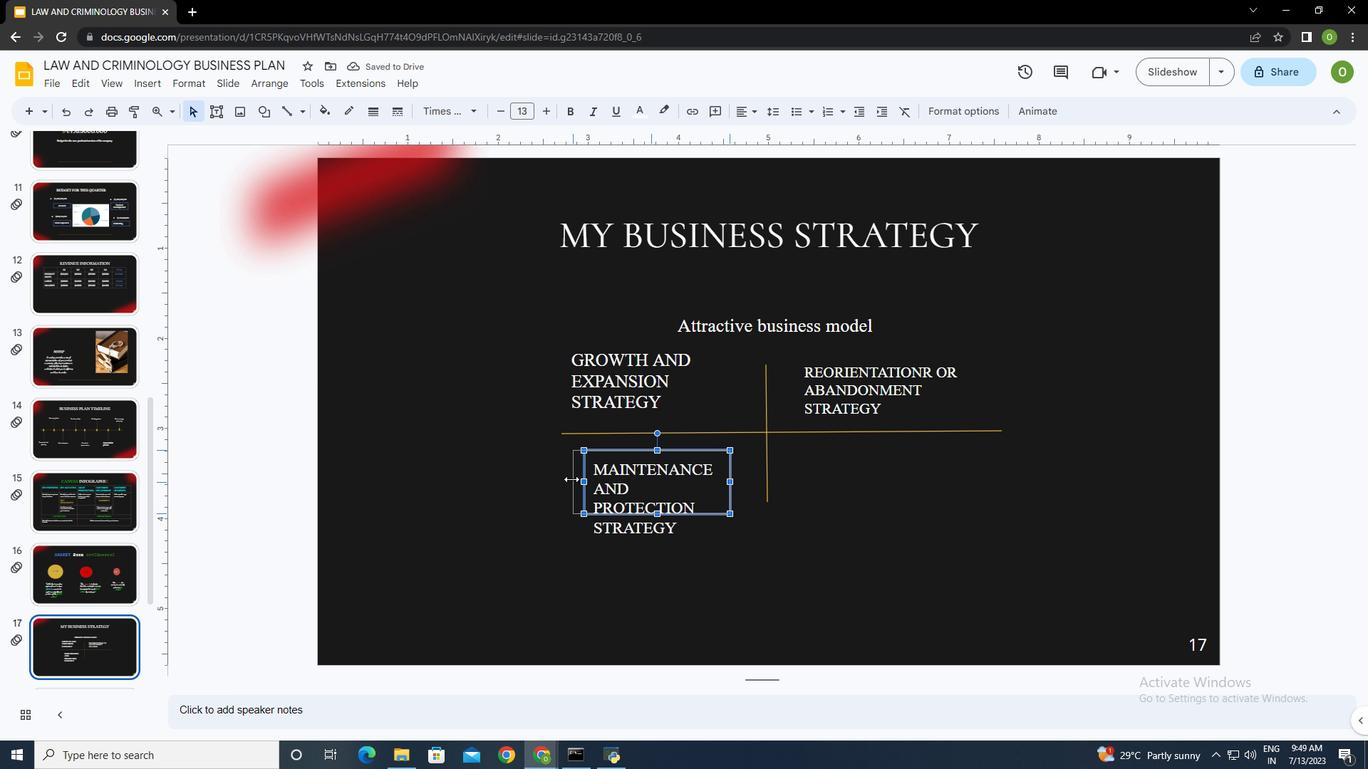 
Action: Mouse moved to (646, 514)
Screenshot: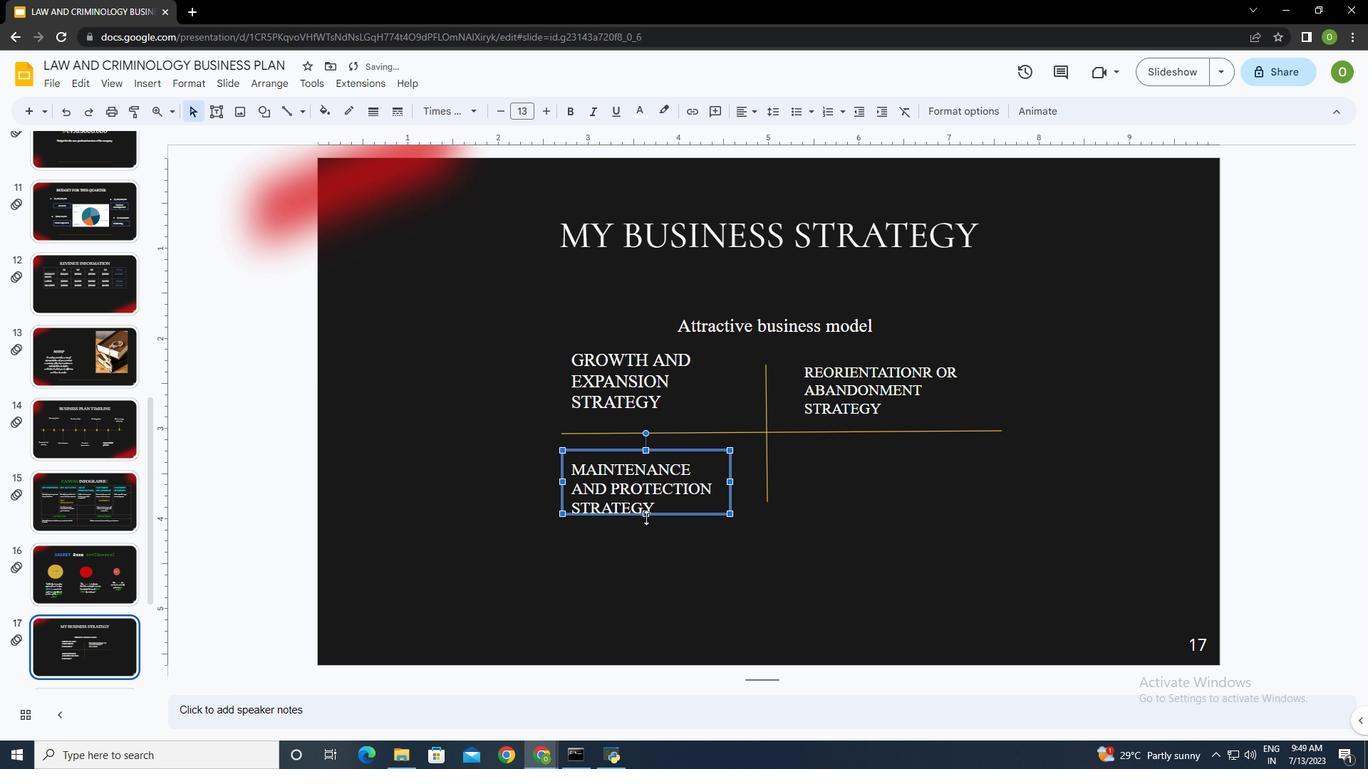 
Action: Mouse pressed left at (646, 514)
Screenshot: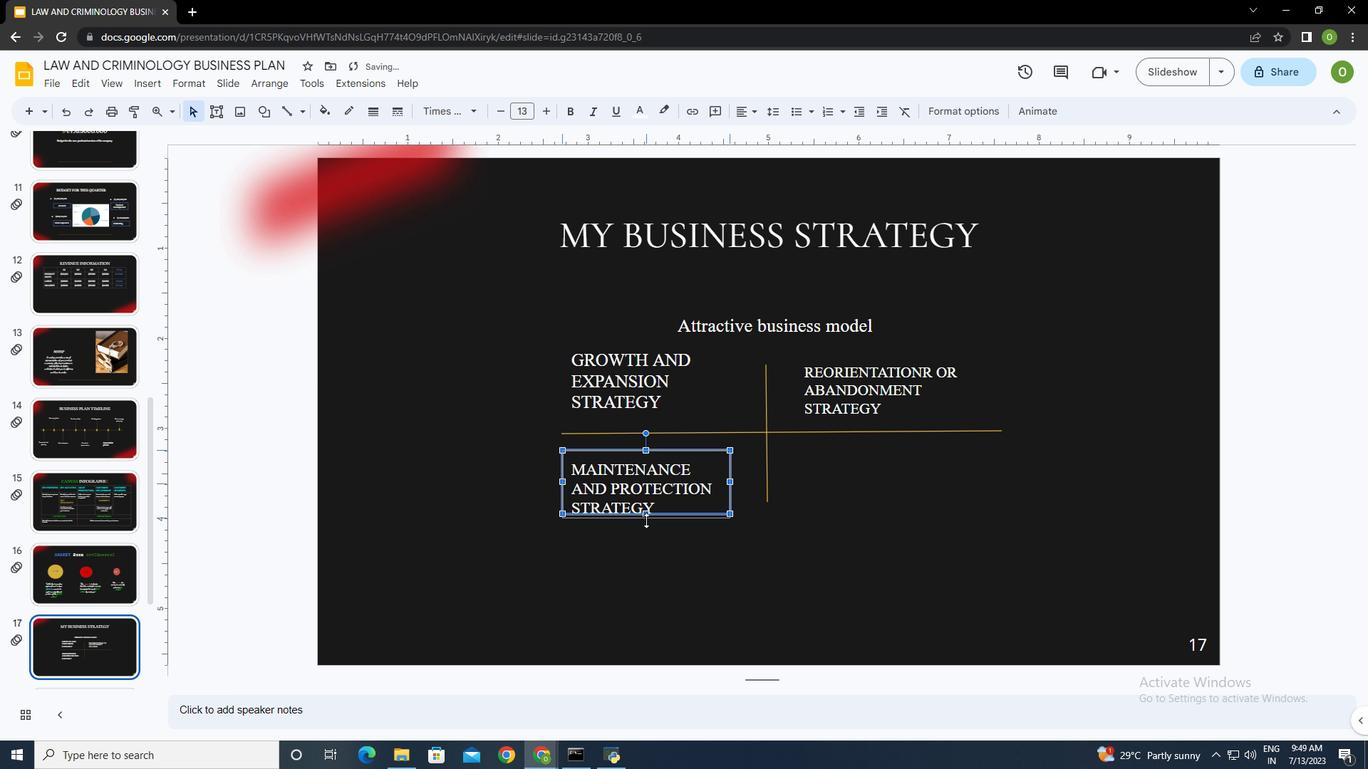 
Action: Mouse moved to (687, 501)
Screenshot: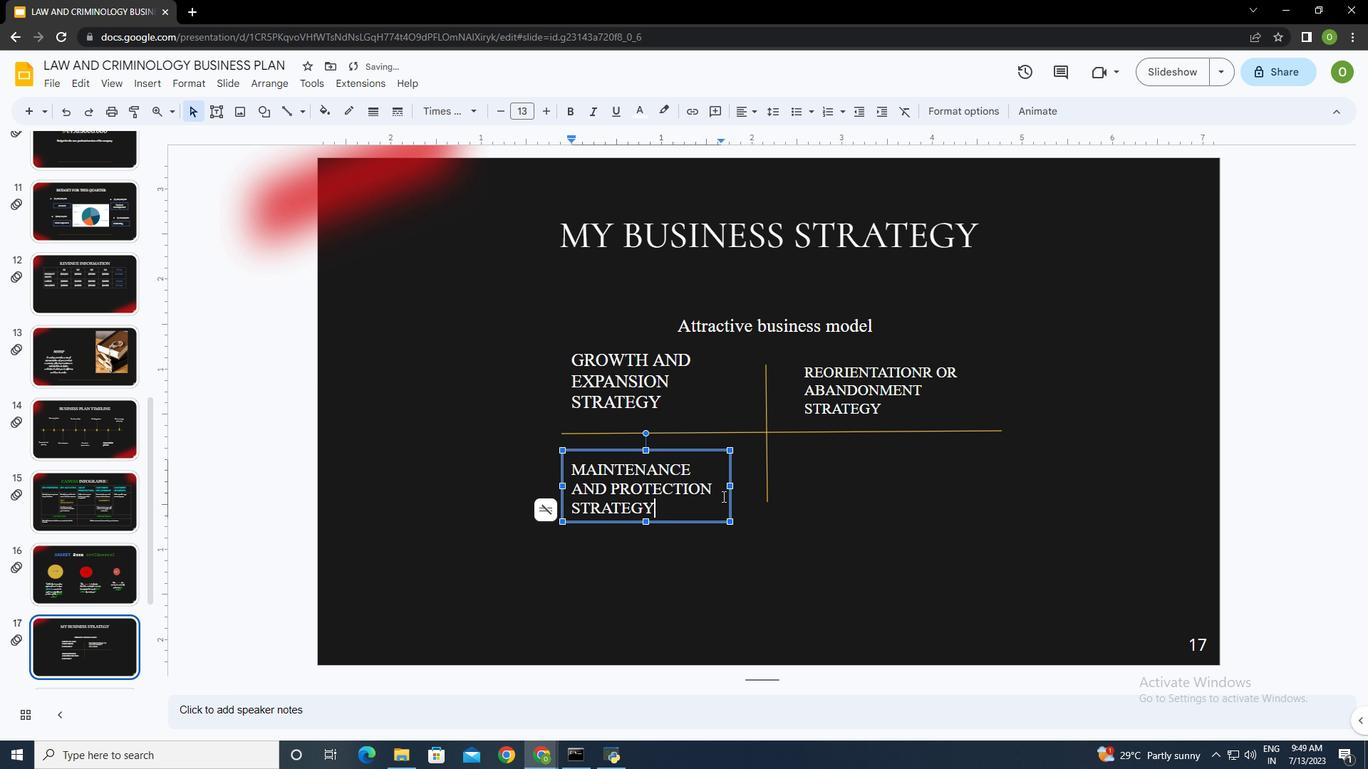 
Action: Mouse pressed left at (687, 501)
Screenshot: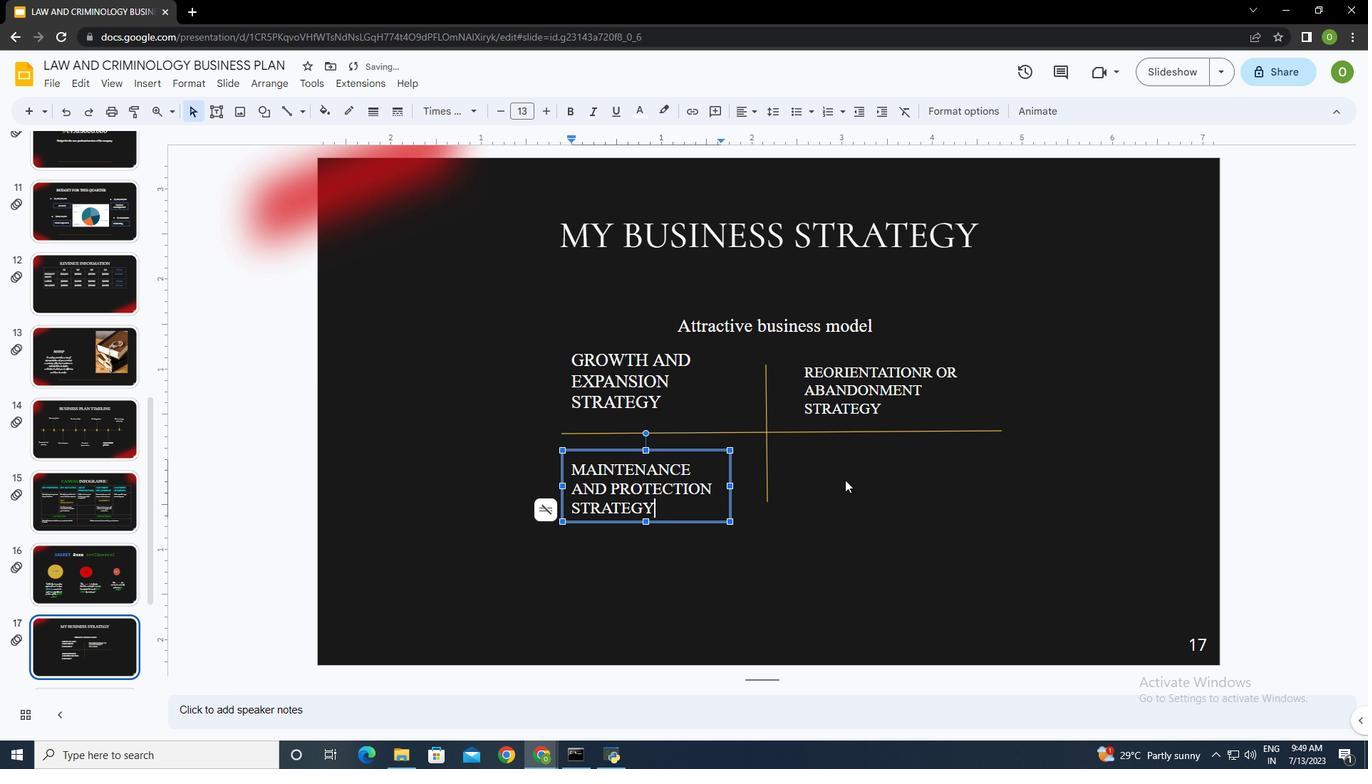 
Action: Mouse moved to (893, 474)
Screenshot: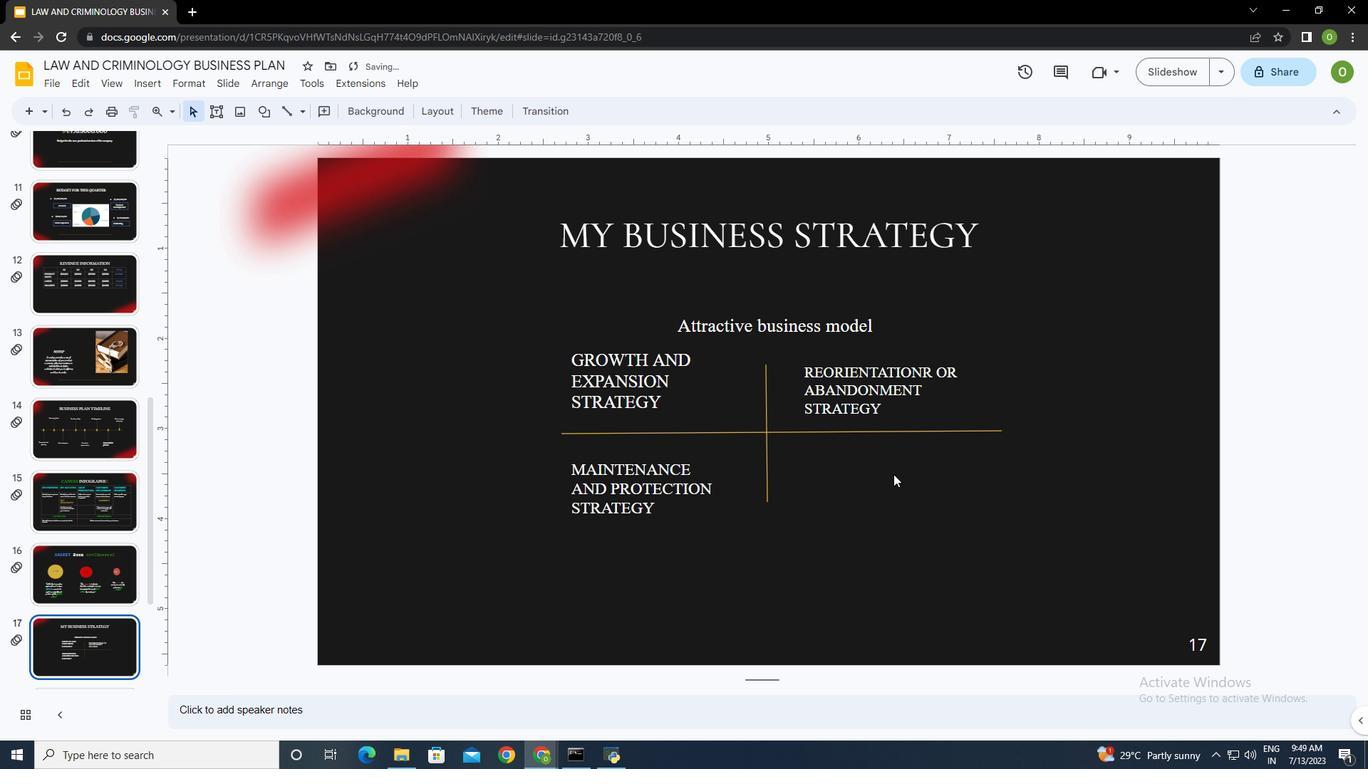 
Action: Mouse pressed left at (893, 474)
Screenshot: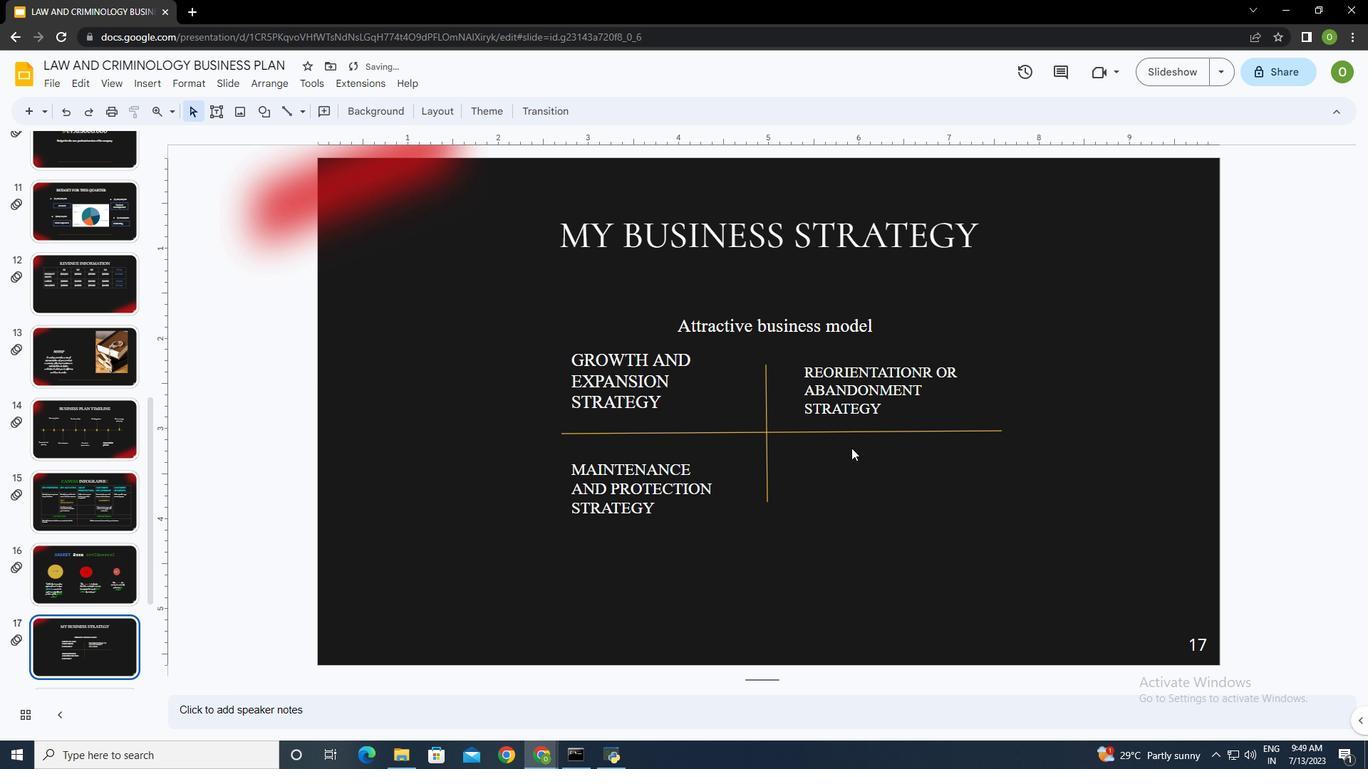 
Action: Mouse moved to (221, 112)
Screenshot: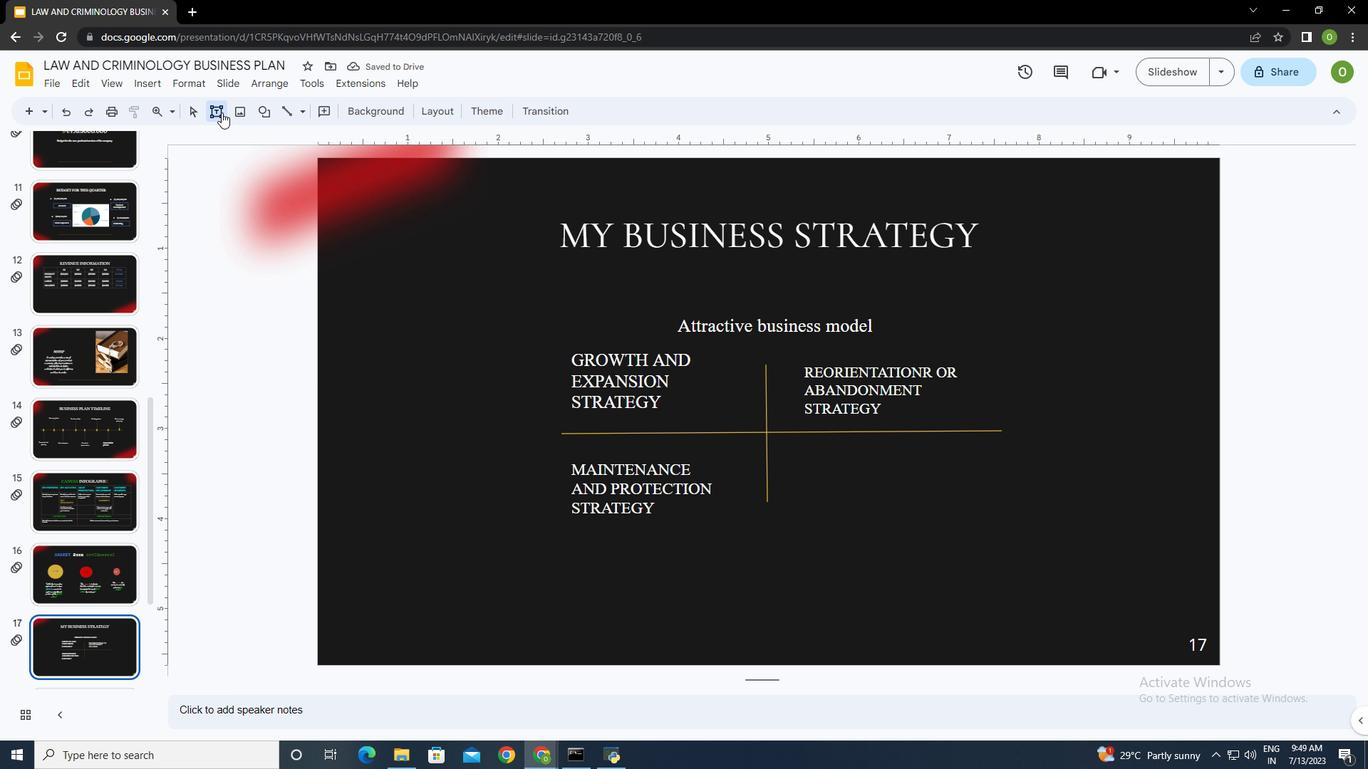 
Action: Mouse pressed left at (221, 112)
Screenshot: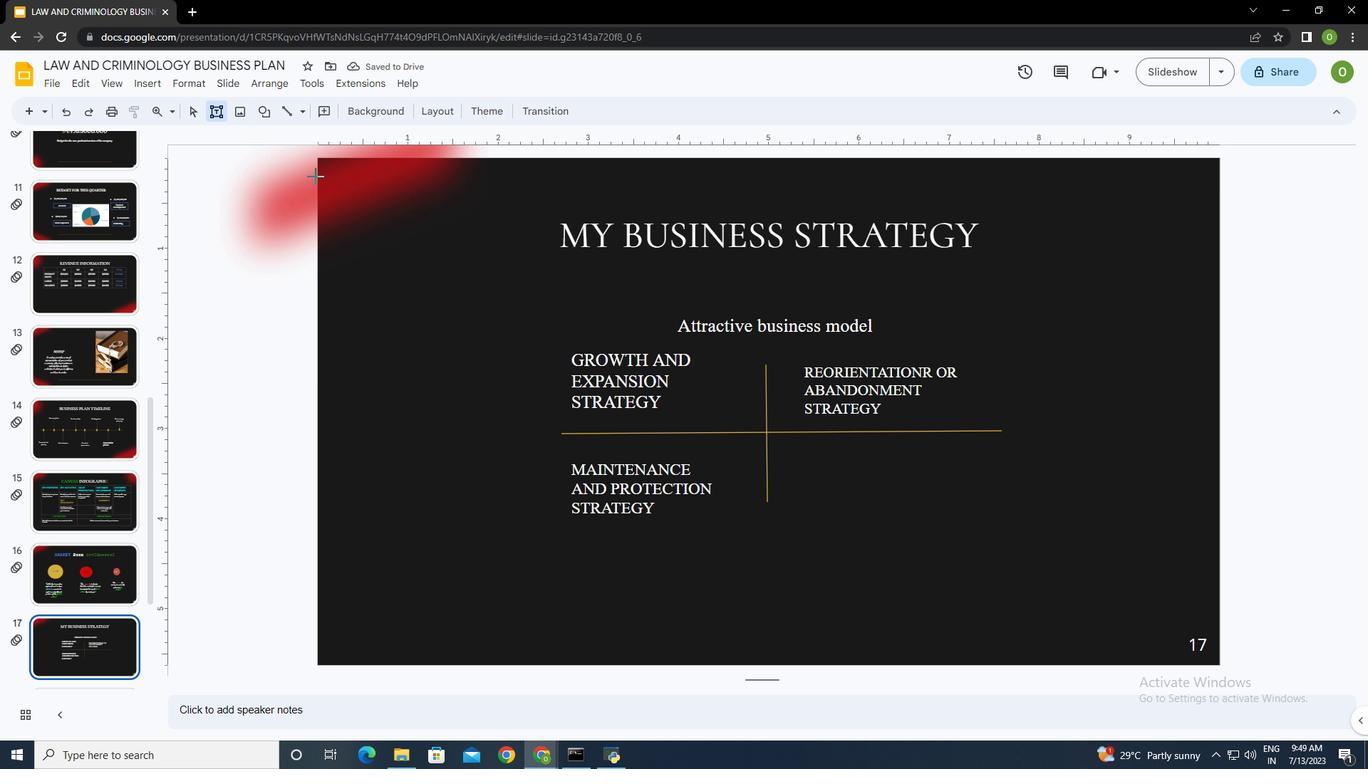 
Action: Mouse moved to (802, 448)
Screenshot: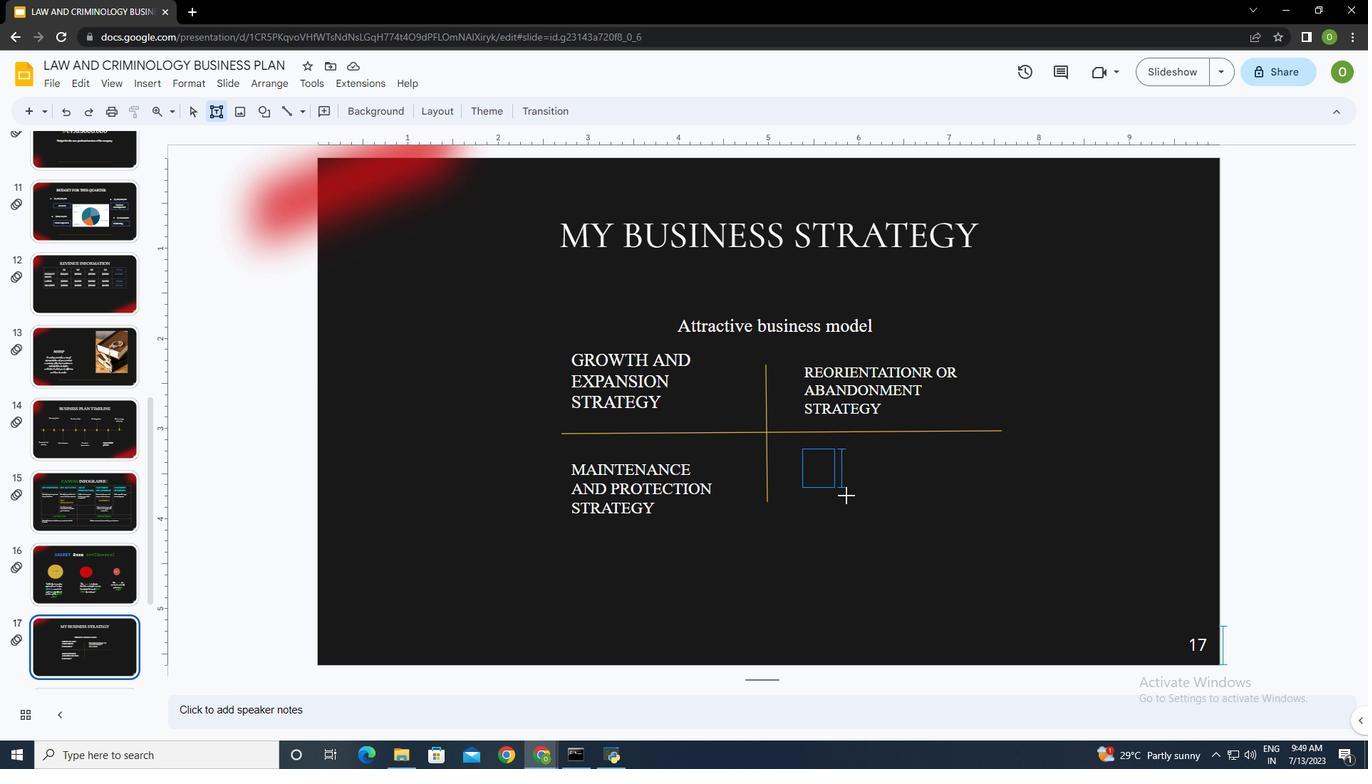 
Action: Mouse pressed left at (802, 448)
Screenshot: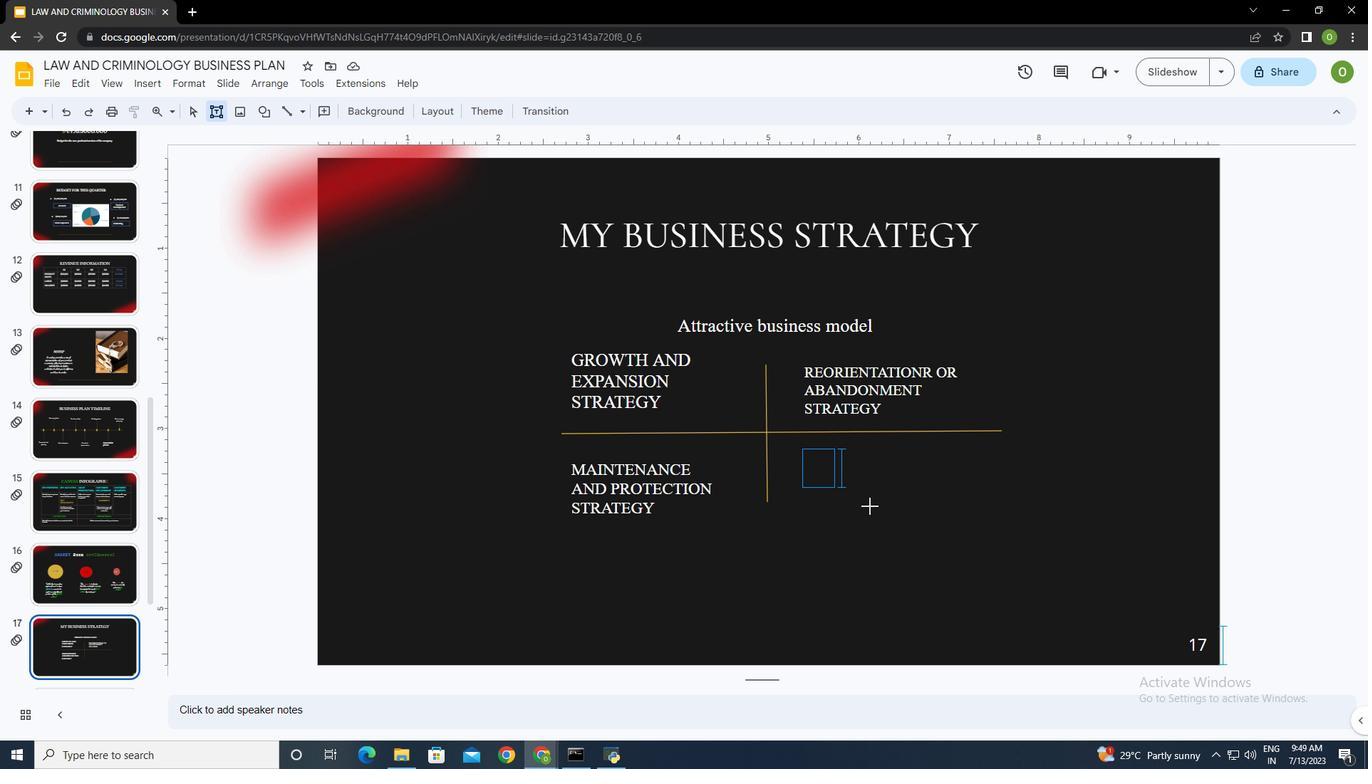 
Action: Mouse moved to (633, 107)
Screenshot: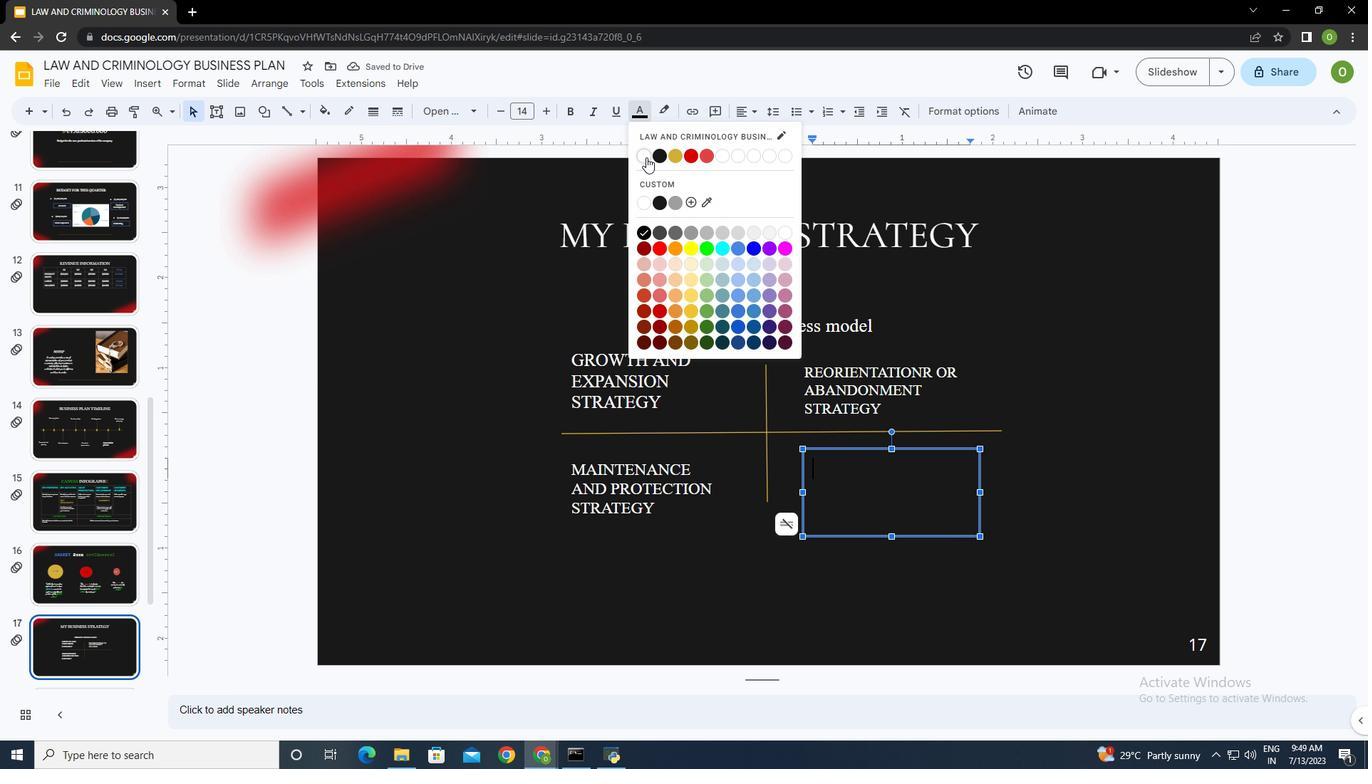 
Action: Mouse pressed left at (633, 107)
Screenshot: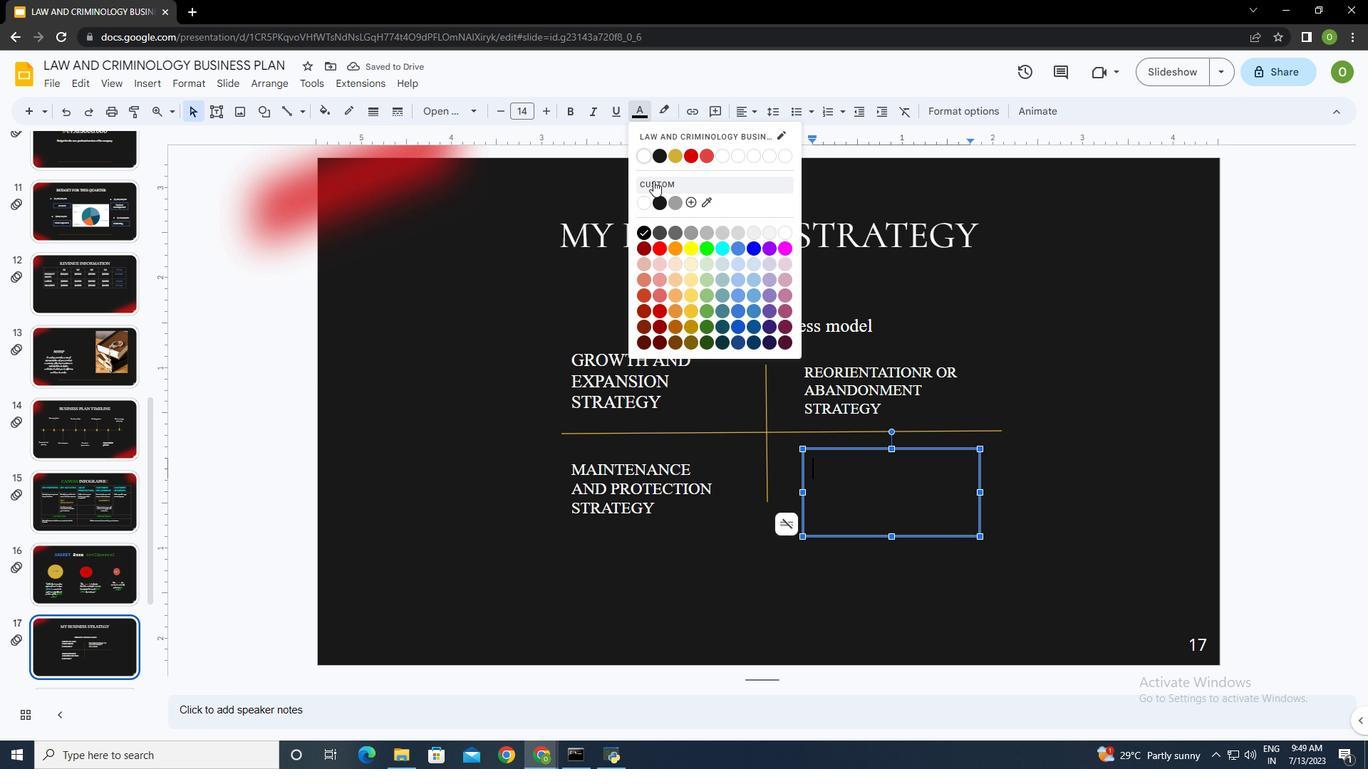 
Action: Mouse moved to (642, 156)
Screenshot: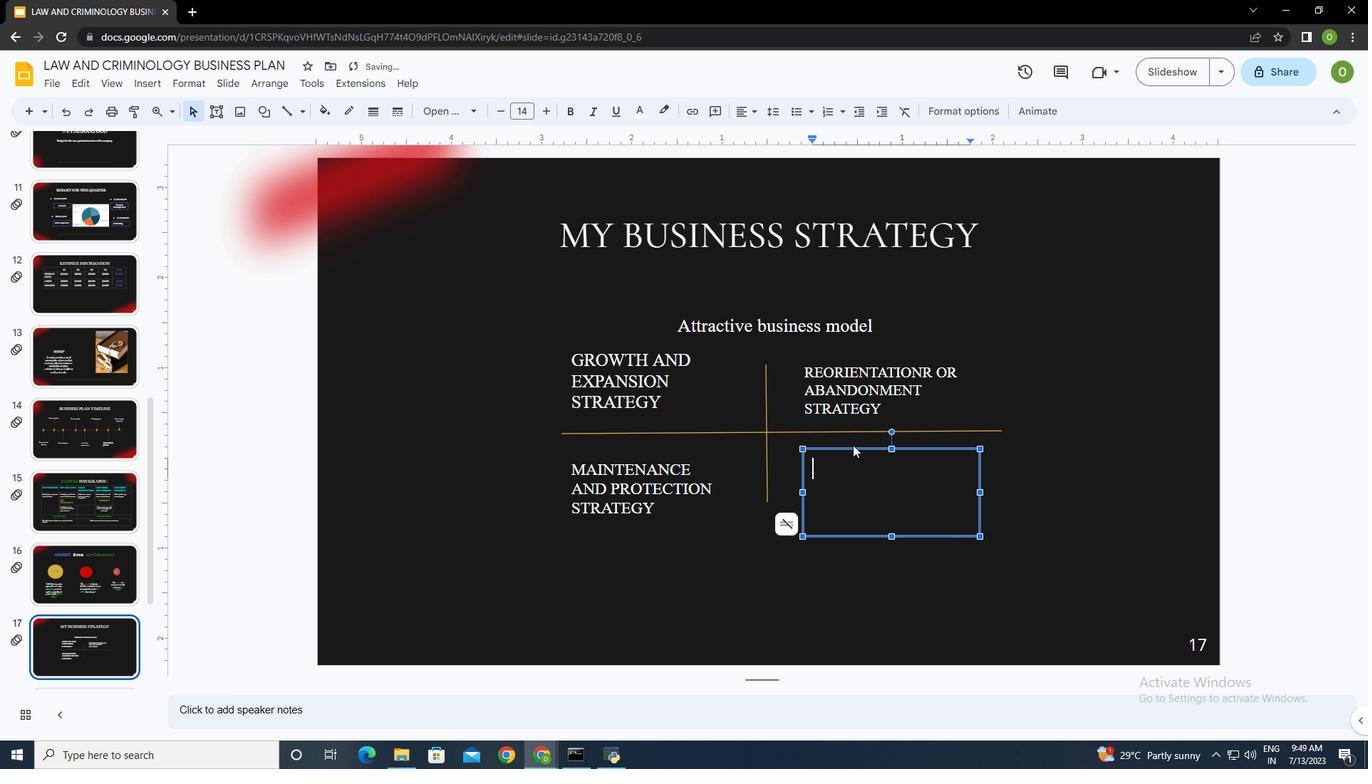 
Action: Mouse pressed left at (642, 156)
Screenshot: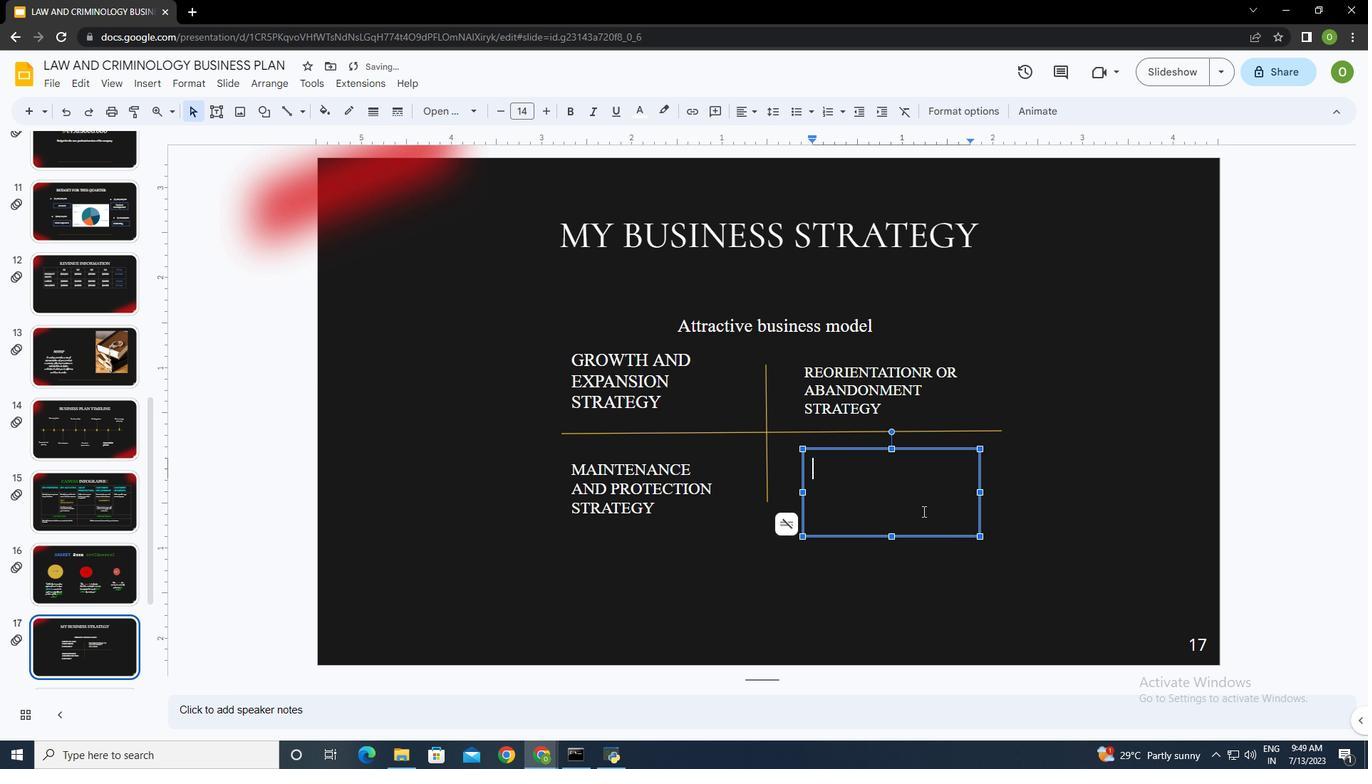
Action: Mouse moved to (841, 466)
Screenshot: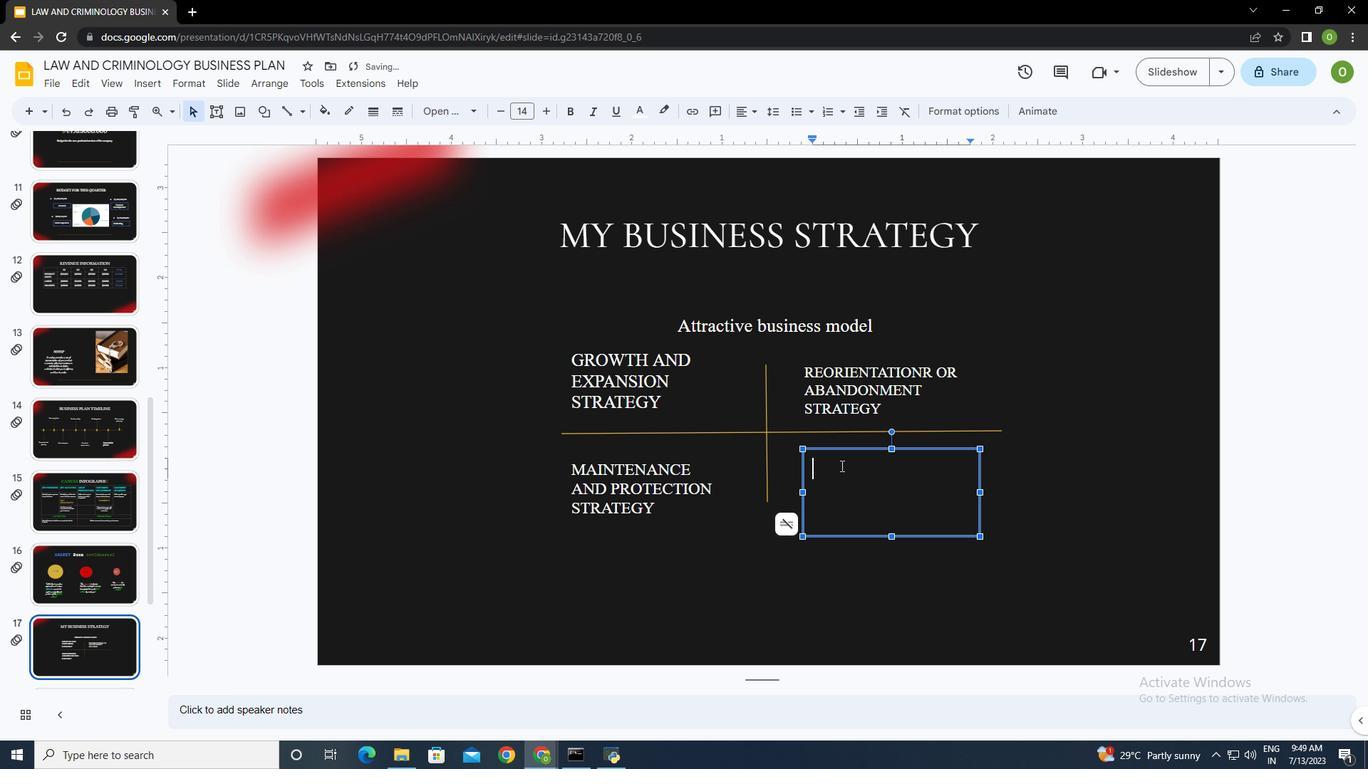 
Action: Mouse pressed left at (841, 466)
Screenshot: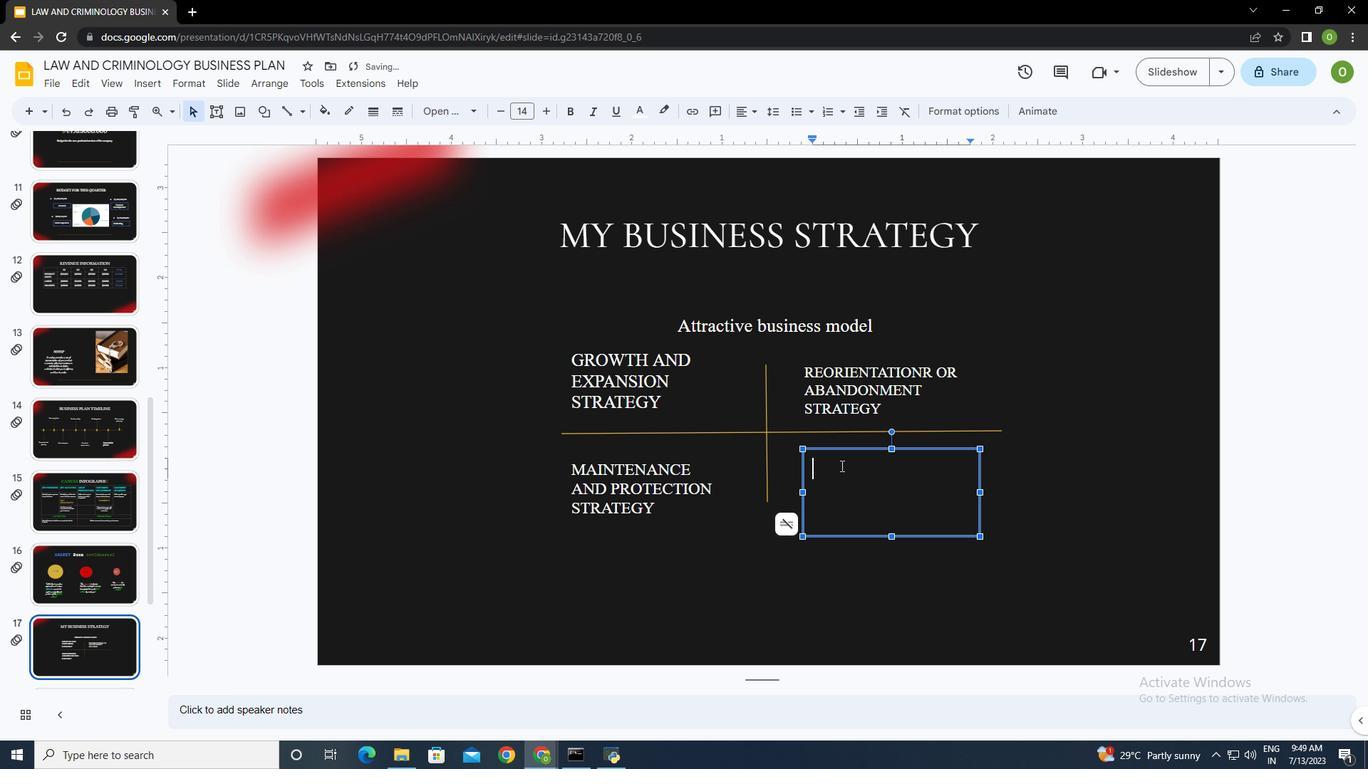 
Action: Key pressed REDUCTION<Key.space>OR<Key.space>ELIMA<Key.backspace>INATION<Key.space>STRATEGYctrl+A
Screenshot: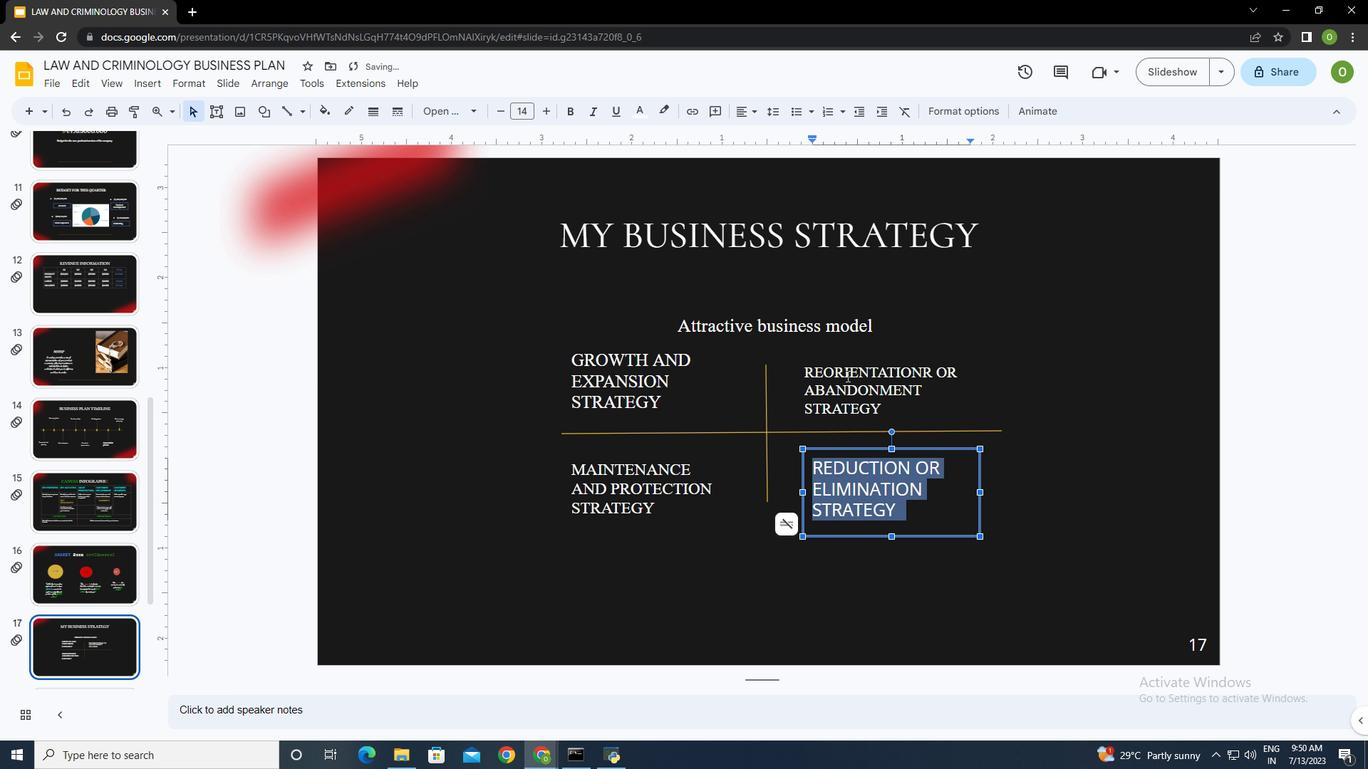 
Action: Mouse moved to (441, 109)
Screenshot: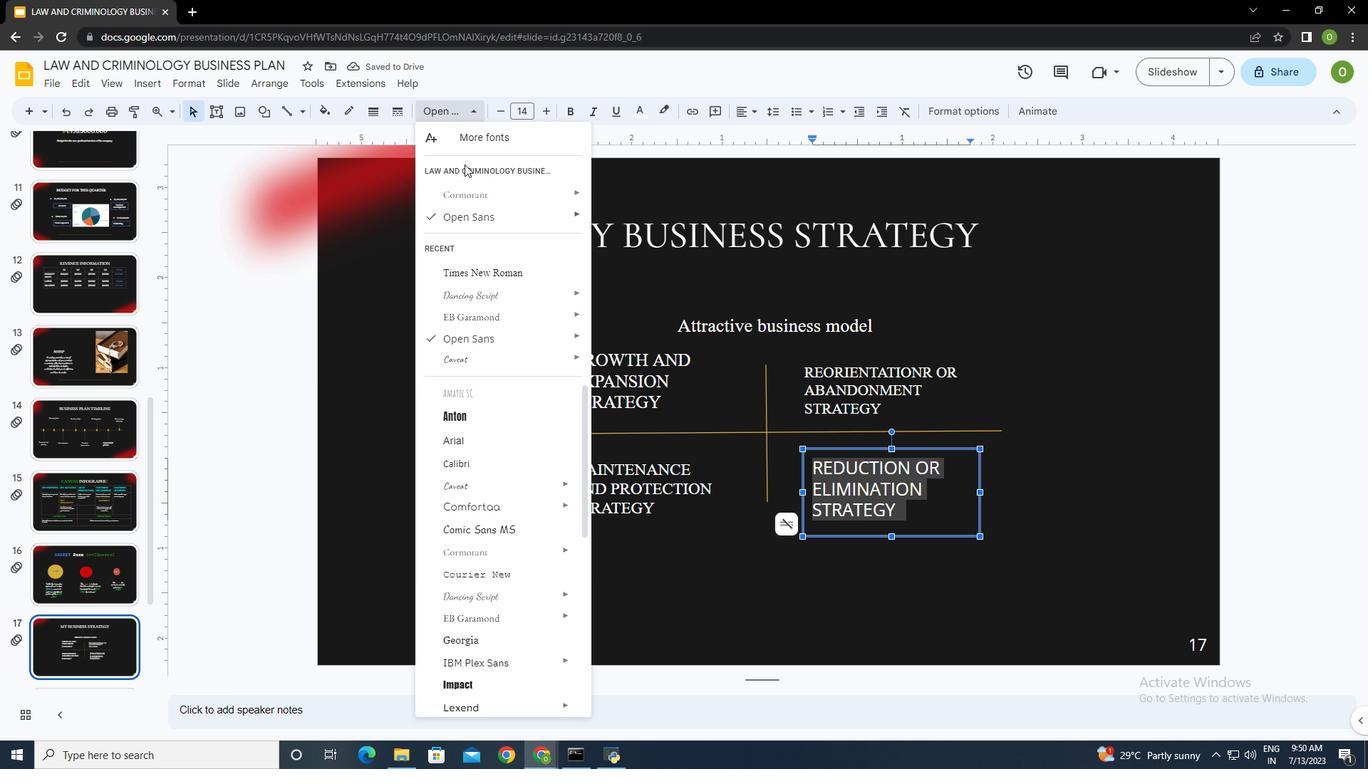 
Action: Mouse pressed left at (441, 109)
Screenshot: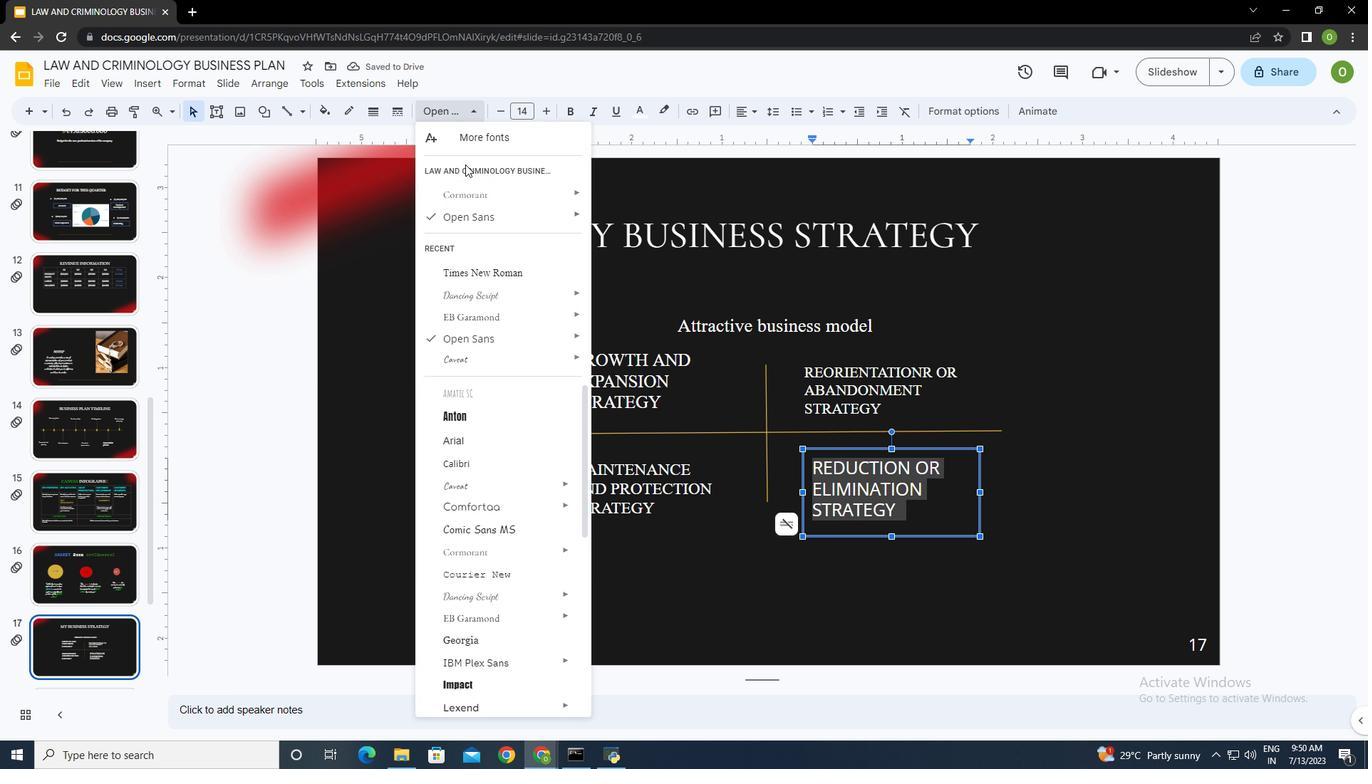 
Action: Mouse moved to (477, 272)
Screenshot: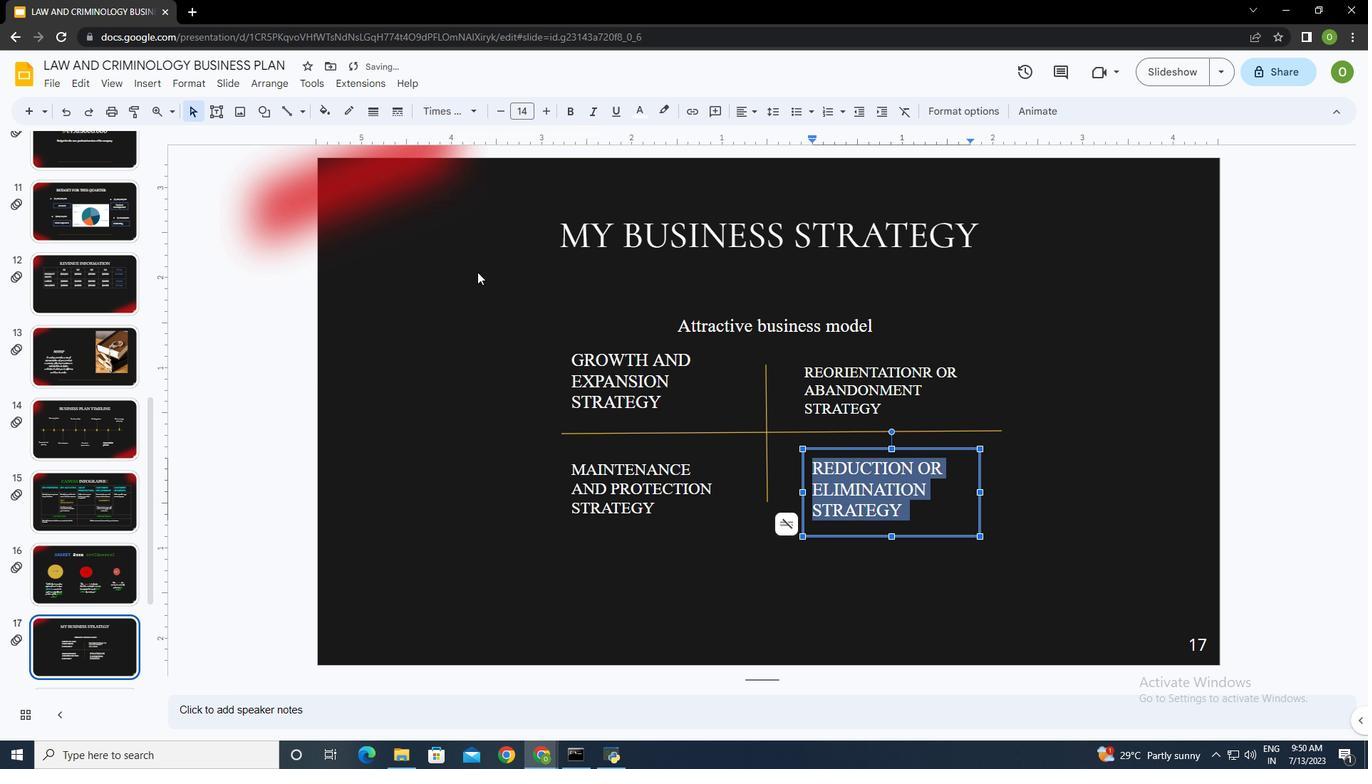 
Action: Mouse pressed left at (477, 272)
Screenshot: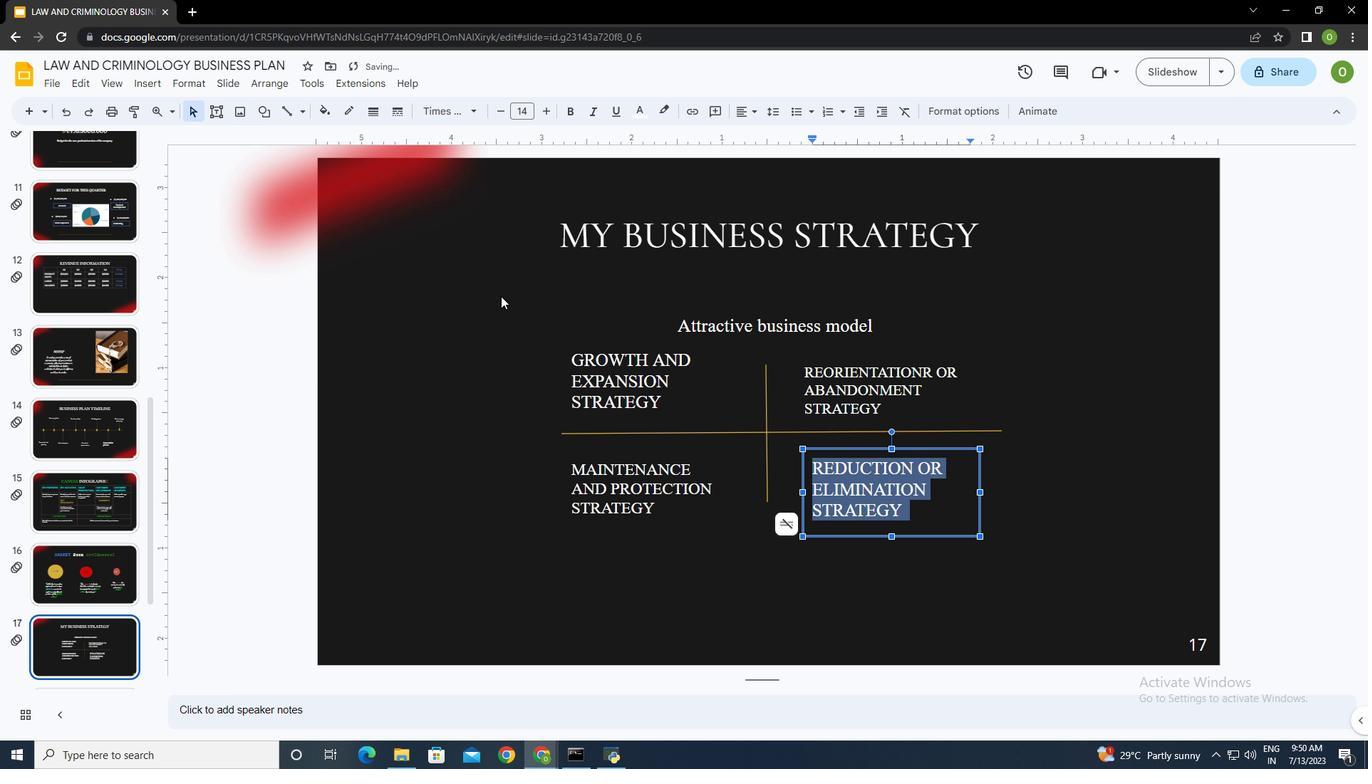 
Action: Mouse moved to (501, 109)
Screenshot: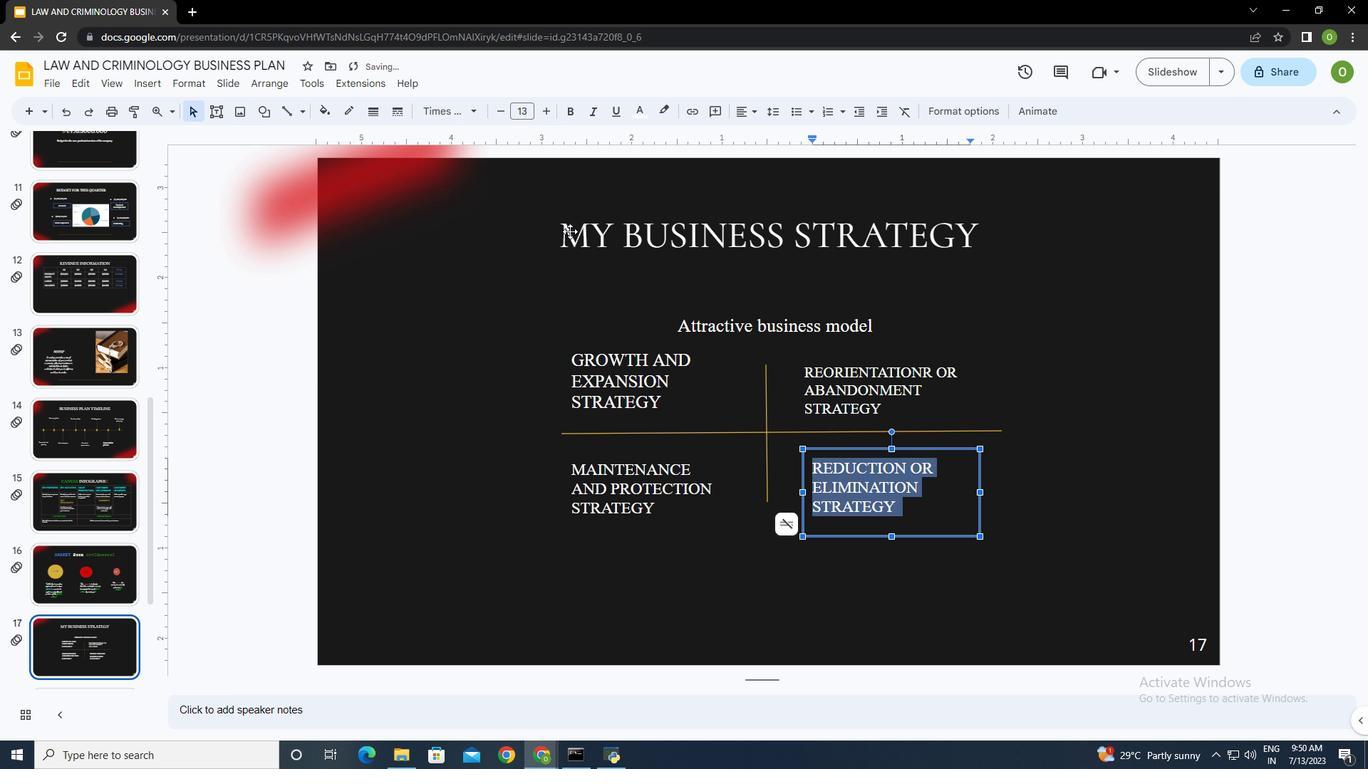 
Action: Mouse pressed left at (501, 109)
Screenshot: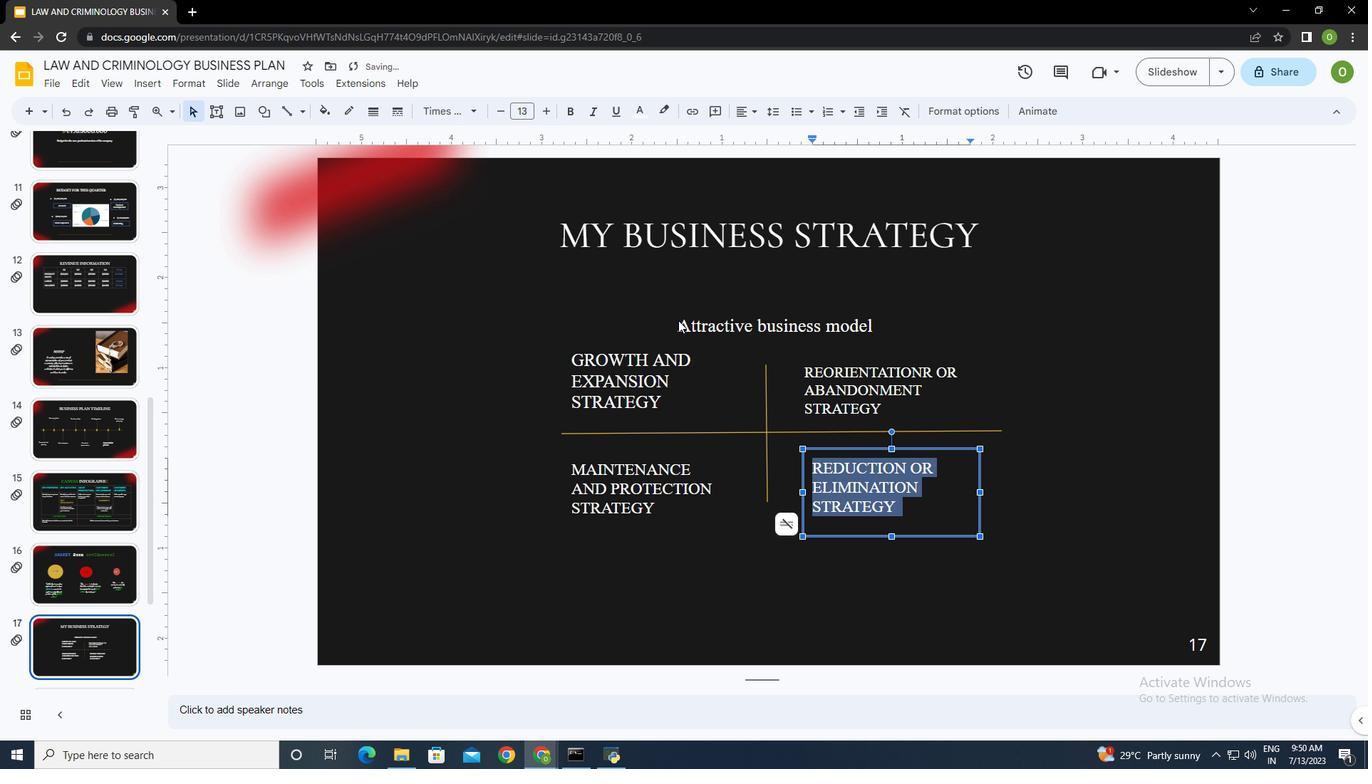
Action: Mouse moved to (981, 493)
Screenshot: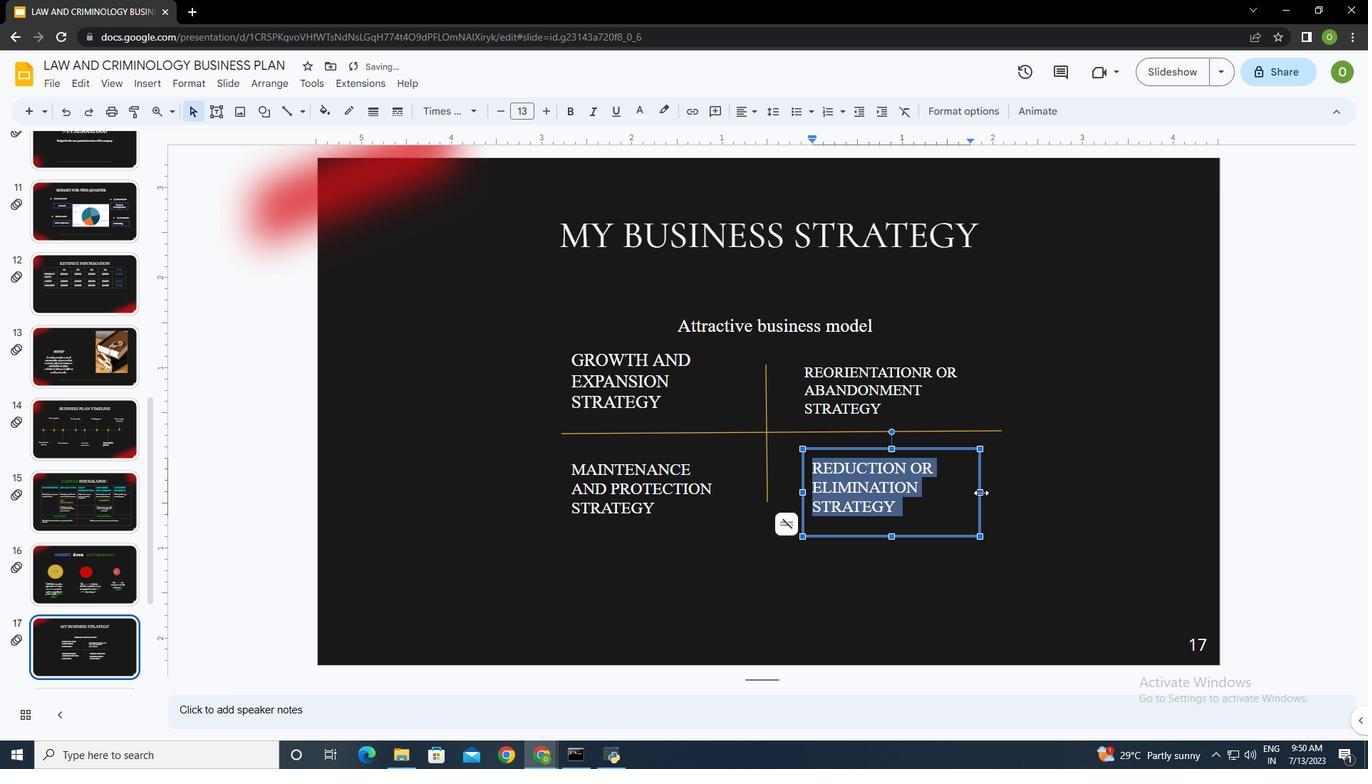 
Action: Mouse pressed left at (981, 493)
Screenshot: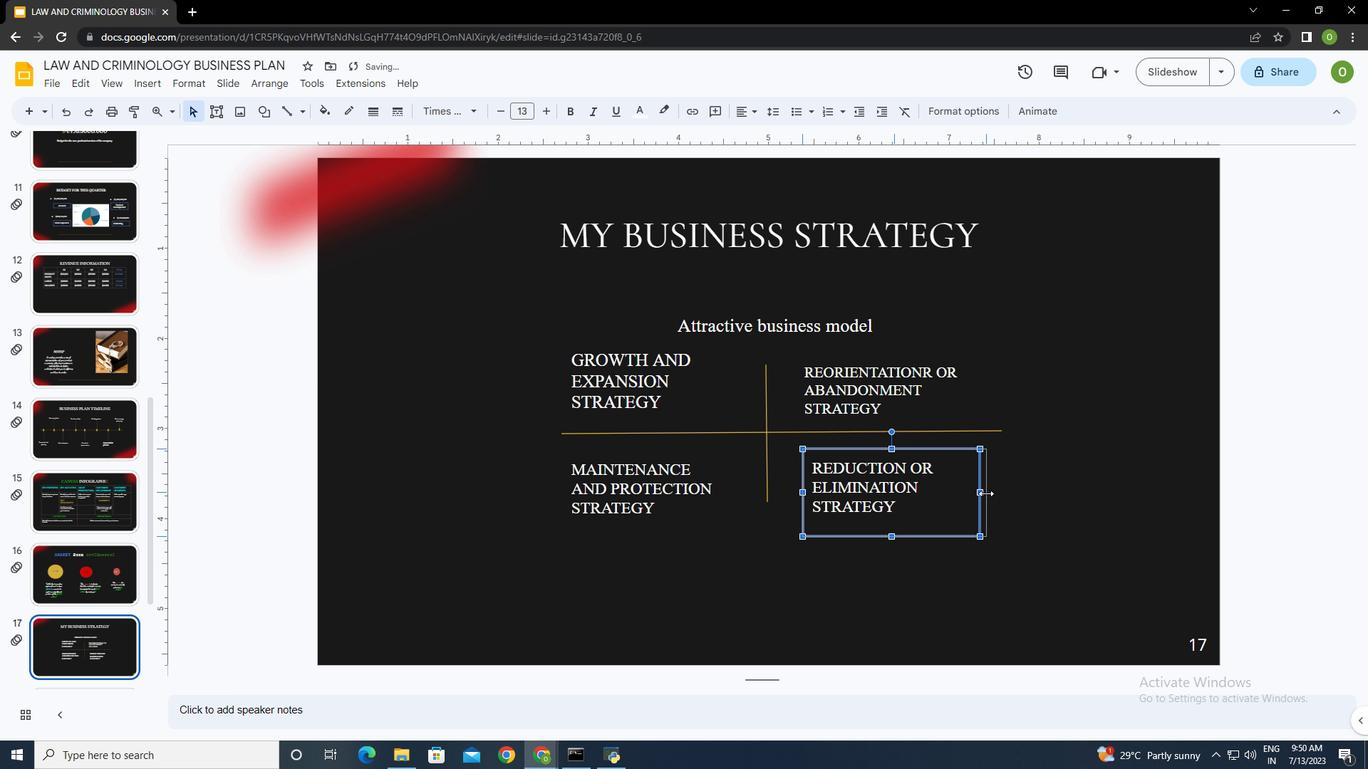 
Action: Mouse moved to (895, 538)
Screenshot: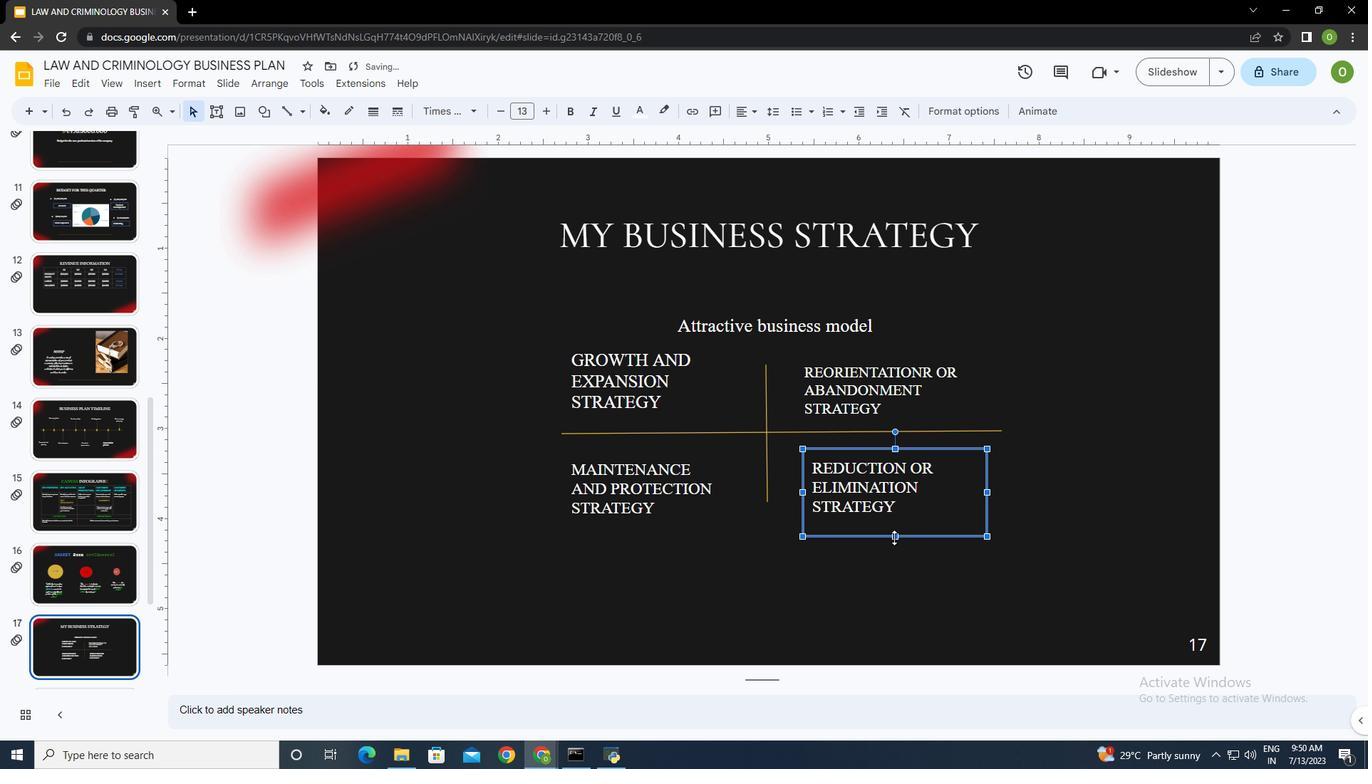 
Action: Mouse pressed left at (895, 538)
Screenshot: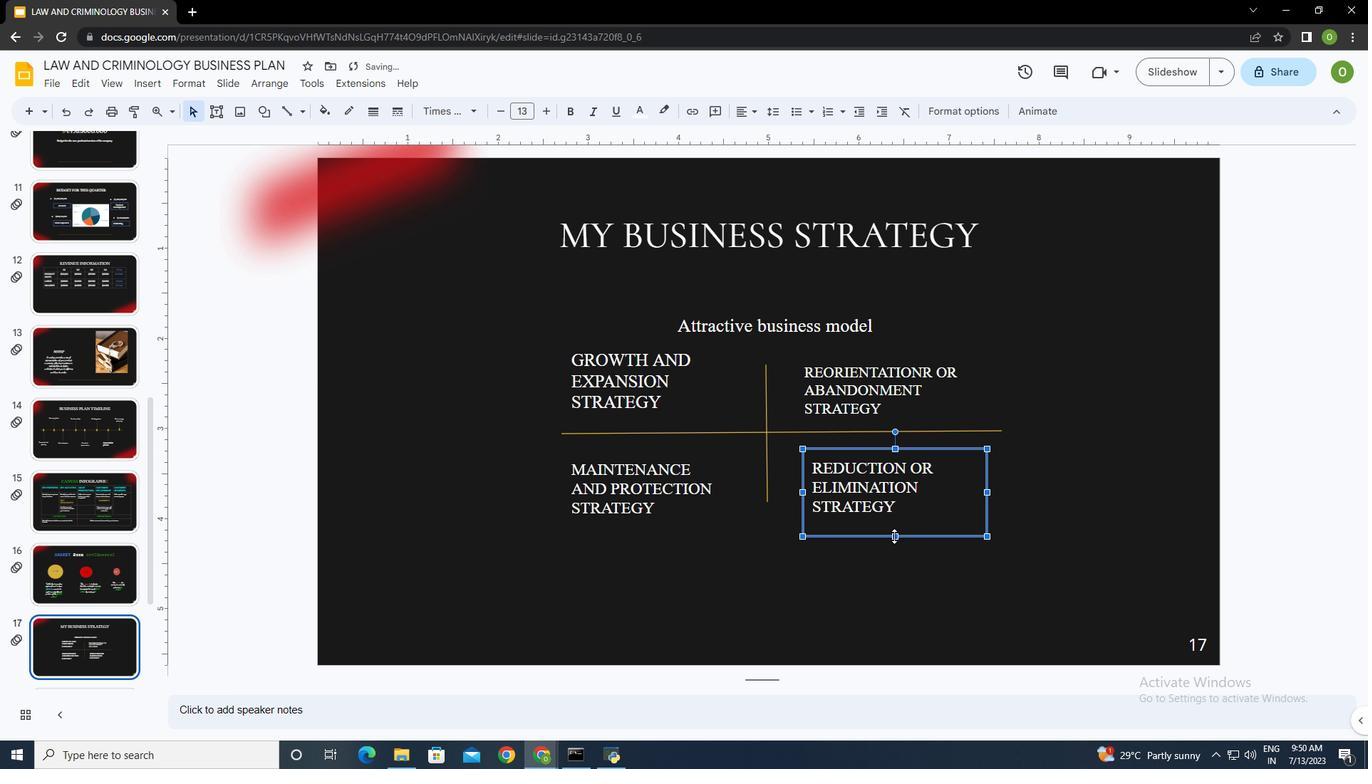 
Action: Mouse moved to (1088, 504)
Screenshot: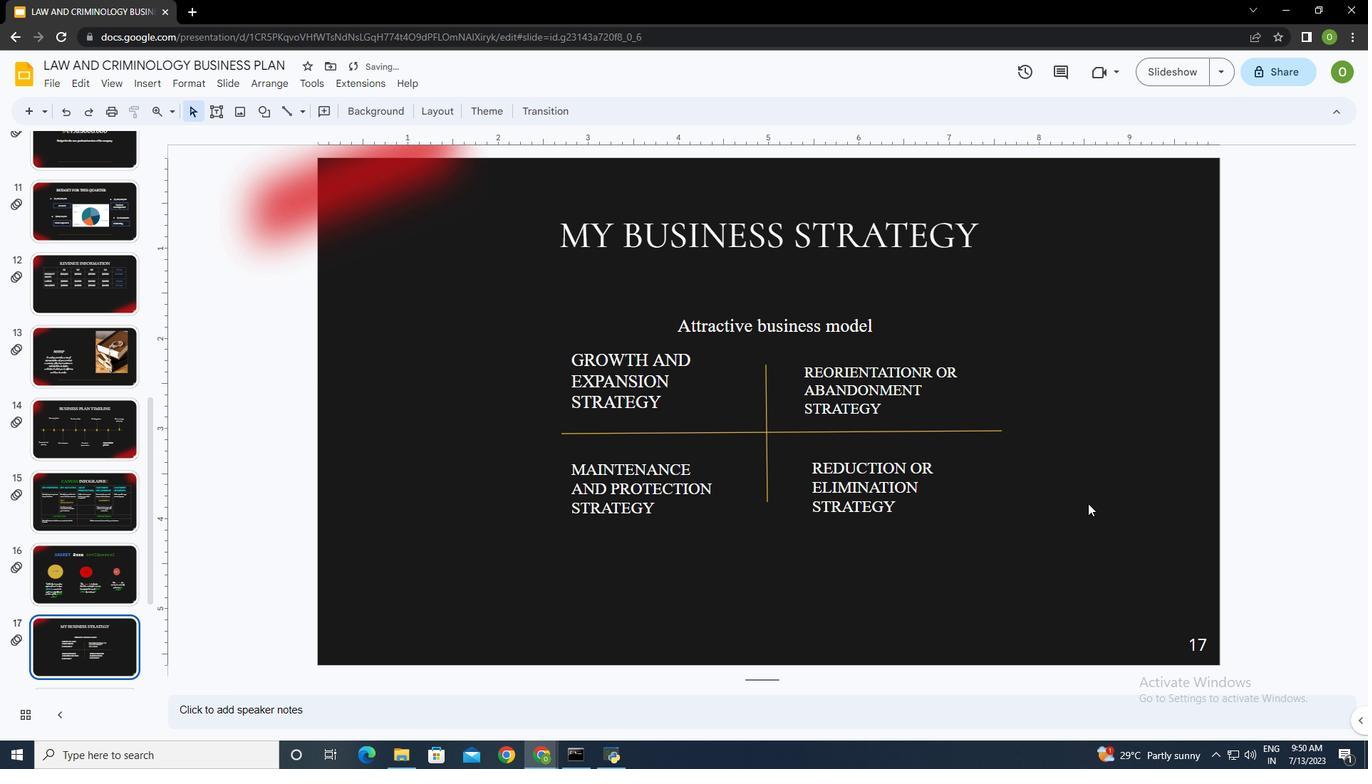 
Action: Mouse pressed left at (1088, 504)
Screenshot: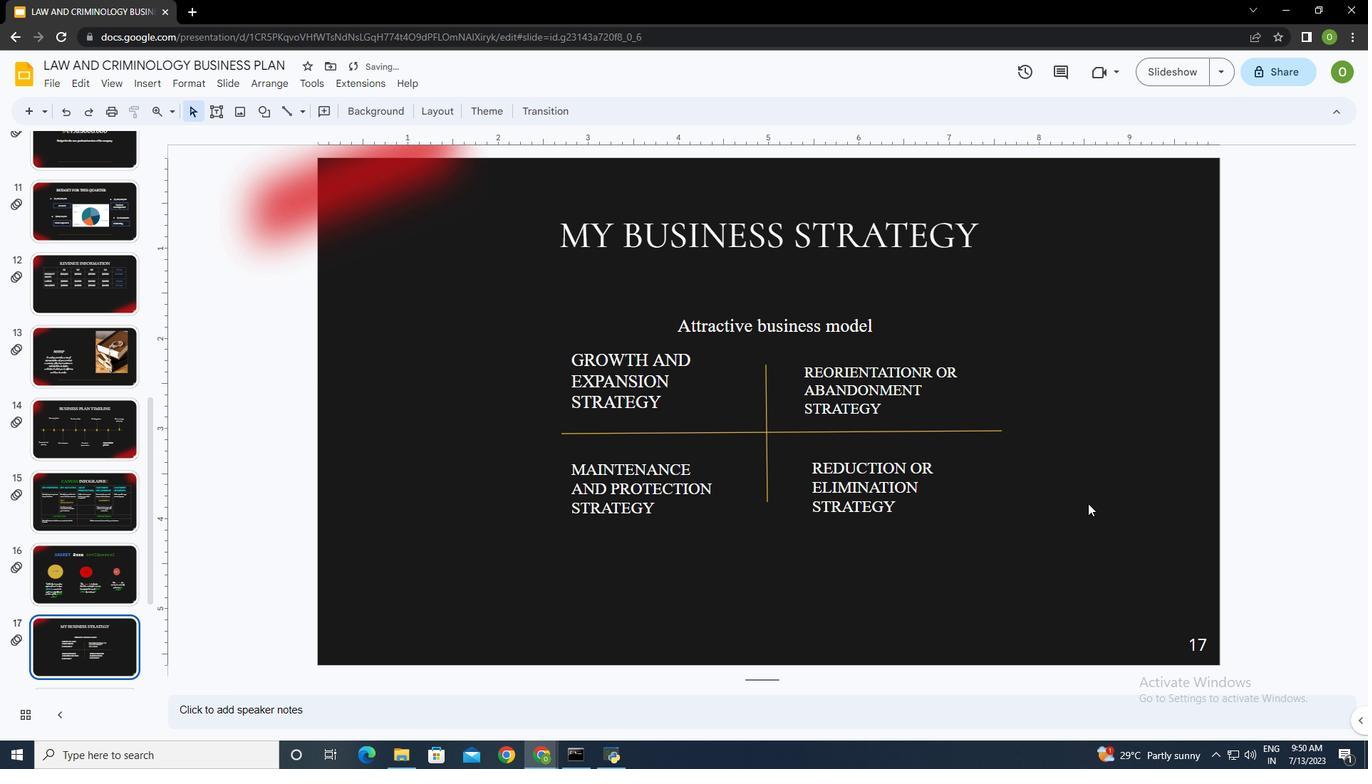 
Action: Mouse moved to (216, 111)
Screenshot: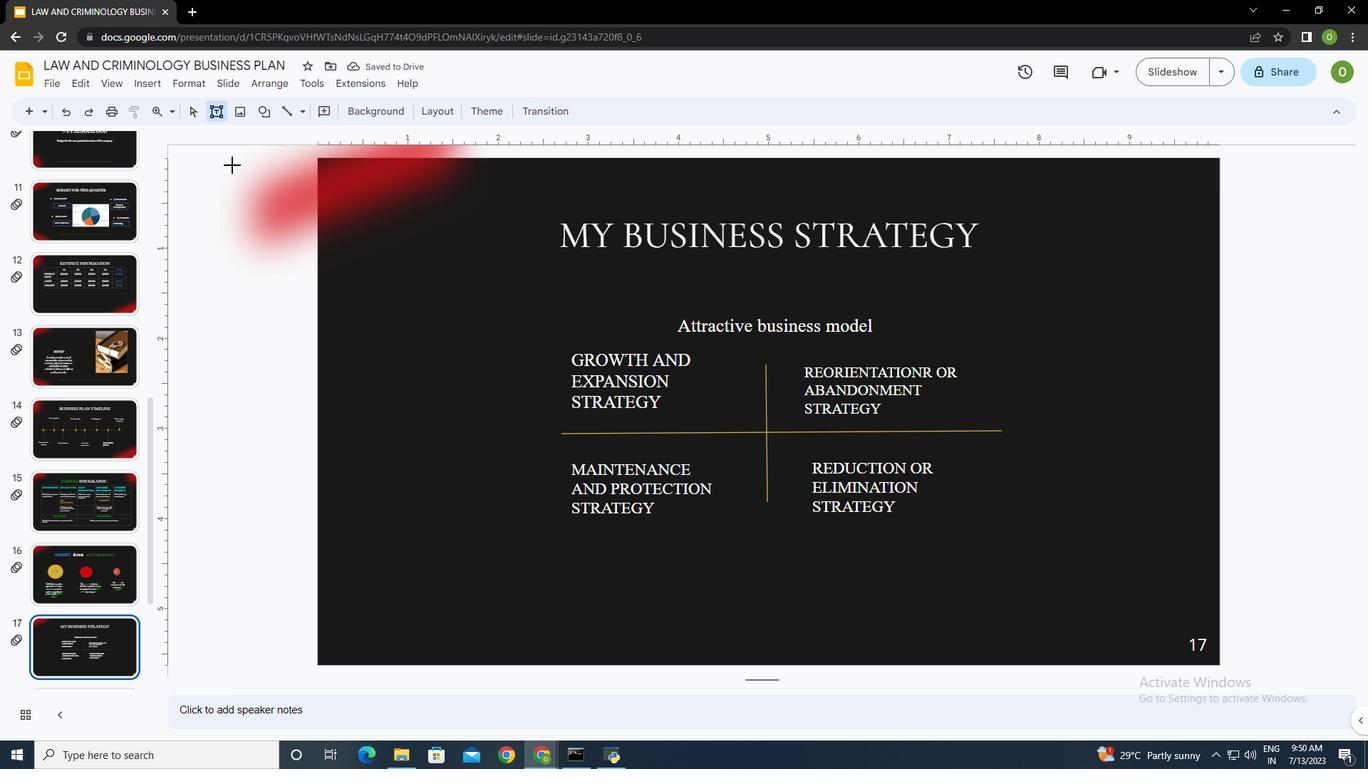 
Action: Mouse pressed left at (216, 111)
Screenshot: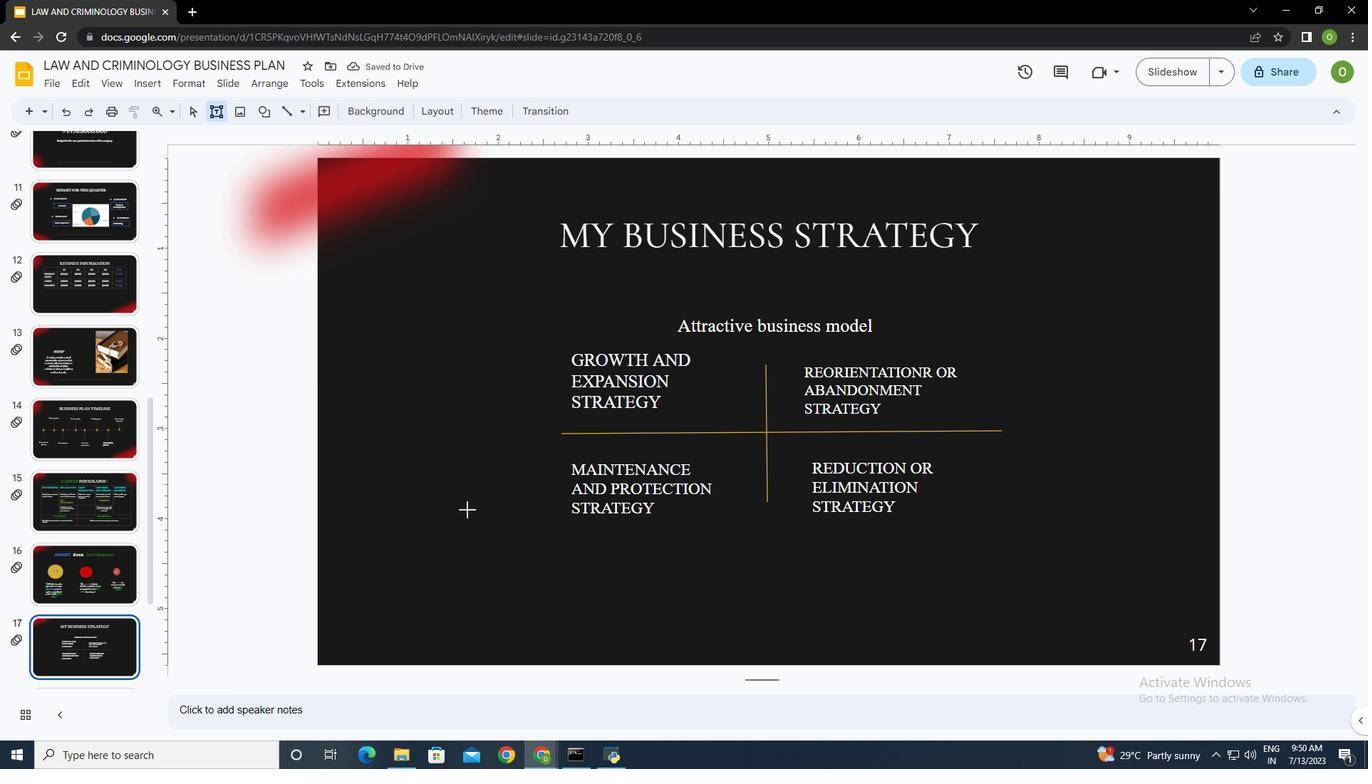 
Action: Mouse moved to (688, 550)
Screenshot: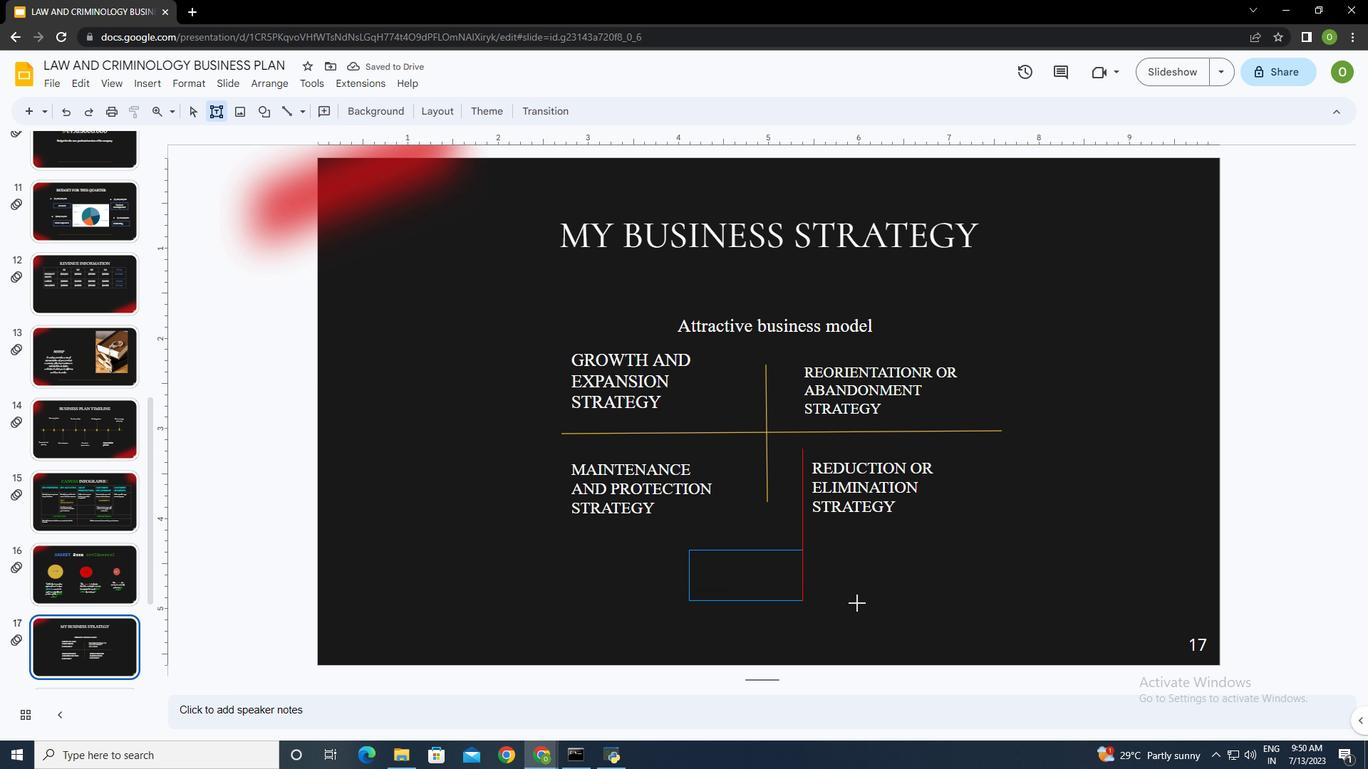 
Action: Mouse pressed left at (688, 550)
Screenshot: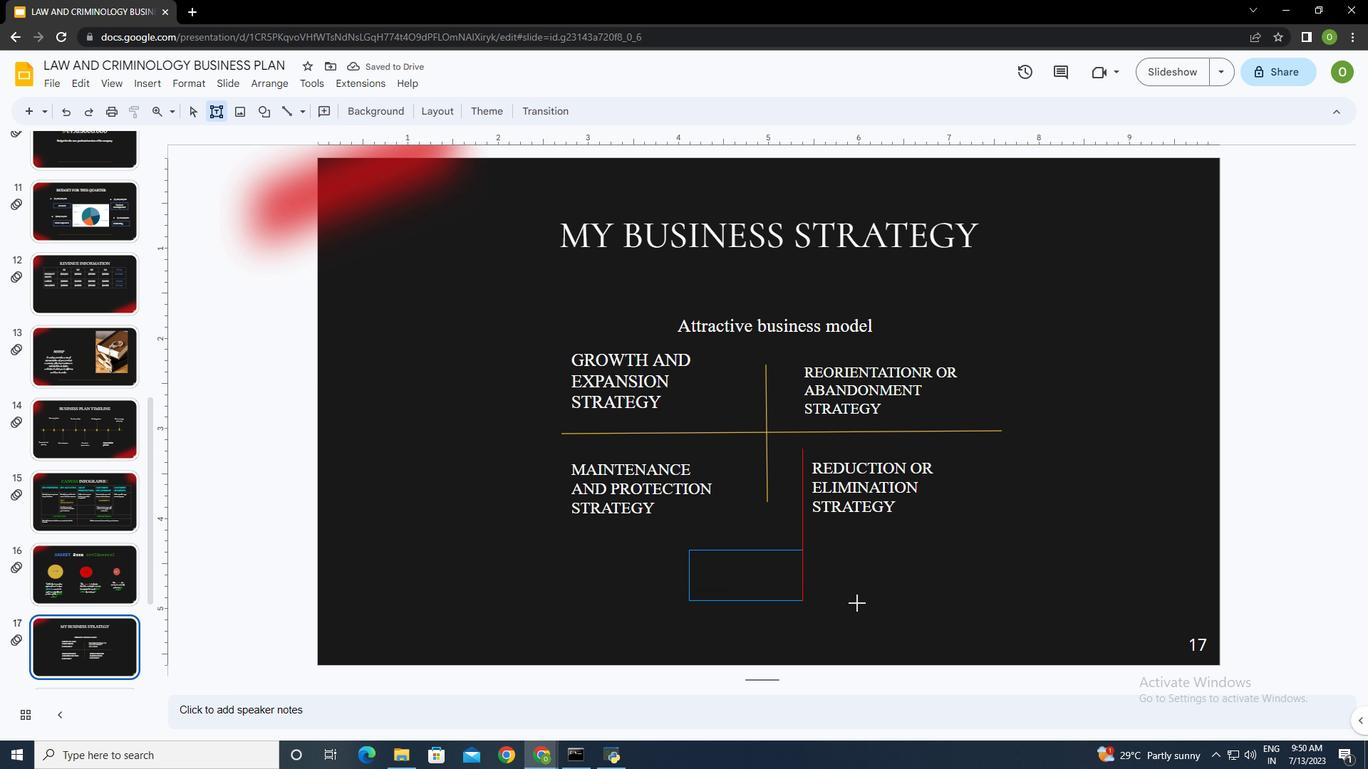
Action: Mouse moved to (644, 113)
Screenshot: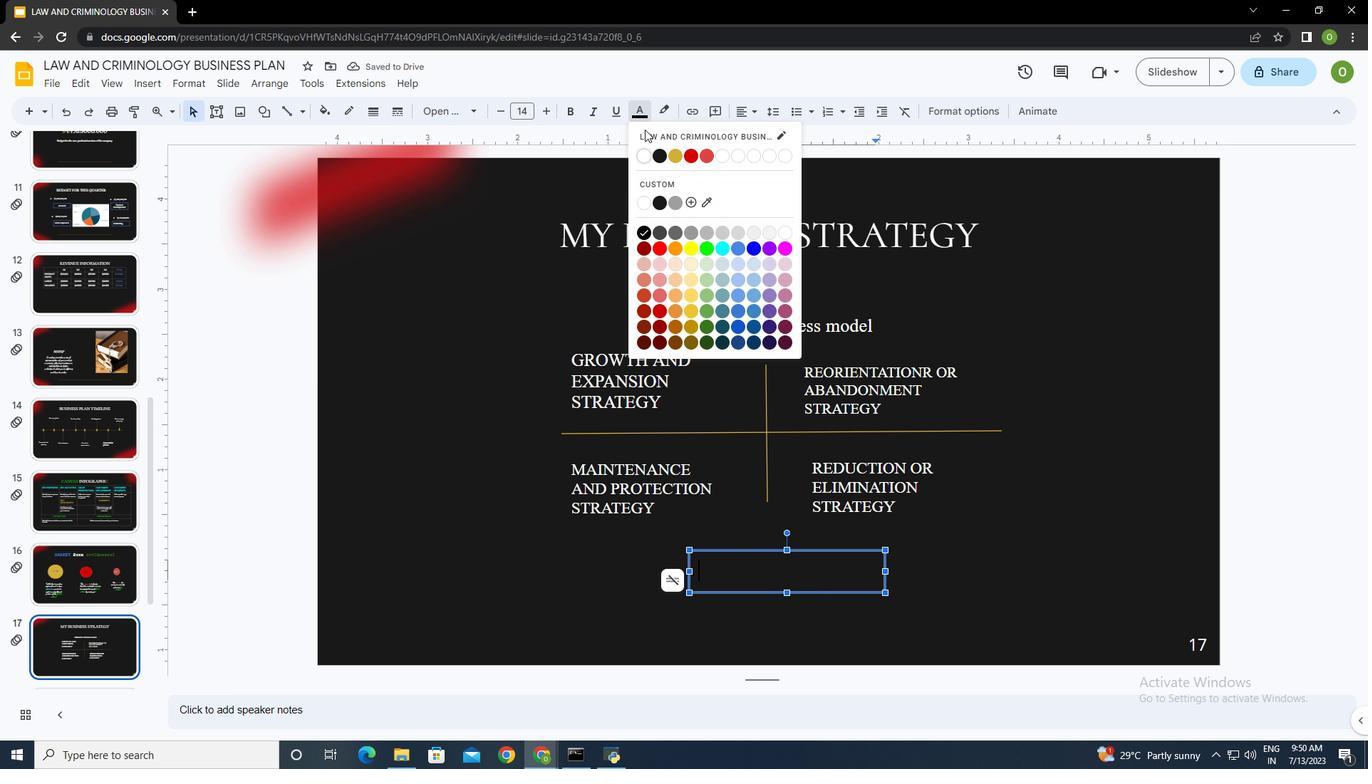 
Action: Mouse pressed left at (644, 113)
Screenshot: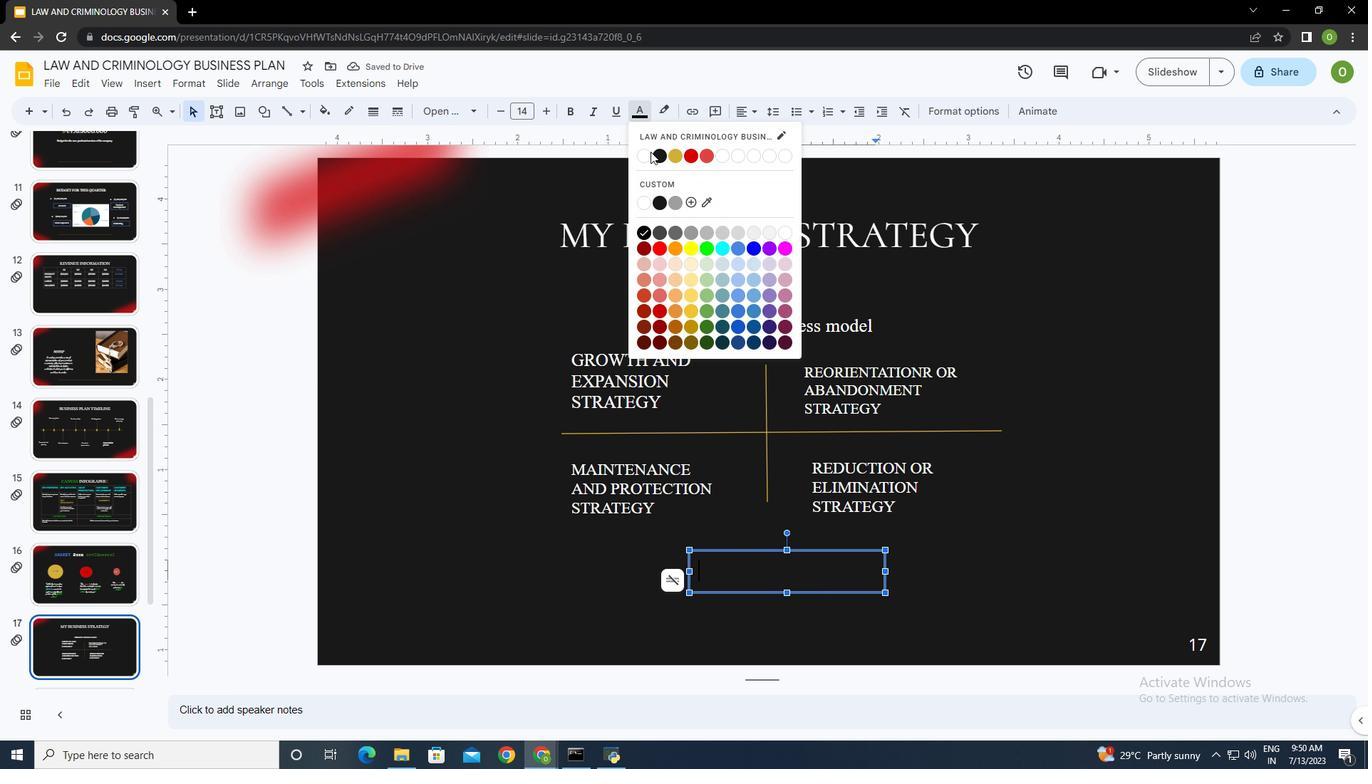 
Action: Mouse moved to (646, 155)
Screenshot: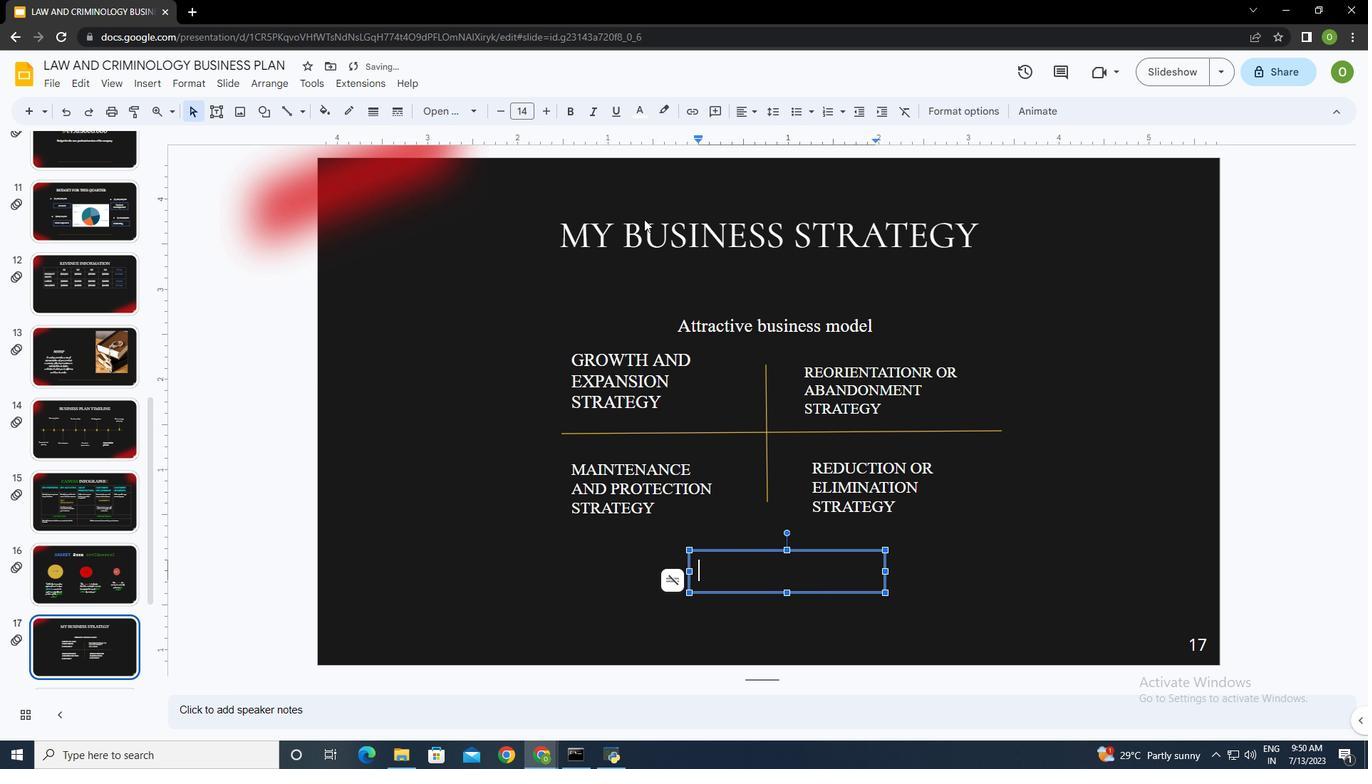 
Action: Mouse pressed left at (646, 155)
Screenshot: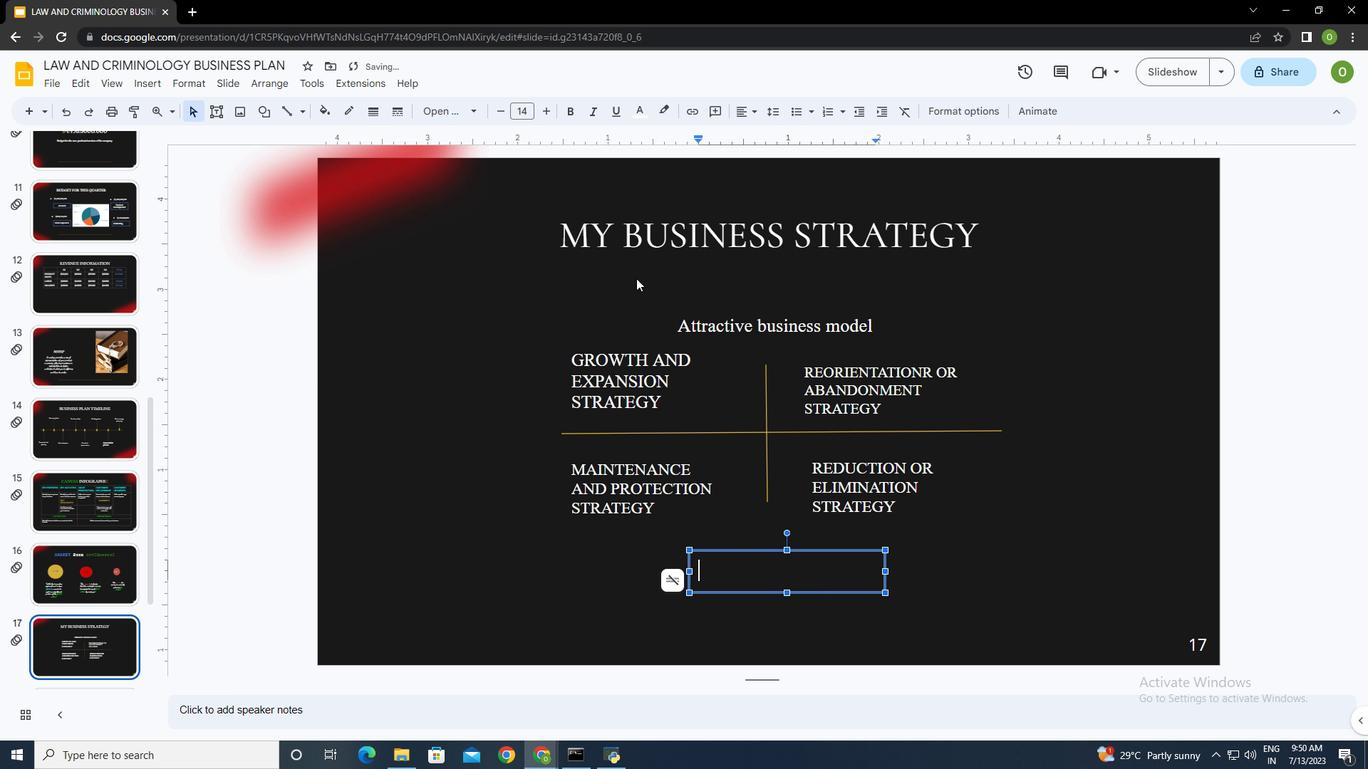 
Action: Mouse moved to (749, 575)
Screenshot: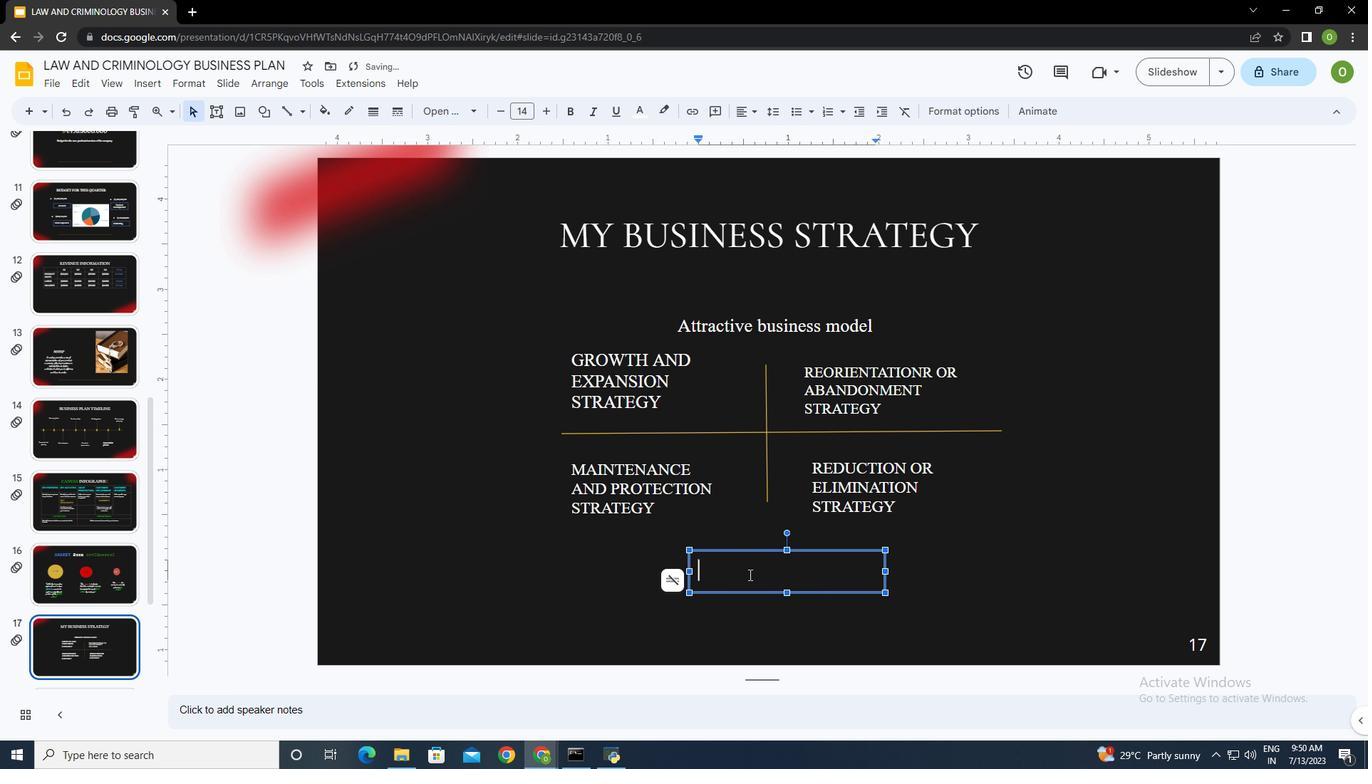 
Action: Key pressed <Key.shift>uN<Key.backspace><Key.backspace><Key.caps_lock><Key.shift>Uns<Key.backspace>atteactive<Key.space>business<Key.space>model
Screenshot: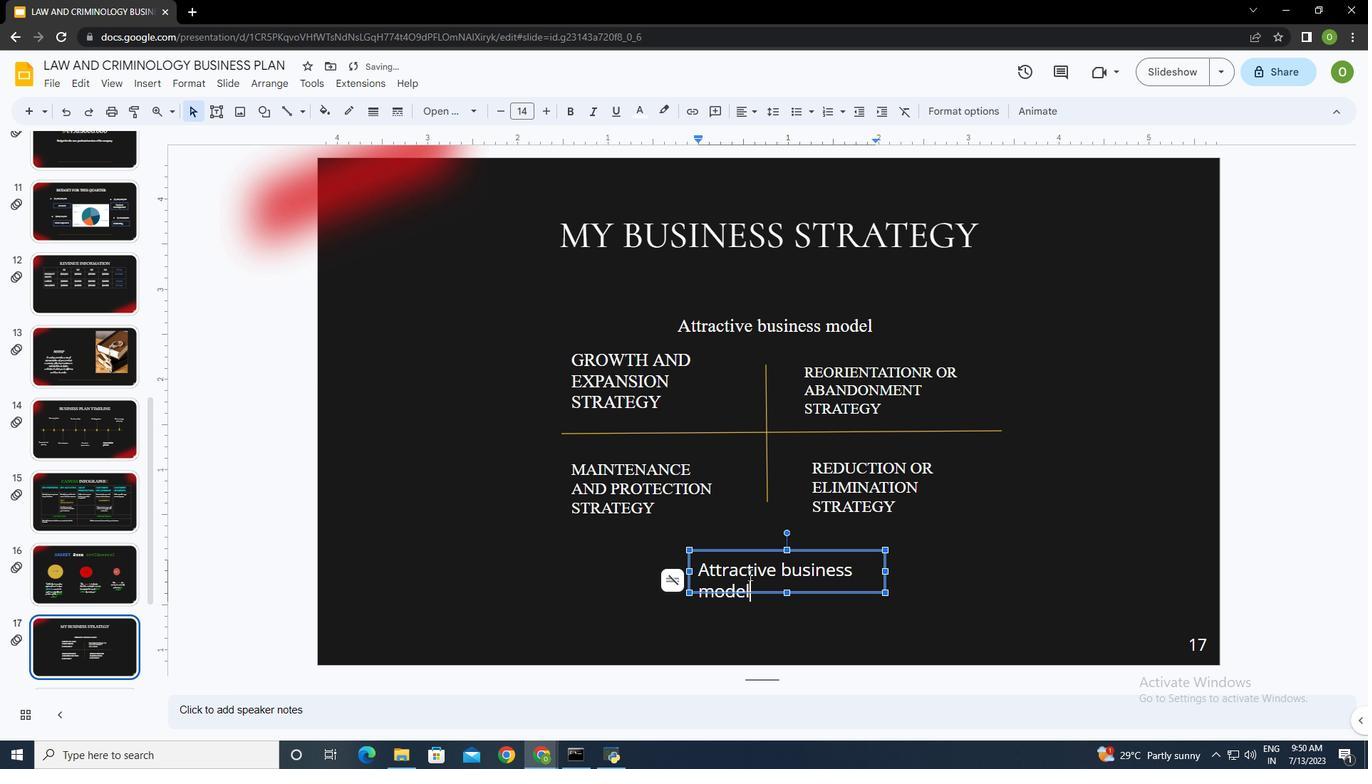 
Action: Mouse moved to (883, 570)
Screenshot: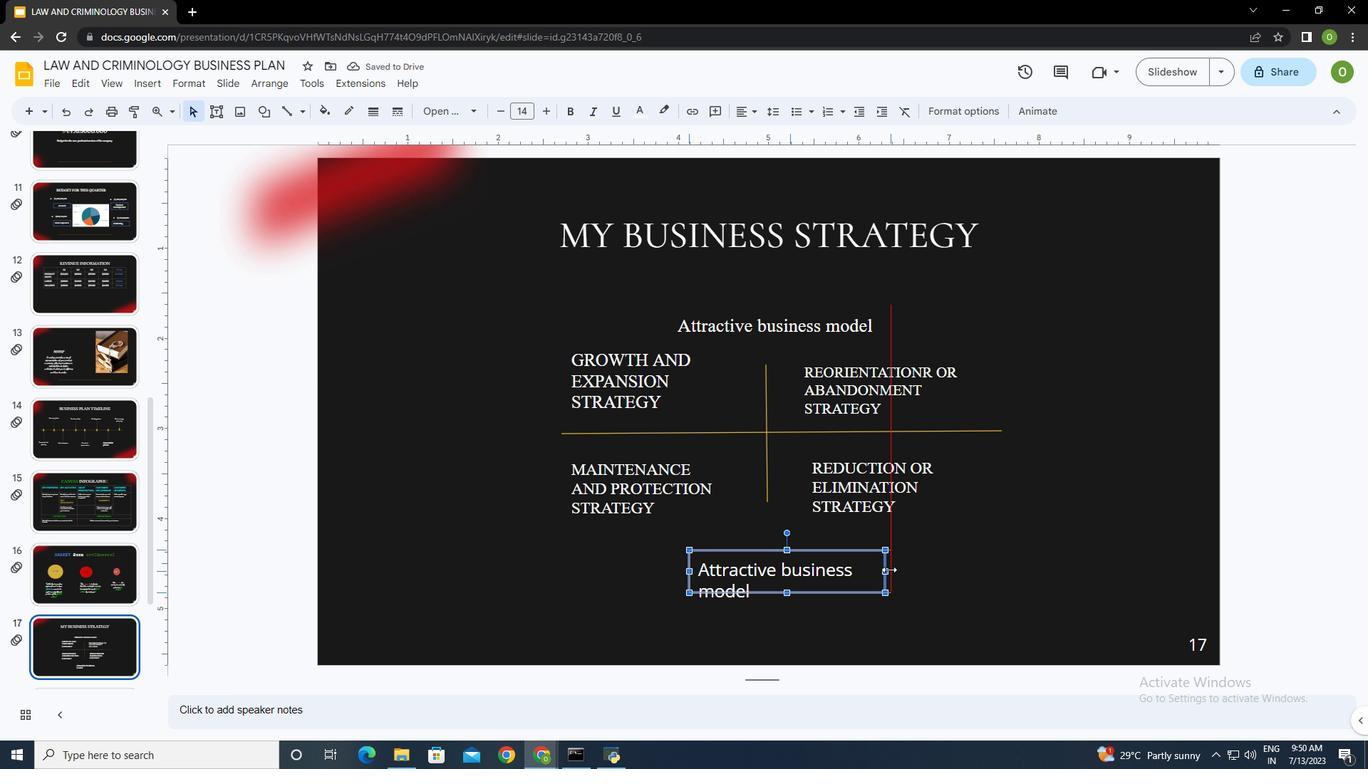 
Action: Mouse pressed left at (883, 570)
Screenshot: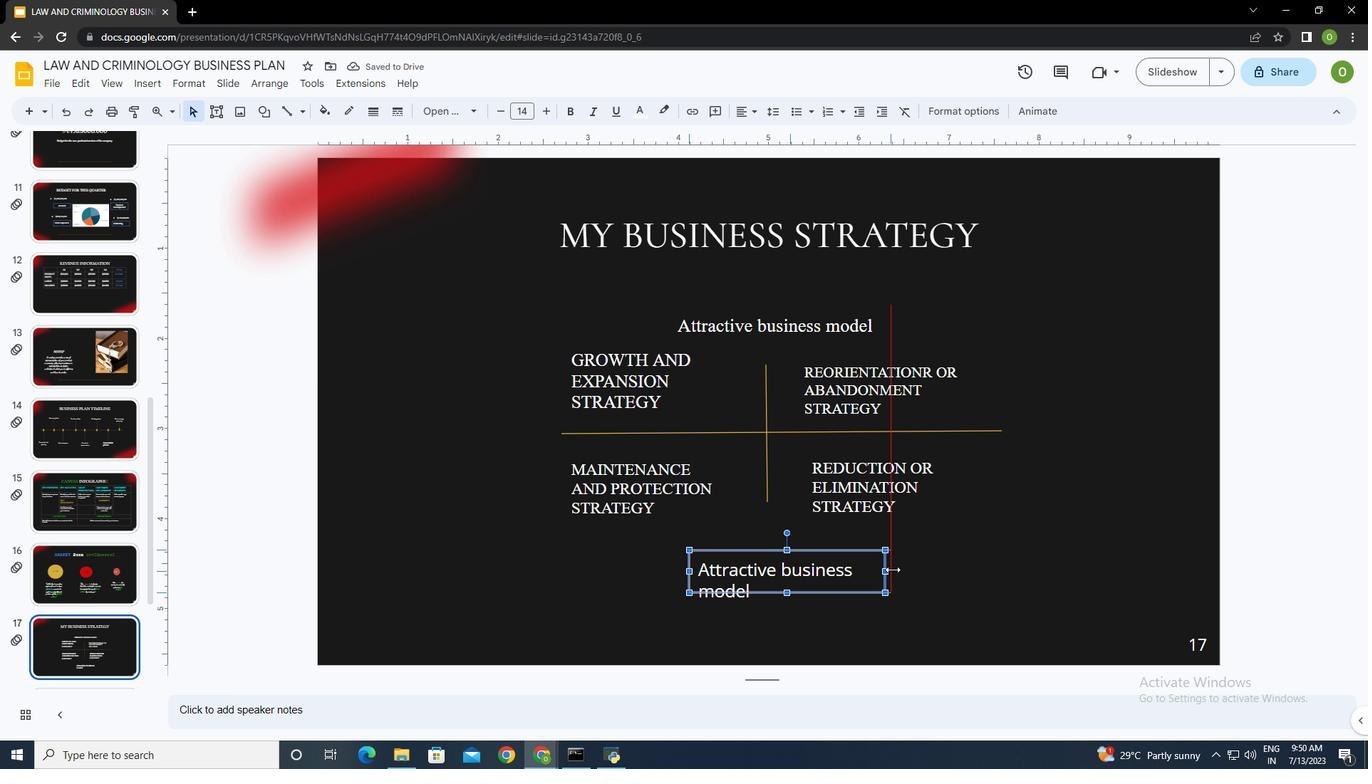 
Action: Mouse moved to (687, 573)
Screenshot: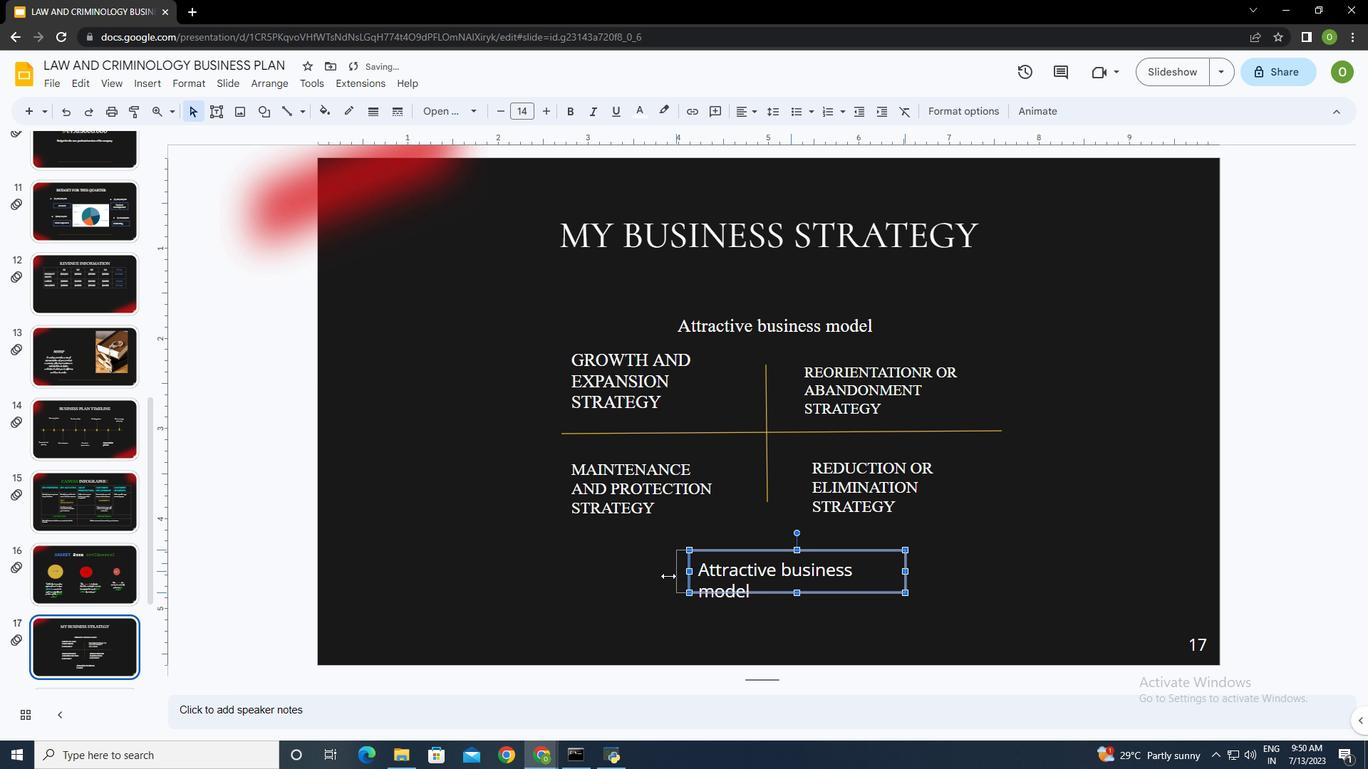 
Action: Mouse pressed left at (687, 573)
Screenshot: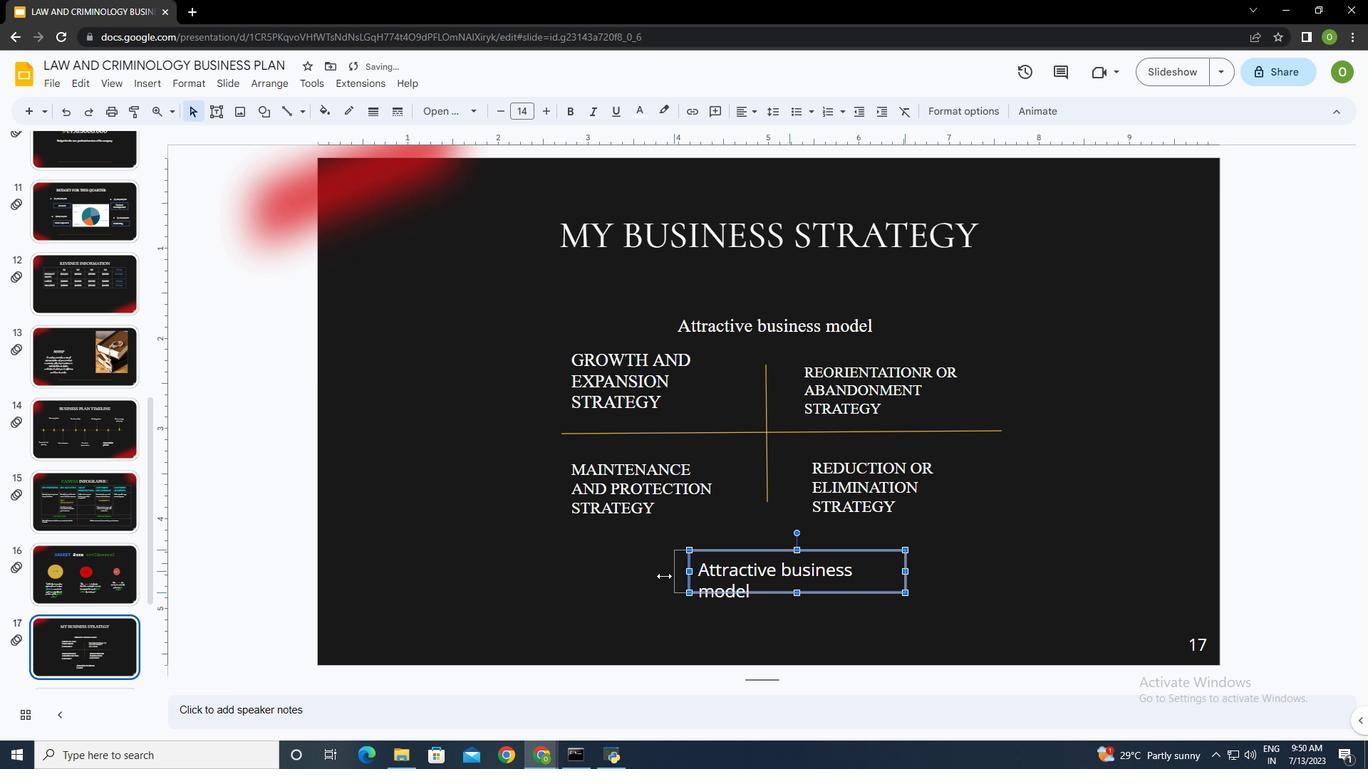 
Action: Mouse moved to (685, 573)
Screenshot: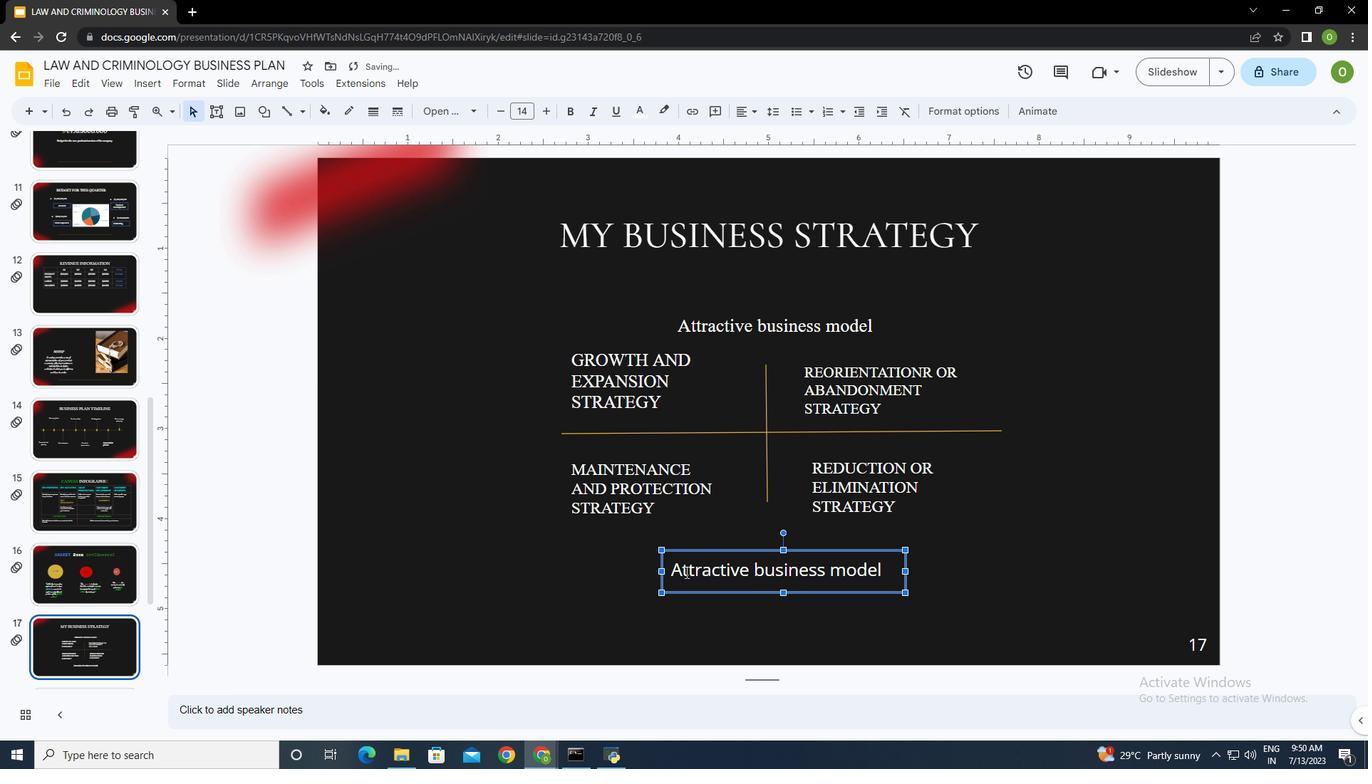 
Action: Key pressed ctrl+A
Screenshot: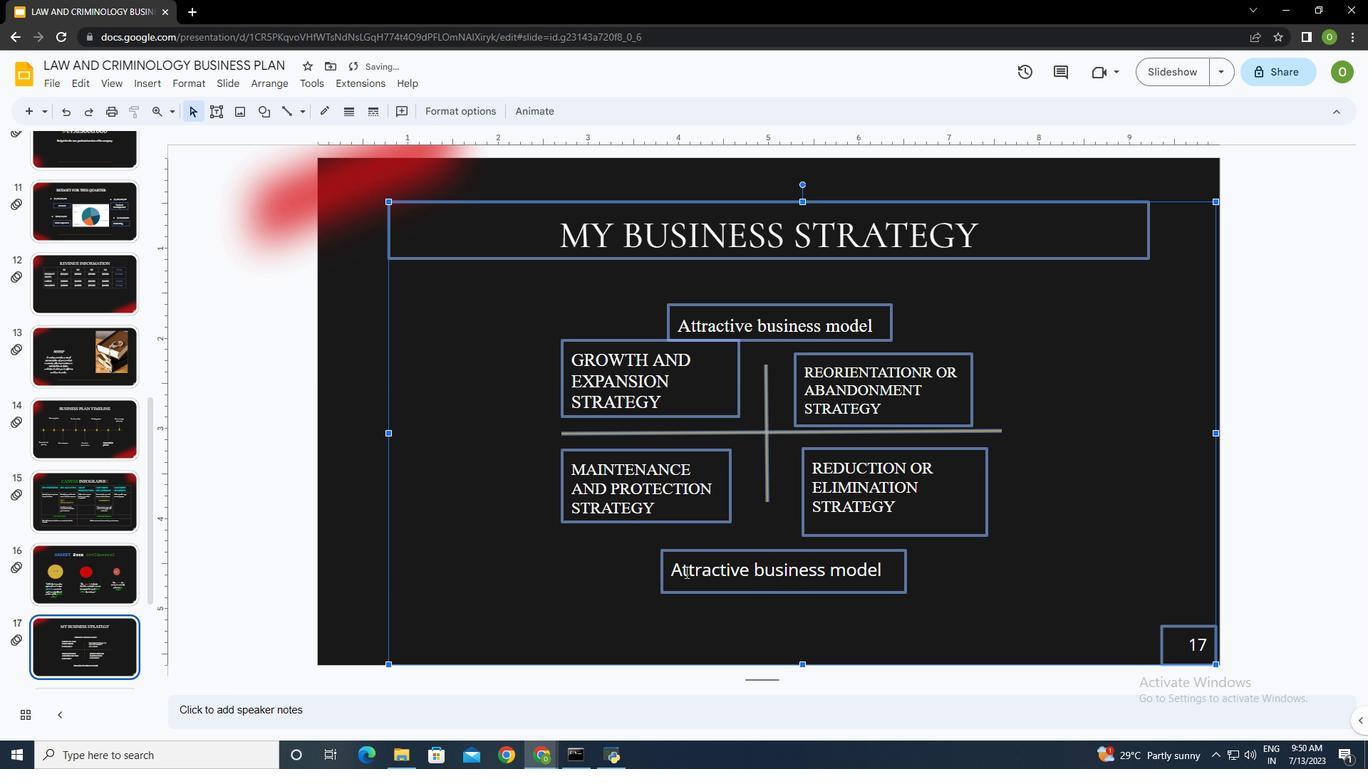 
Action: Mouse moved to (840, 569)
Screenshot: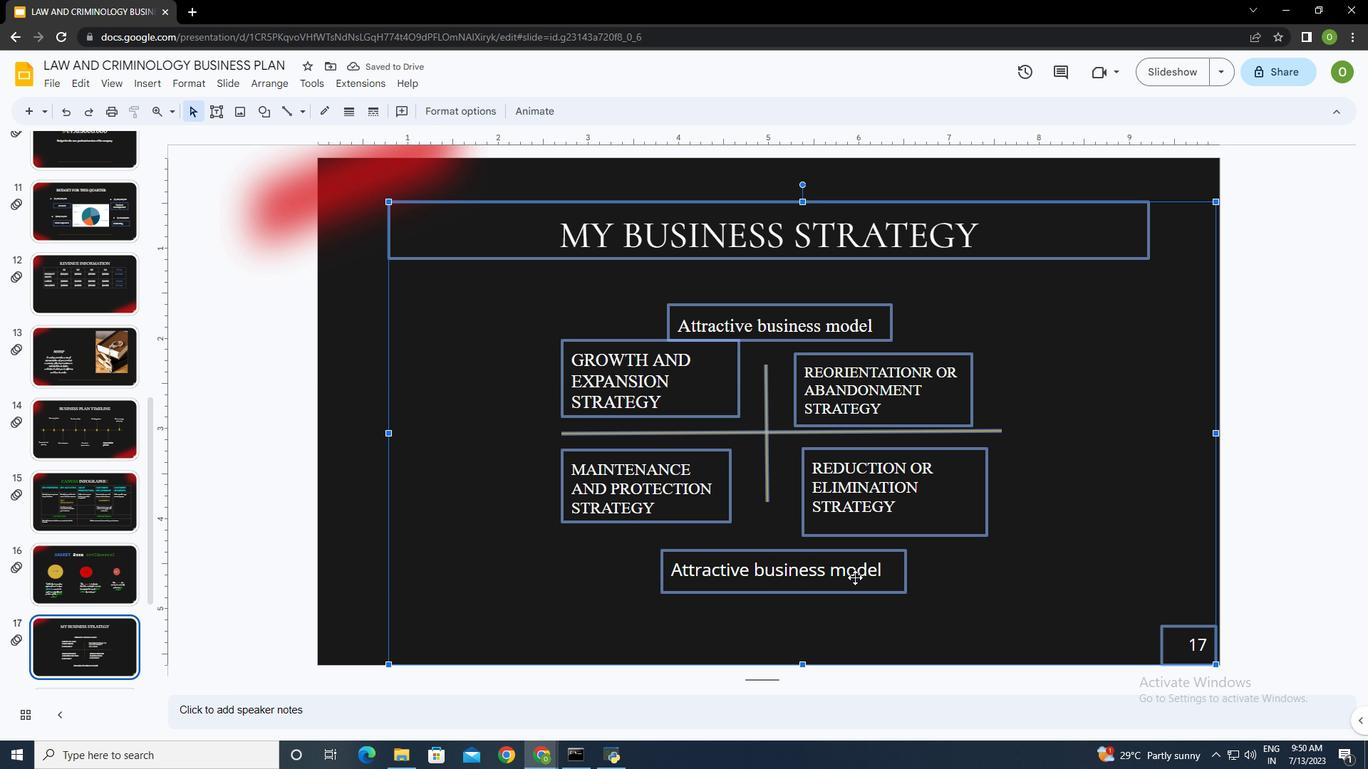 
Action: Mouse pressed left at (840, 569)
Screenshot: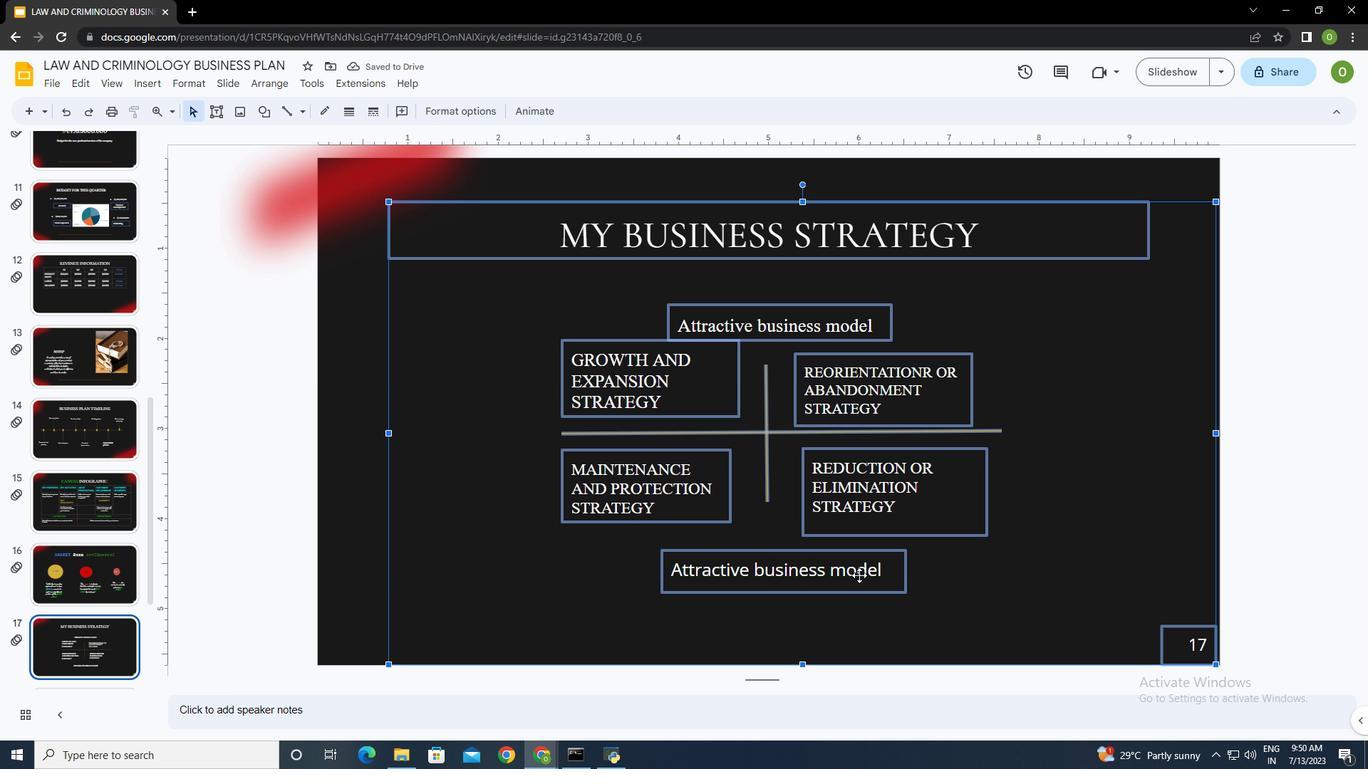
Action: Mouse moved to (864, 572)
Screenshot: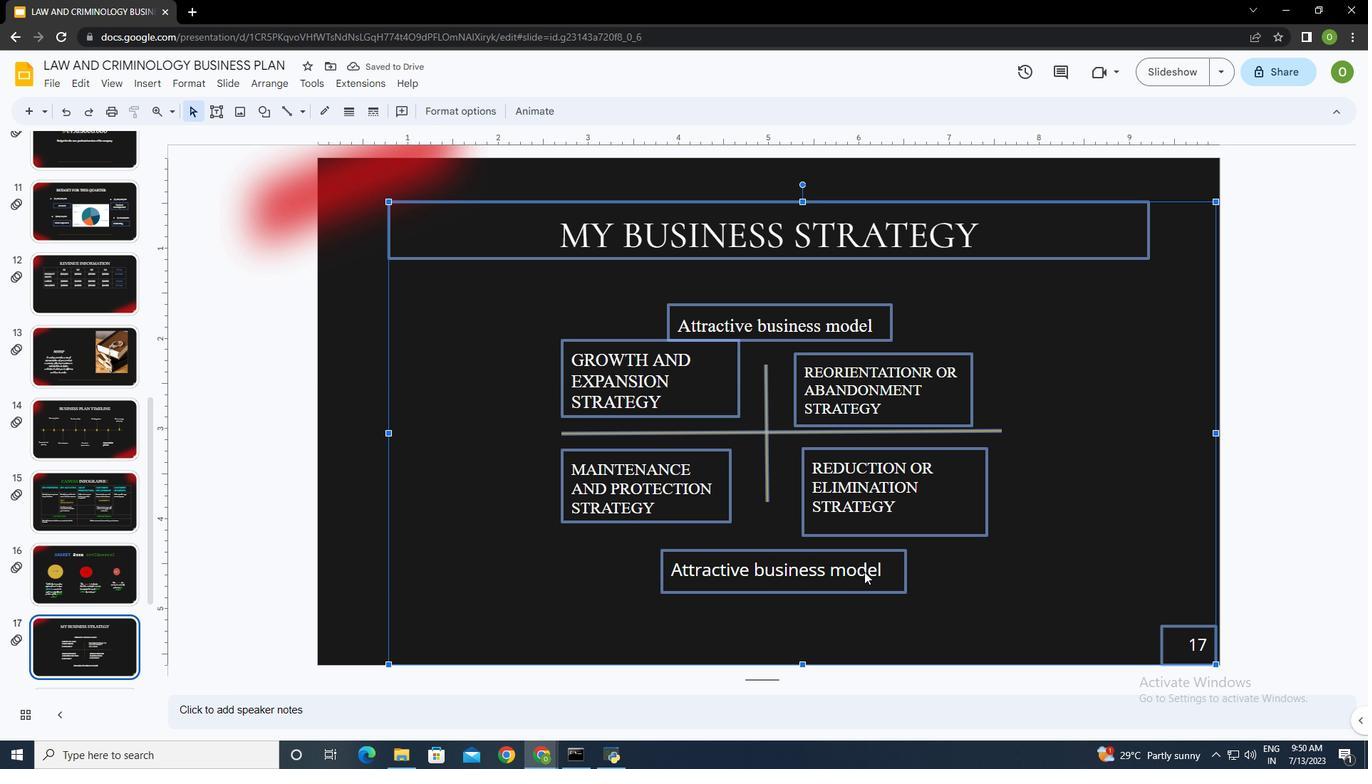 
Action: Mouse pressed left at (864, 572)
Screenshot: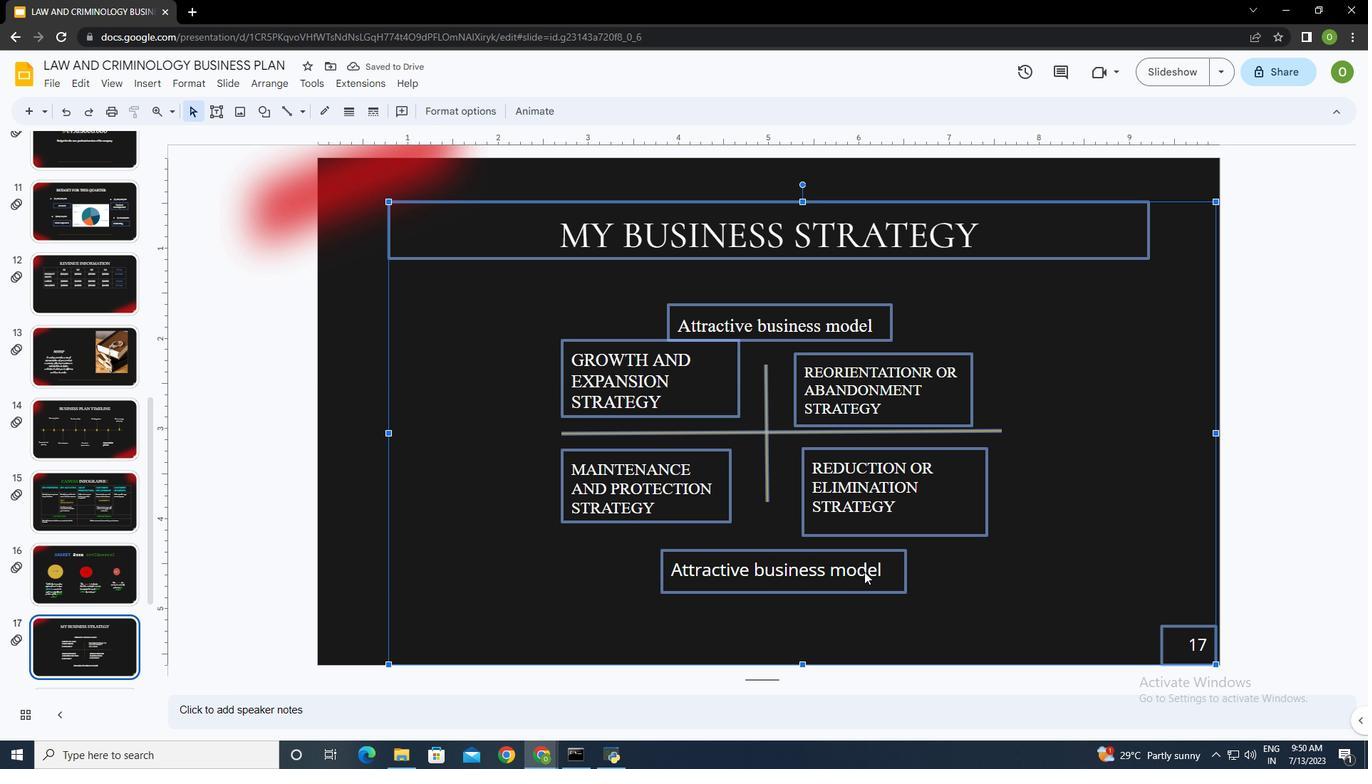 
Action: Mouse pressed left at (864, 572)
Screenshot: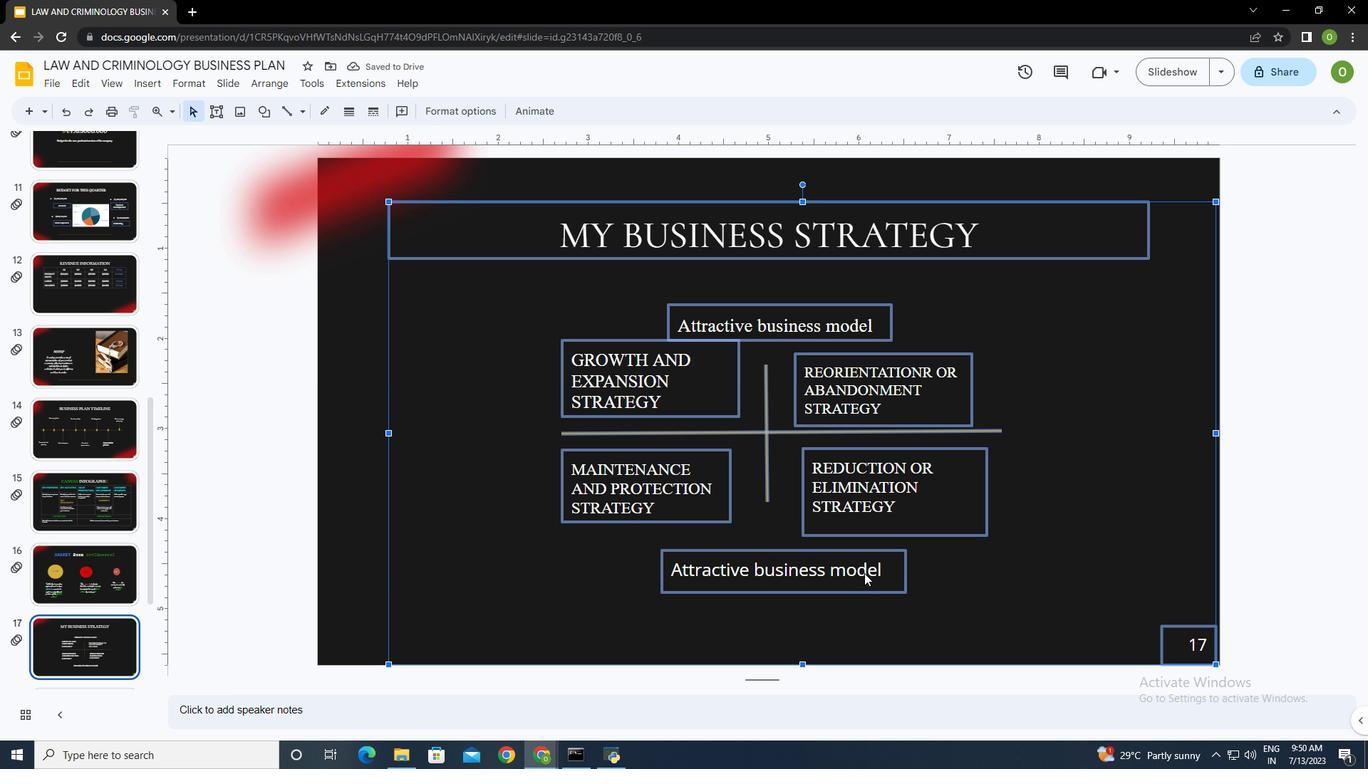 
Action: Mouse moved to (865, 575)
Screenshot: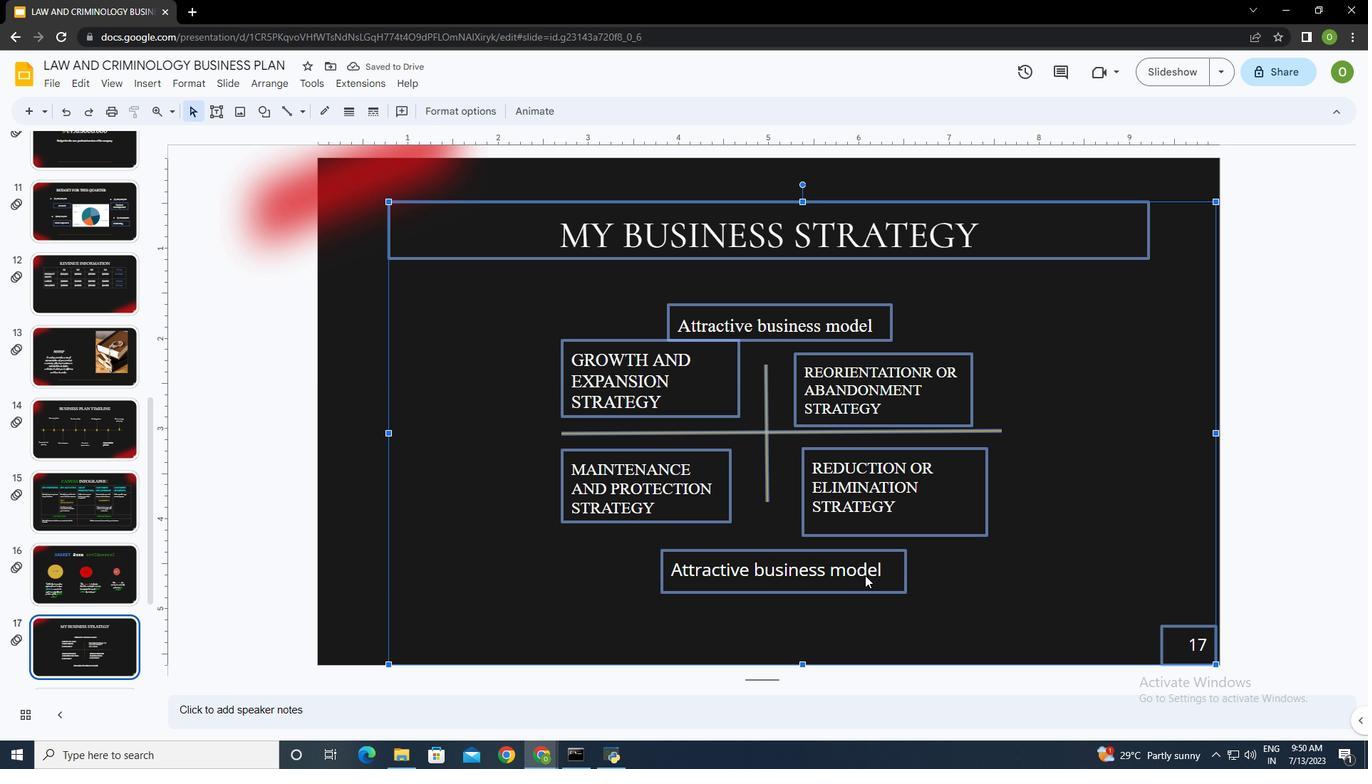 
Action: Mouse pressed left at (865, 575)
Screenshot: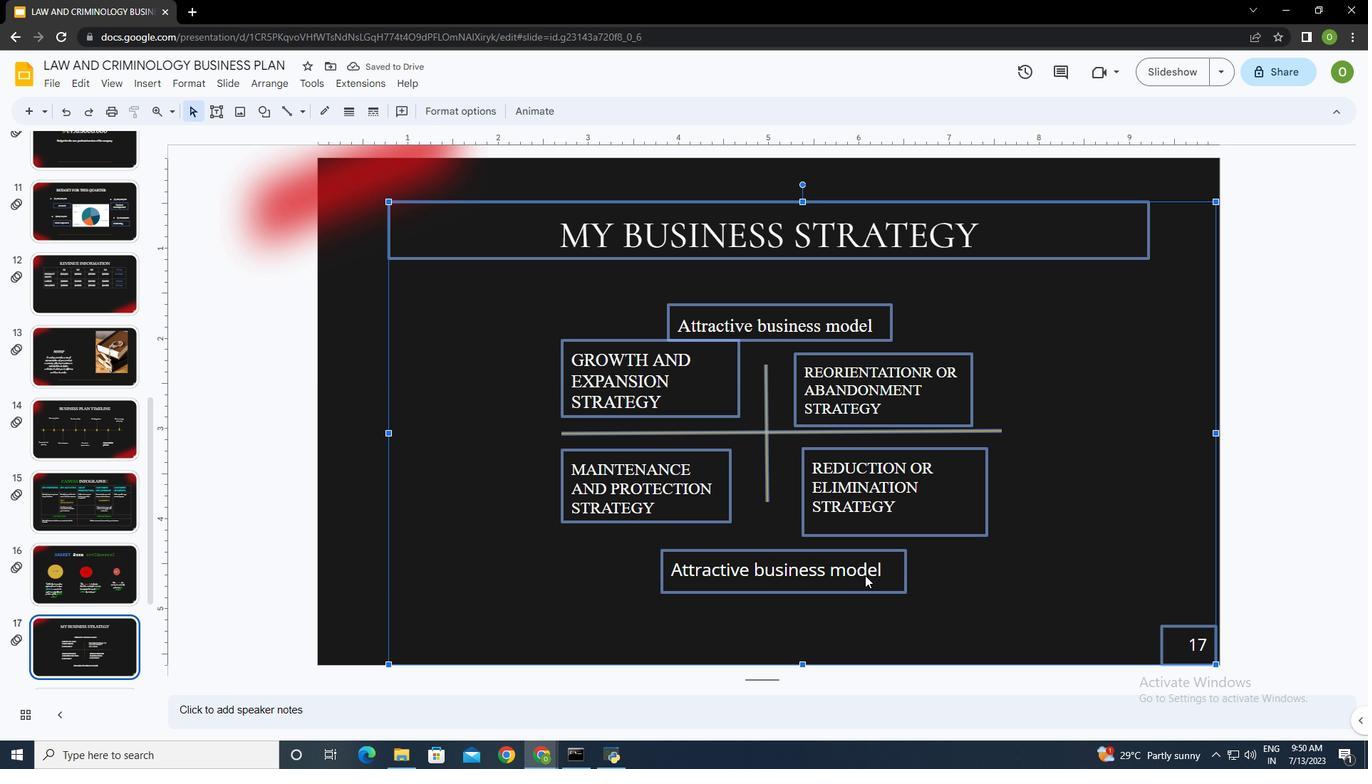 
Action: Mouse pressed left at (865, 575)
Screenshot: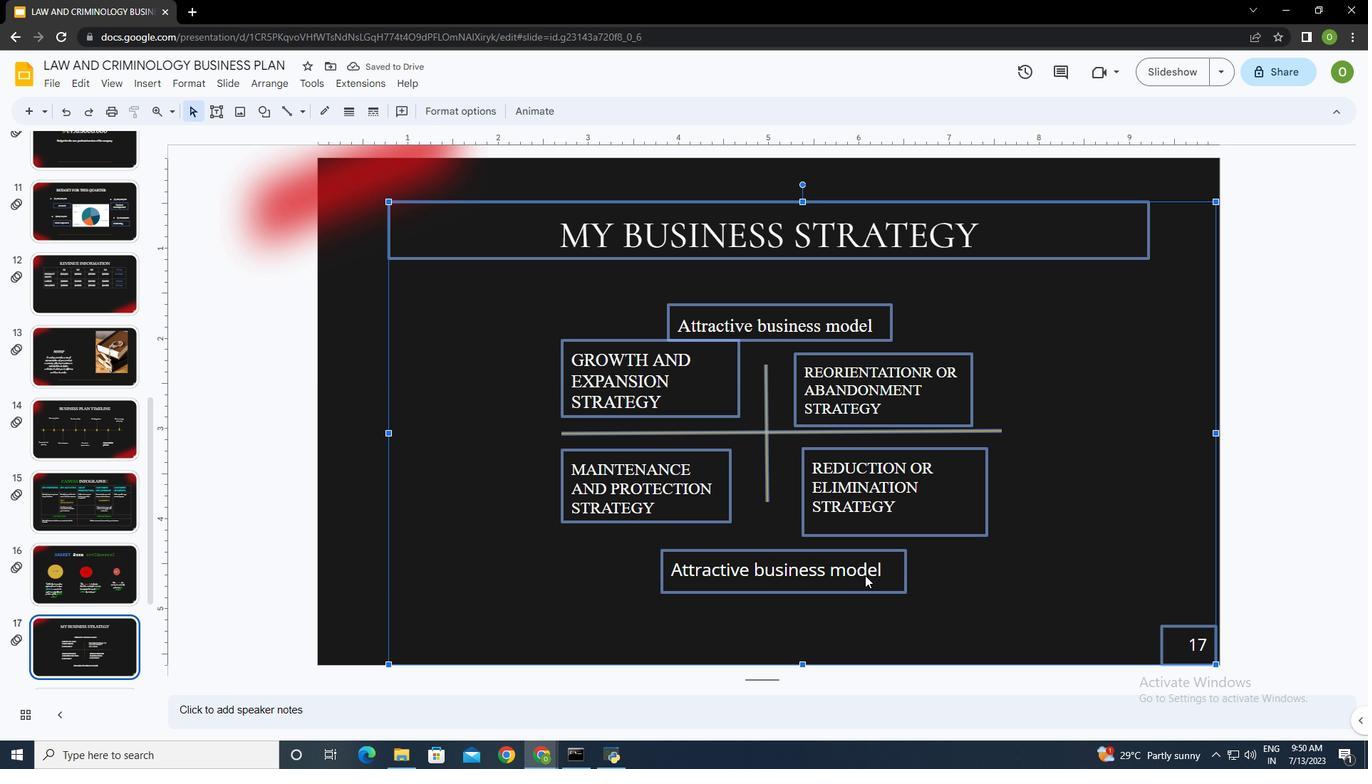 
Action: Mouse moved to (696, 573)
Screenshot: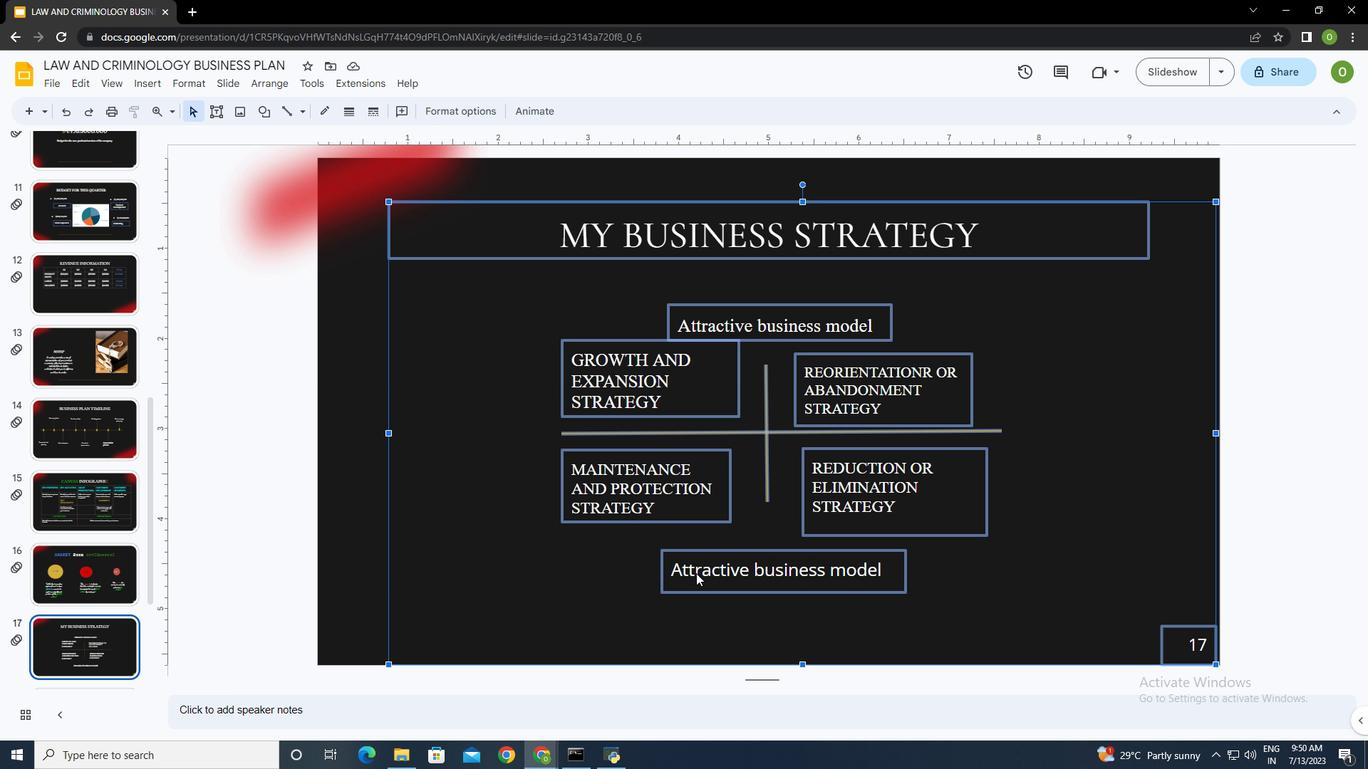 
Action: Mouse pressed left at (696, 573)
Screenshot: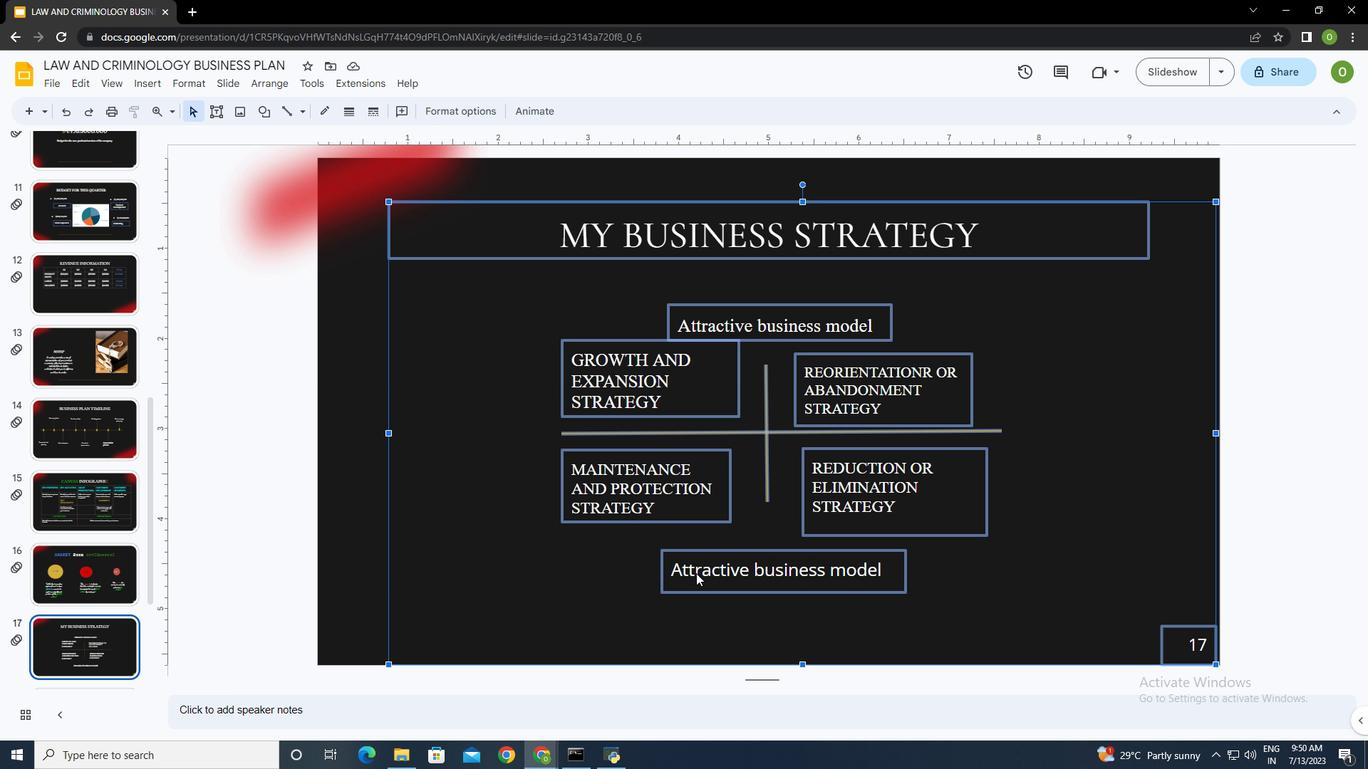 
Action: Mouse pressed left at (696, 573)
Screenshot: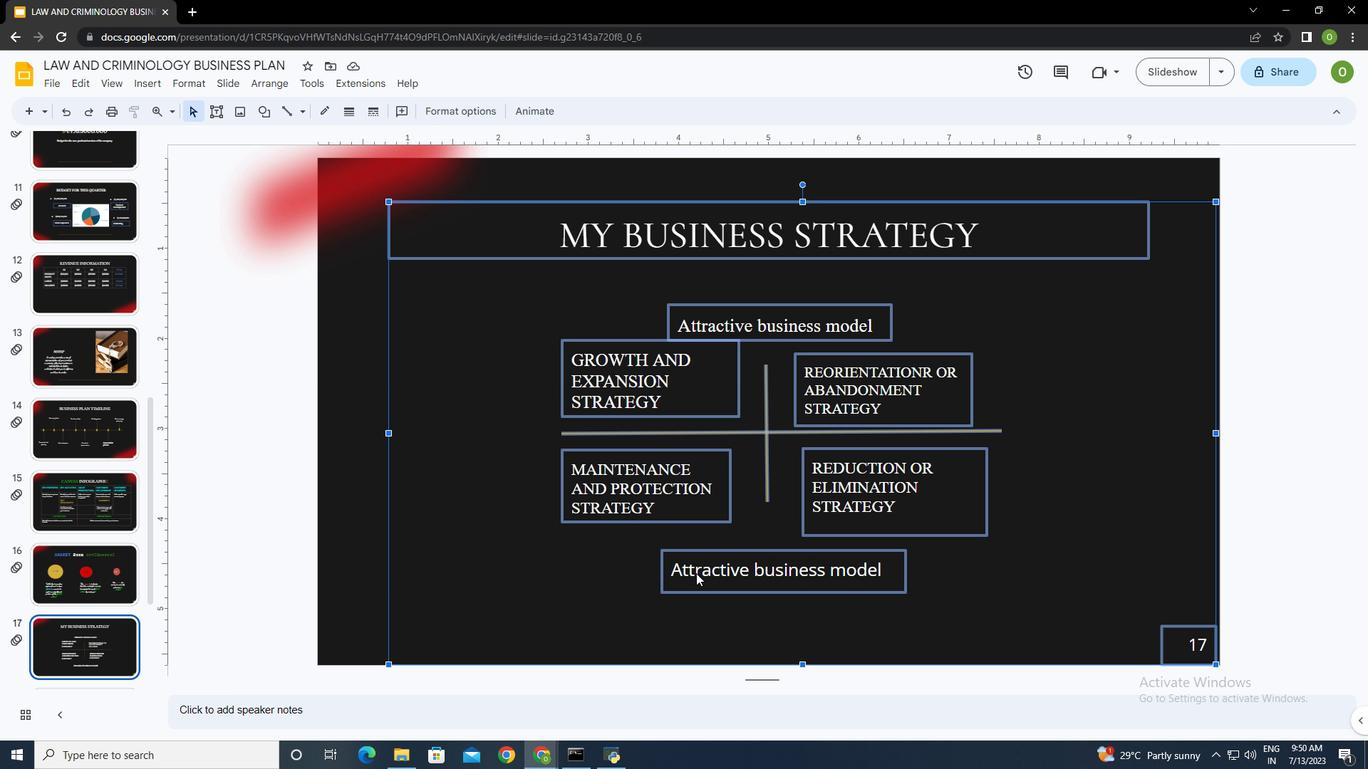 
Action: Mouse moved to (702, 571)
Screenshot: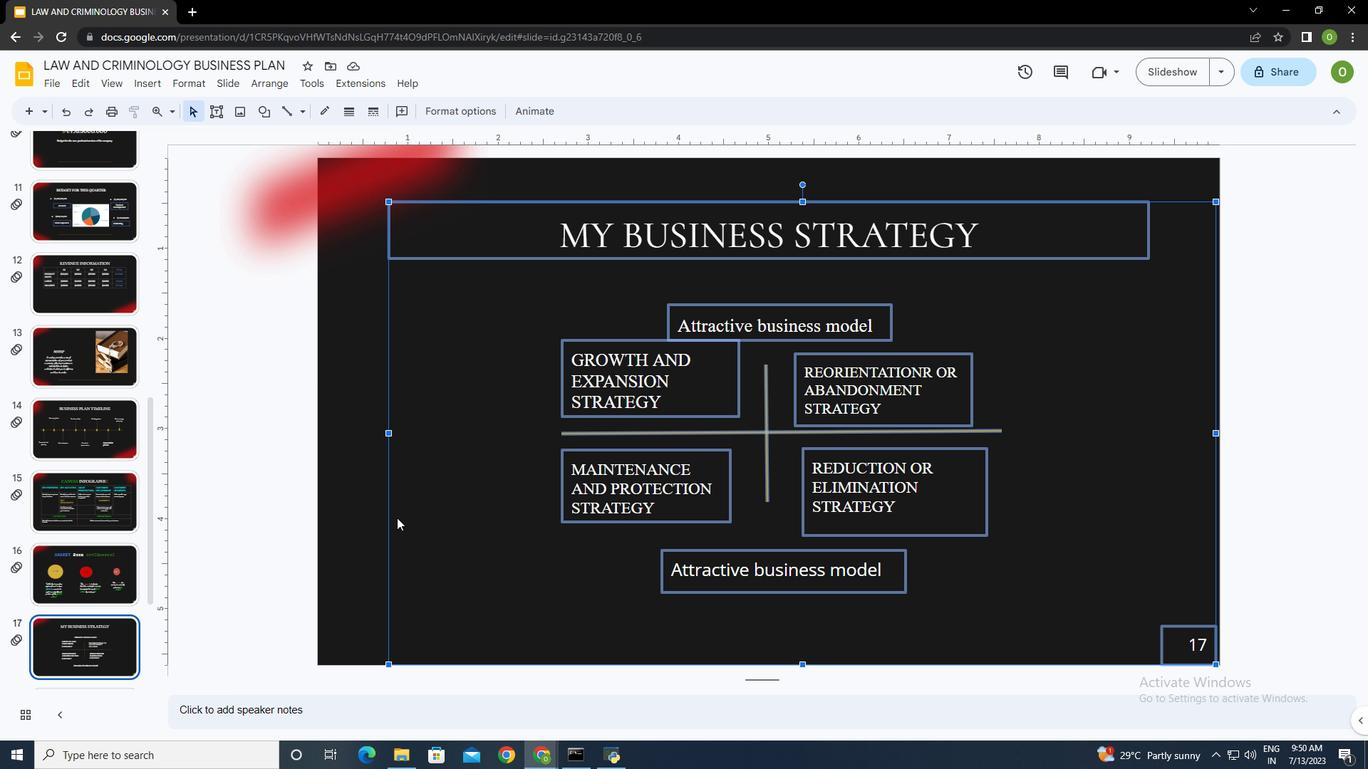 
Action: Mouse pressed left at (702, 571)
Screenshot: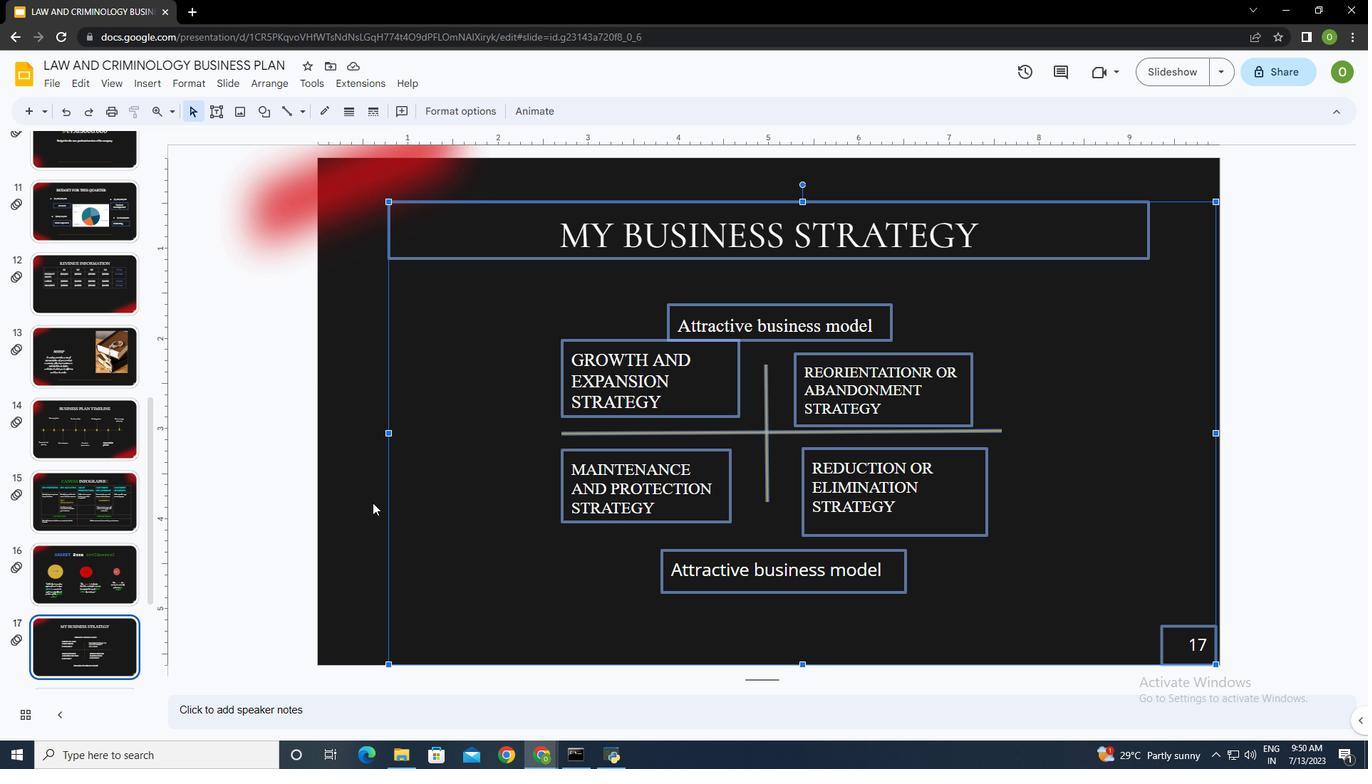 
Action: Mouse moved to (368, 493)
Screenshot: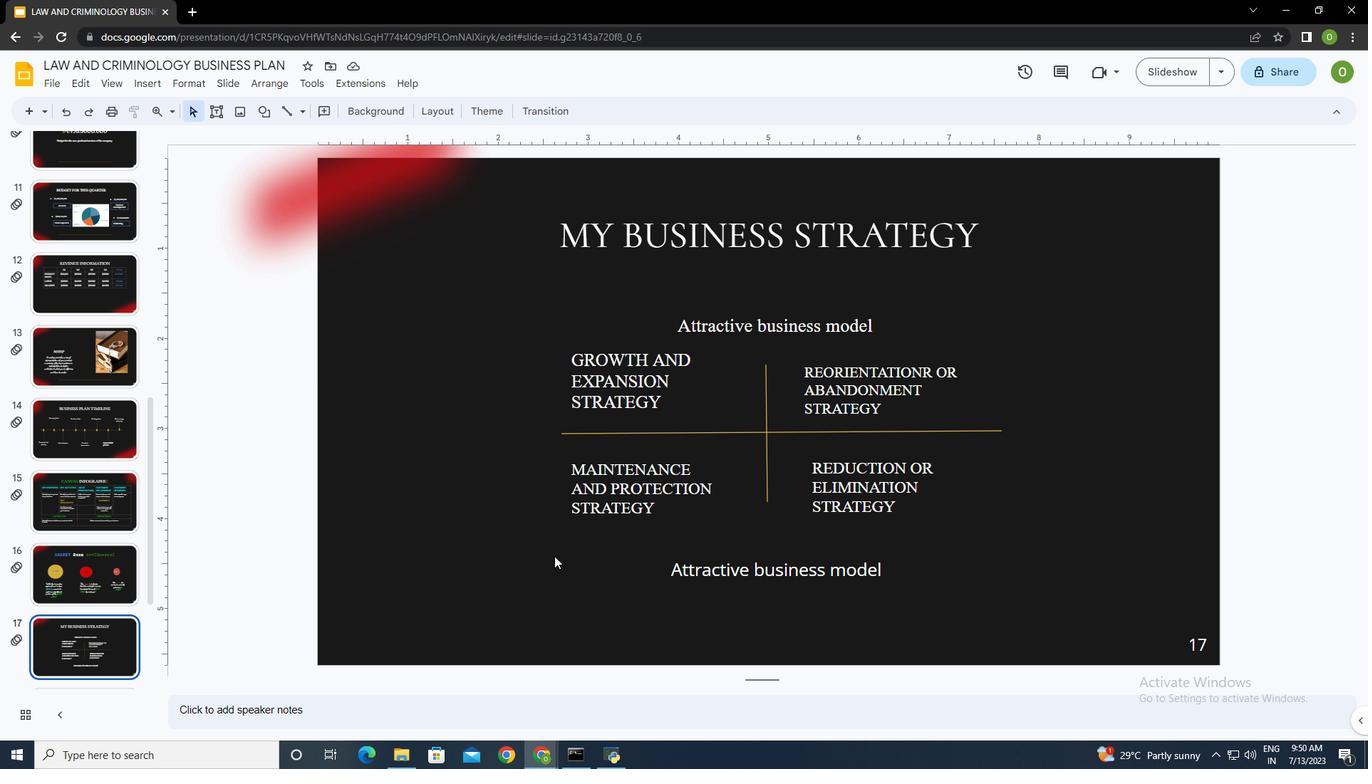 
Action: Mouse pressed left at (368, 493)
Screenshot: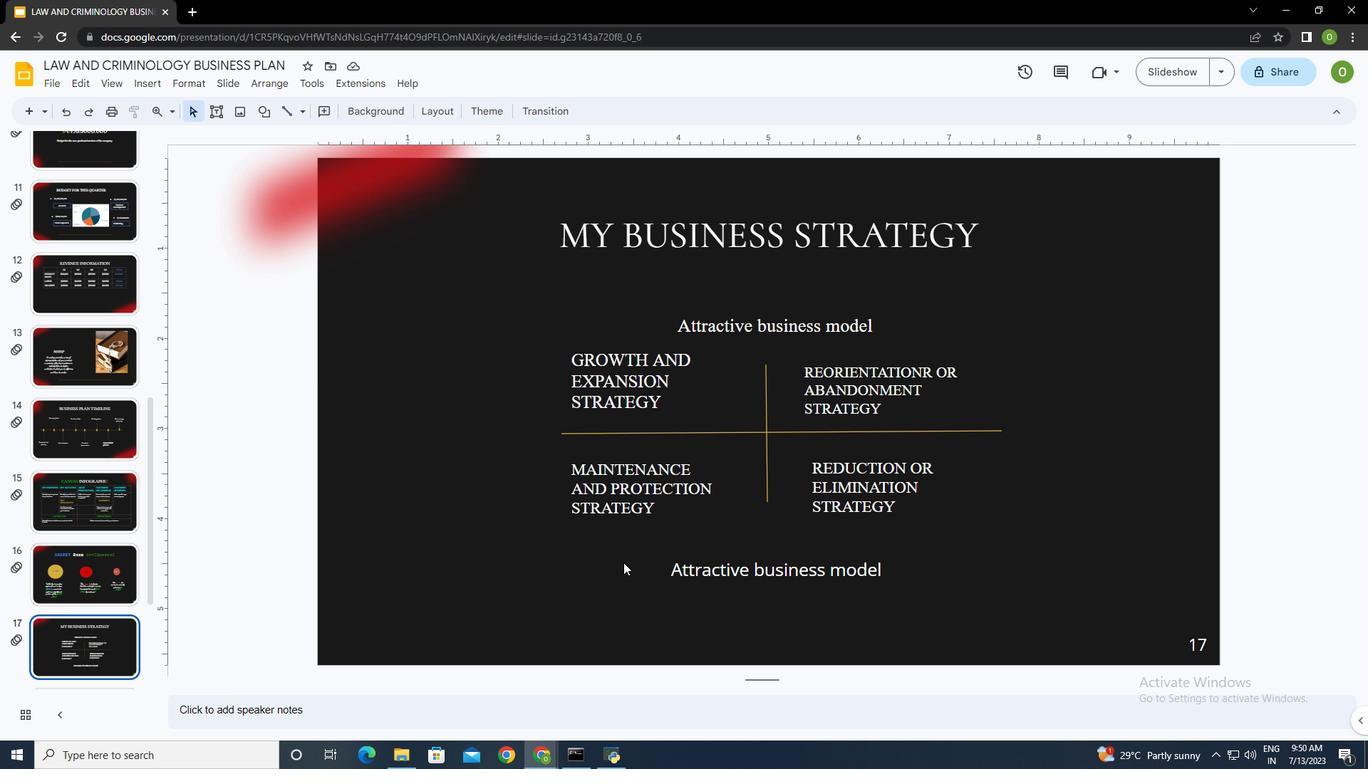 
Action: Mouse moved to (671, 565)
Screenshot: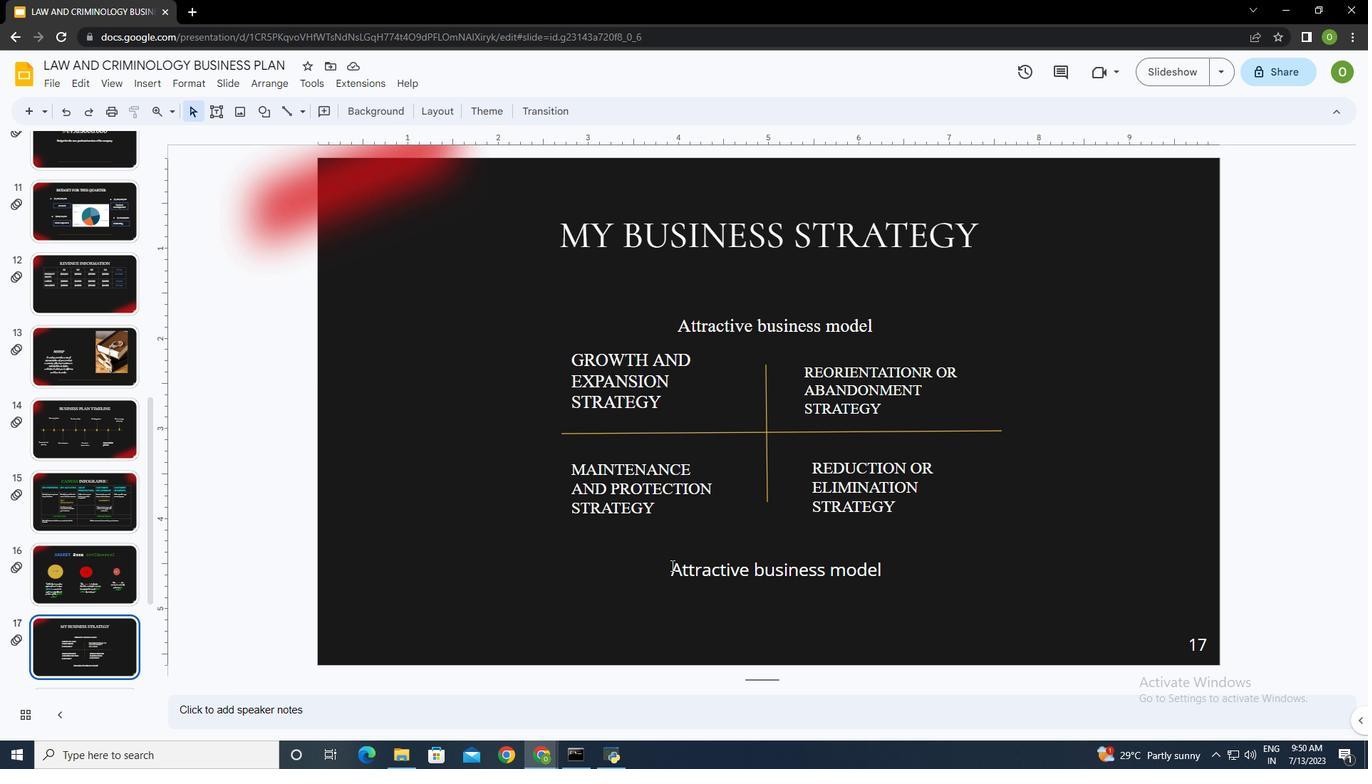 
Action: Mouse pressed left at (671, 565)
Screenshot: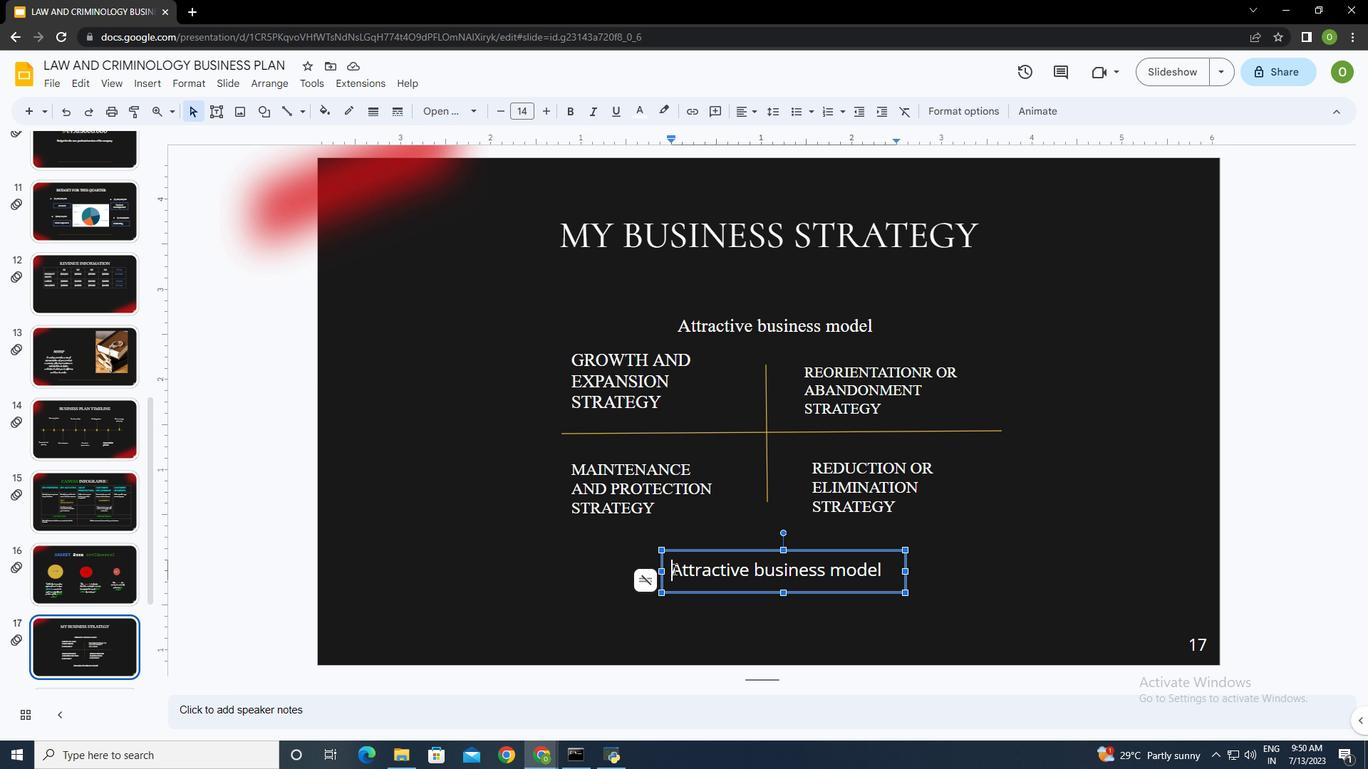 
Action: Mouse moved to (675, 573)
Screenshot: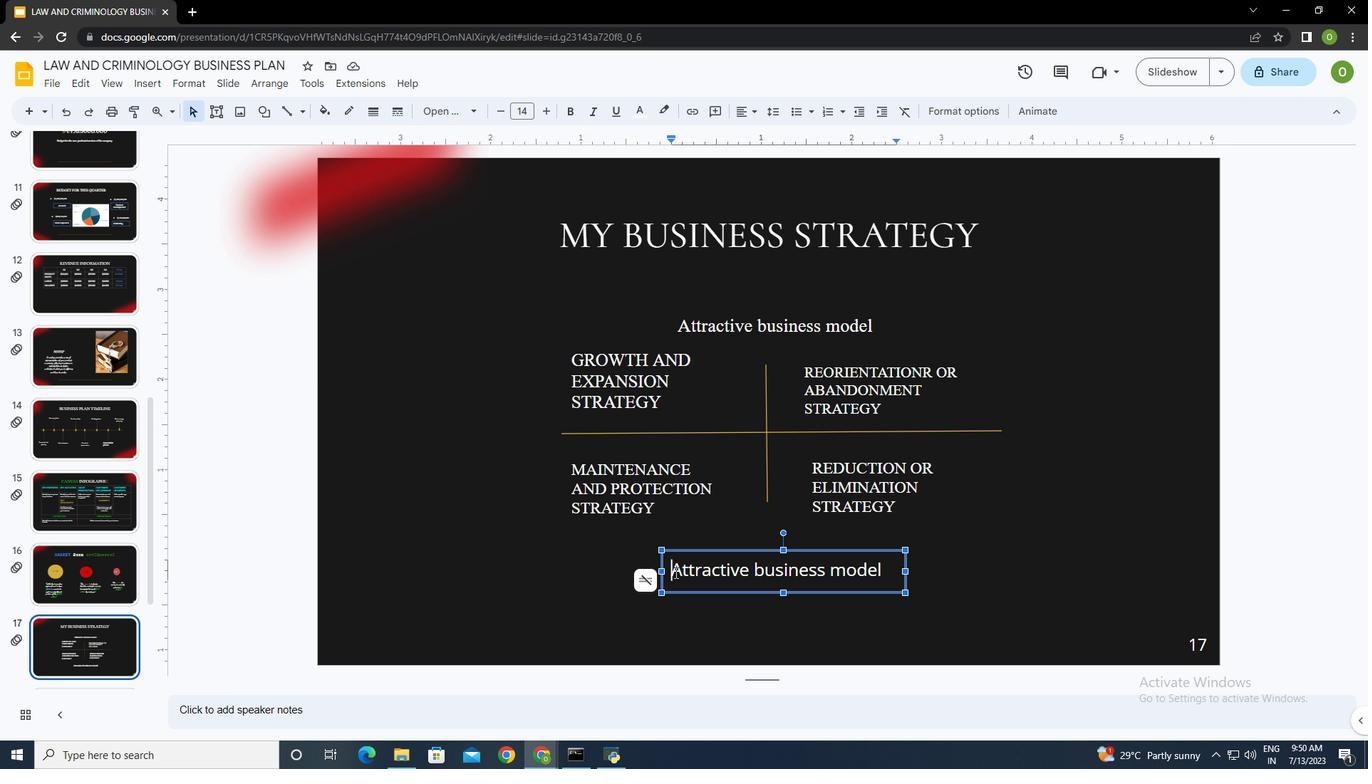 
Action: Key pressed <Key.delete><Key.shift>Una
Screenshot: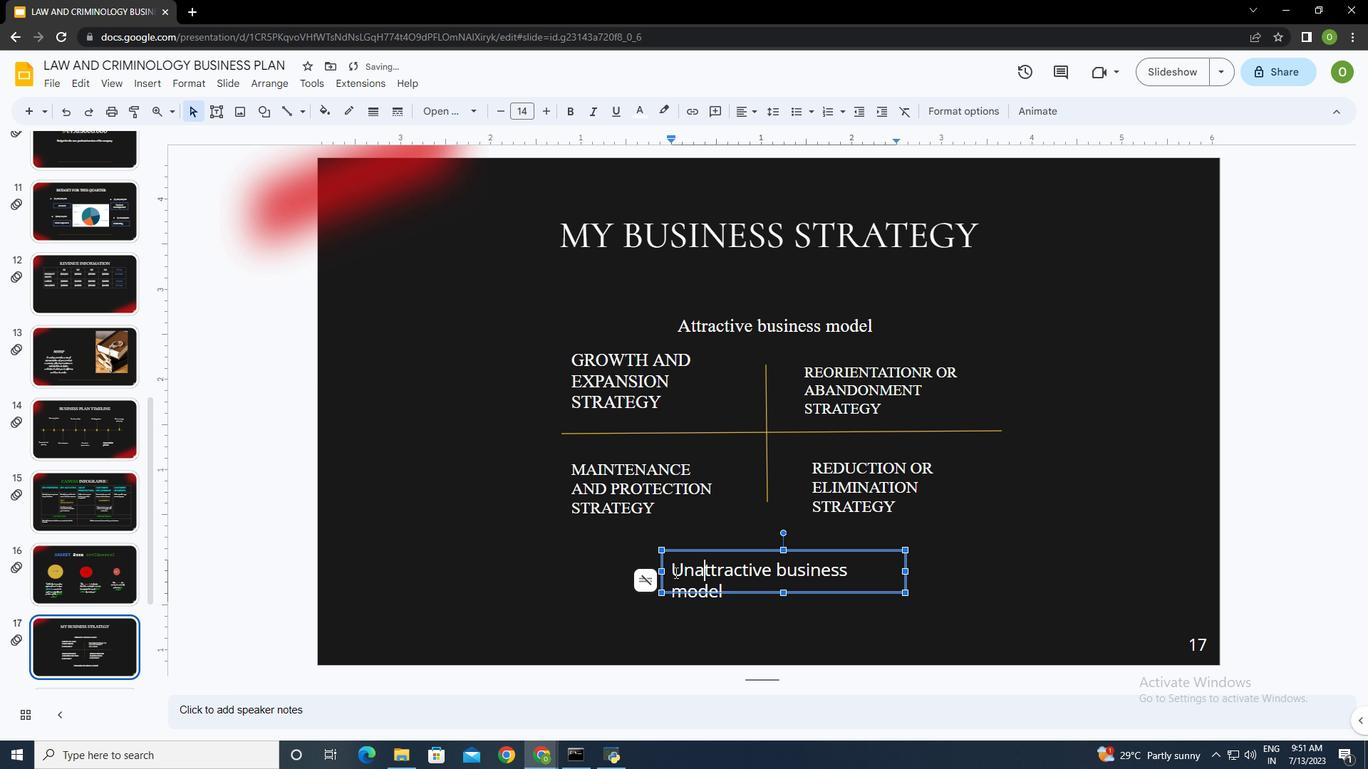 
Action: Mouse moved to (904, 571)
Screenshot: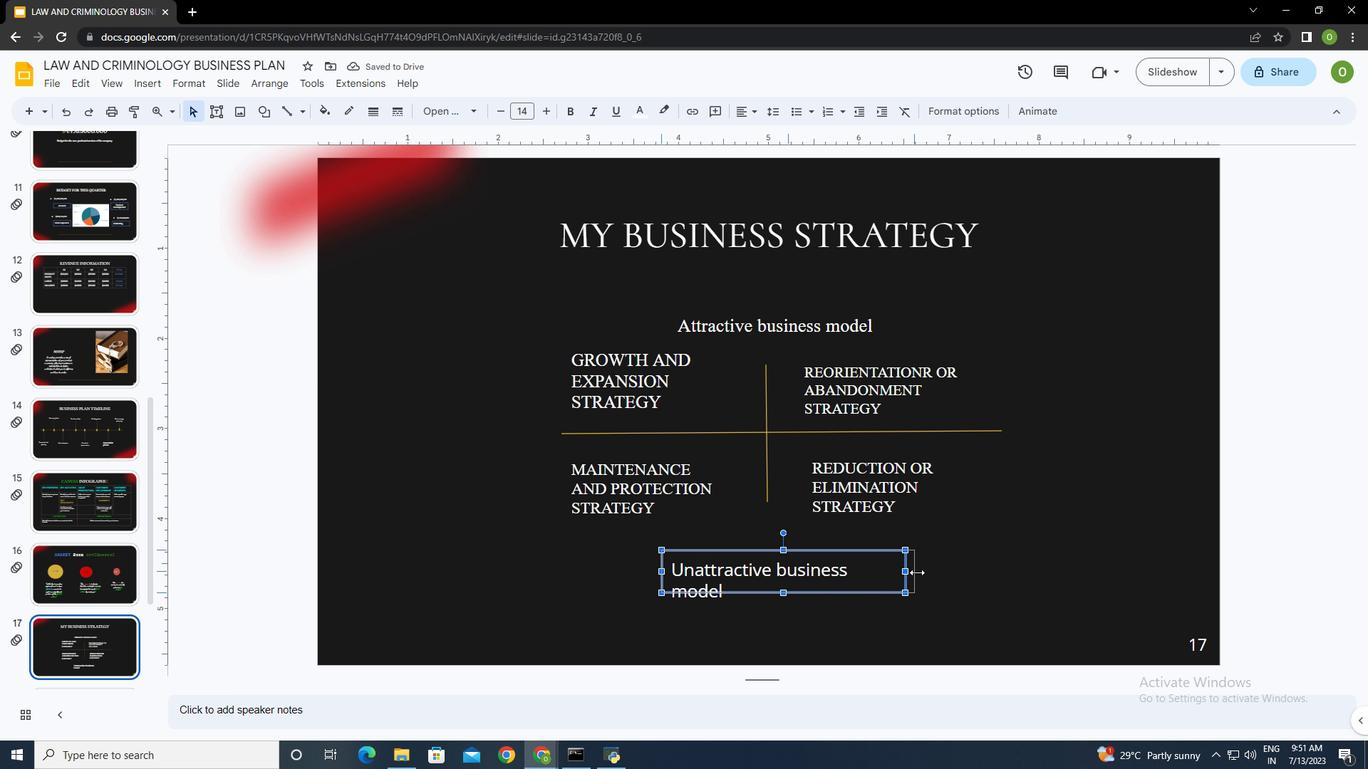 
Action: Mouse pressed left at (904, 571)
Screenshot: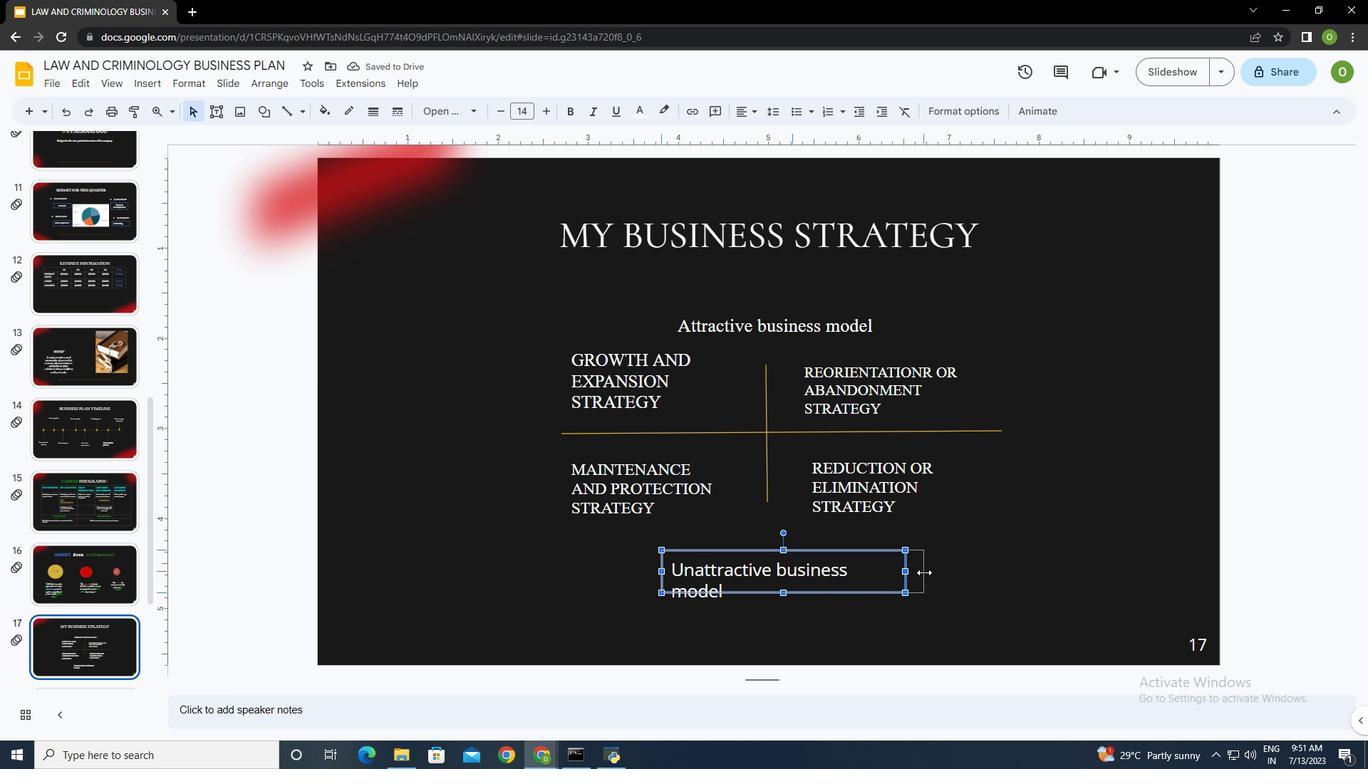 
Action: Mouse moved to (664, 570)
Screenshot: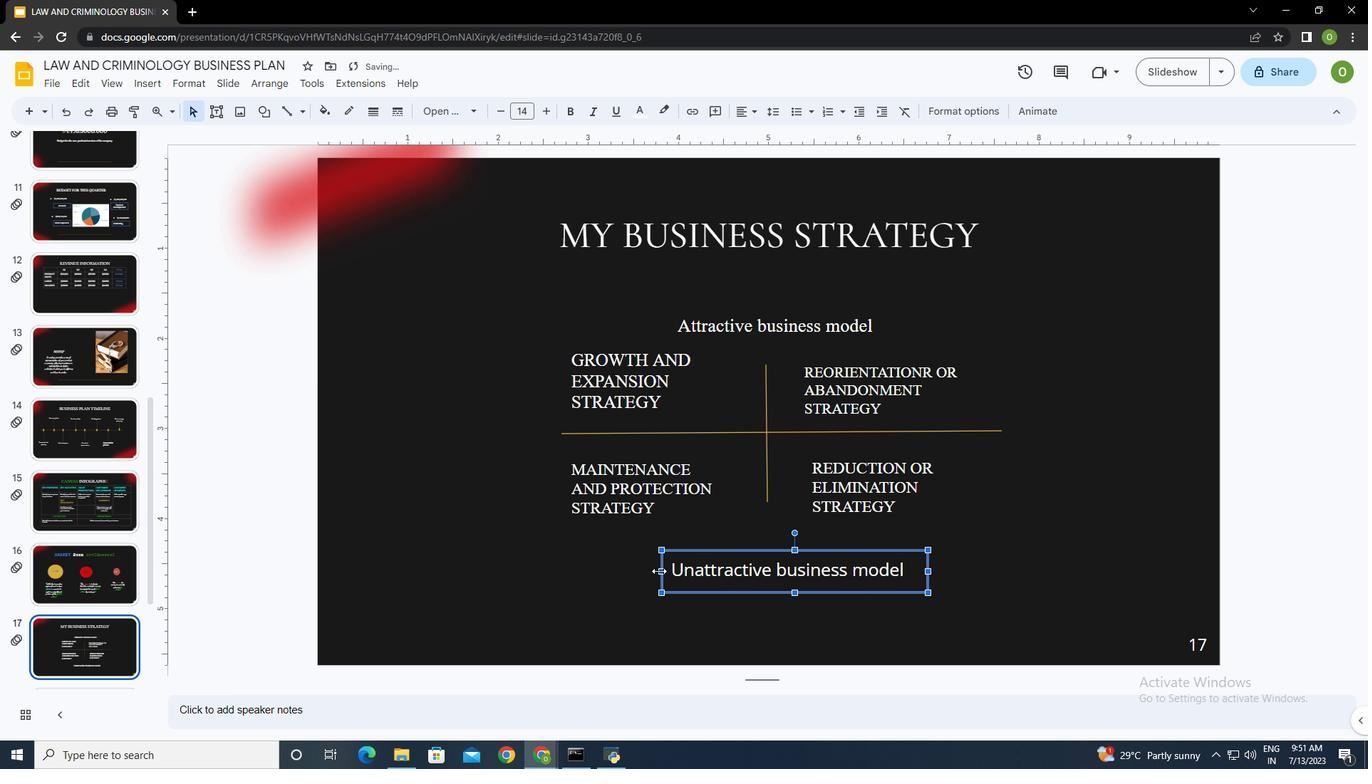 
Action: Mouse pressed left at (664, 570)
Screenshot: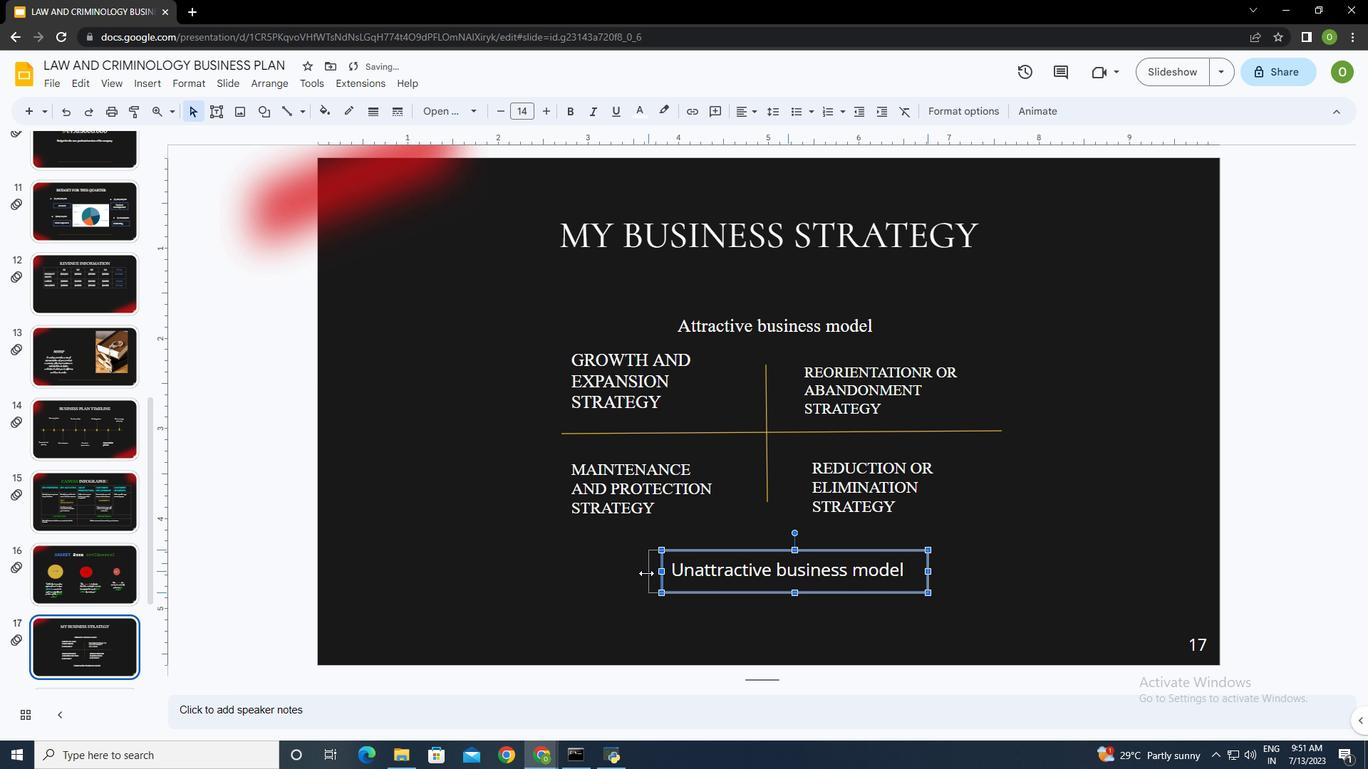 
Action: Mouse moved to (704, 573)
Screenshot: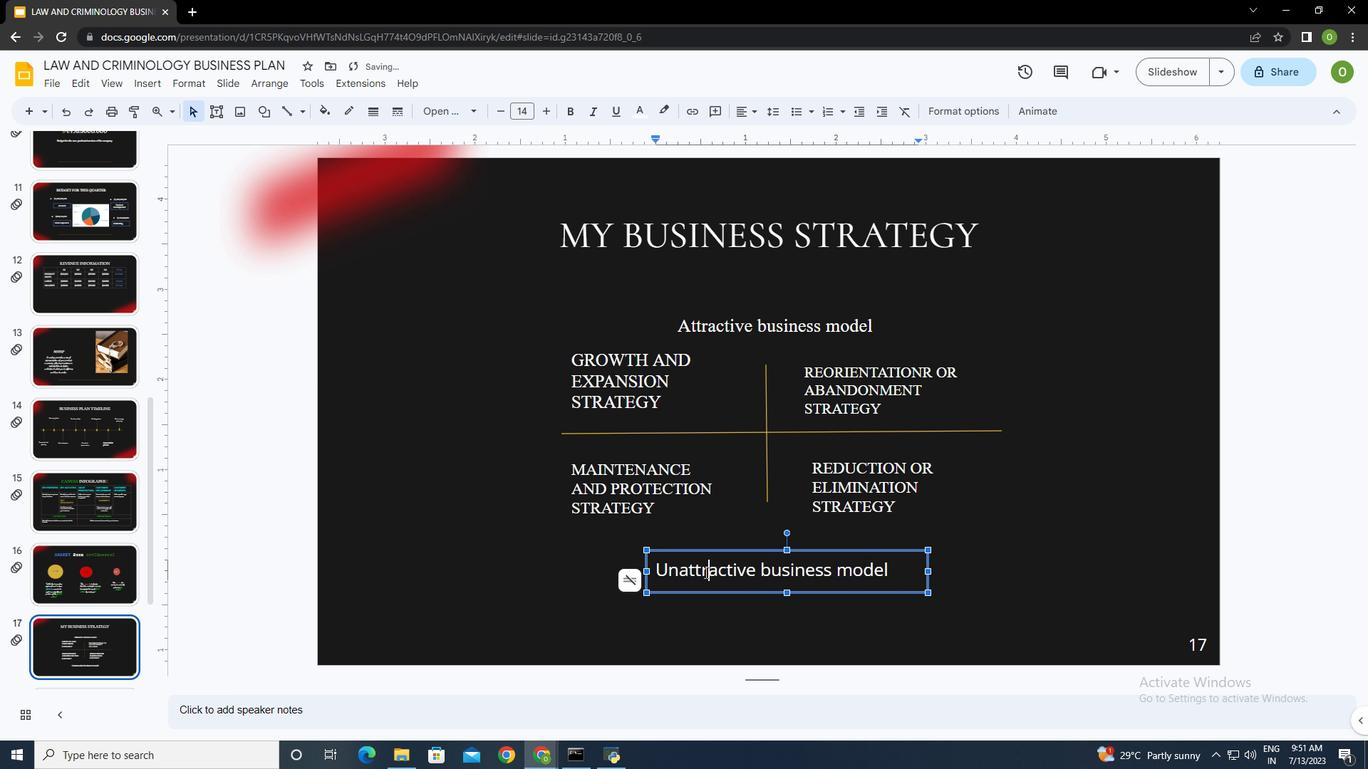 
Action: Mouse pressed left at (704, 573)
Screenshot: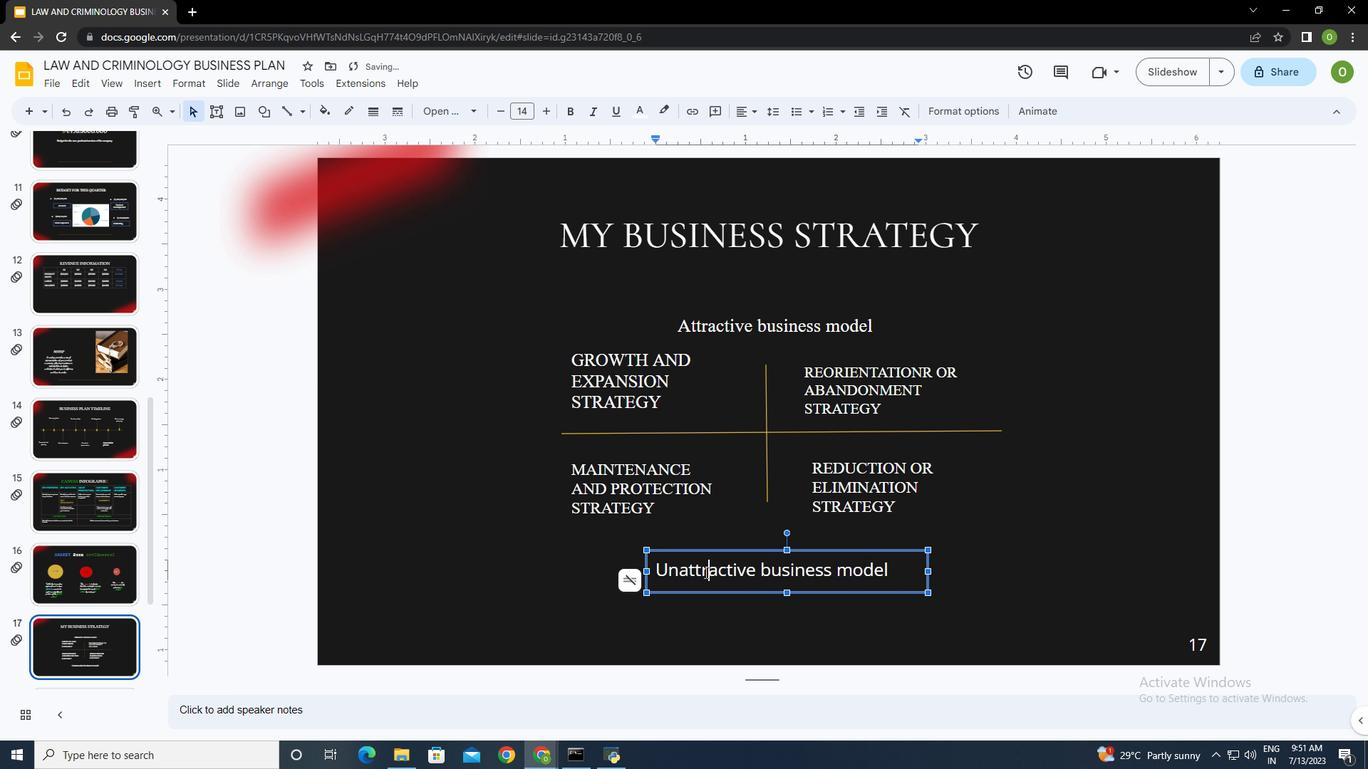 
Action: Key pressed ctrl+A
Screenshot: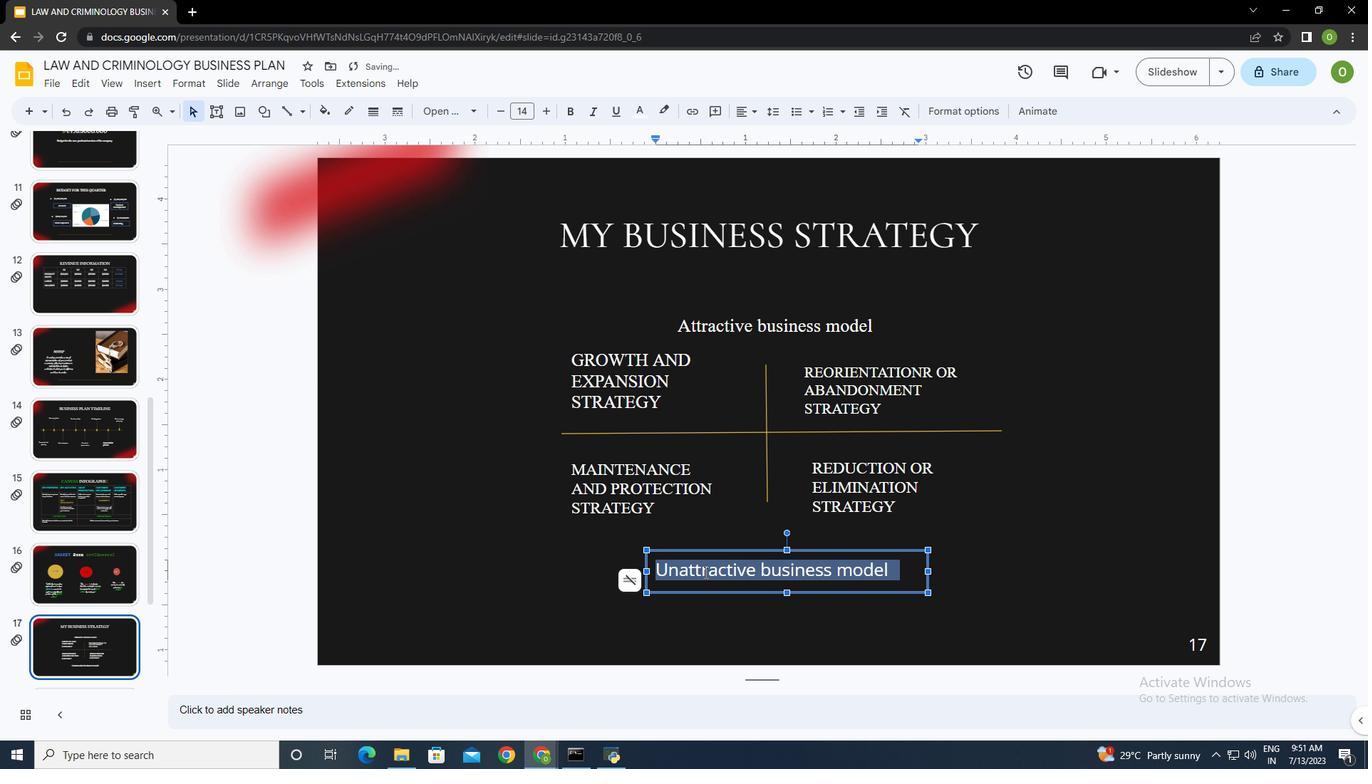
Action: Mouse moved to (446, 112)
Screenshot: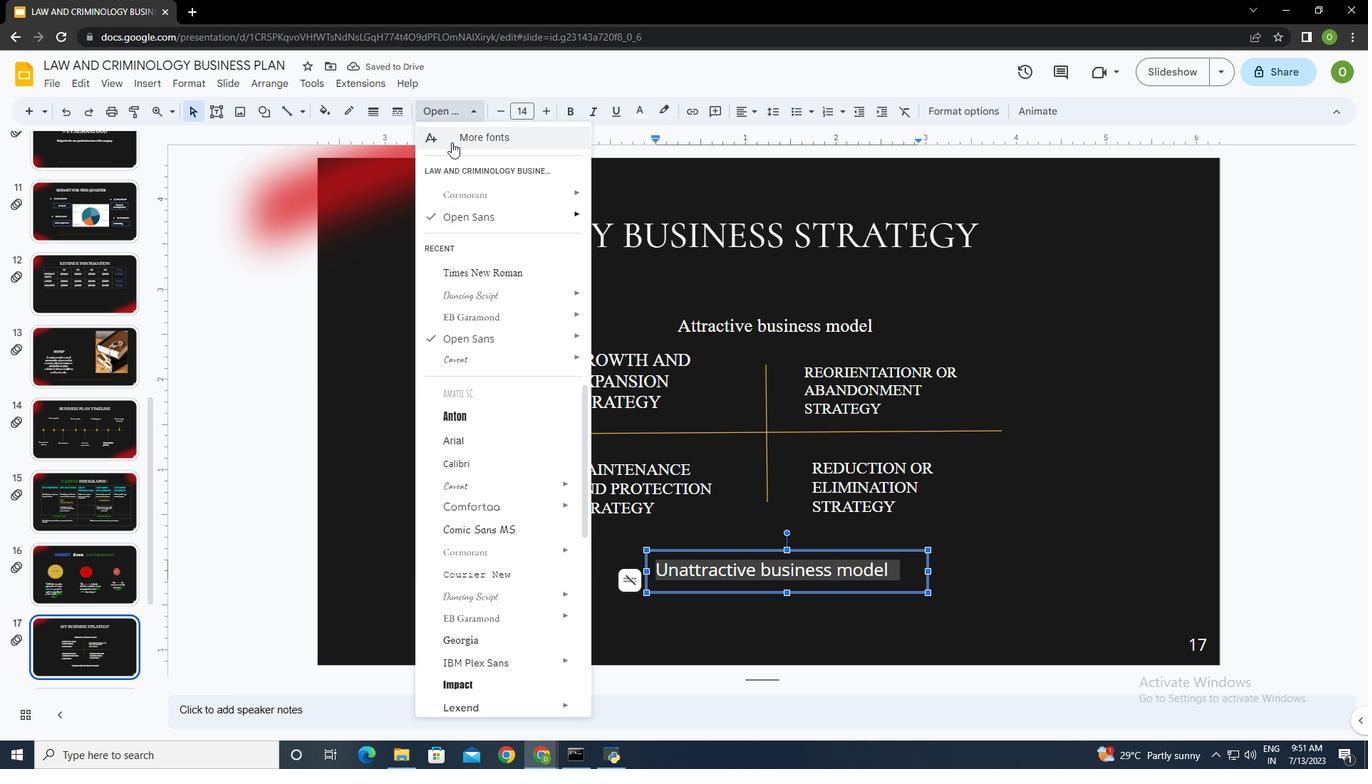 
Action: Mouse pressed left at (446, 112)
Screenshot: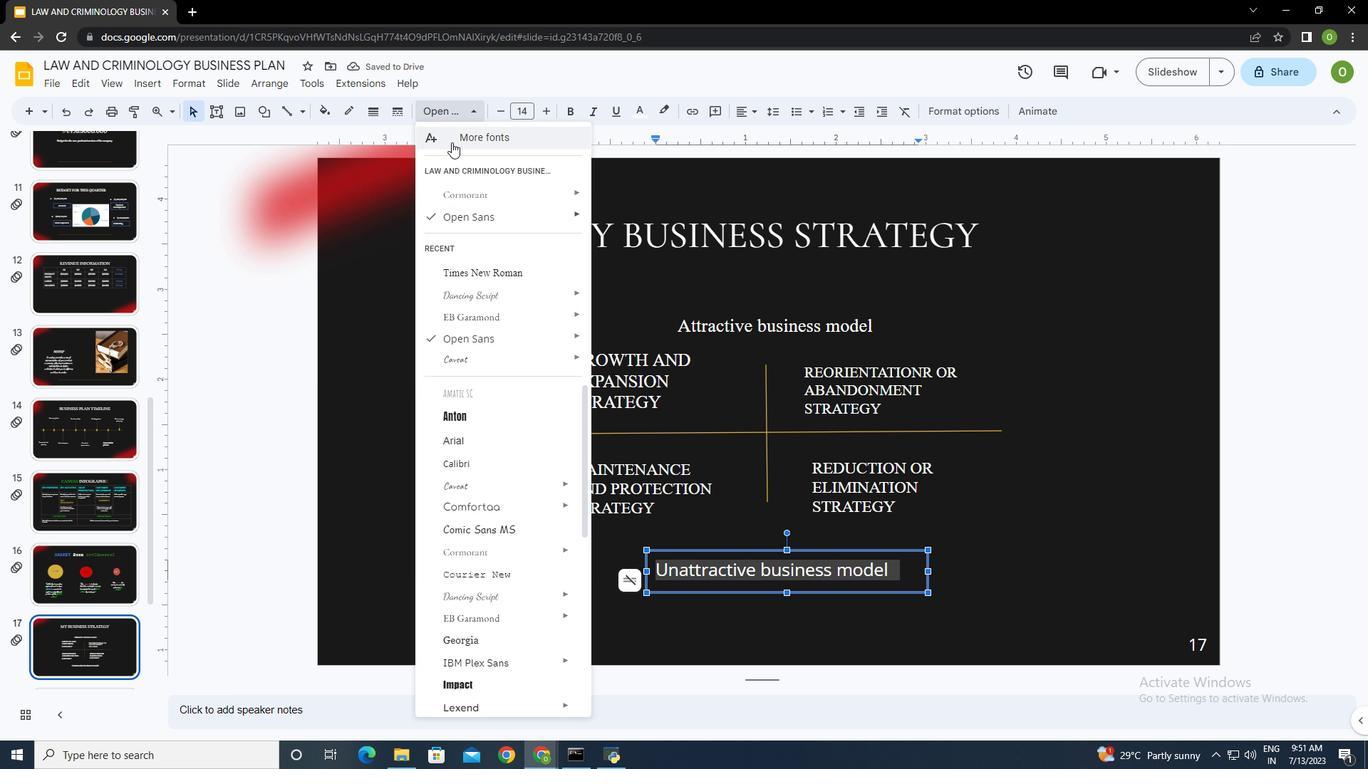 
Action: Mouse moved to (483, 270)
Screenshot: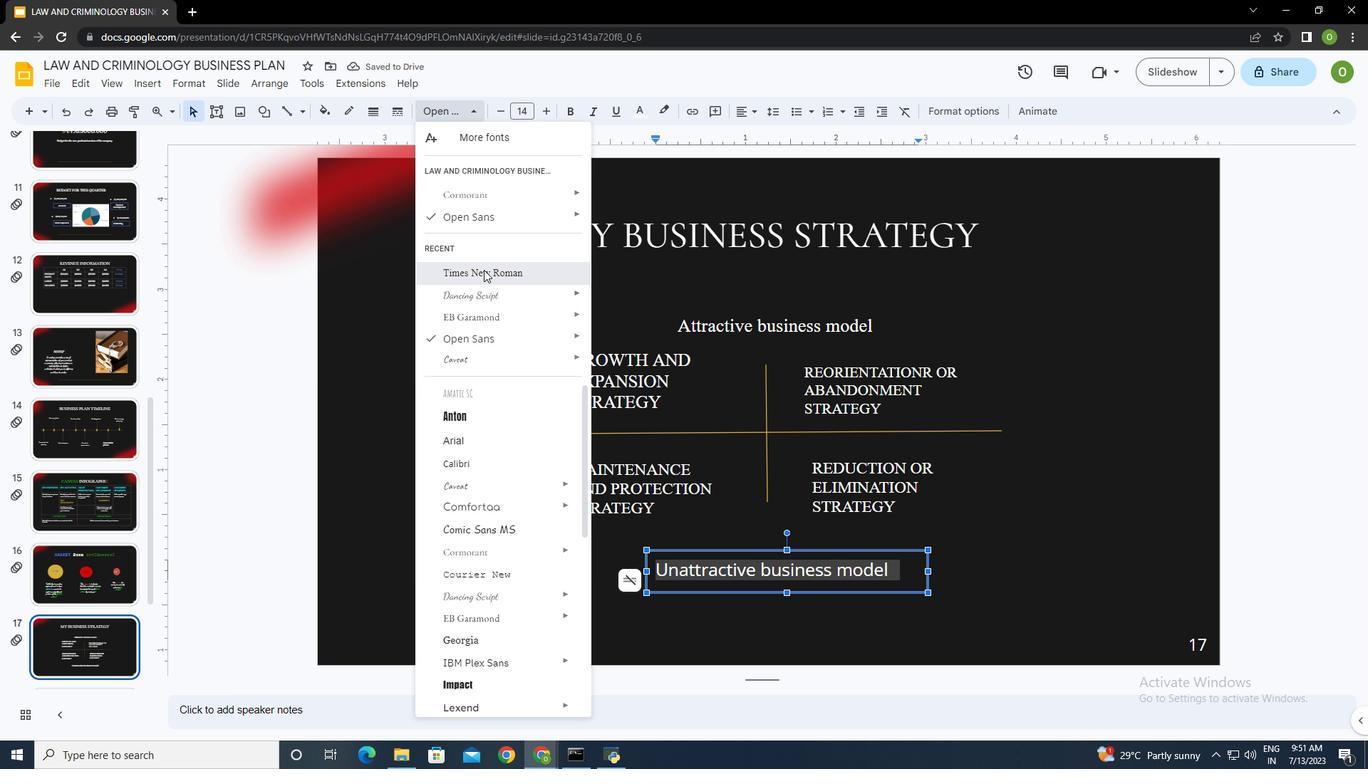 
Action: Mouse pressed left at (483, 270)
Screenshot: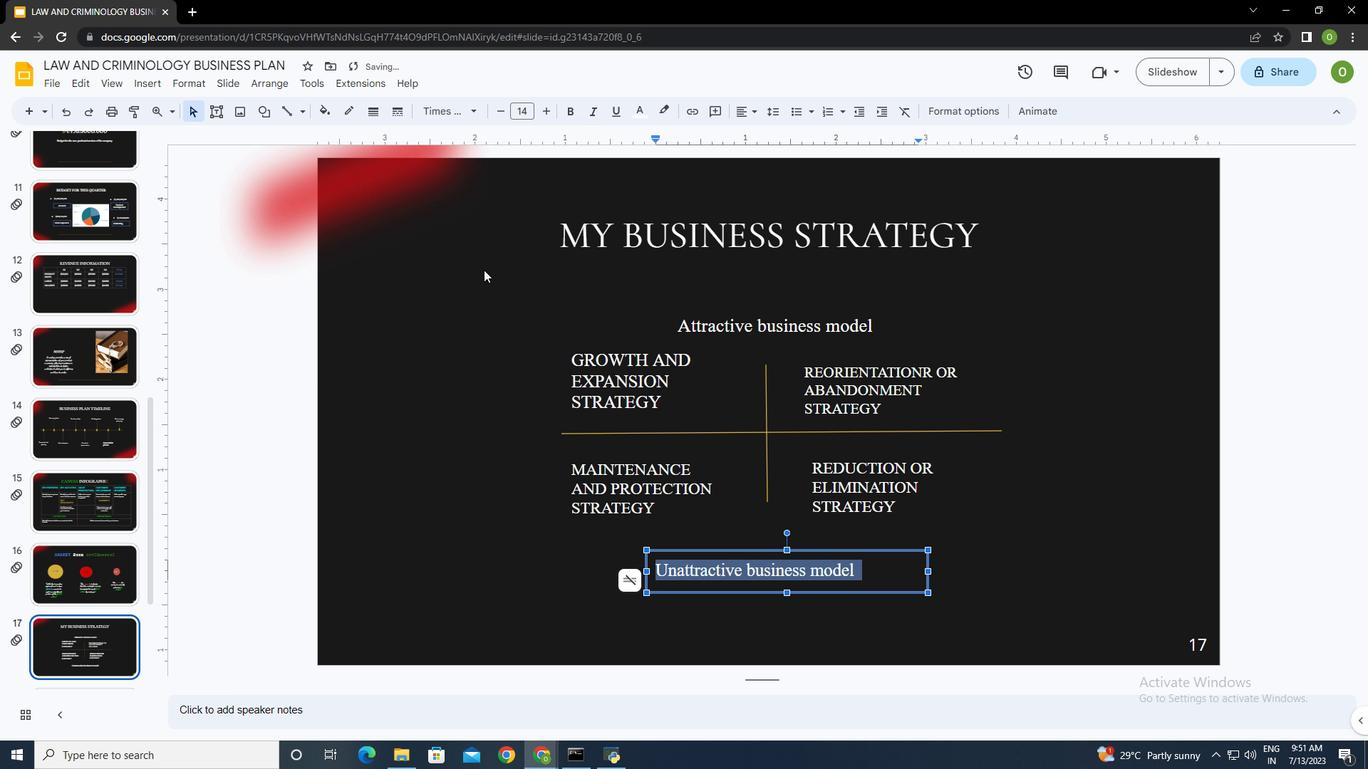 
Action: Mouse moved to (930, 572)
Screenshot: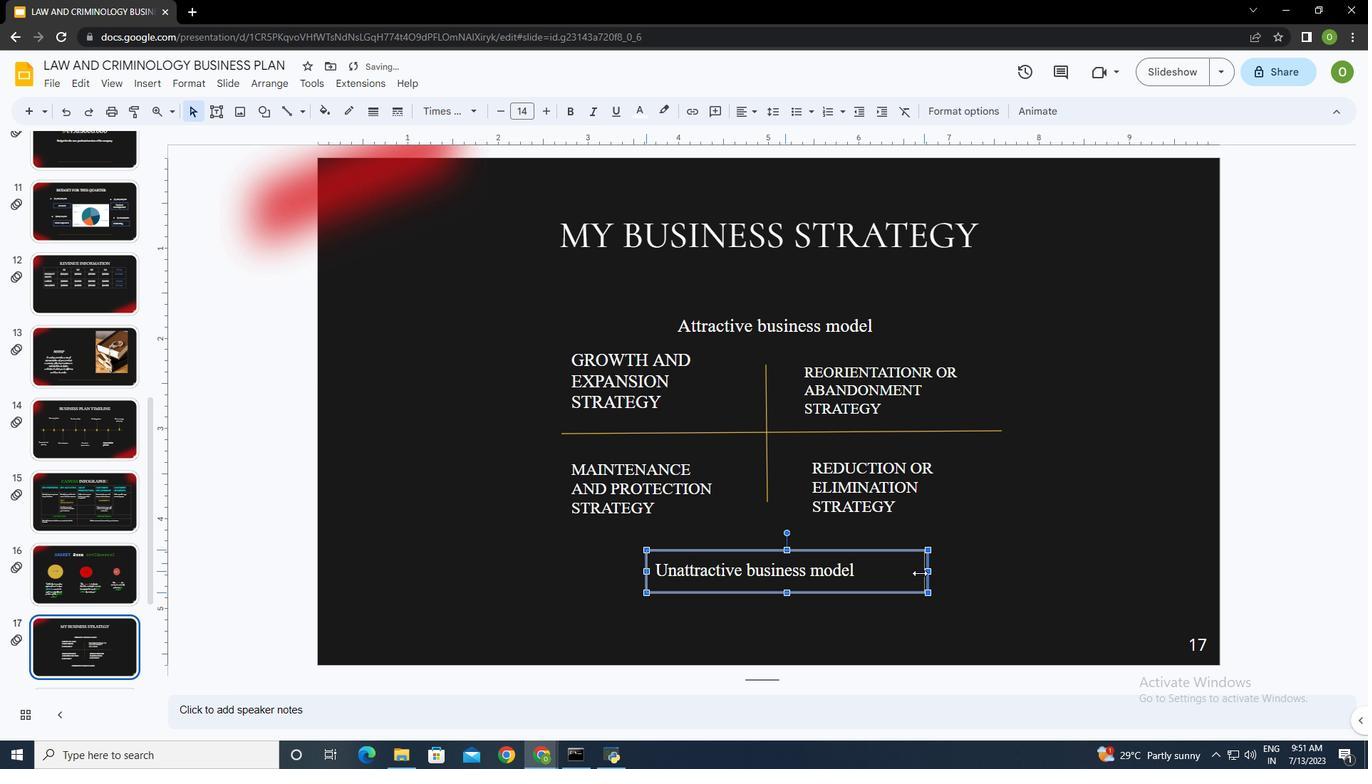 
Action: Mouse pressed left at (930, 572)
Screenshot: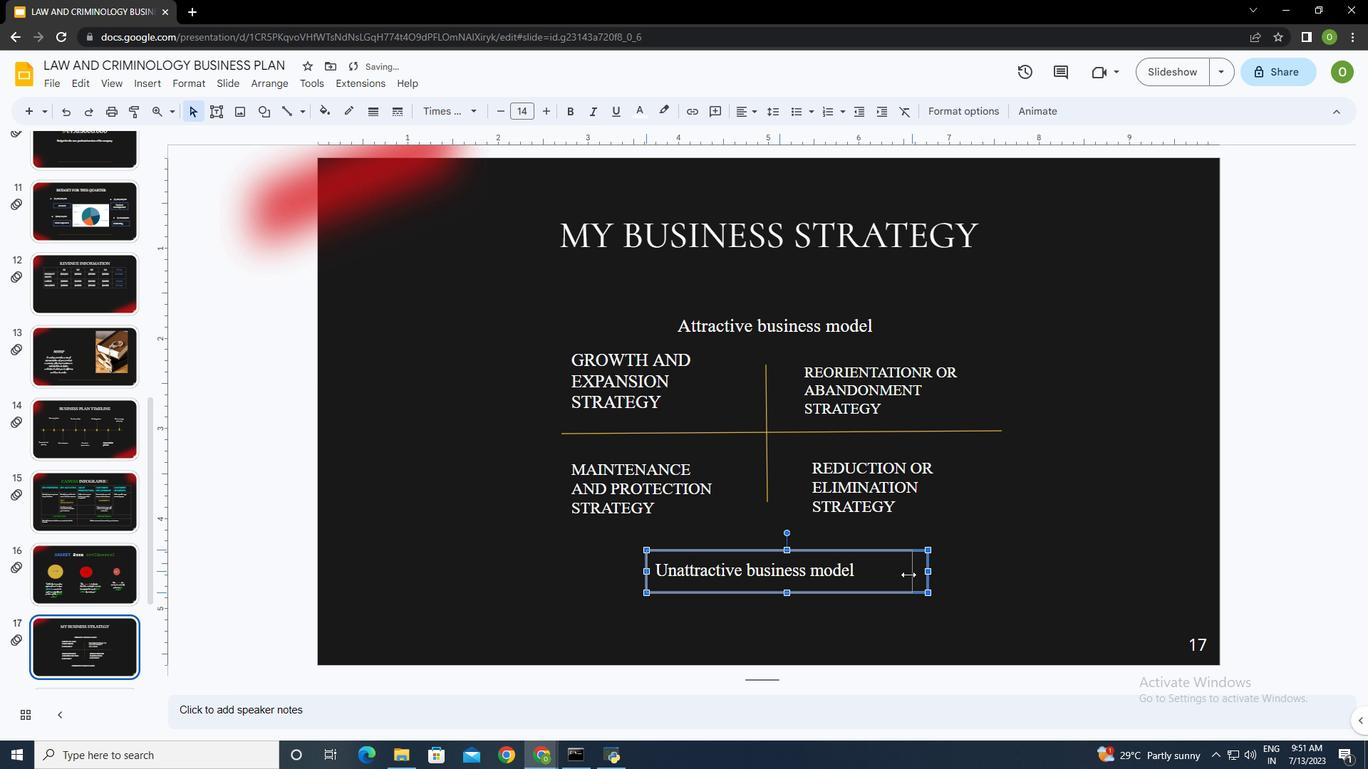 
Action: Mouse moved to (550, 110)
Screenshot: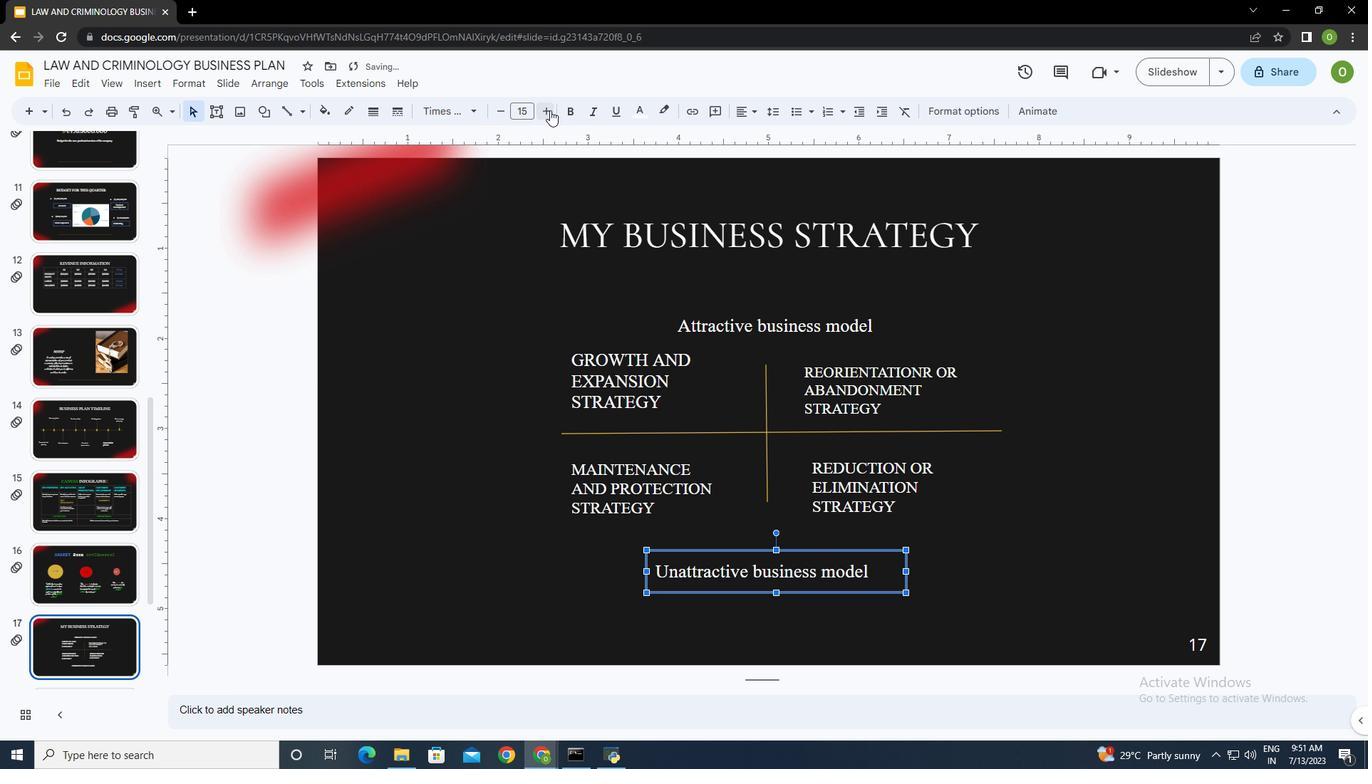 
Action: Mouse pressed left at (550, 110)
Screenshot: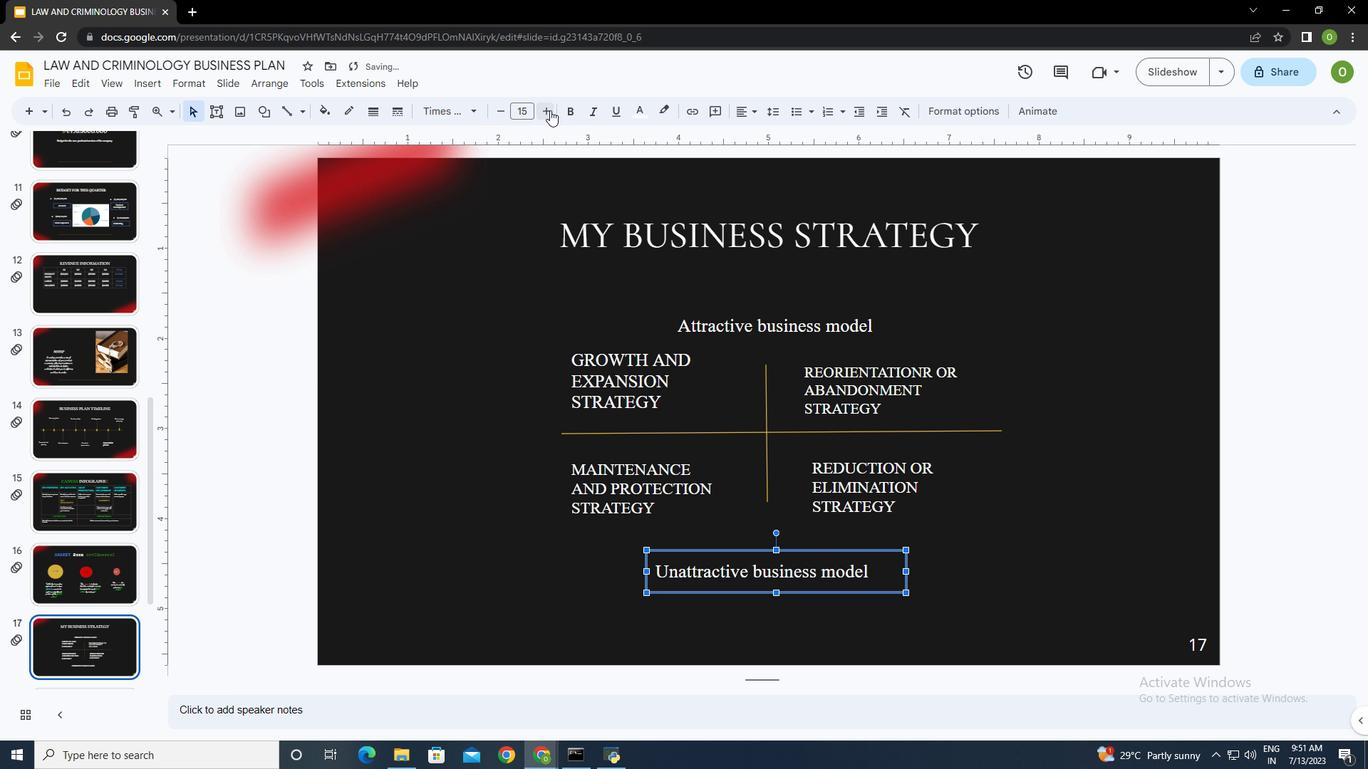 
Action: Mouse pressed left at (550, 110)
Screenshot: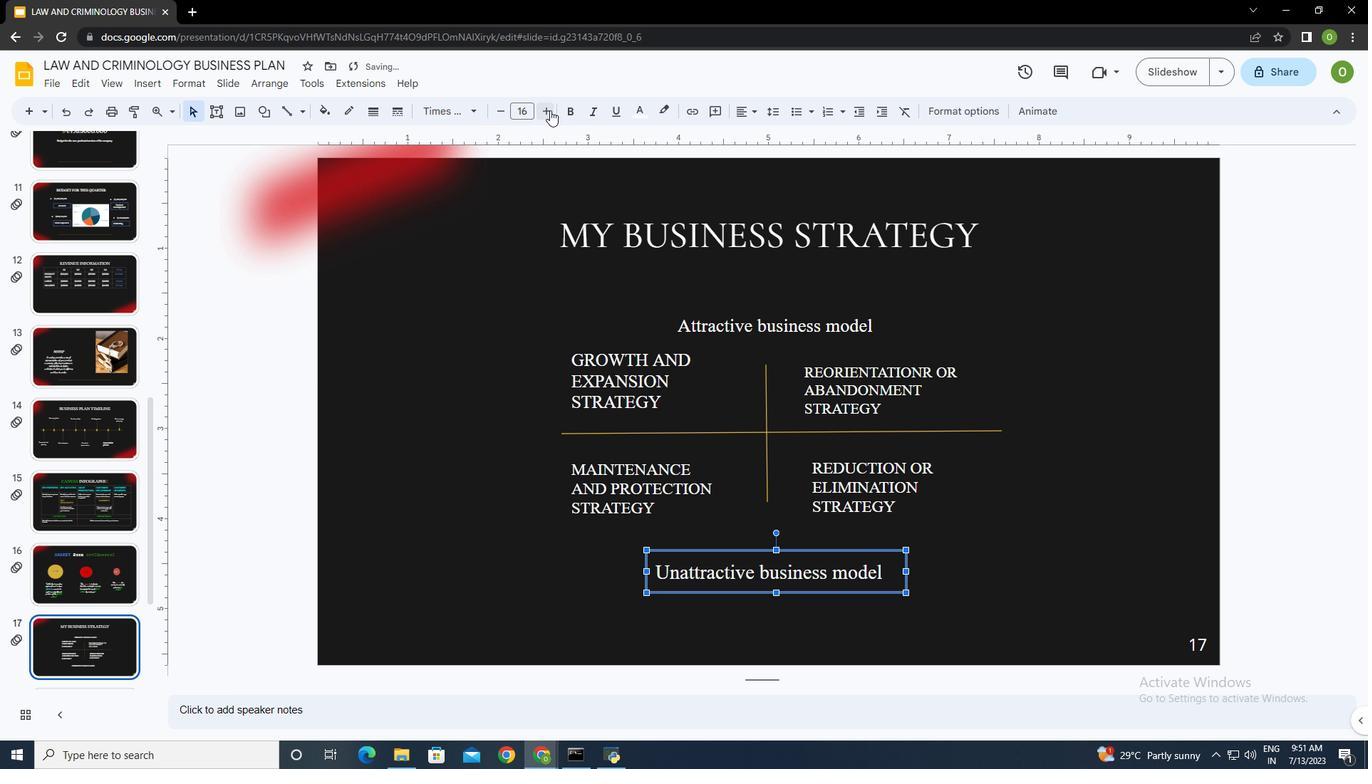 
Action: Mouse moved to (1076, 574)
Screenshot: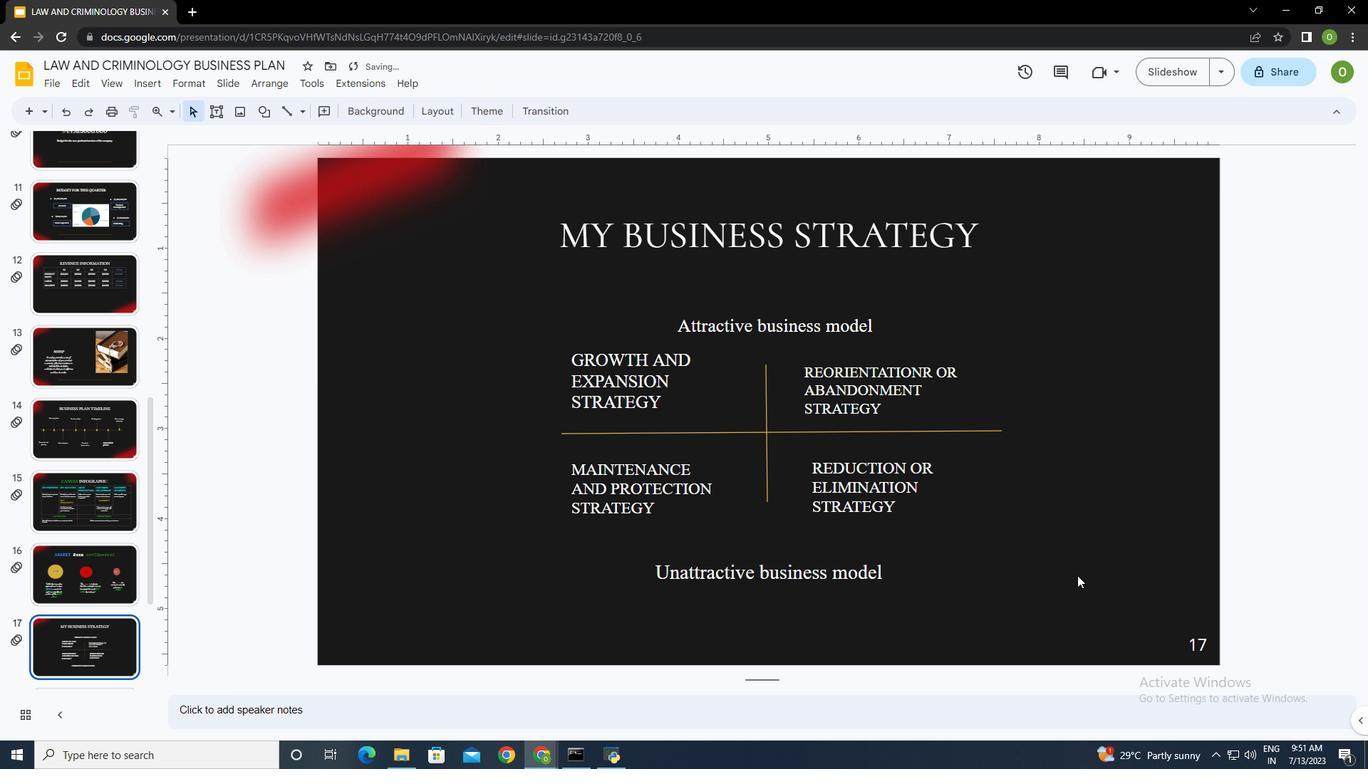 
Action: Mouse pressed left at (1076, 574)
Screenshot: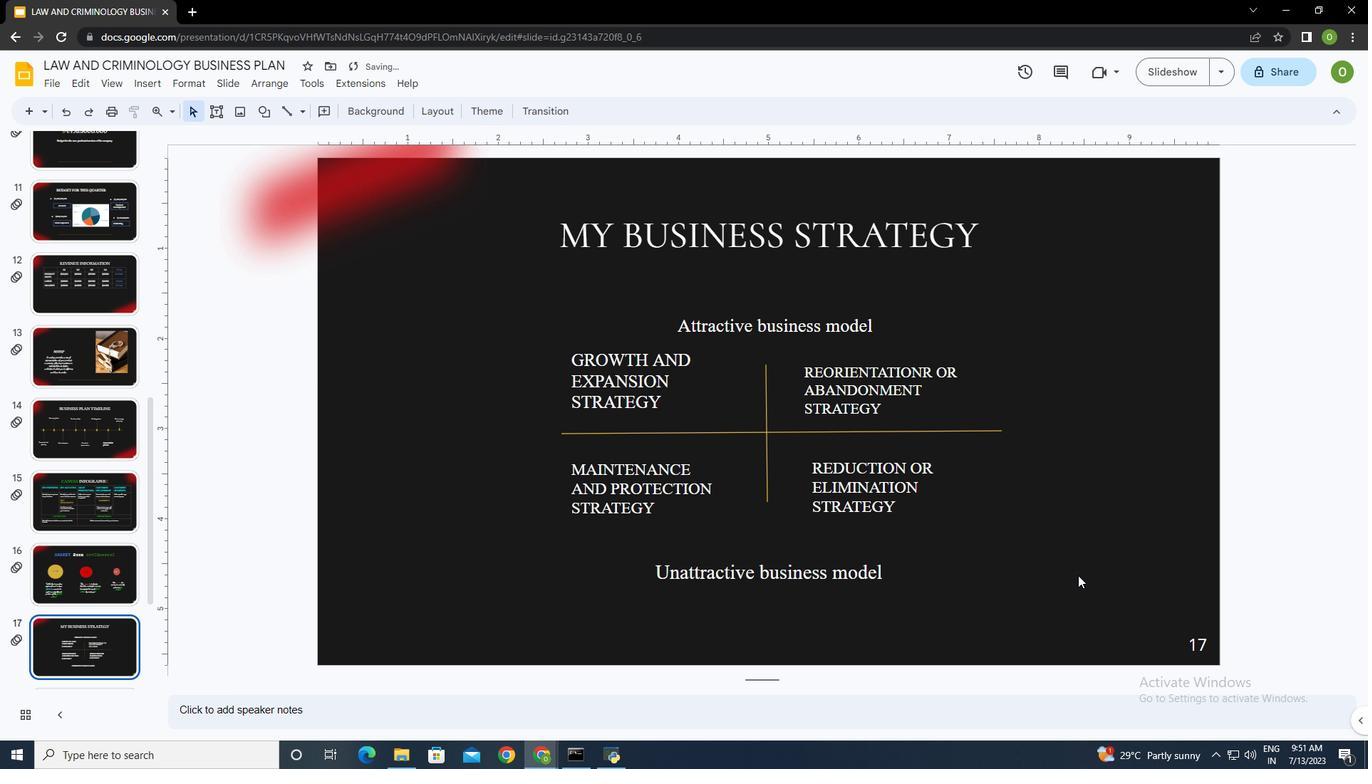 
Action: Mouse moved to (588, 568)
Screenshot: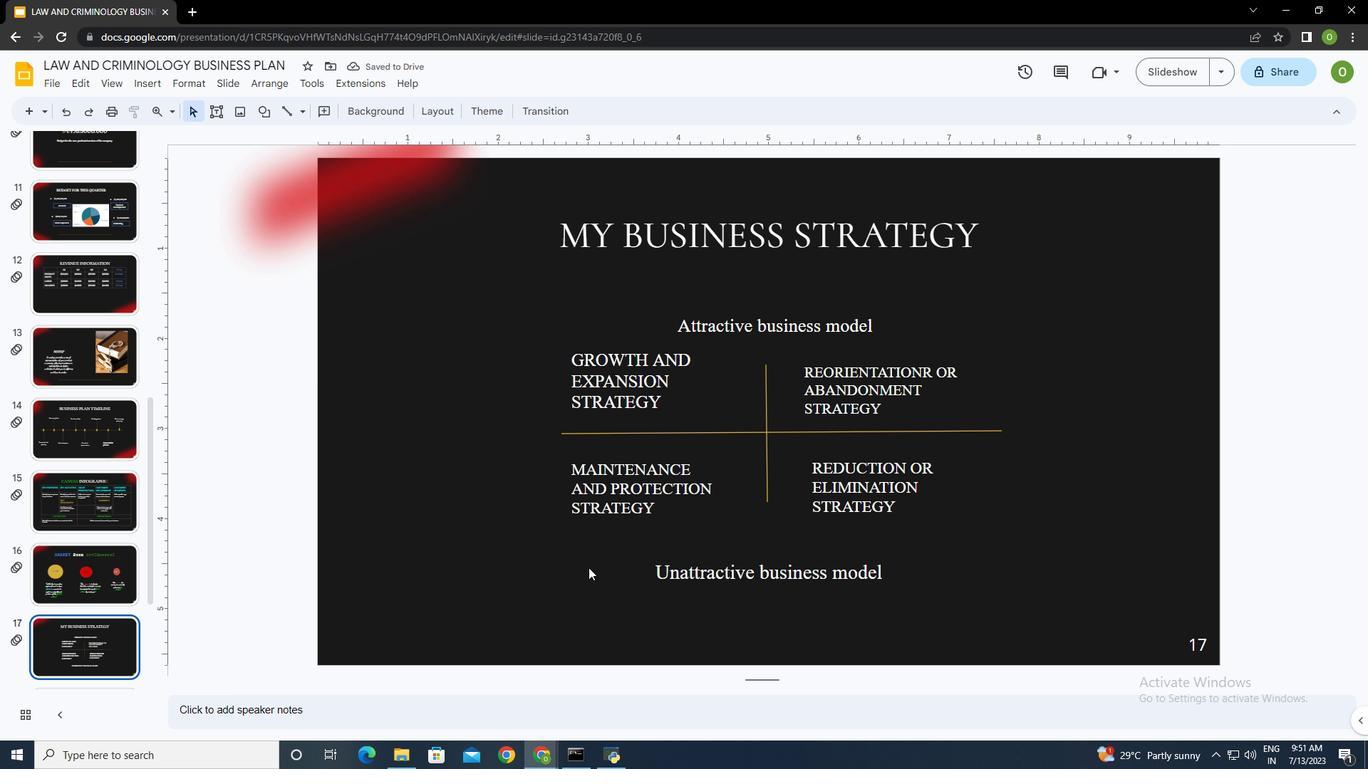 
Action: Mouse pressed left at (588, 568)
Screenshot: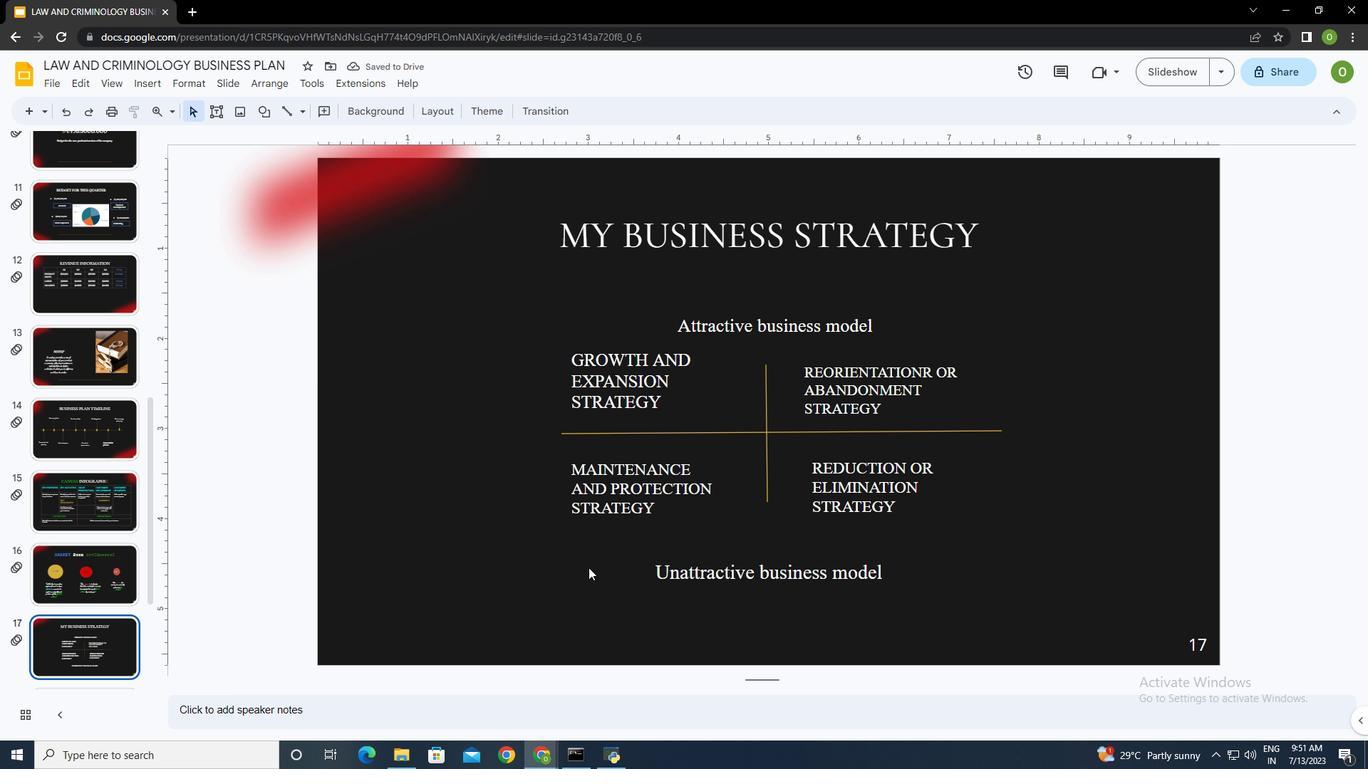 
Action: Mouse moved to (368, 111)
Screenshot: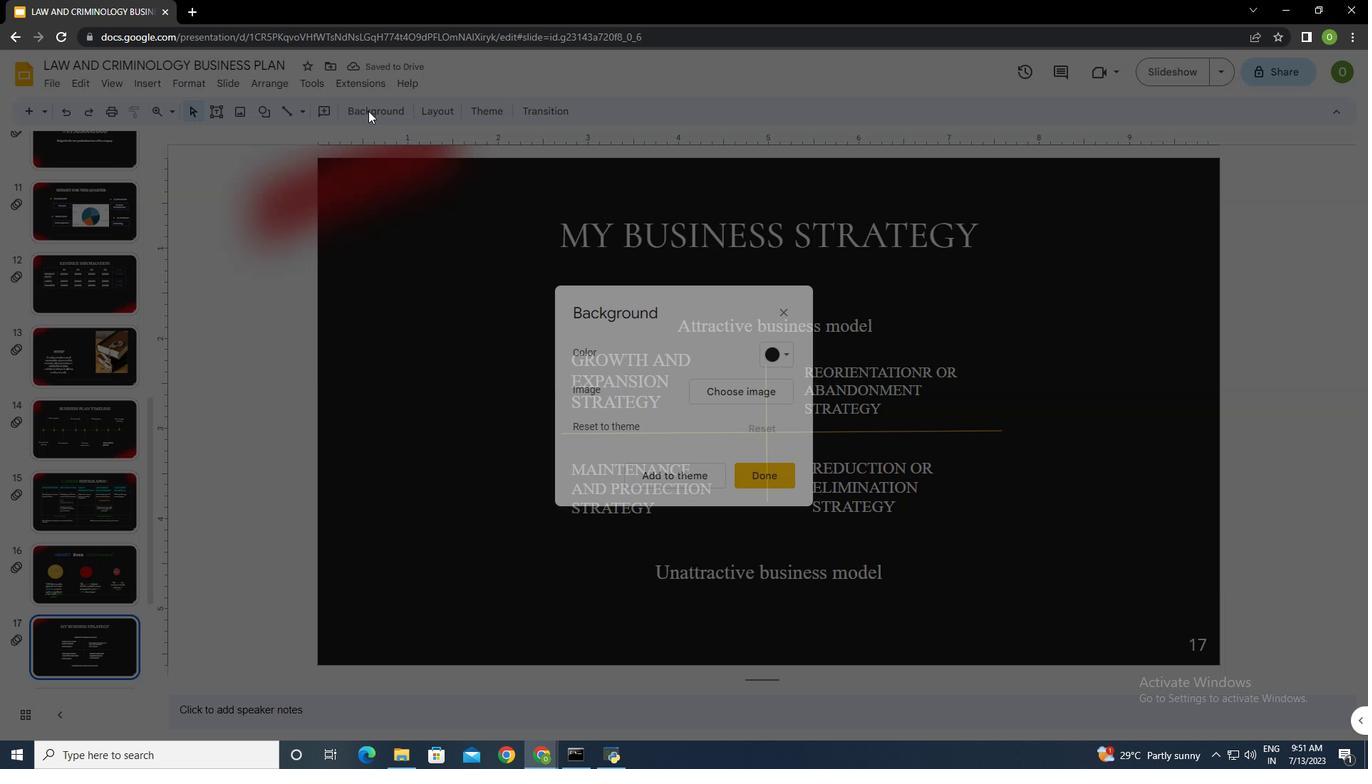 
Action: Mouse pressed left at (368, 111)
Screenshot: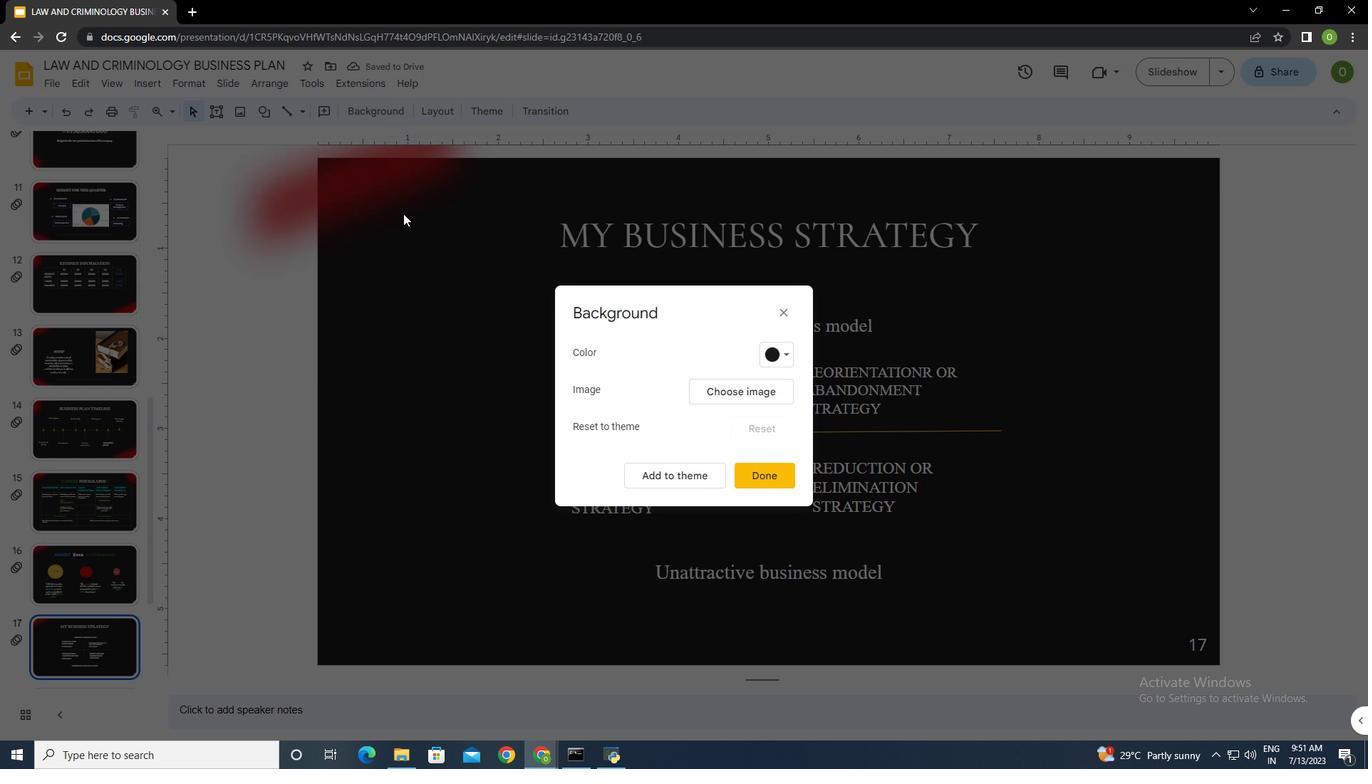 
Action: Mouse moved to (742, 385)
Screenshot: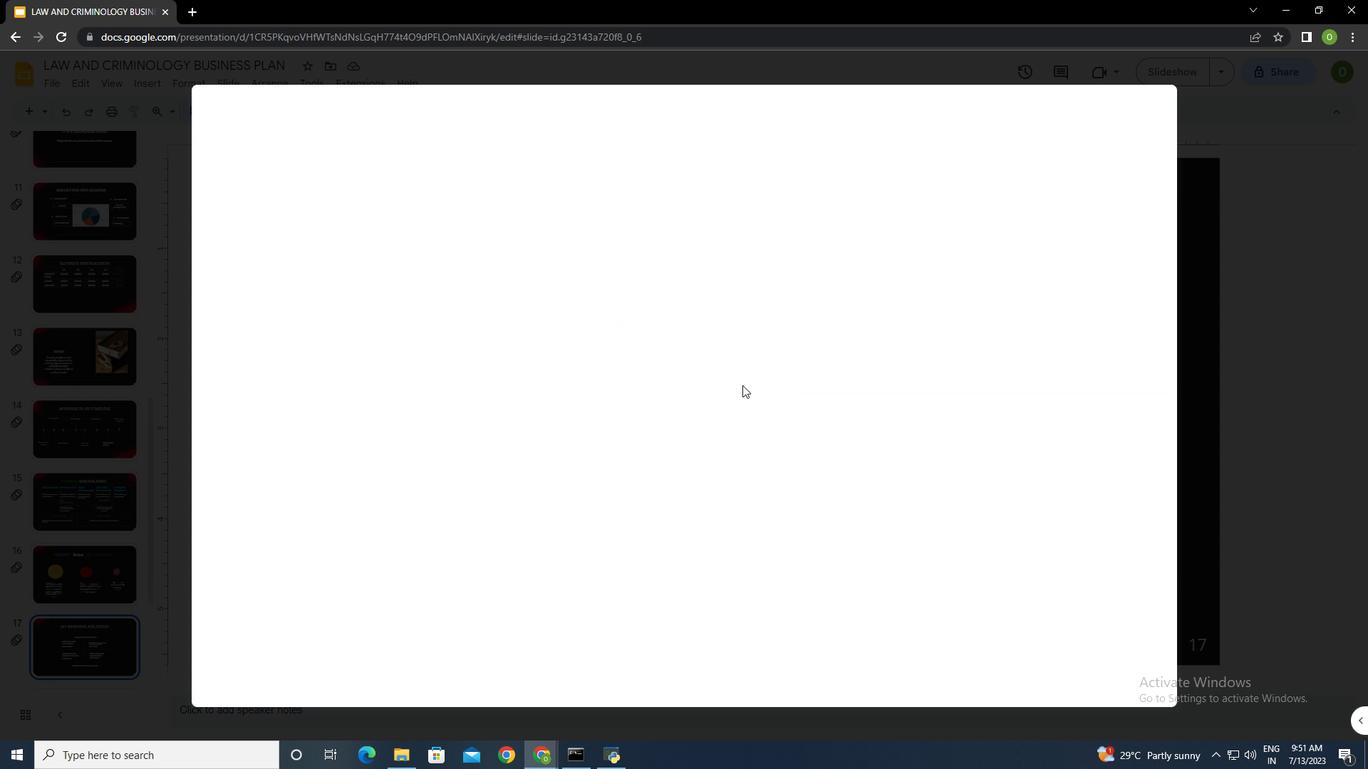 
Action: Mouse pressed left at (742, 385)
Screenshot: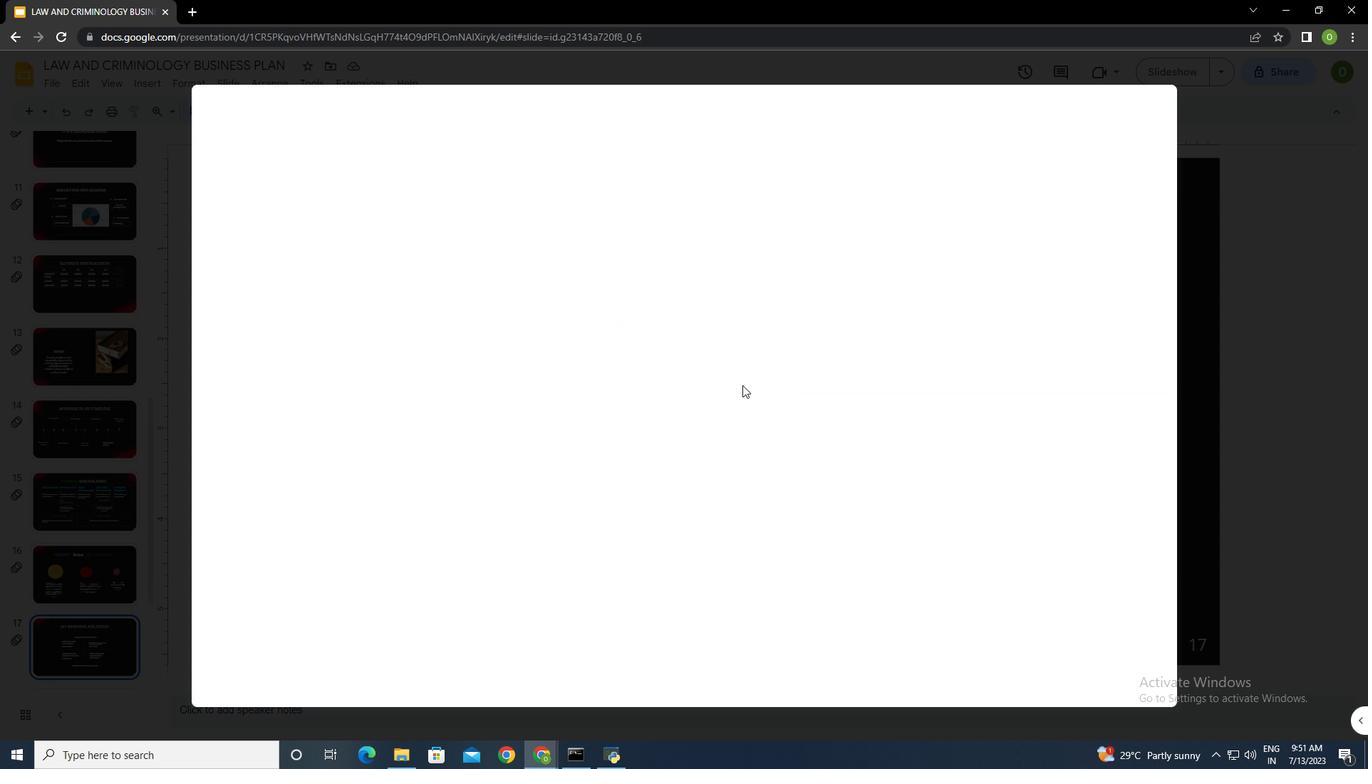 
Action: Mouse moved to (476, 172)
Screenshot: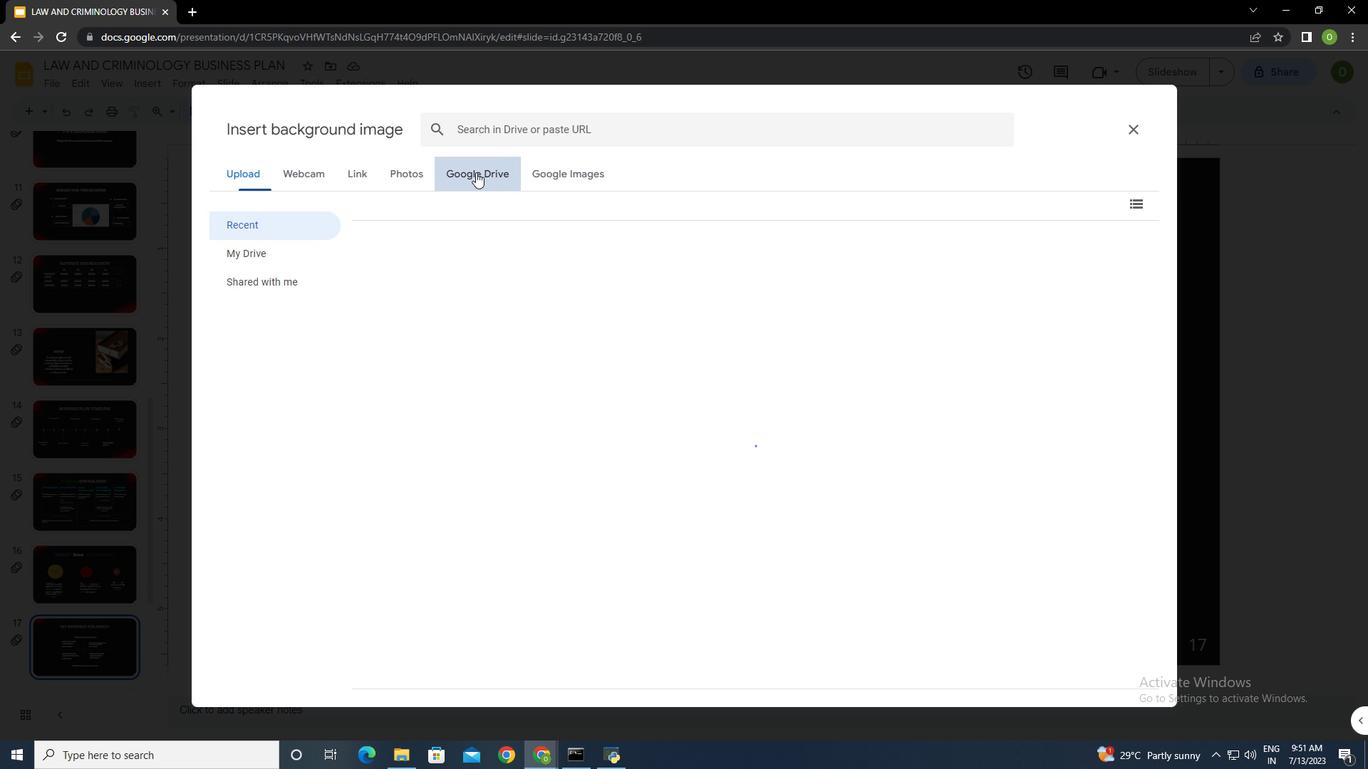 
Action: Mouse pressed left at (476, 172)
Screenshot: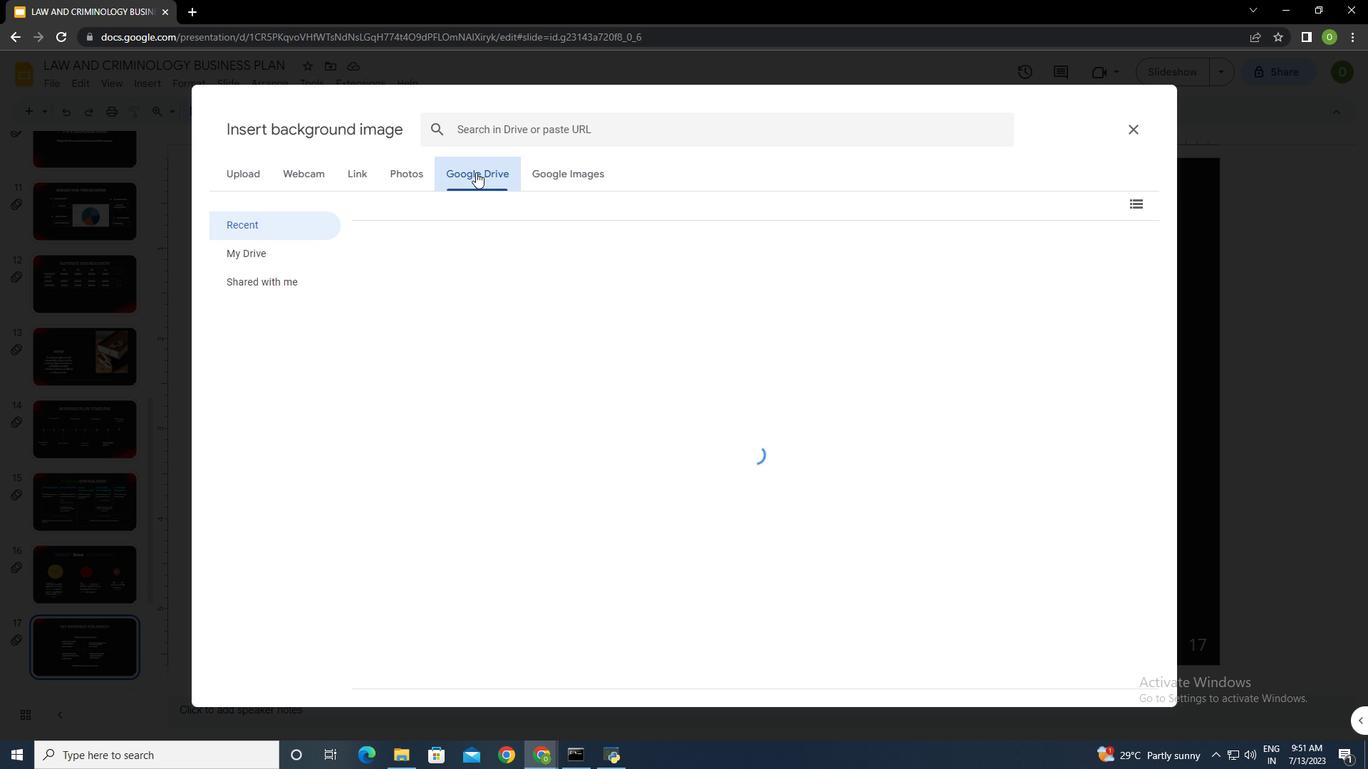 
Action: Mouse moved to (555, 176)
Screenshot: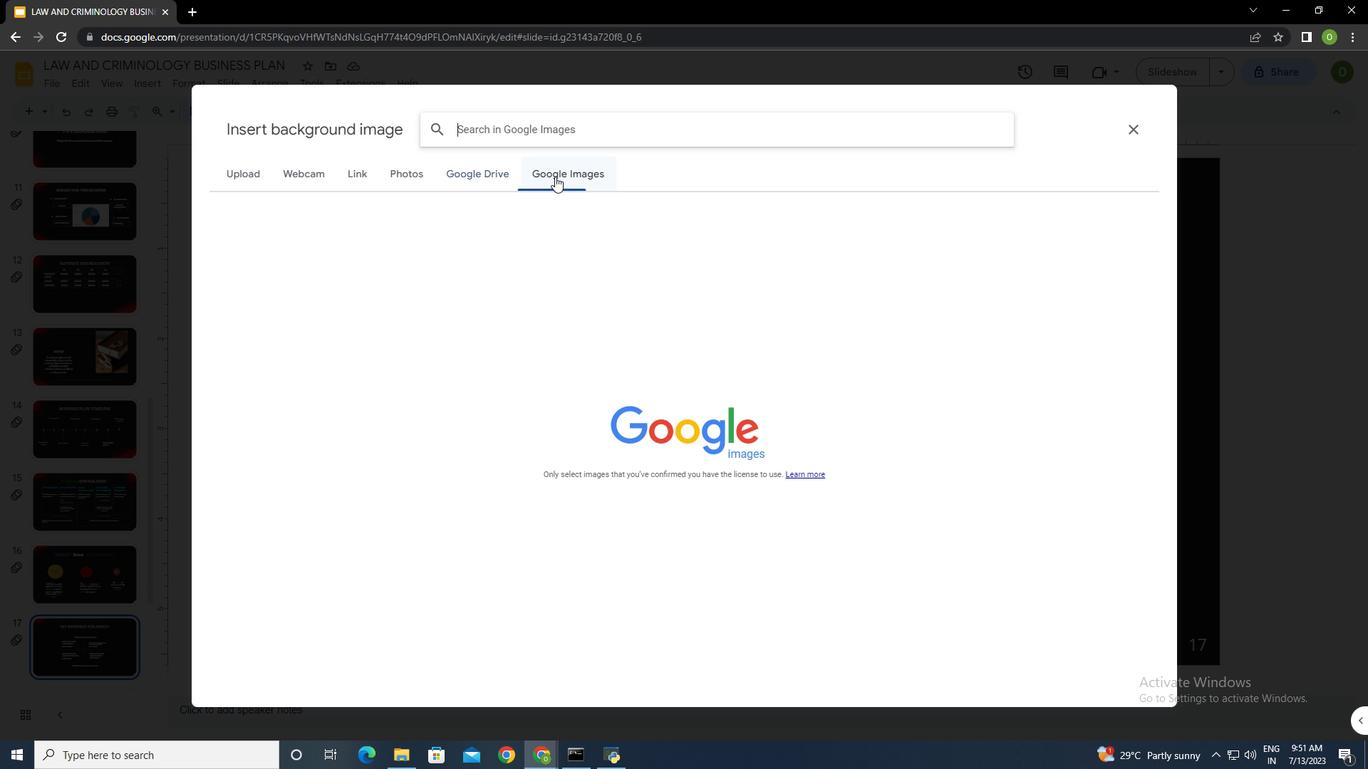 
Action: Mouse pressed left at (555, 176)
Screenshot: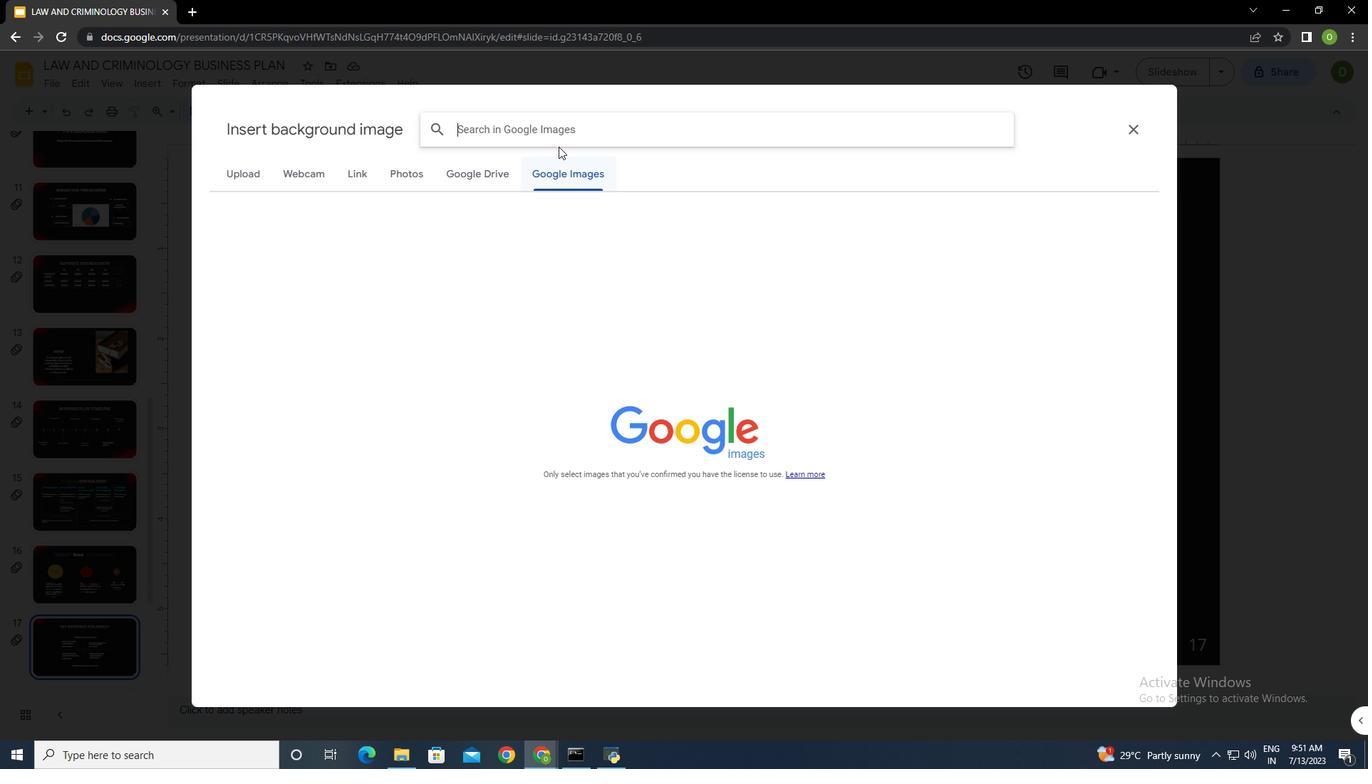 
Action: Mouse moved to (559, 129)
Screenshot: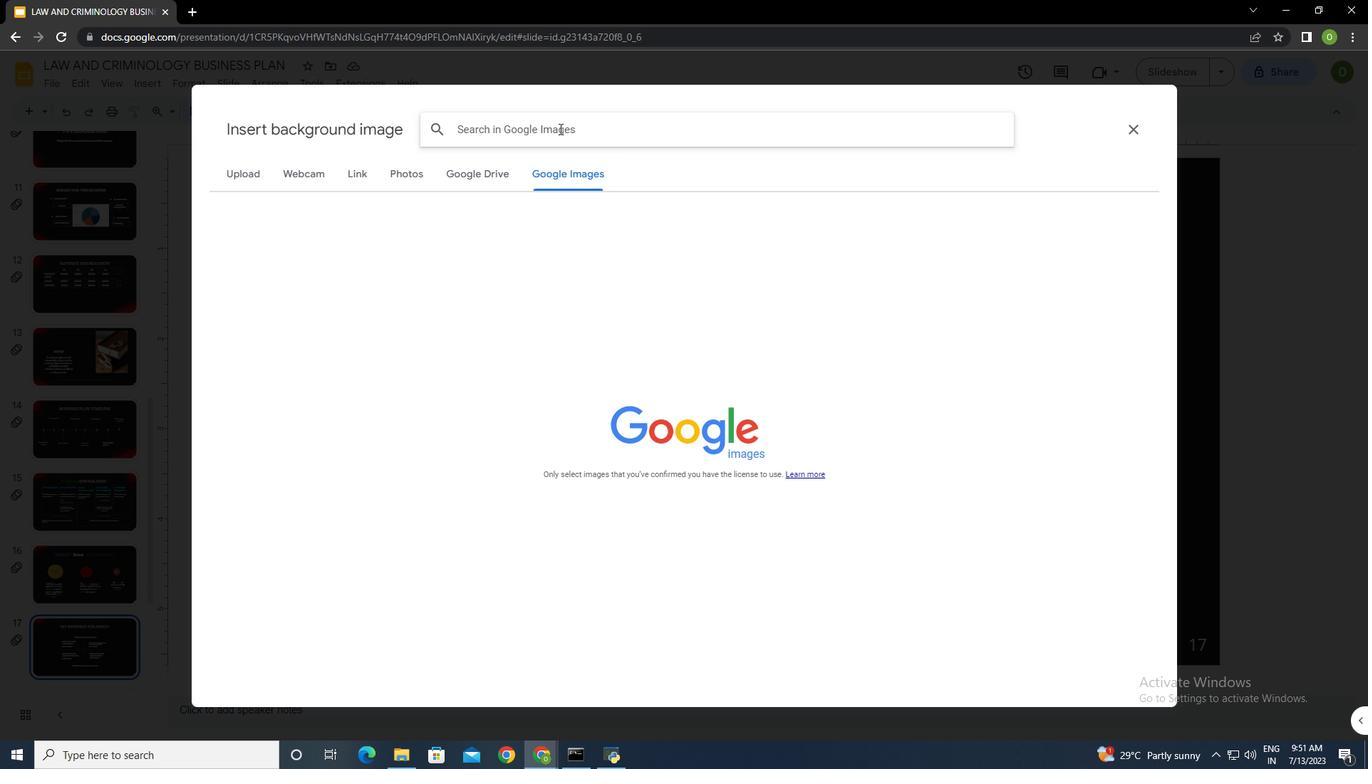 
Action: Mouse pressed left at (559, 129)
Screenshot: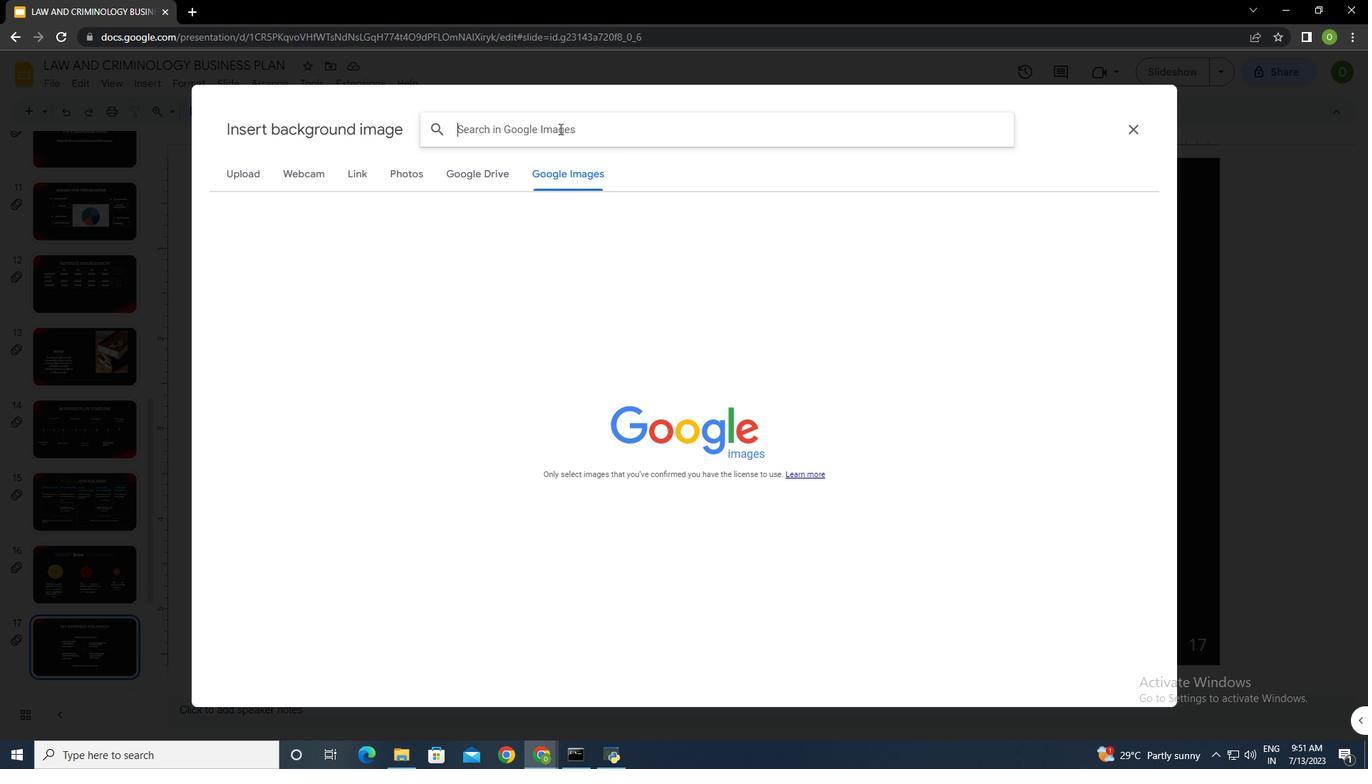 
Action: Key pressed softage<Key.enter>
Screenshot: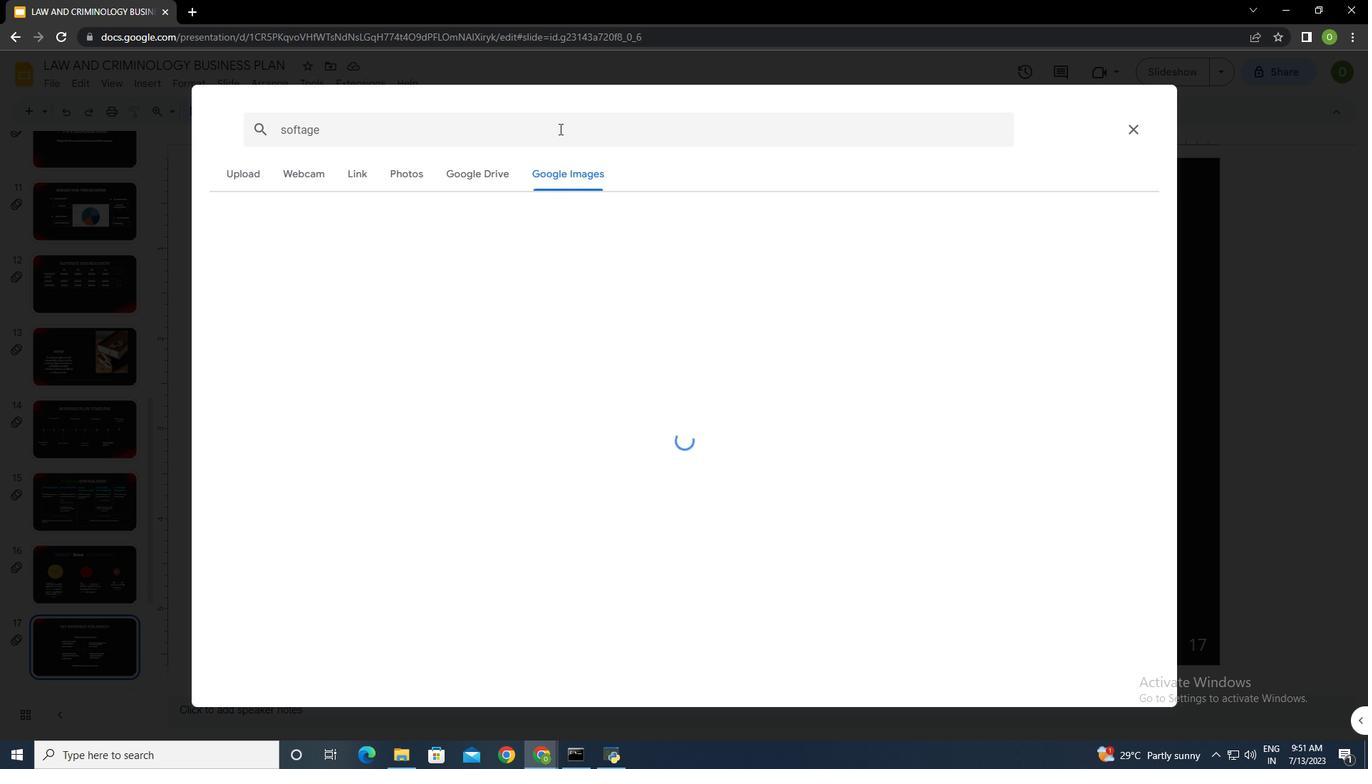 
Action: Mouse moved to (426, 241)
Screenshot: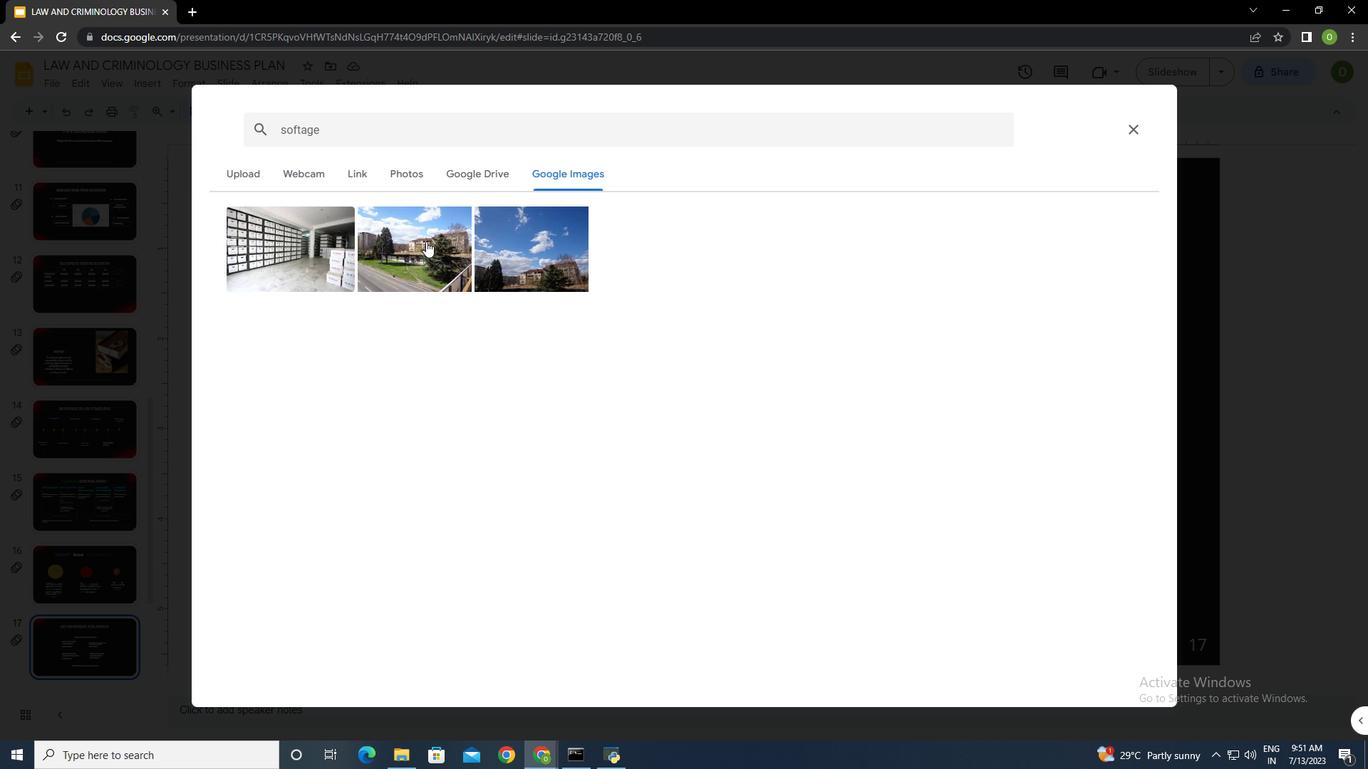 
Action: Mouse pressed left at (426, 241)
Screenshot: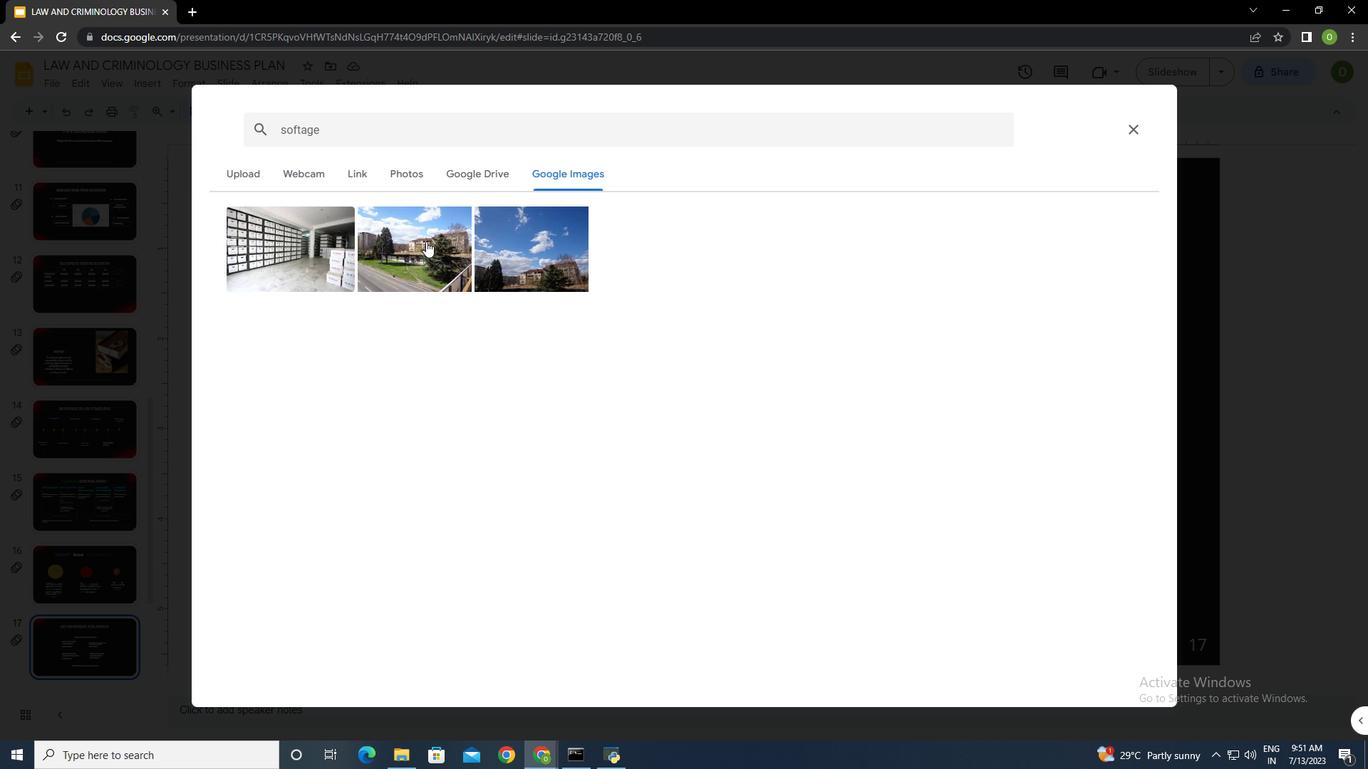 
Action: Mouse moved to (1144, 670)
Screenshot: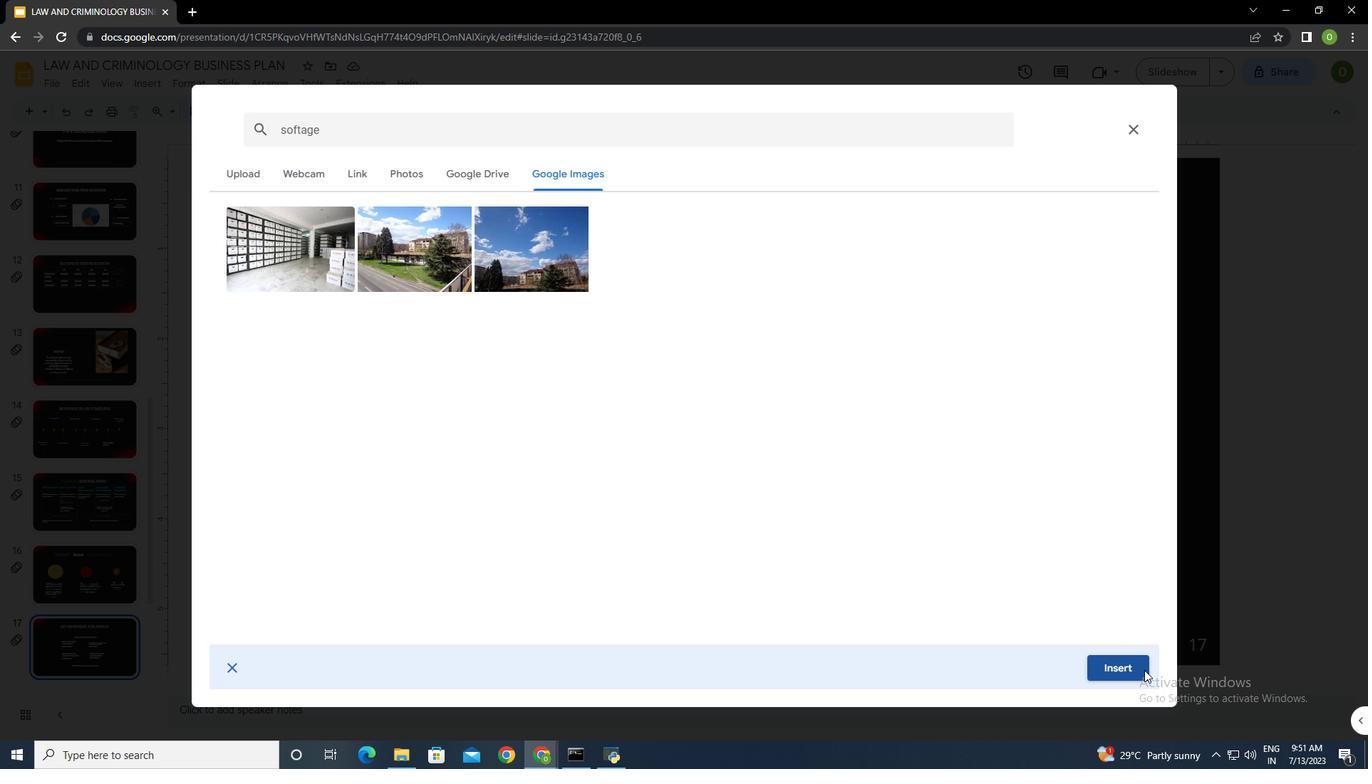 
Action: Mouse pressed left at (1144, 670)
Screenshot: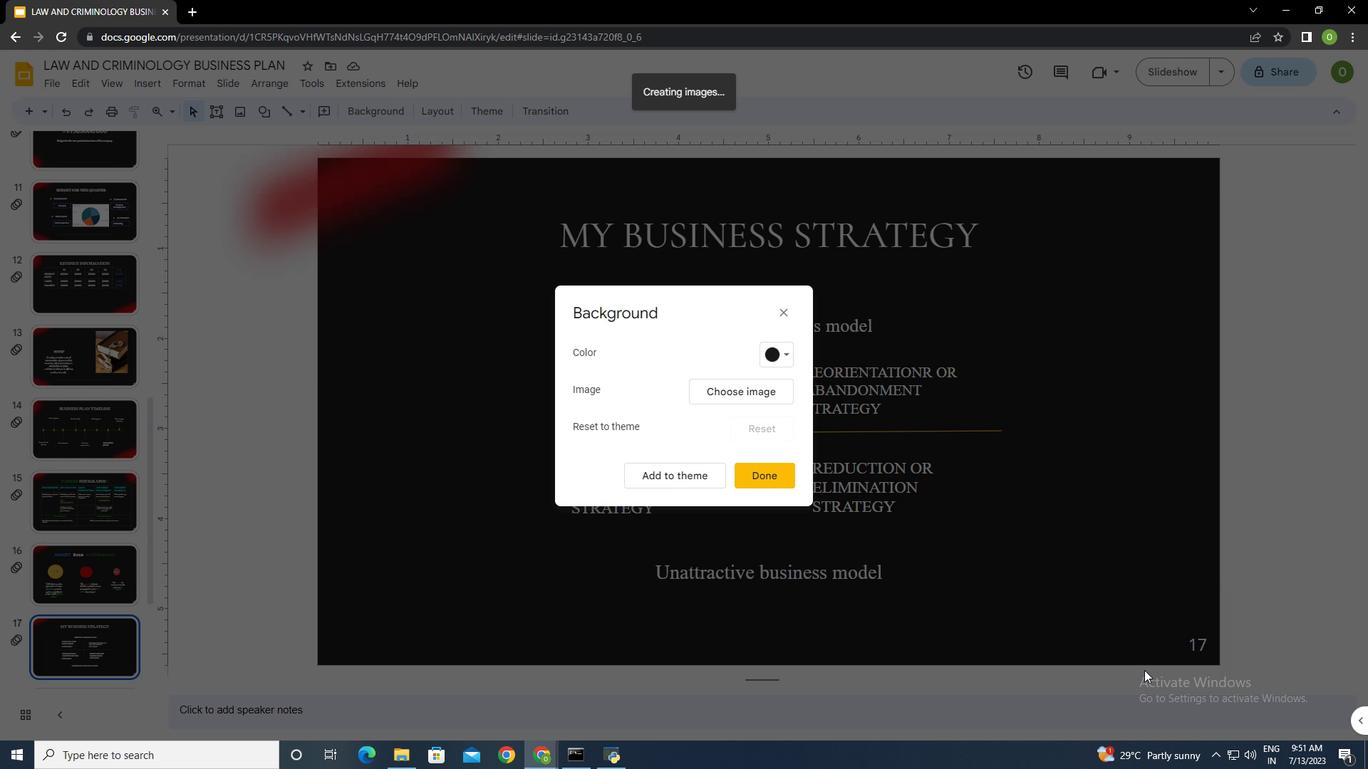 
Action: Mouse moved to (771, 481)
Screenshot: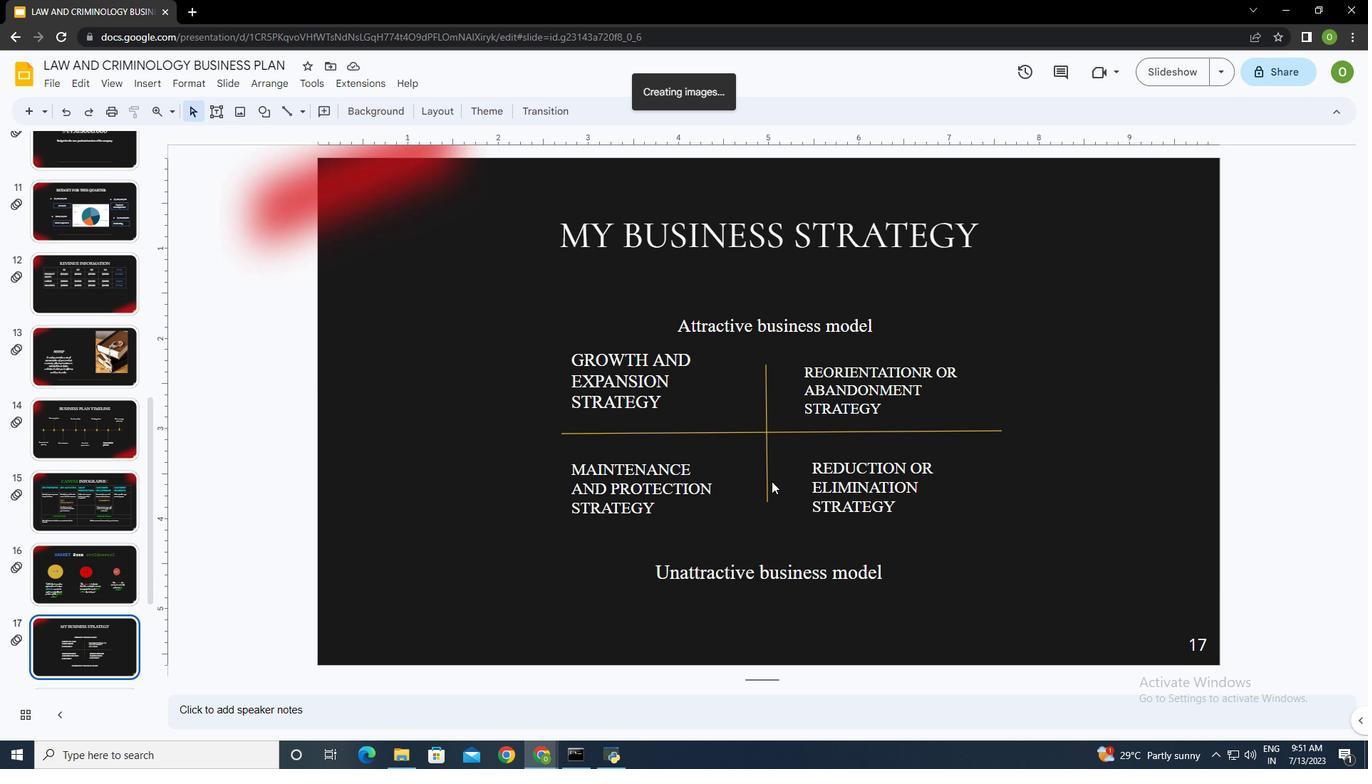 
Action: Mouse pressed left at (771, 481)
Screenshot: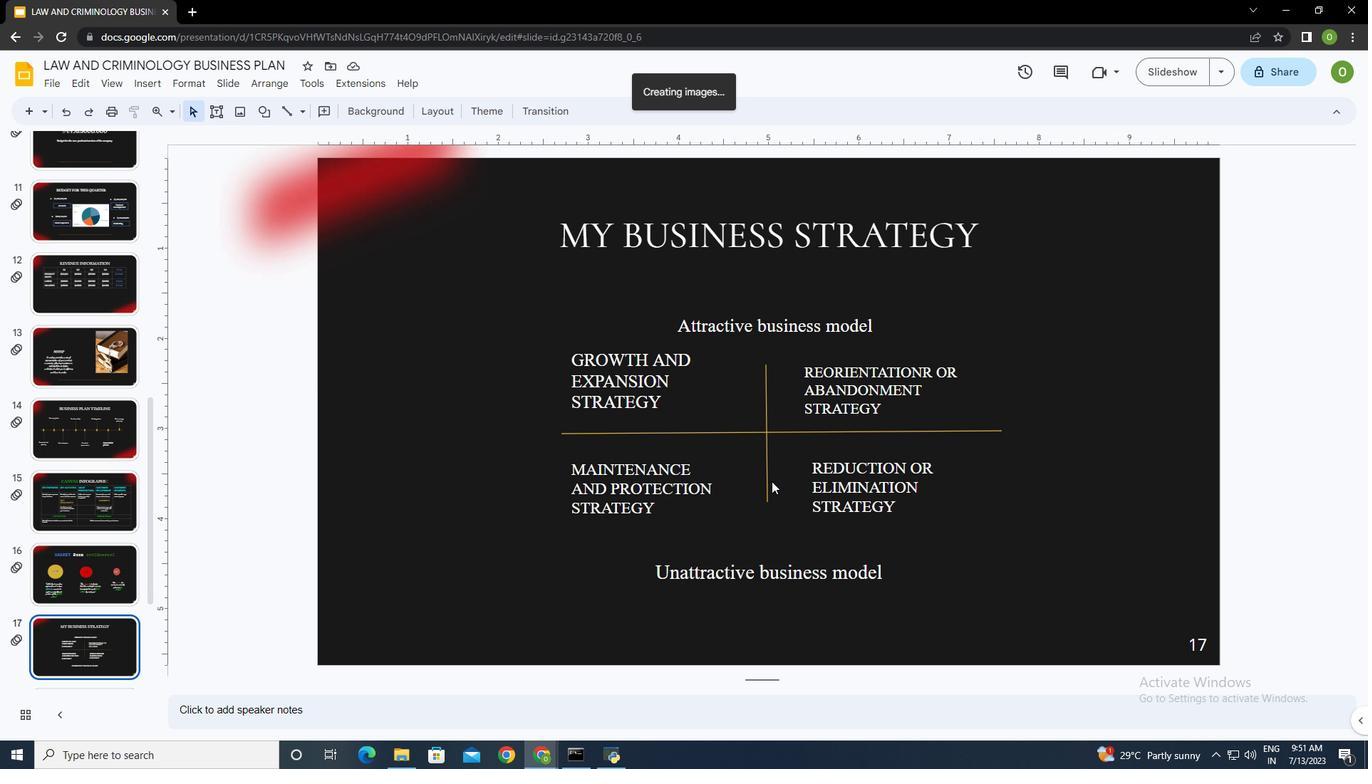 
Action: Mouse moved to (585, 343)
Screenshot: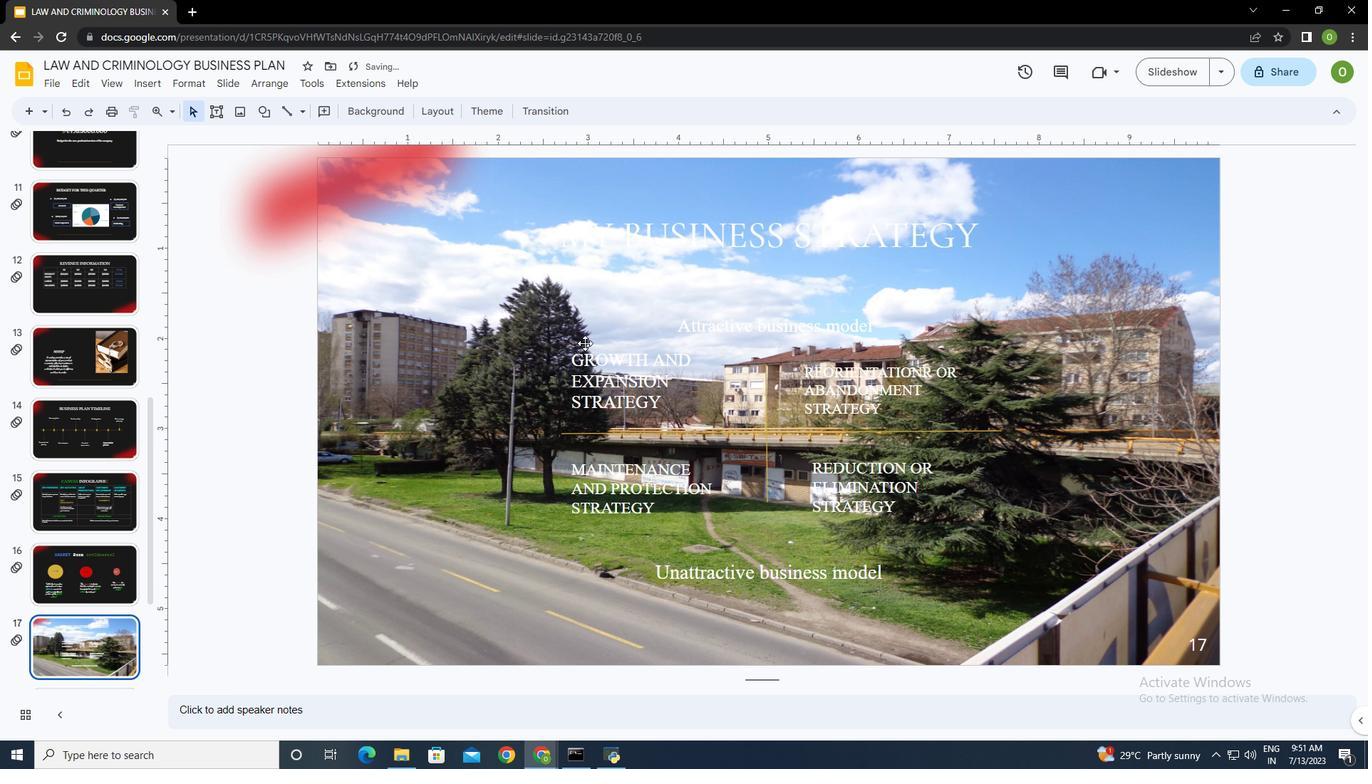 
Action: Mouse pressed left at (585, 343)
Screenshot: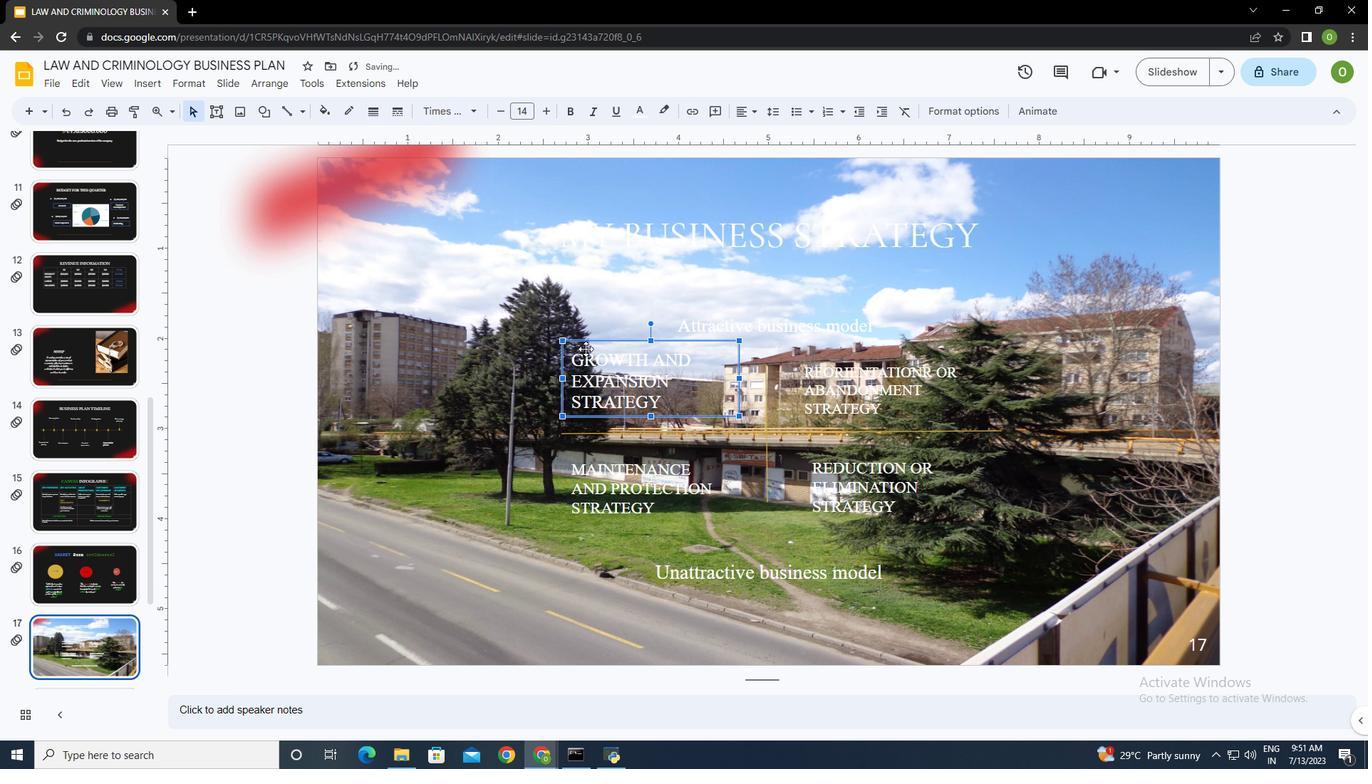 
Action: Mouse moved to (591, 230)
Screenshot: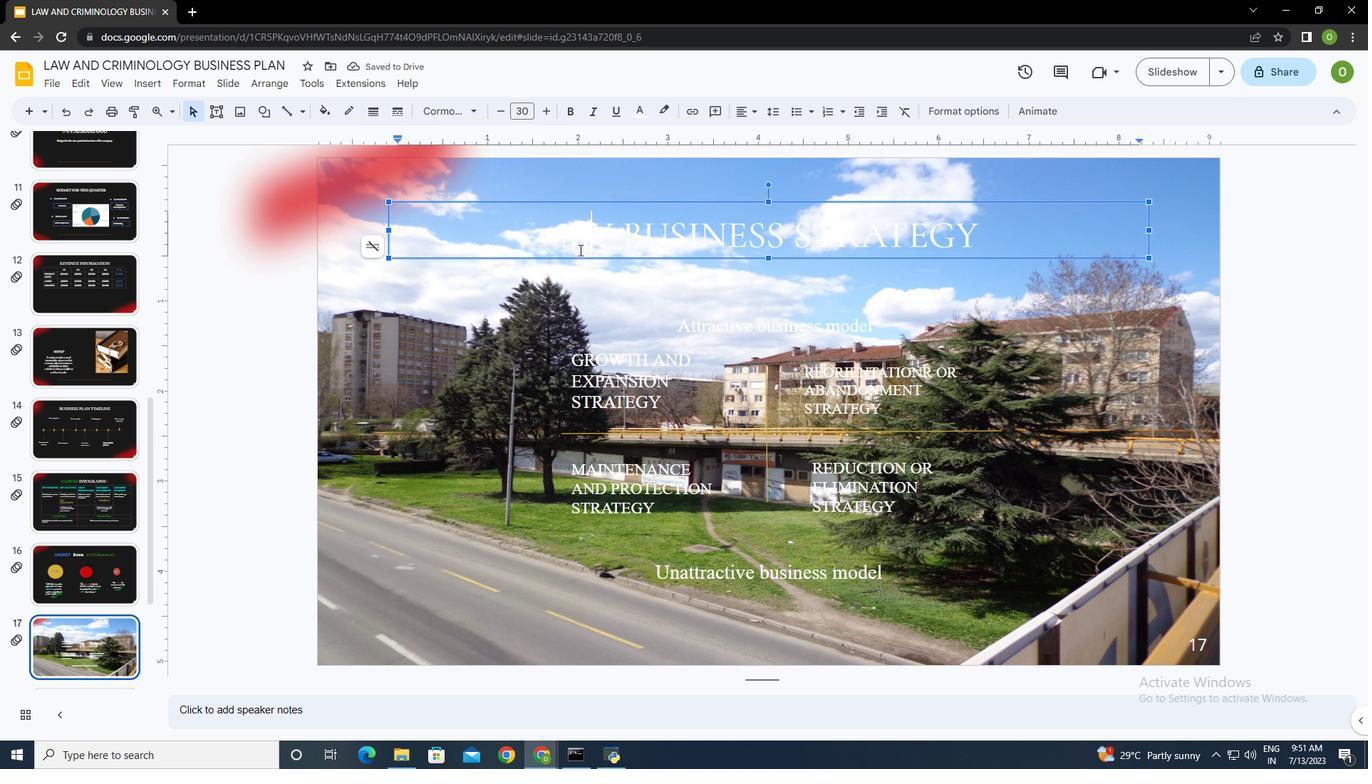 
Action: Mouse pressed left at (591, 230)
Screenshot: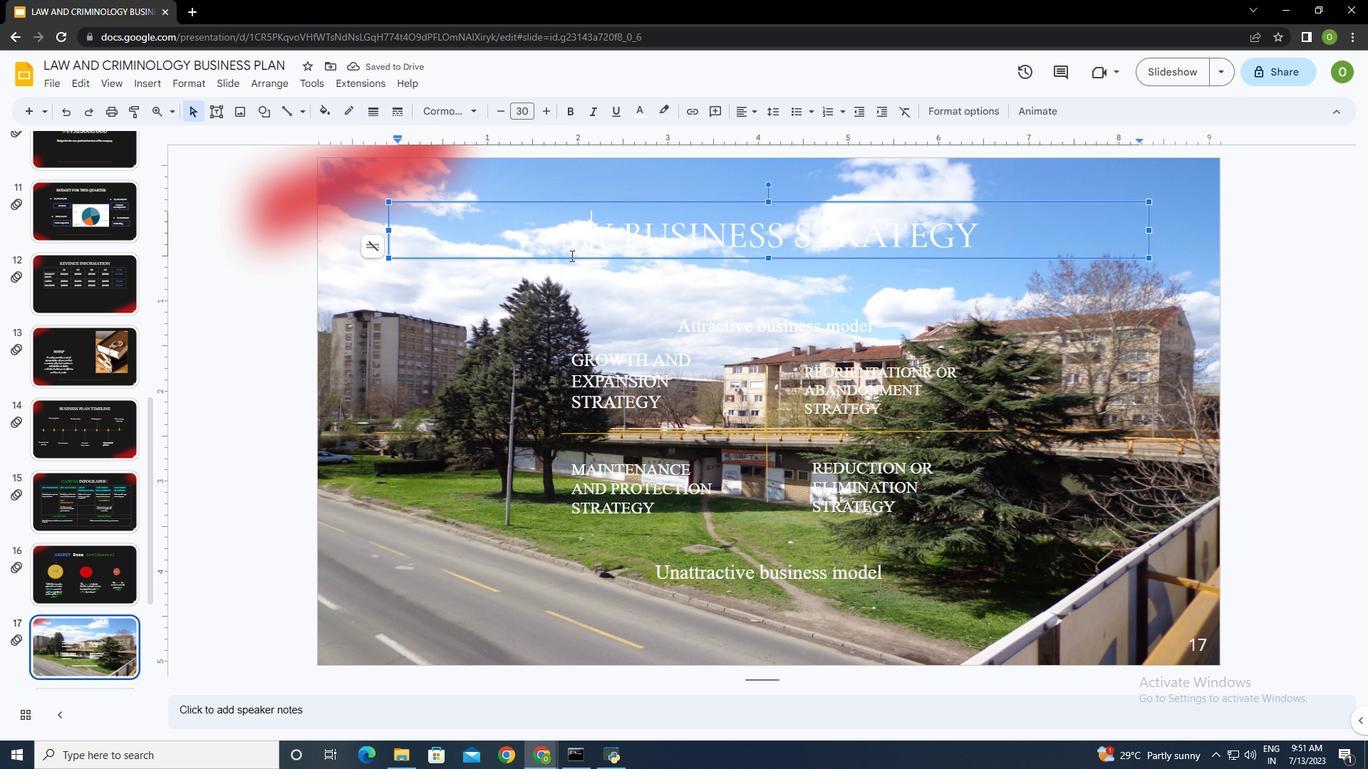 
Action: Mouse moved to (554, 233)
Screenshot: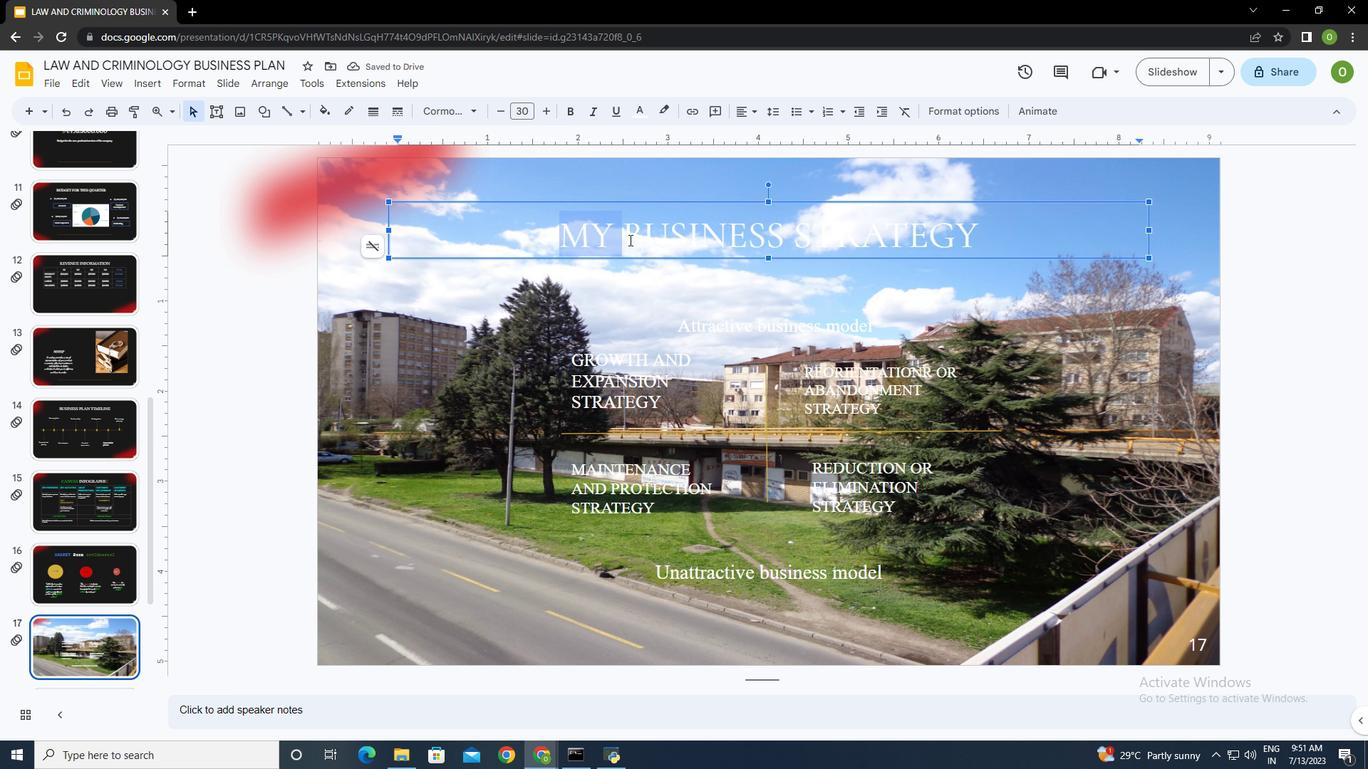 
Action: Mouse pressed left at (554, 233)
Screenshot: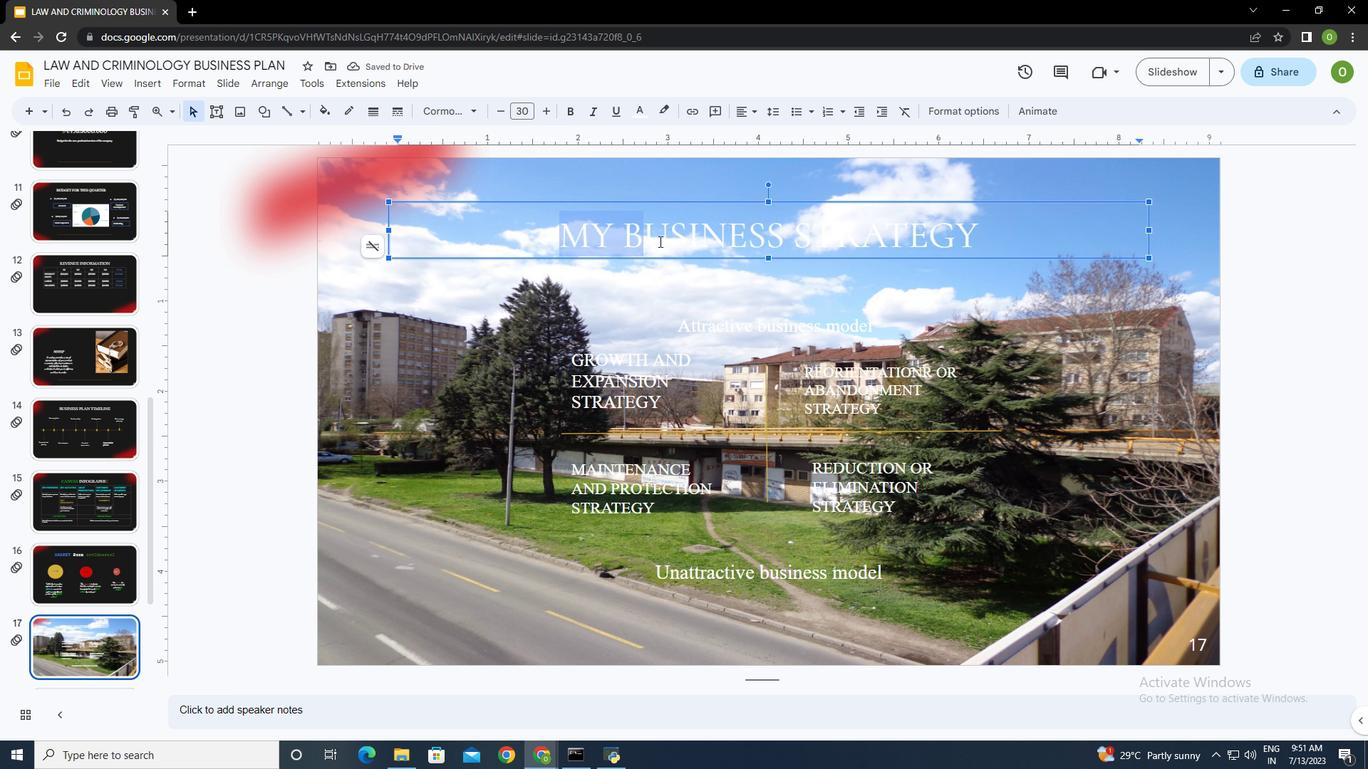 
Action: Mouse moved to (642, 109)
Screenshot: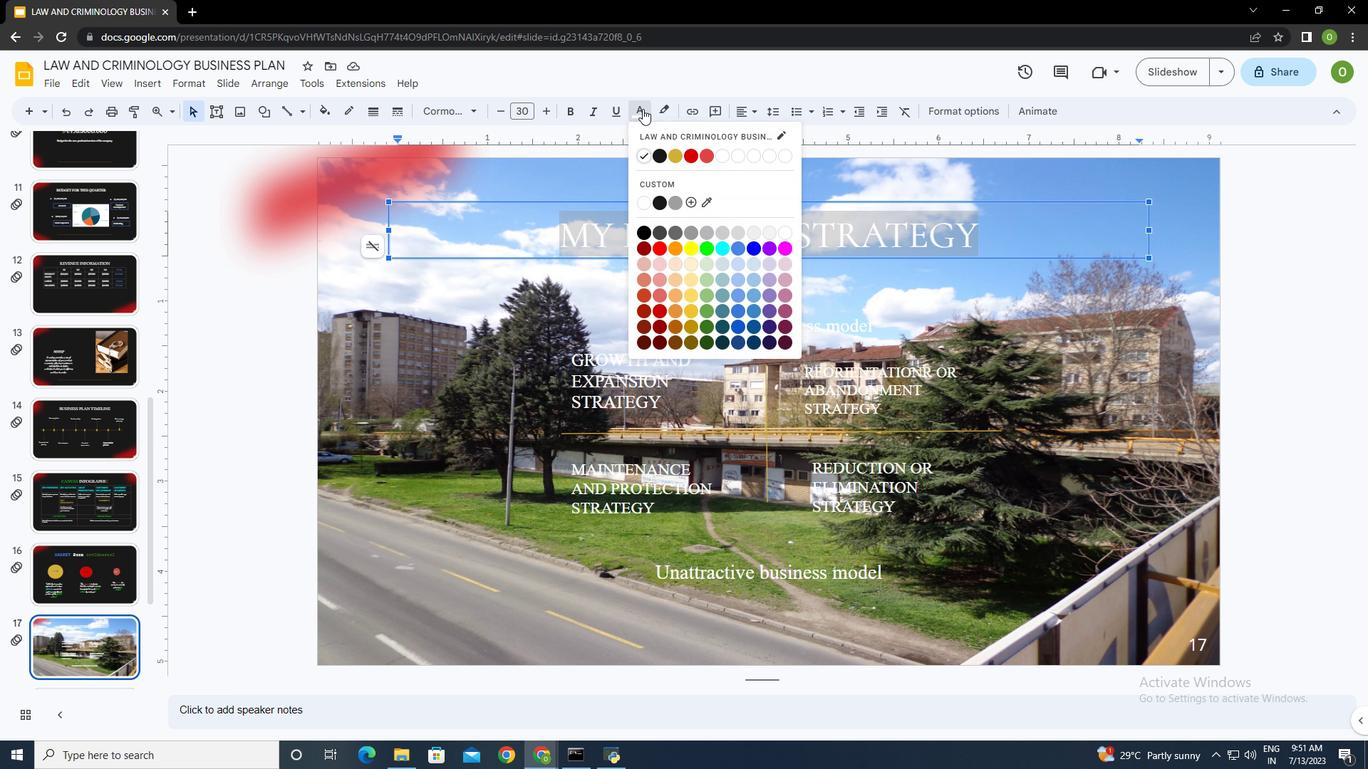 
Action: Mouse pressed left at (642, 109)
Screenshot: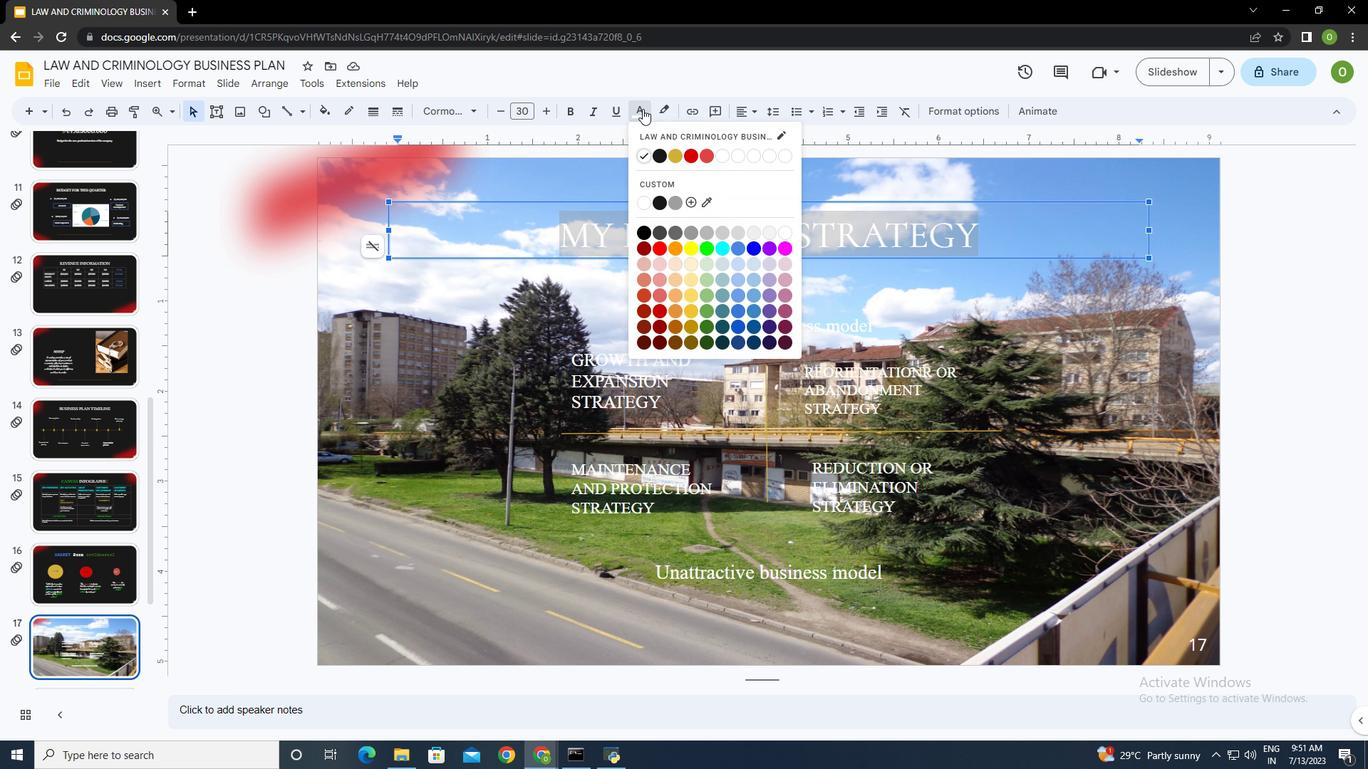 
Action: Mouse moved to (655, 153)
Screenshot: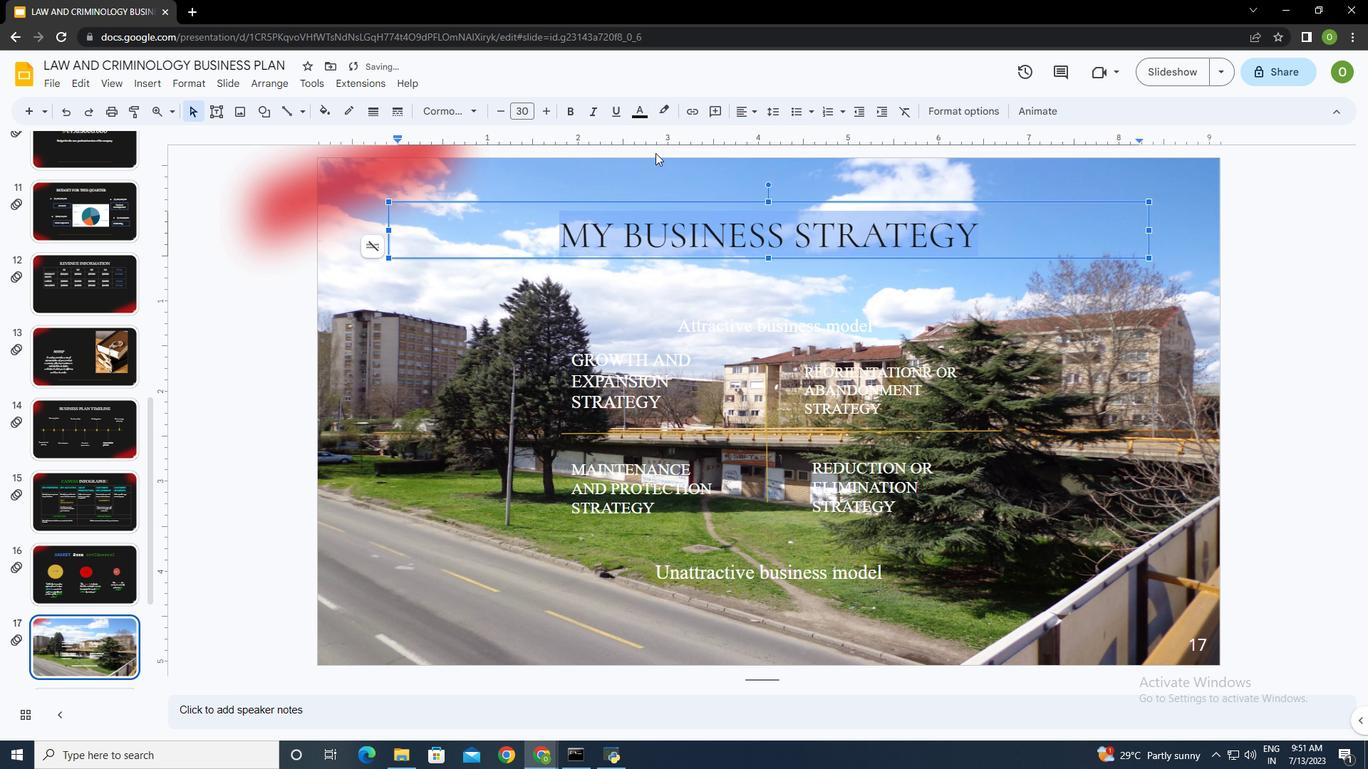 
Action: Mouse pressed left at (655, 153)
Screenshot: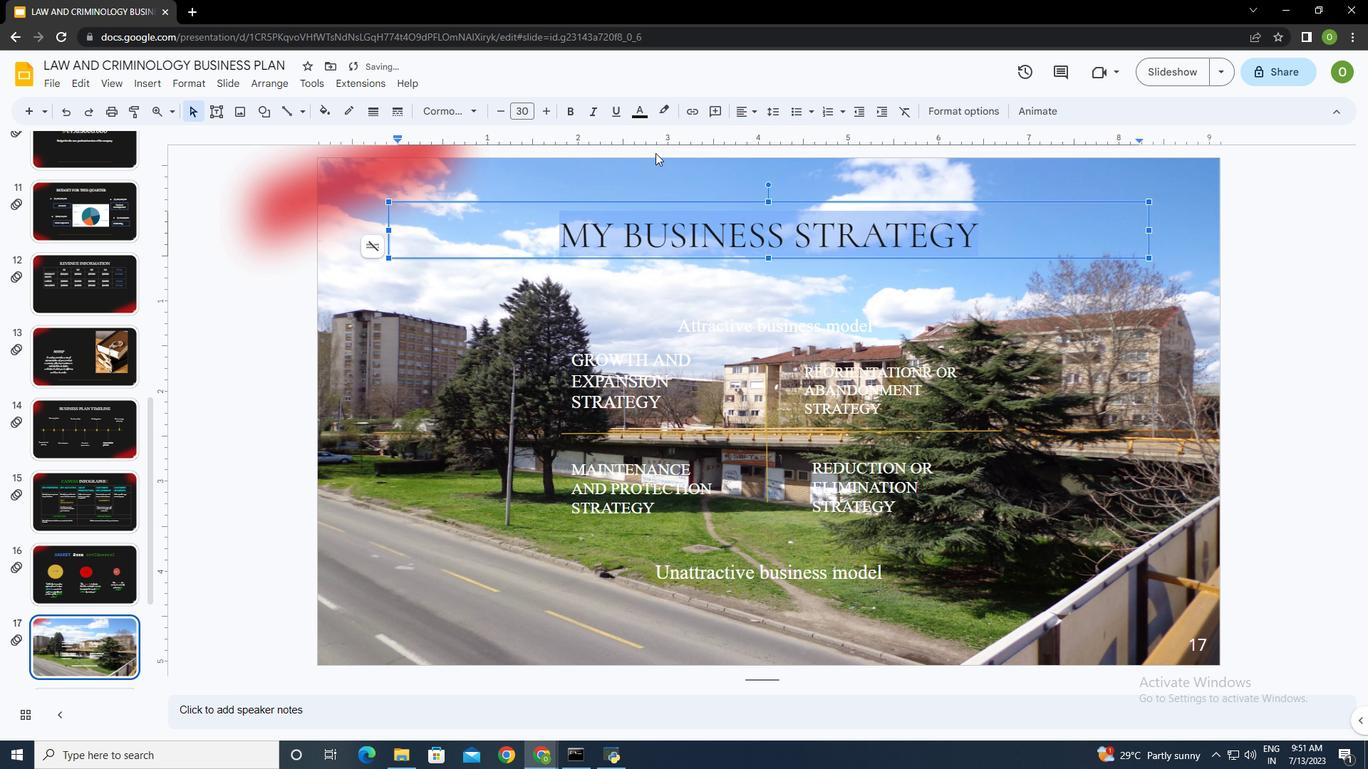 
Action: Mouse moved to (478, 312)
Screenshot: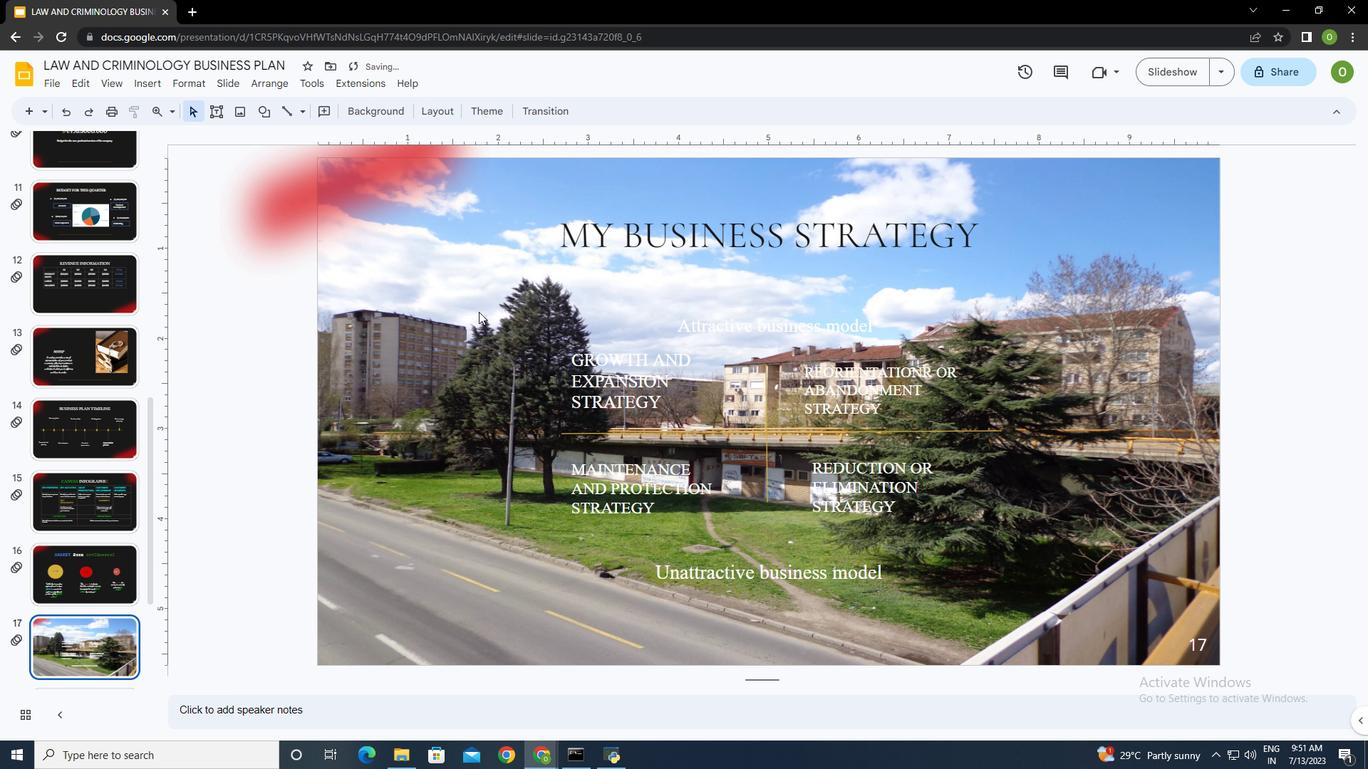 
Action: Mouse pressed left at (478, 312)
Screenshot: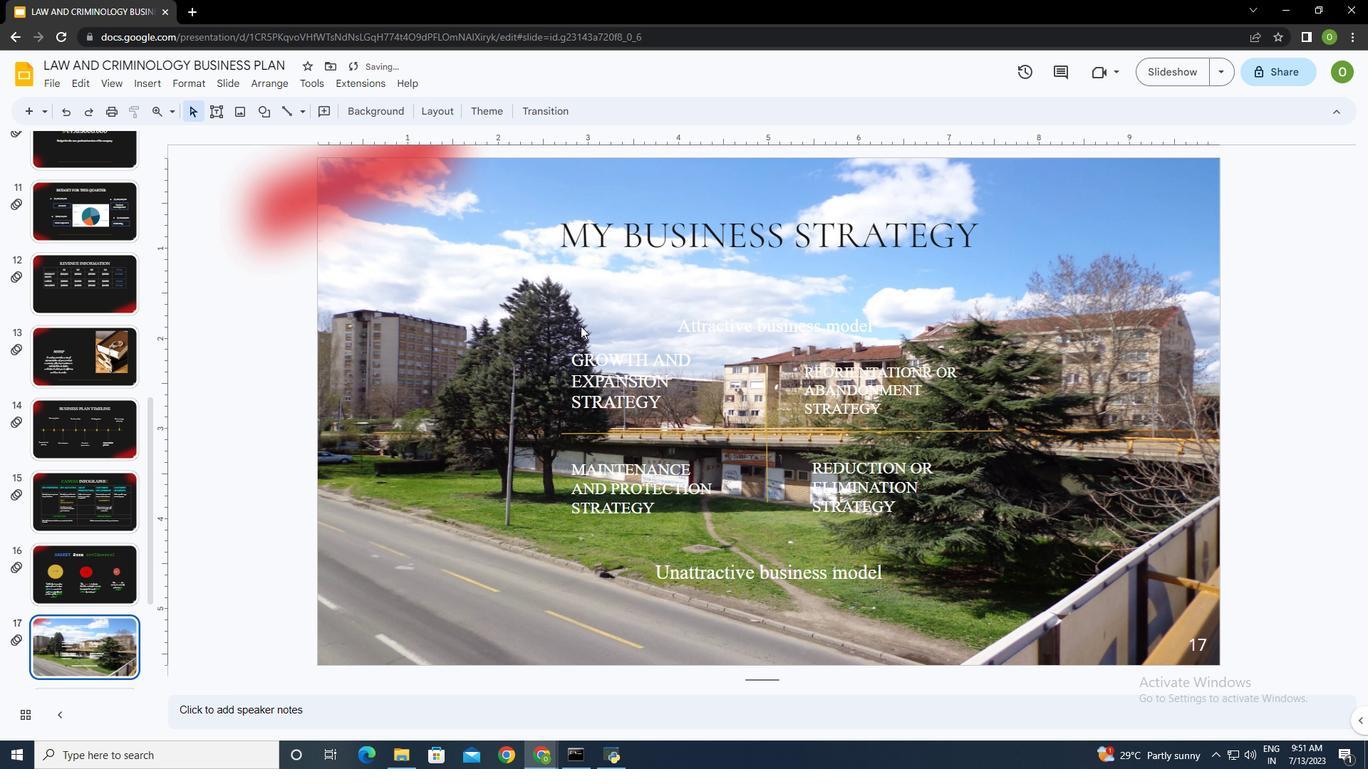 
Action: Mouse moved to (674, 315)
Screenshot: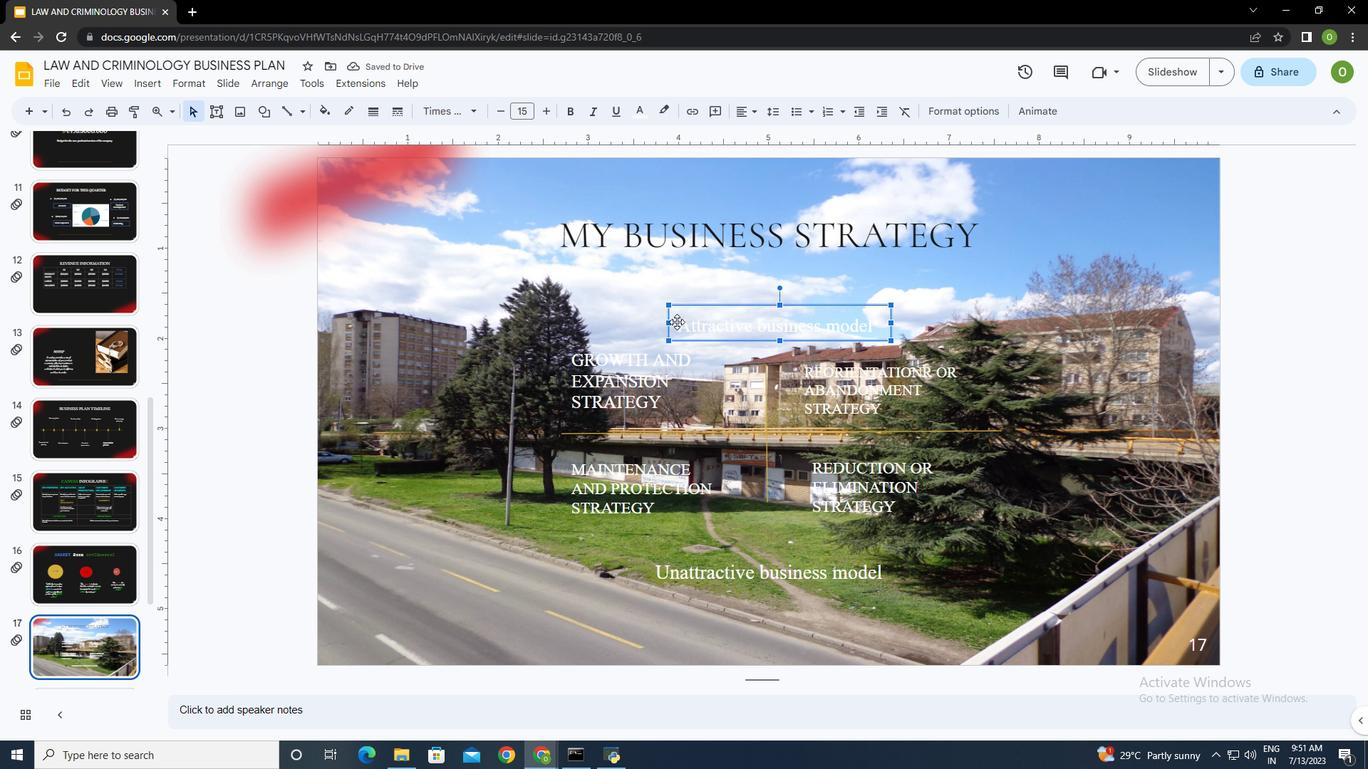 
Action: Mouse pressed left at (674, 315)
Screenshot: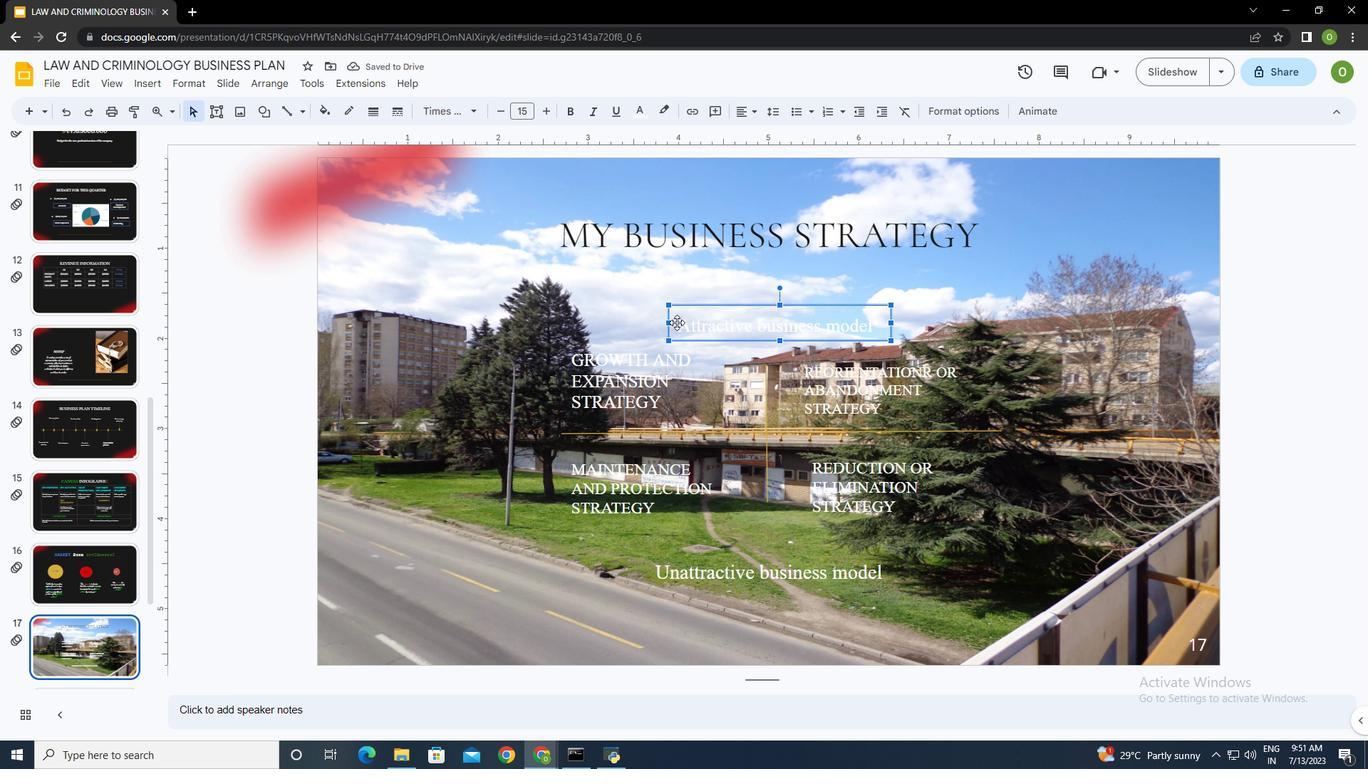 
Action: Mouse moved to (677, 321)
Screenshot: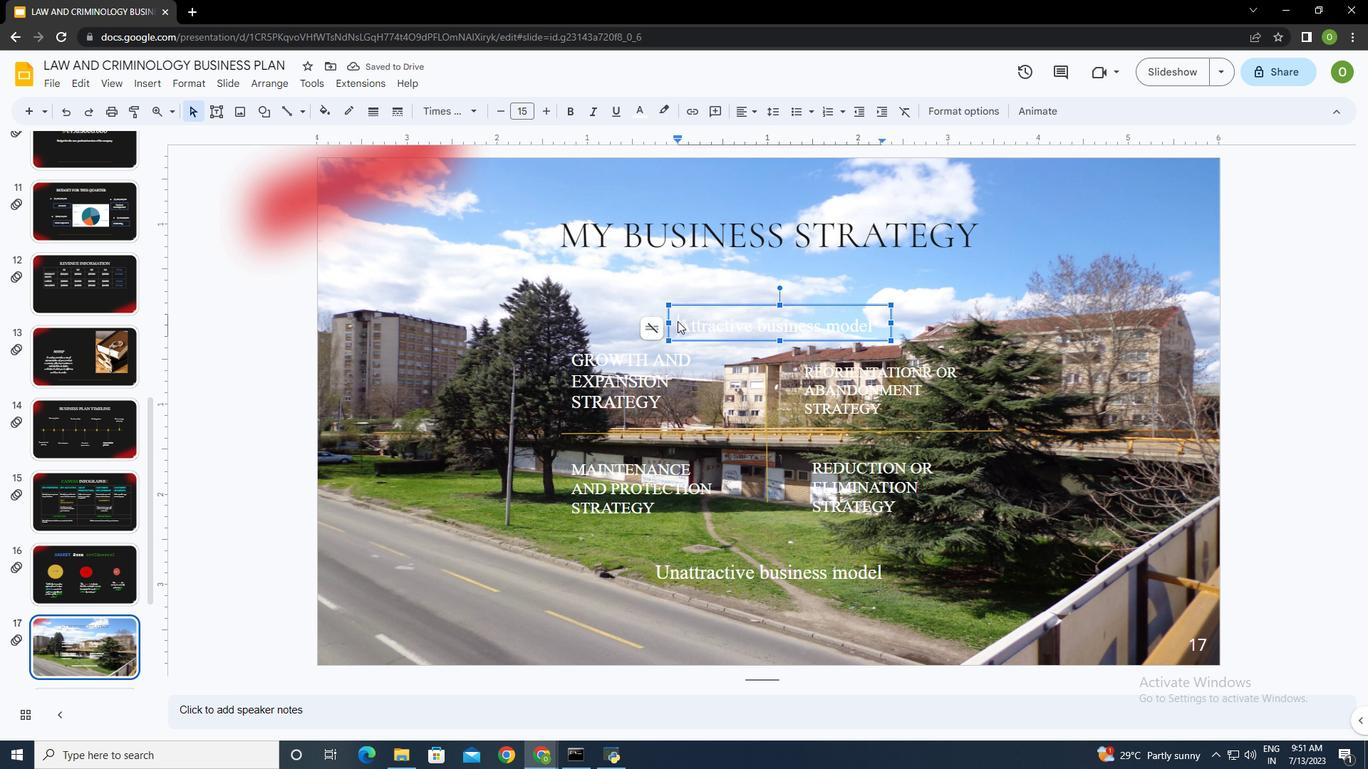 
Action: Mouse pressed left at (677, 321)
Screenshot: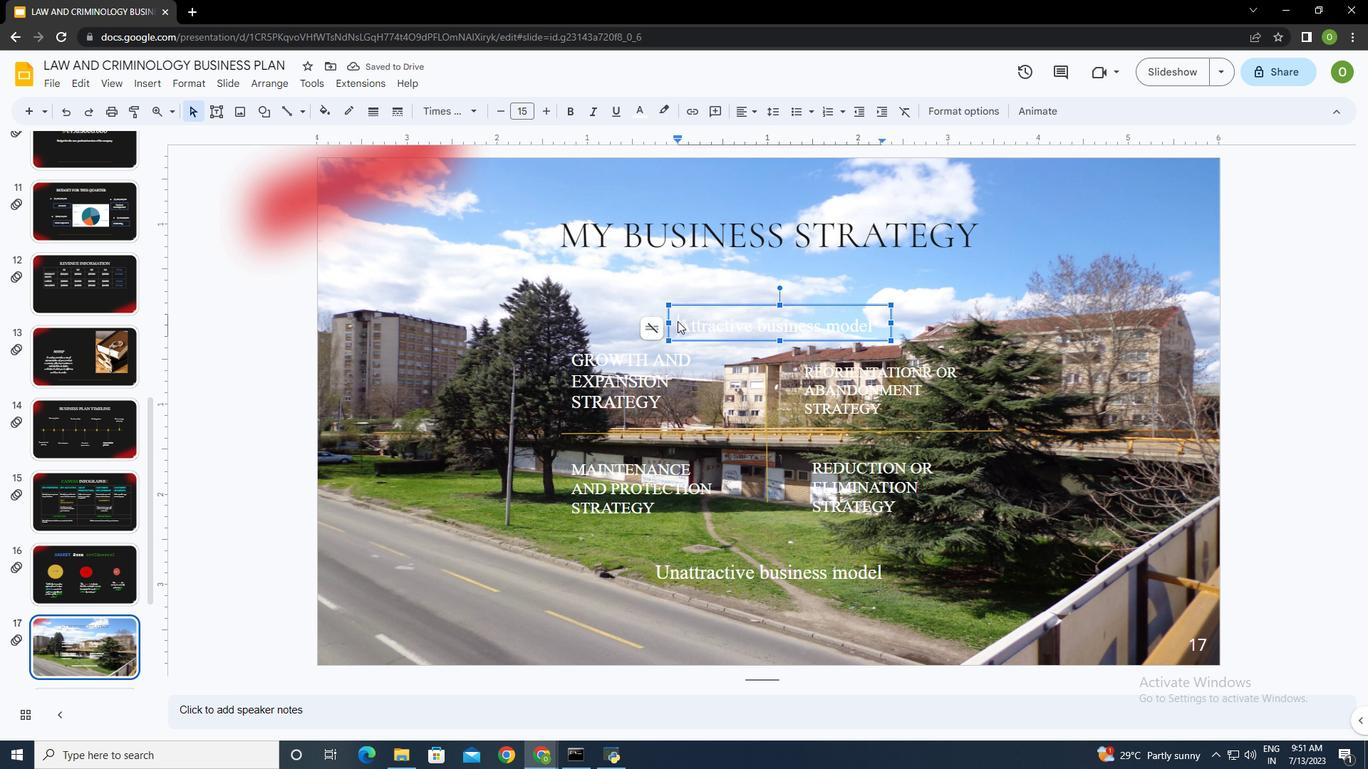 
Action: Mouse pressed left at (677, 321)
Screenshot: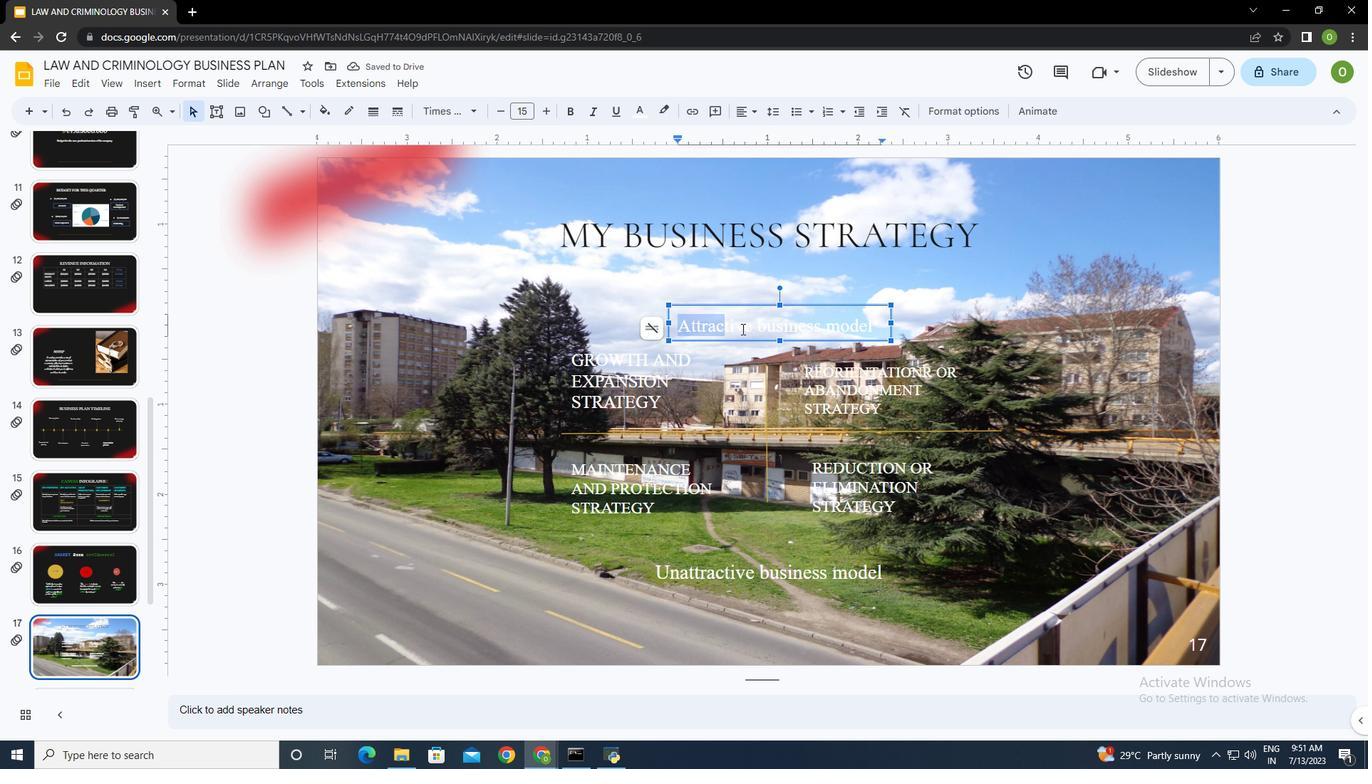 
Action: Mouse moved to (639, 112)
Screenshot: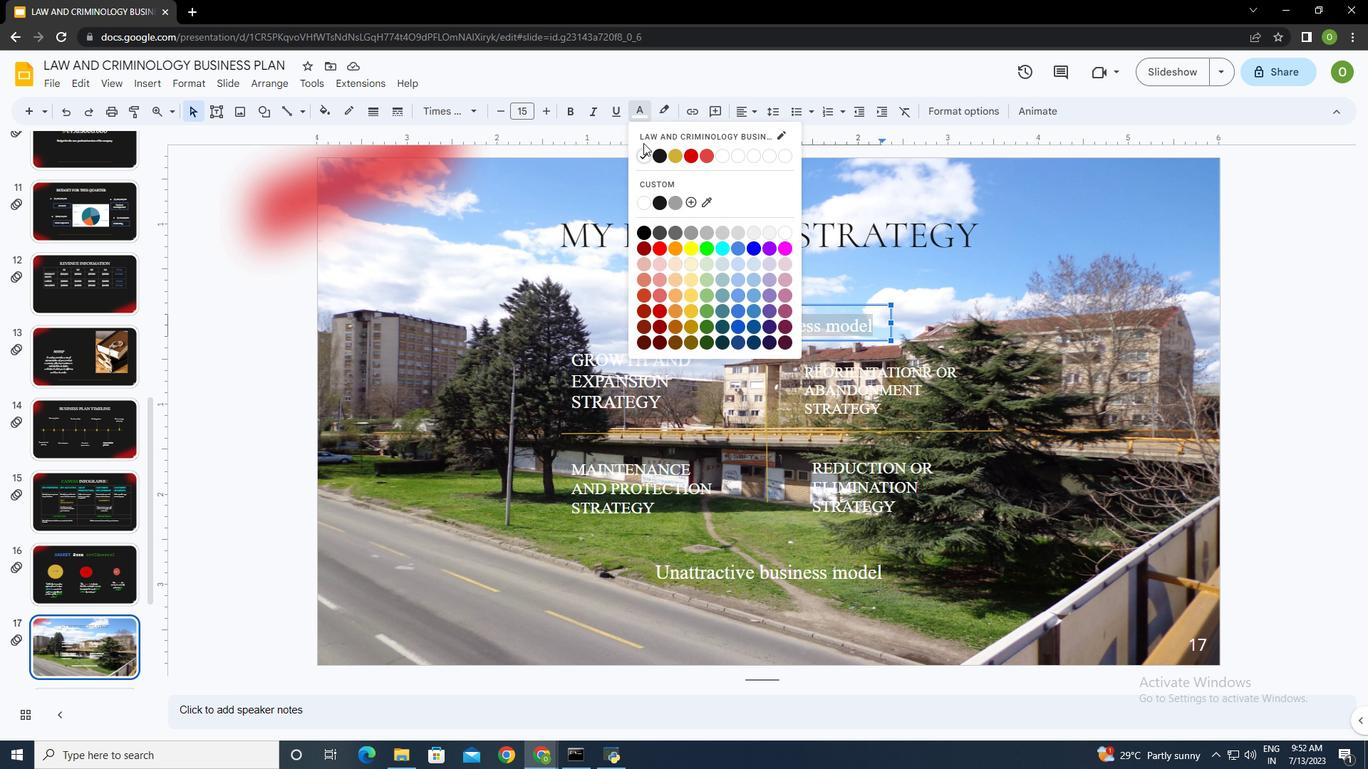 
Action: Mouse pressed left at (639, 112)
Screenshot: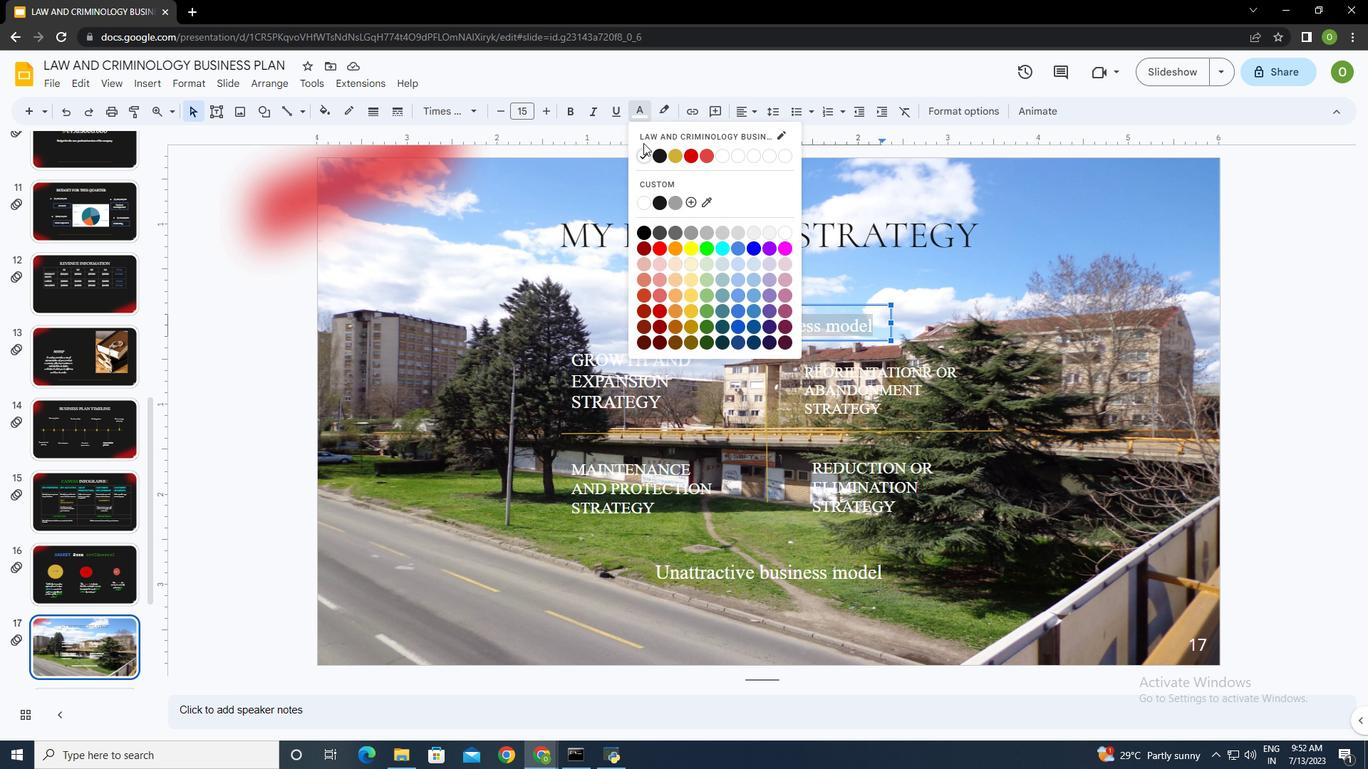 
Action: Mouse moved to (659, 156)
Screenshot: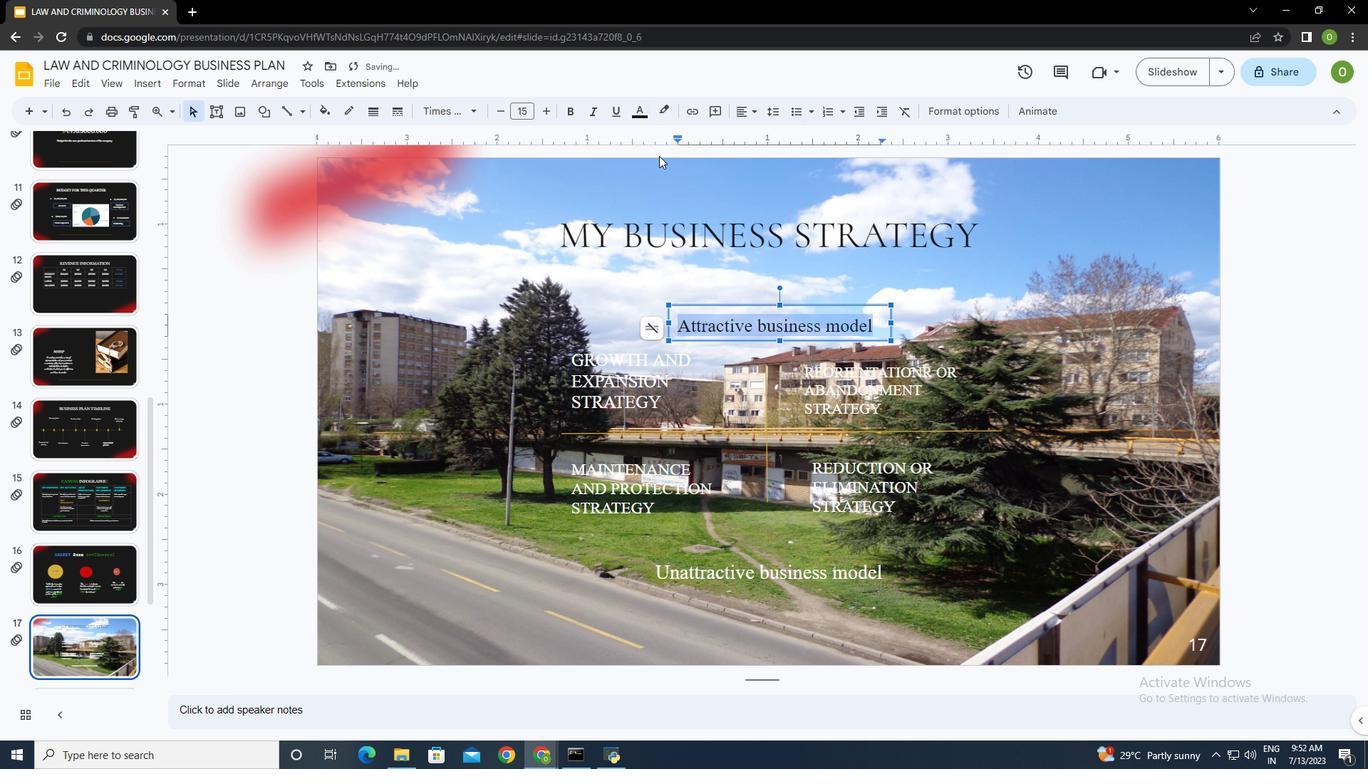 
Action: Mouse pressed left at (659, 156)
Screenshot: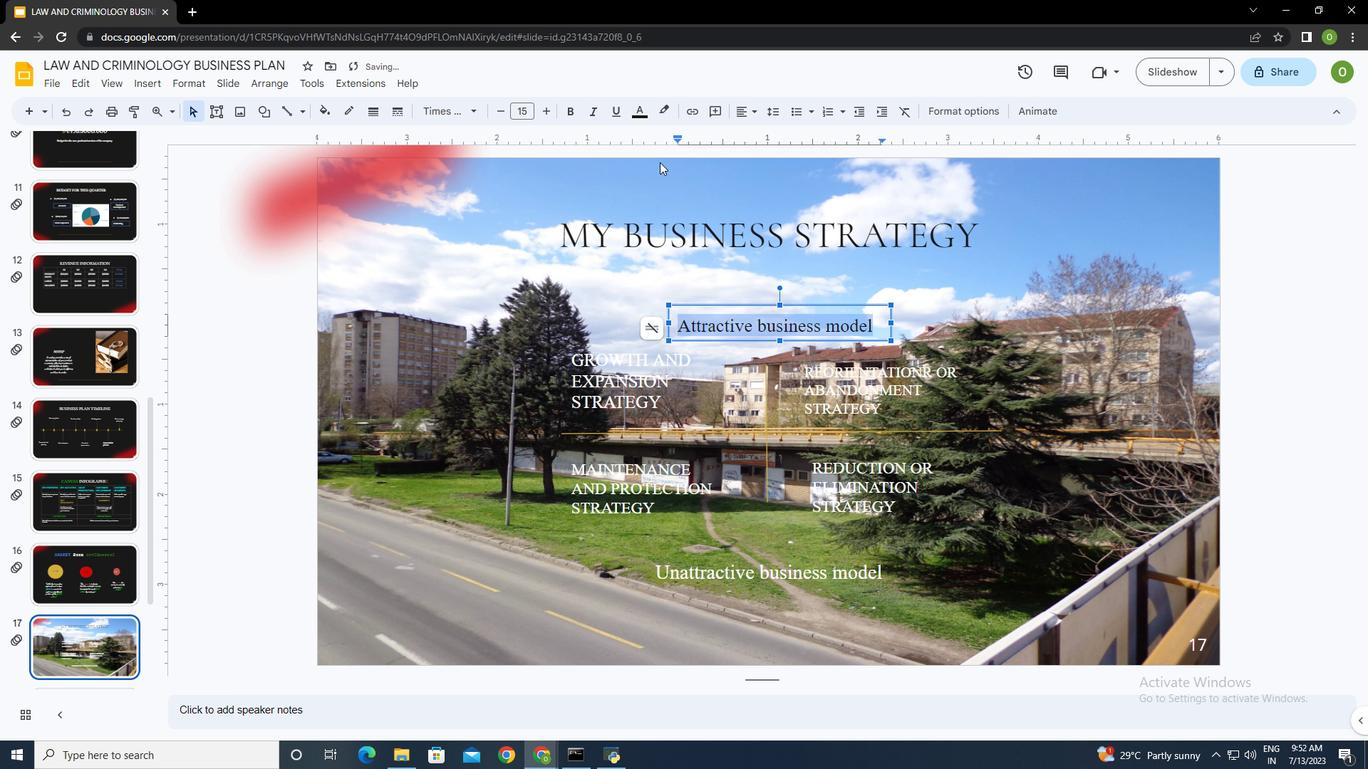
Action: Mouse moved to (672, 239)
